 Task: Look for Airbnb options in Tamandaré, Brazil from 3rd December, 2023 to 20th December, 2023 for 4 adults, 2 children.  With . Look for 3 properties as per requirement.
Action: Mouse moved to (546, 104)
Screenshot: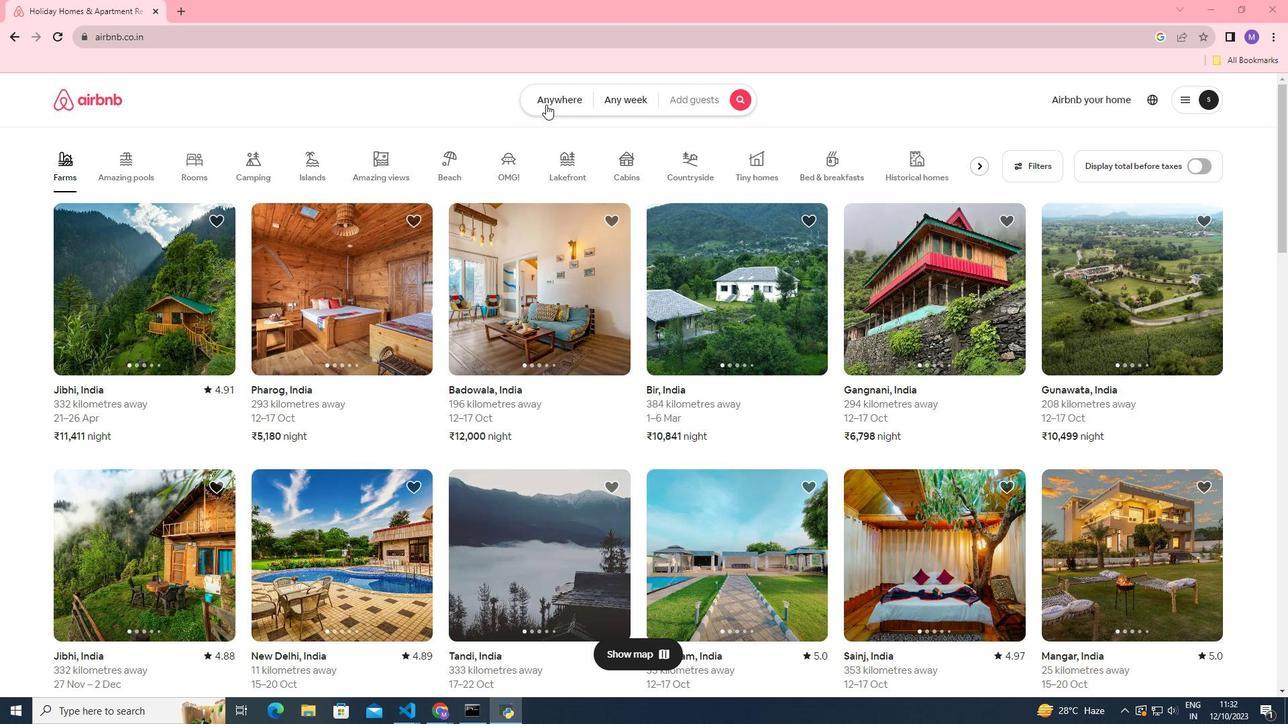 
Action: Mouse pressed left at (546, 104)
Screenshot: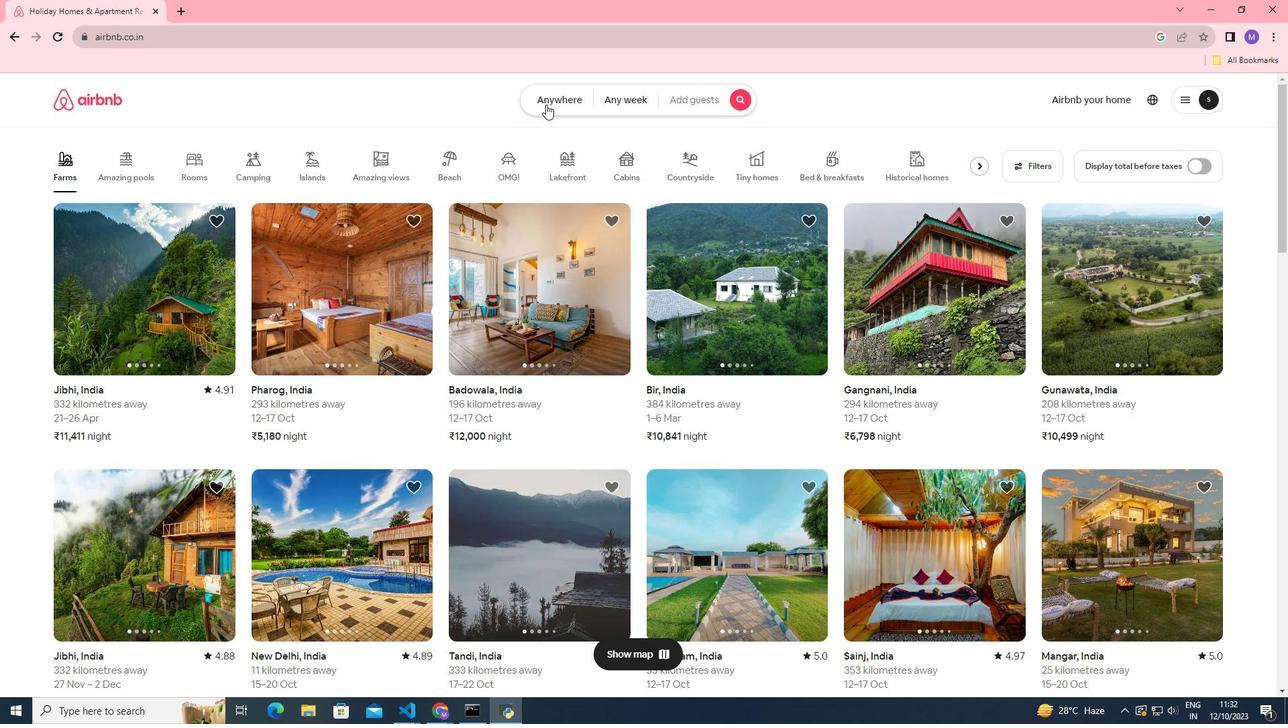 
Action: Mouse moved to (476, 157)
Screenshot: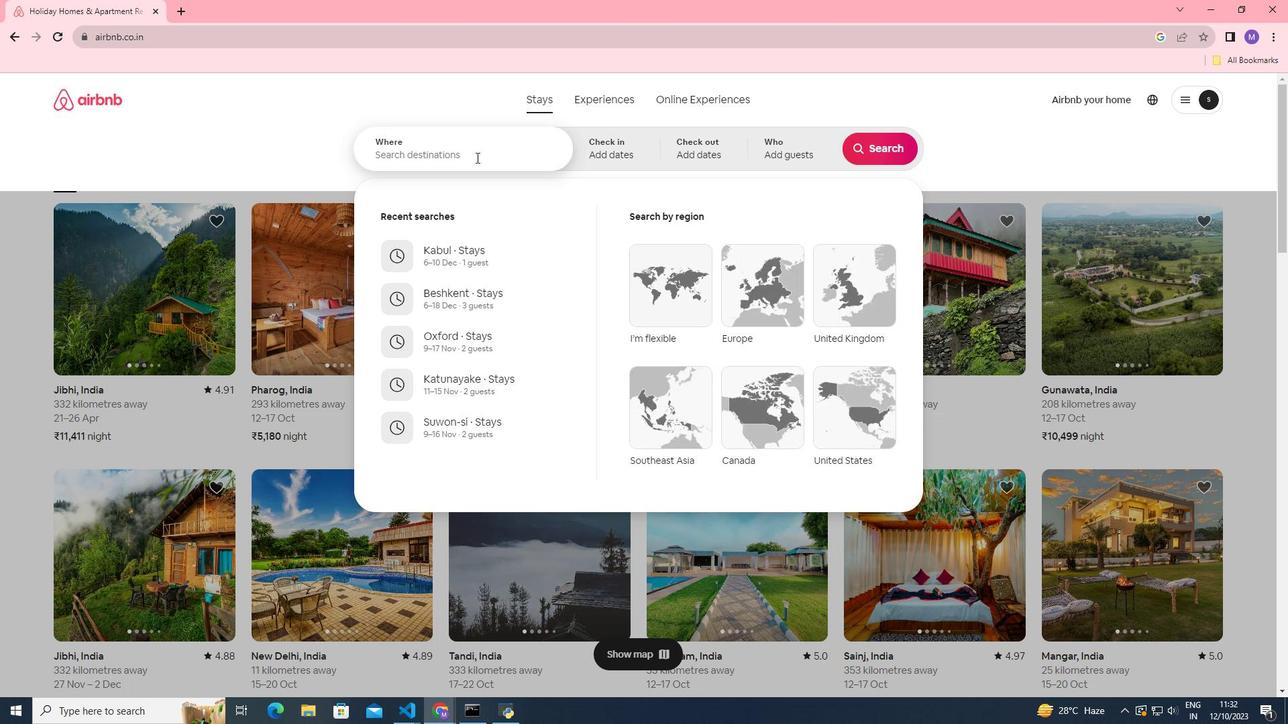 
Action: Mouse pressed left at (476, 157)
Screenshot: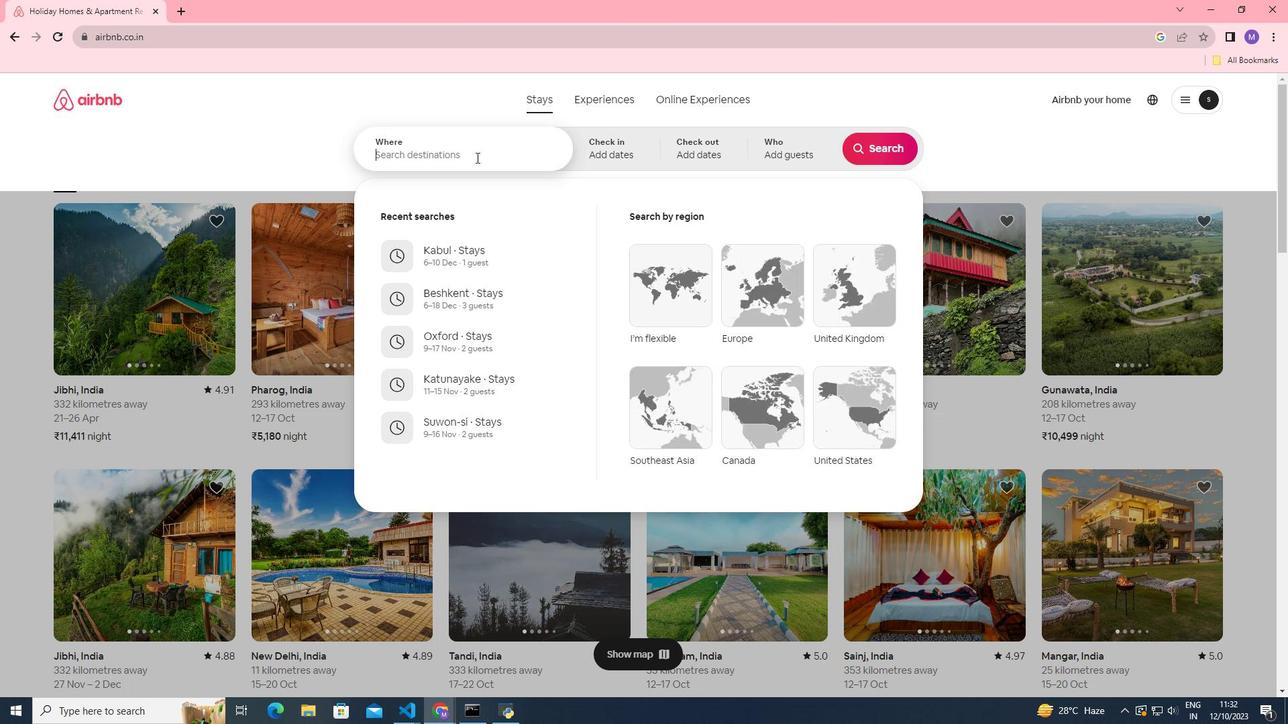 
Action: Mouse moved to (467, 158)
Screenshot: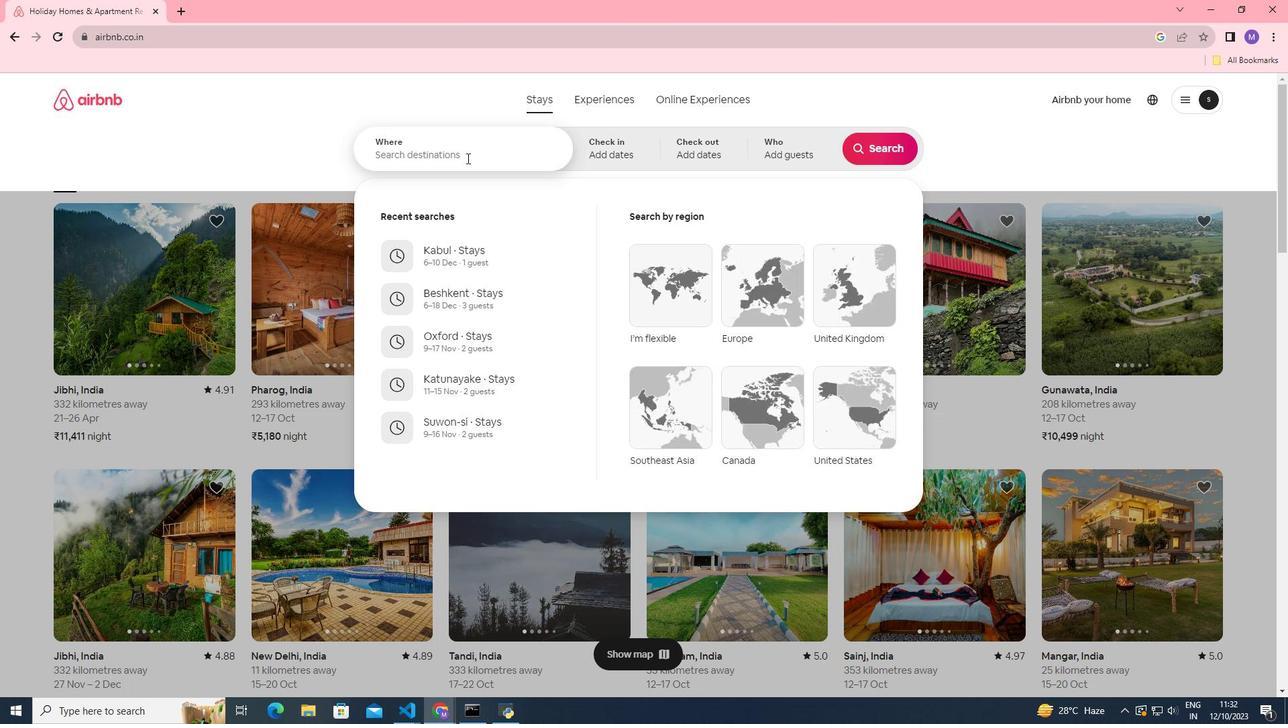 
Action: Key pressed <Key.shift>Tamandare,<Key.space><Key.shift>Brazil
Screenshot: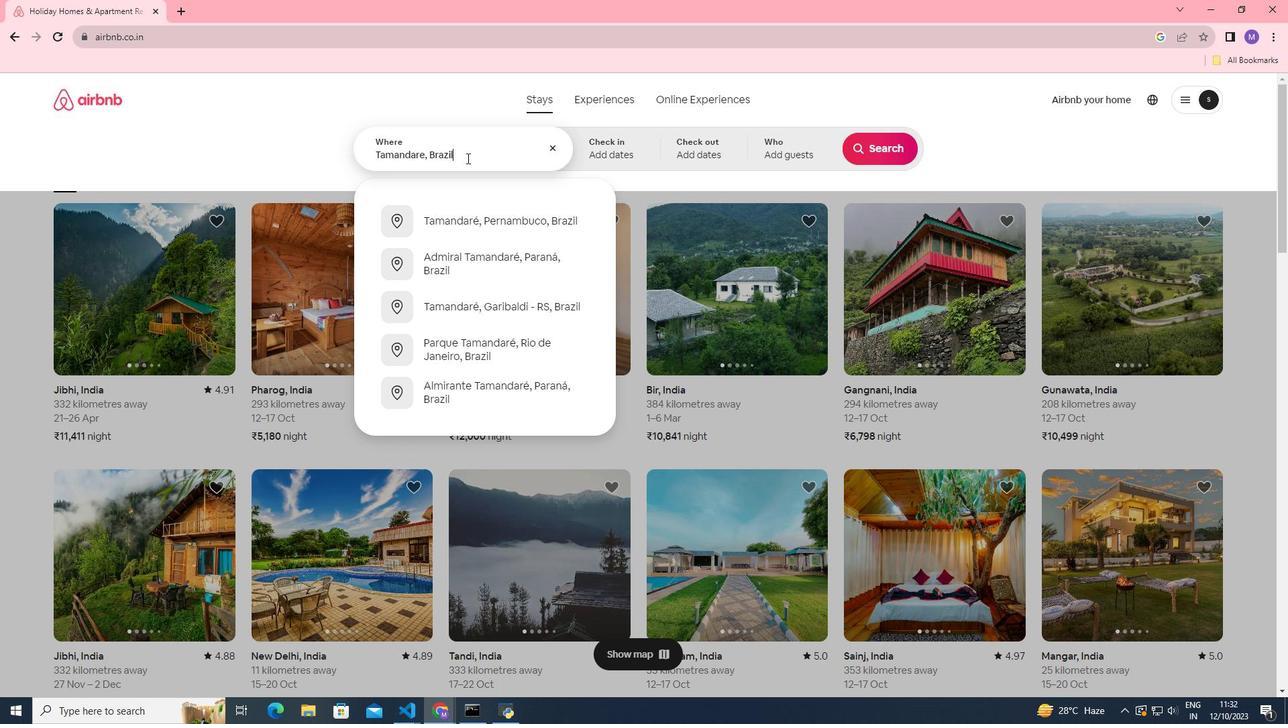 
Action: Mouse moved to (596, 149)
Screenshot: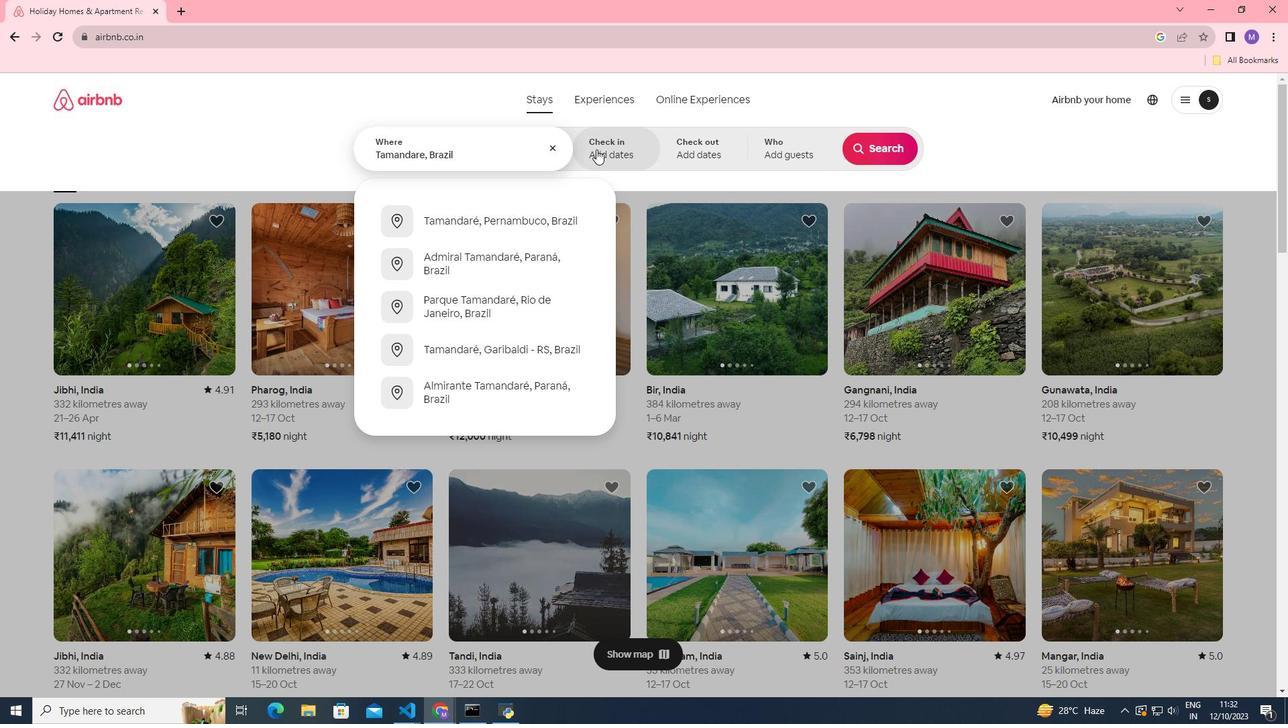
Action: Mouse pressed left at (596, 149)
Screenshot: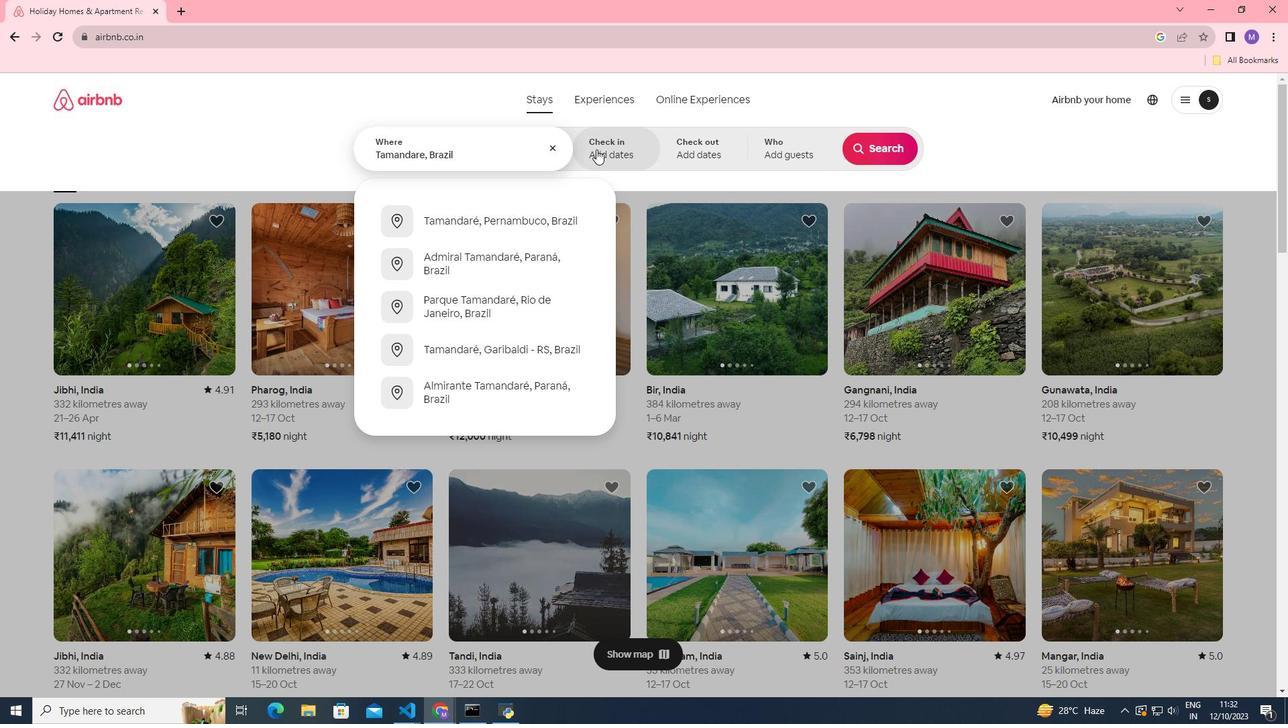 
Action: Mouse moved to (874, 253)
Screenshot: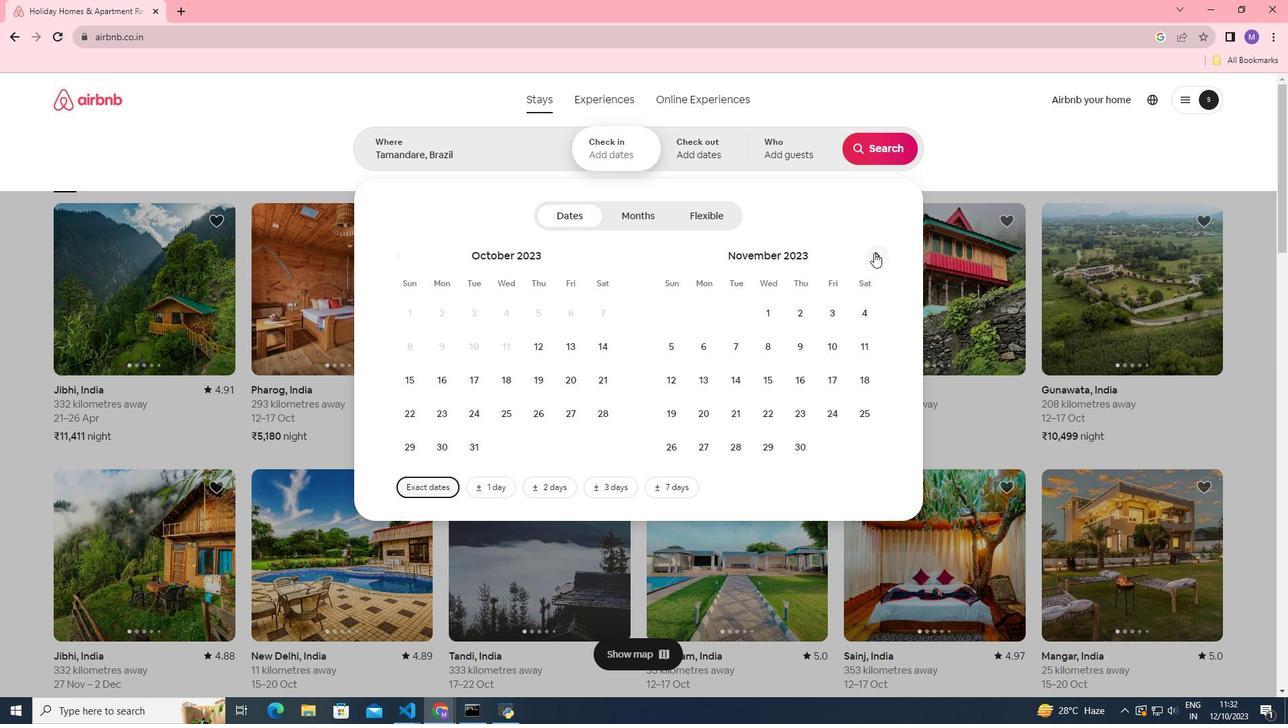 
Action: Mouse pressed left at (874, 253)
Screenshot: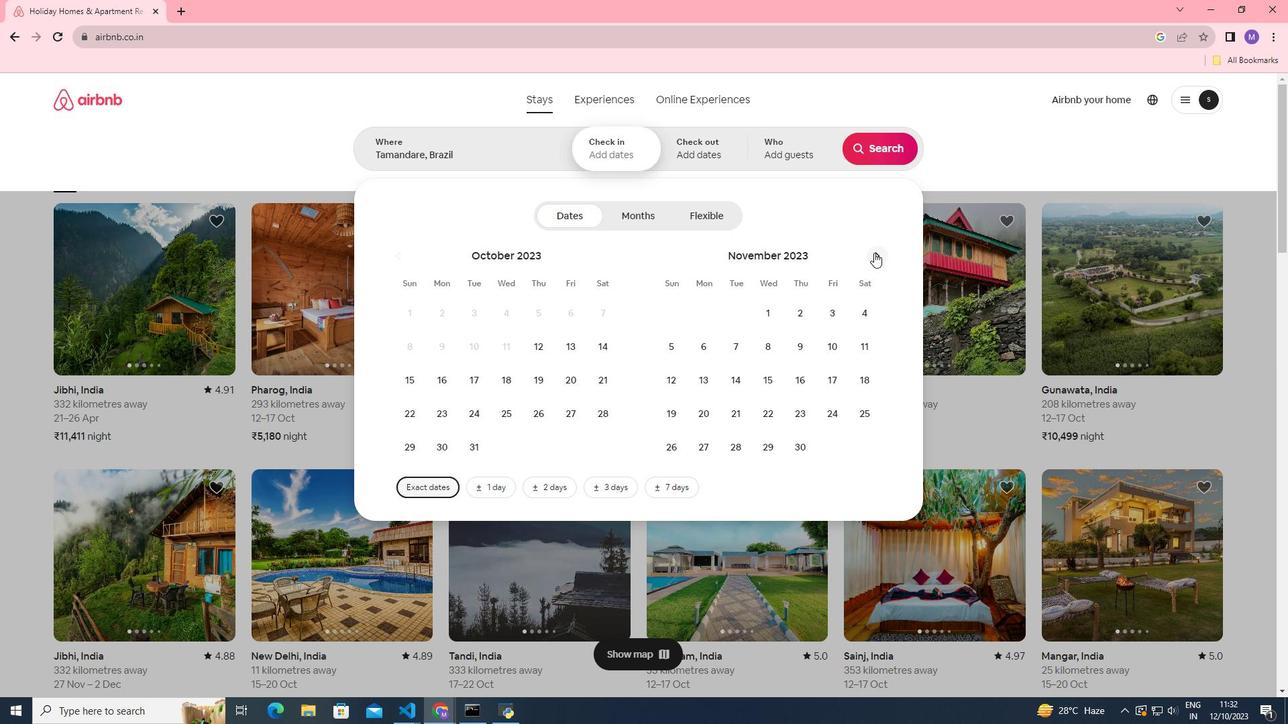 
Action: Mouse moved to (674, 343)
Screenshot: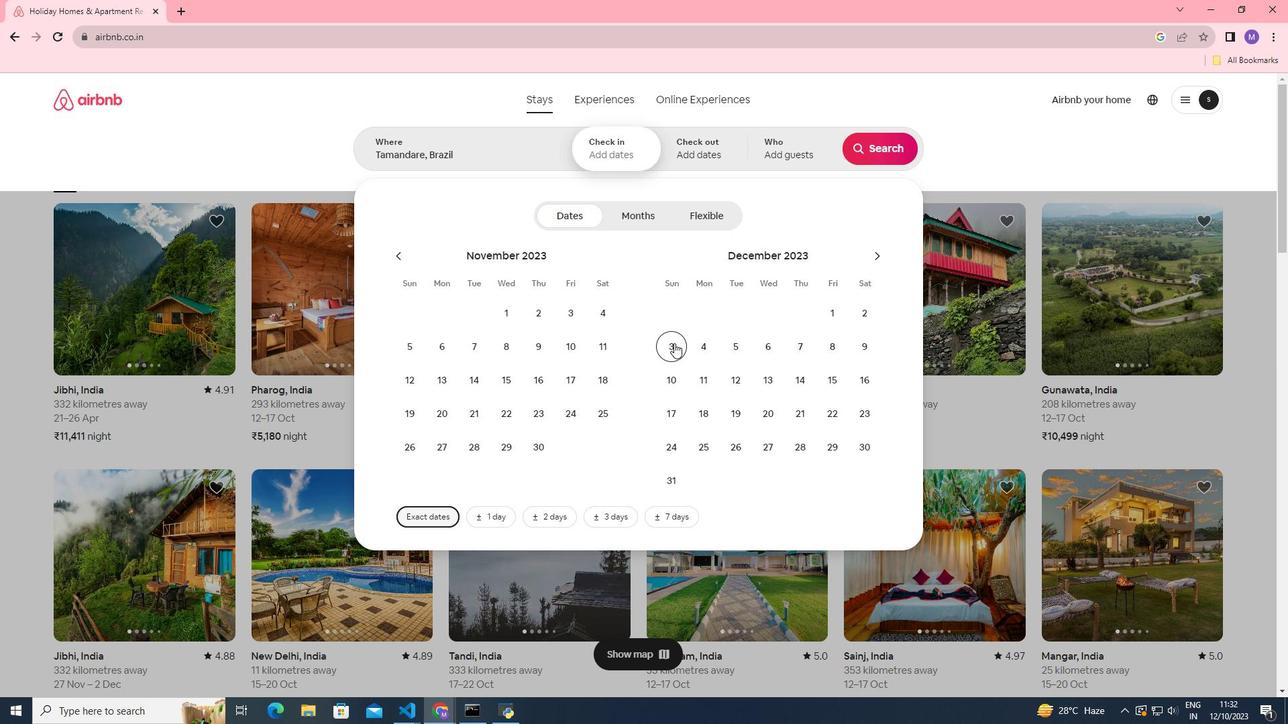 
Action: Mouse pressed left at (674, 343)
Screenshot: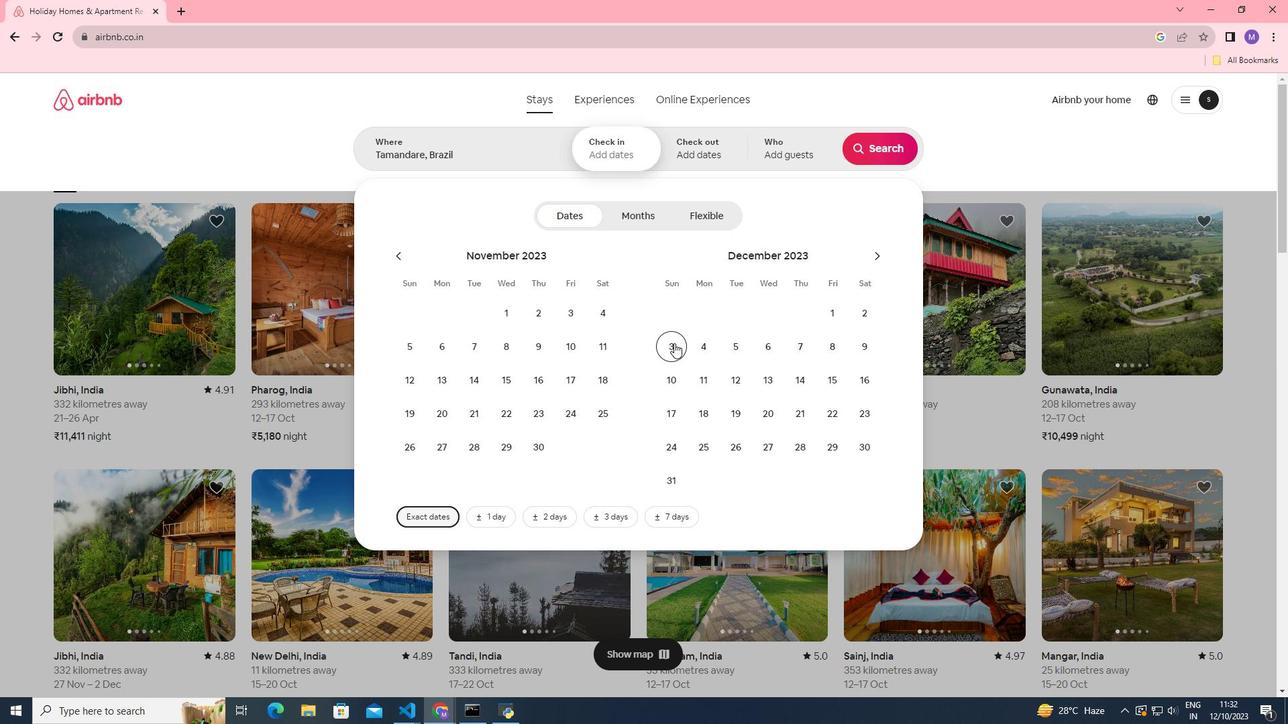 
Action: Mouse moved to (764, 414)
Screenshot: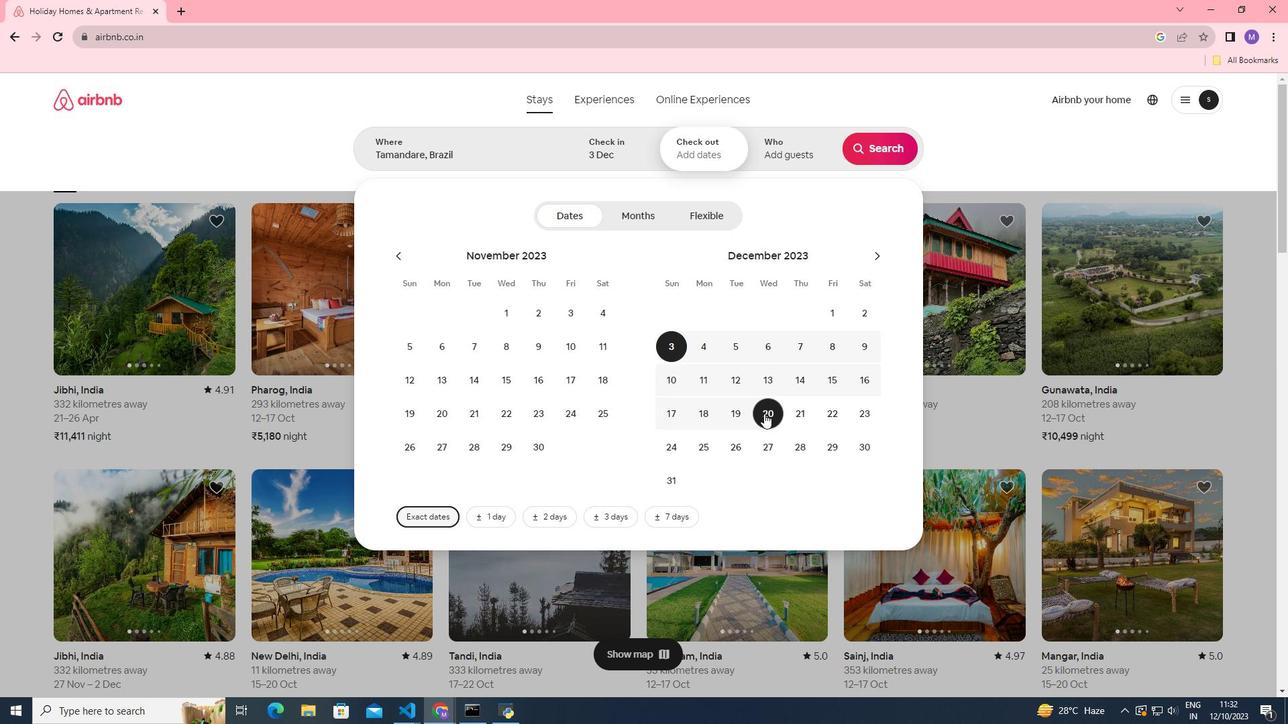
Action: Mouse pressed left at (764, 414)
Screenshot: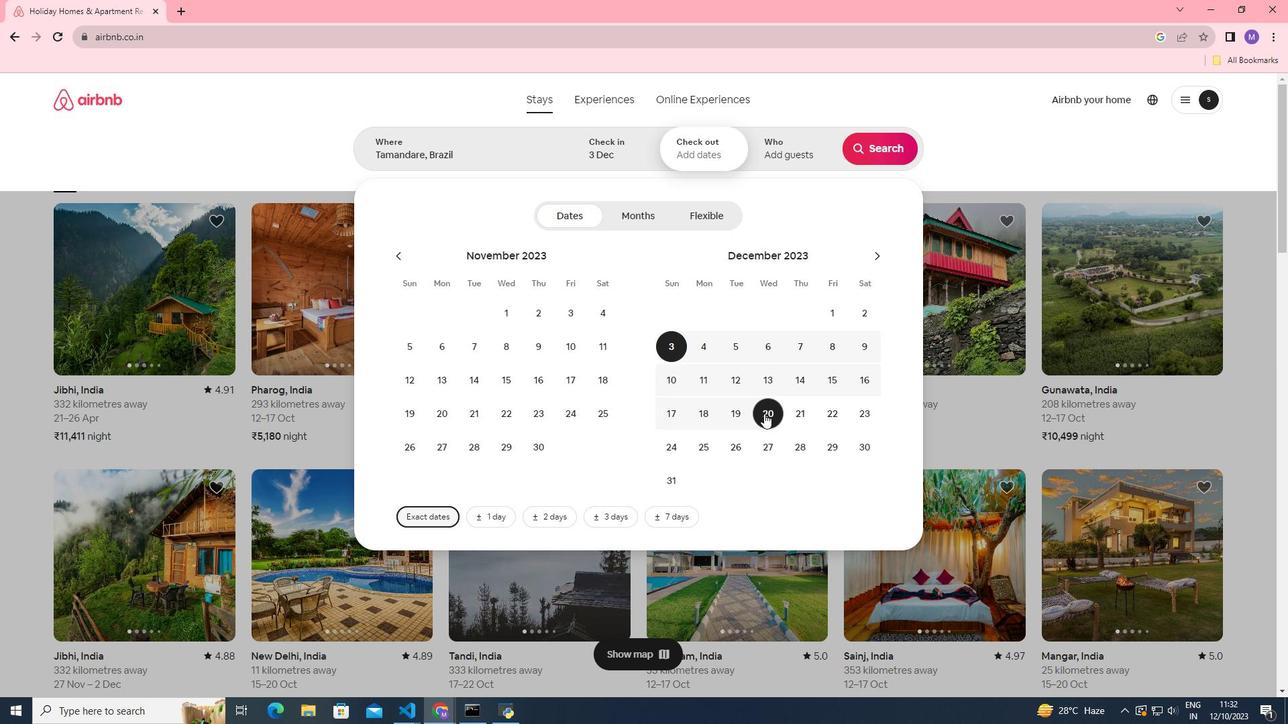 
Action: Mouse moved to (798, 149)
Screenshot: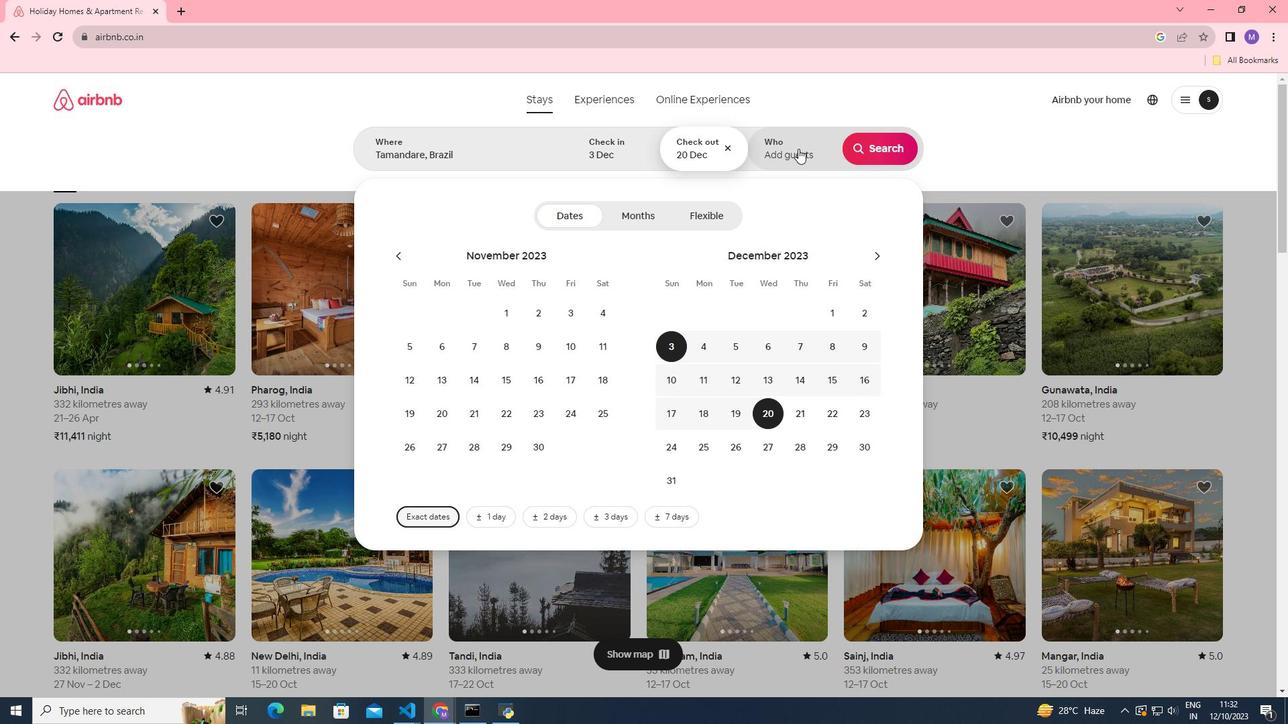 
Action: Mouse pressed left at (798, 149)
Screenshot: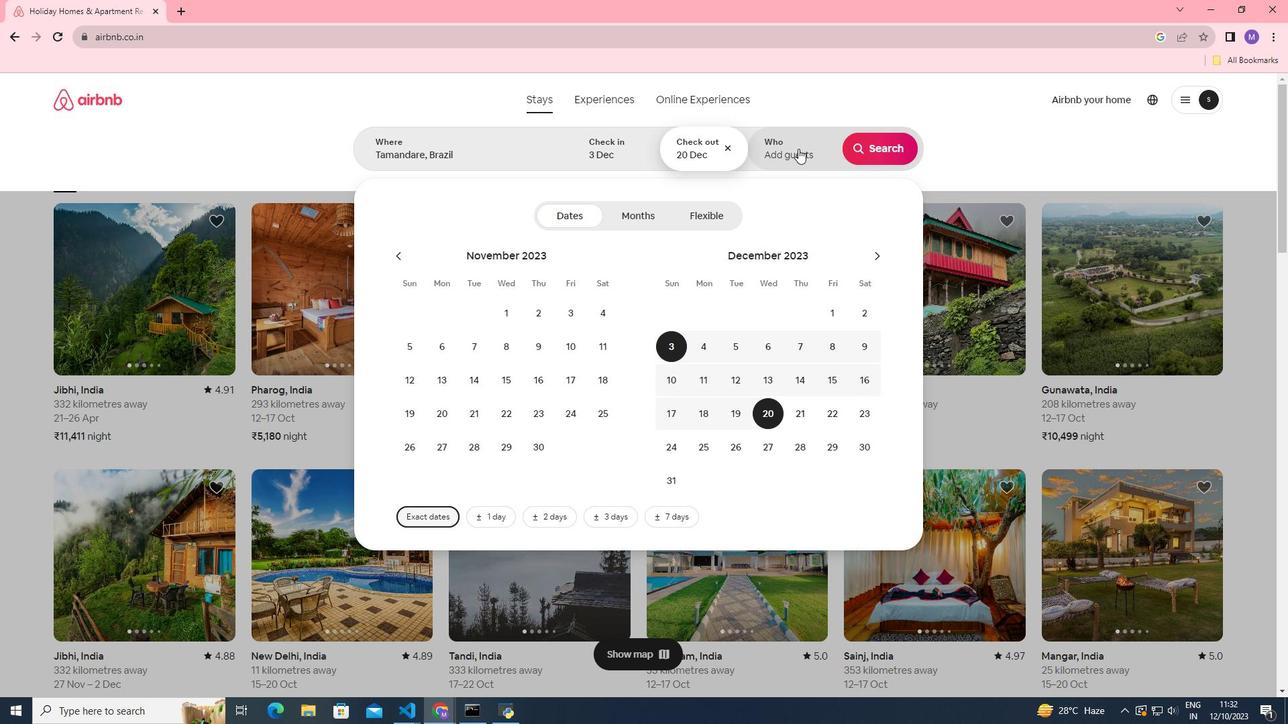 
Action: Mouse moved to (887, 217)
Screenshot: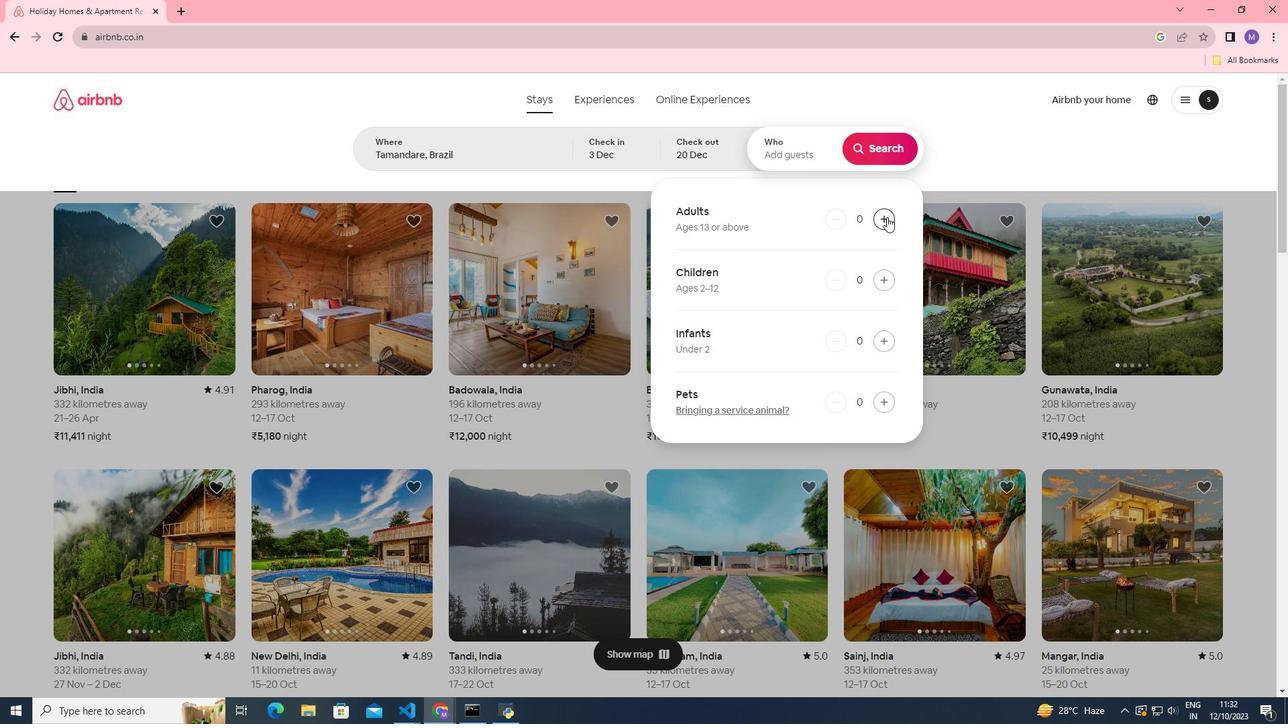 
Action: Mouse pressed left at (887, 217)
Screenshot: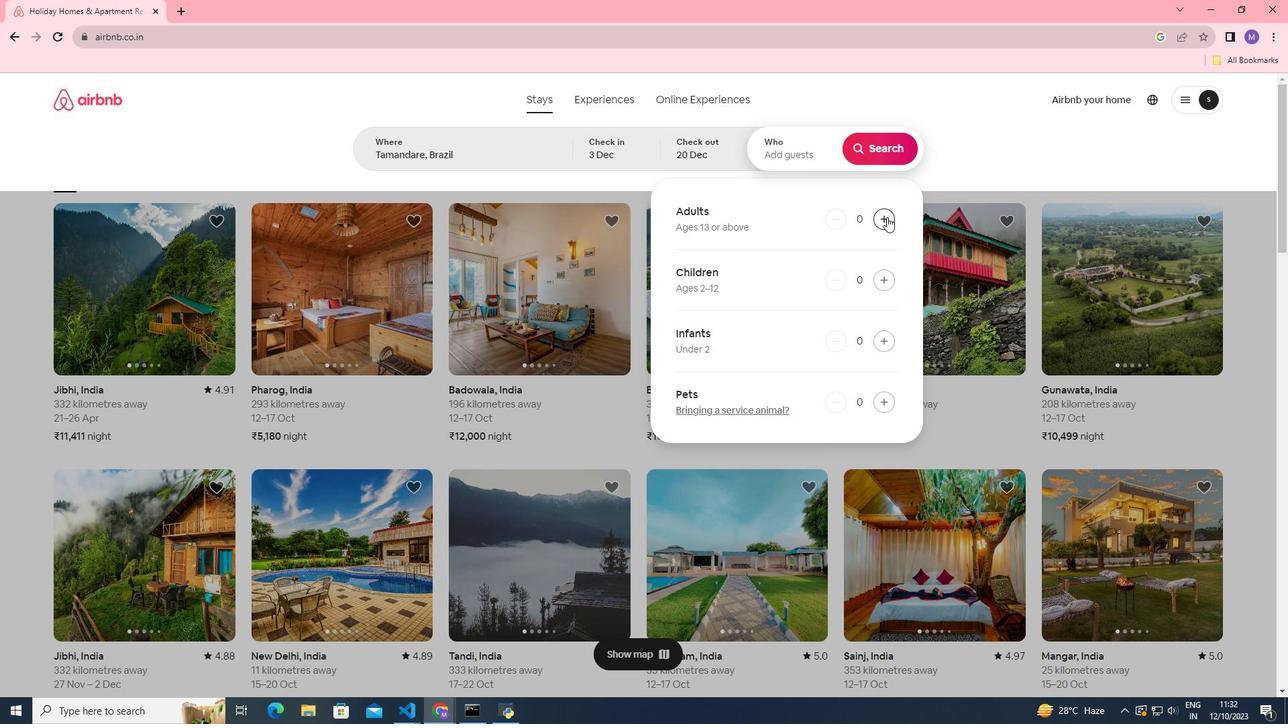 
Action: Mouse pressed left at (887, 217)
Screenshot: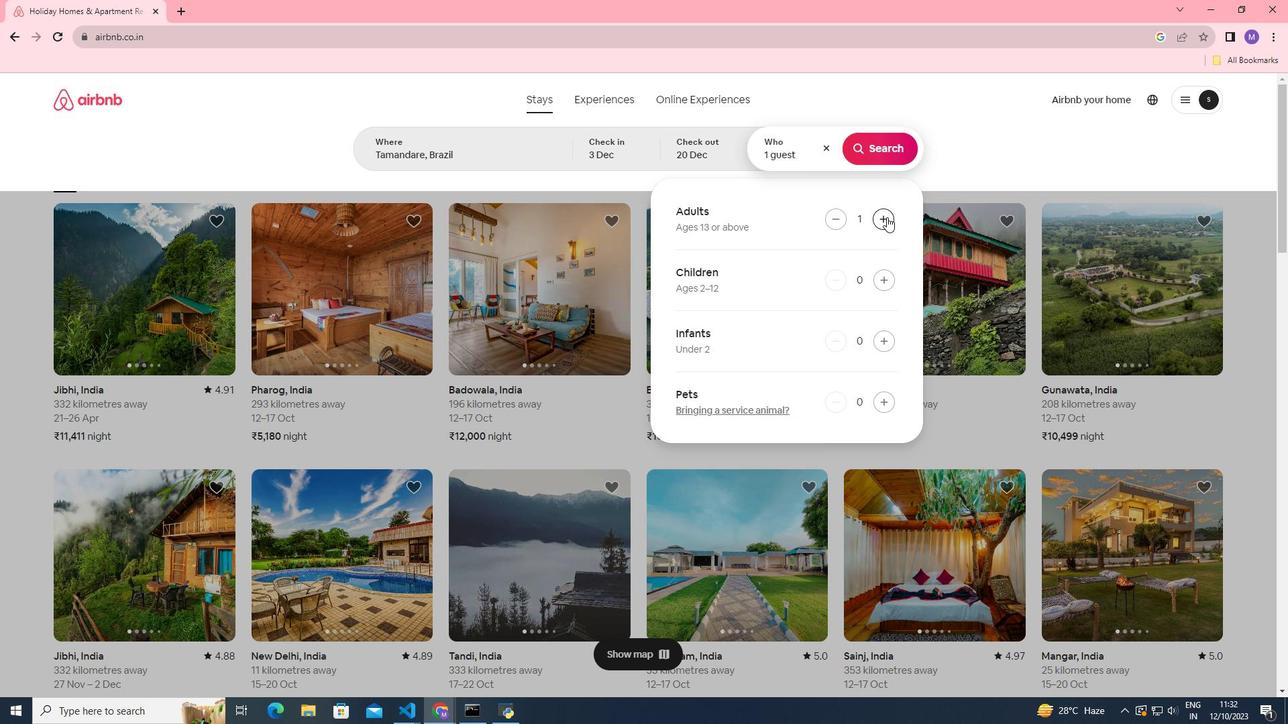 
Action: Mouse pressed left at (887, 217)
Screenshot: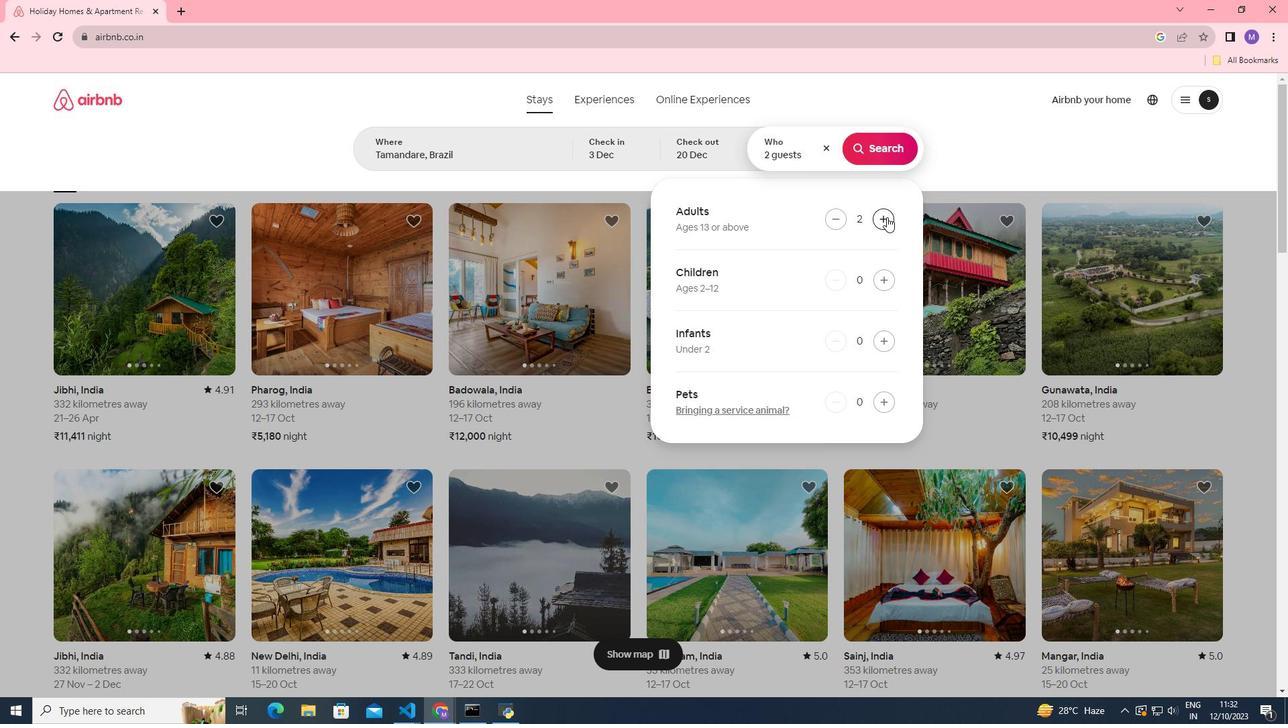 
Action: Mouse pressed left at (887, 217)
Screenshot: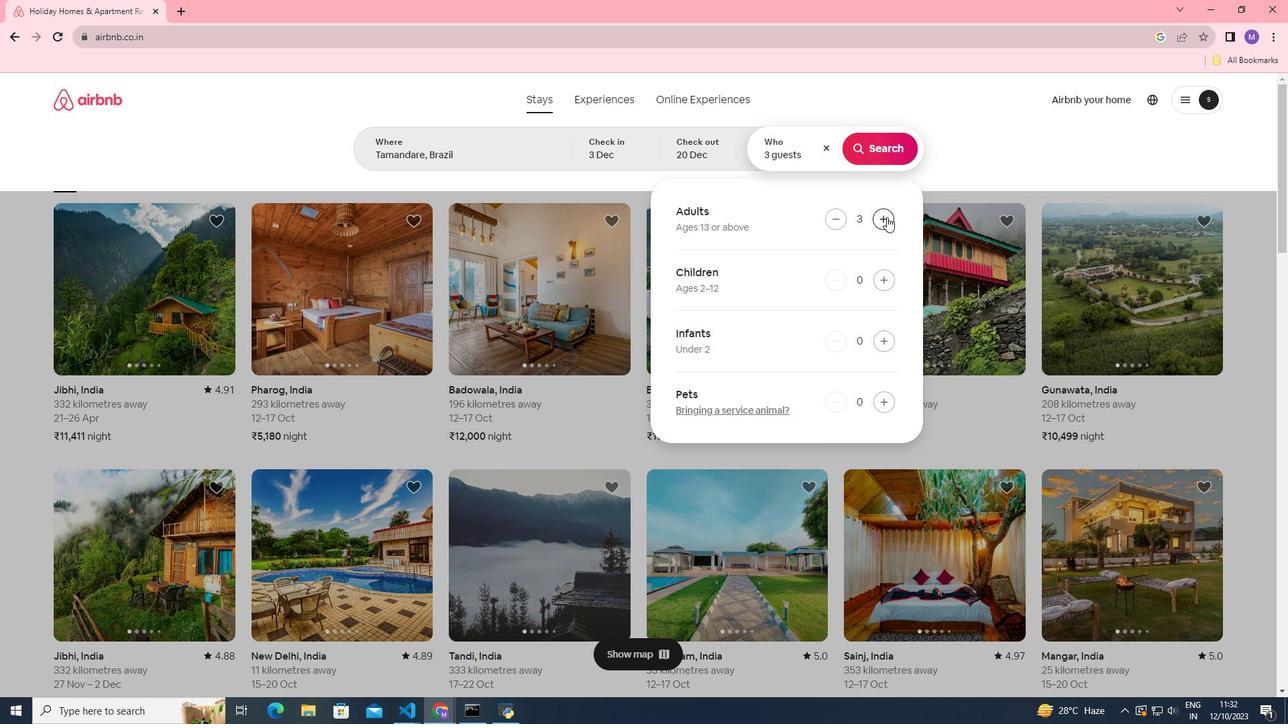 
Action: Mouse moved to (890, 279)
Screenshot: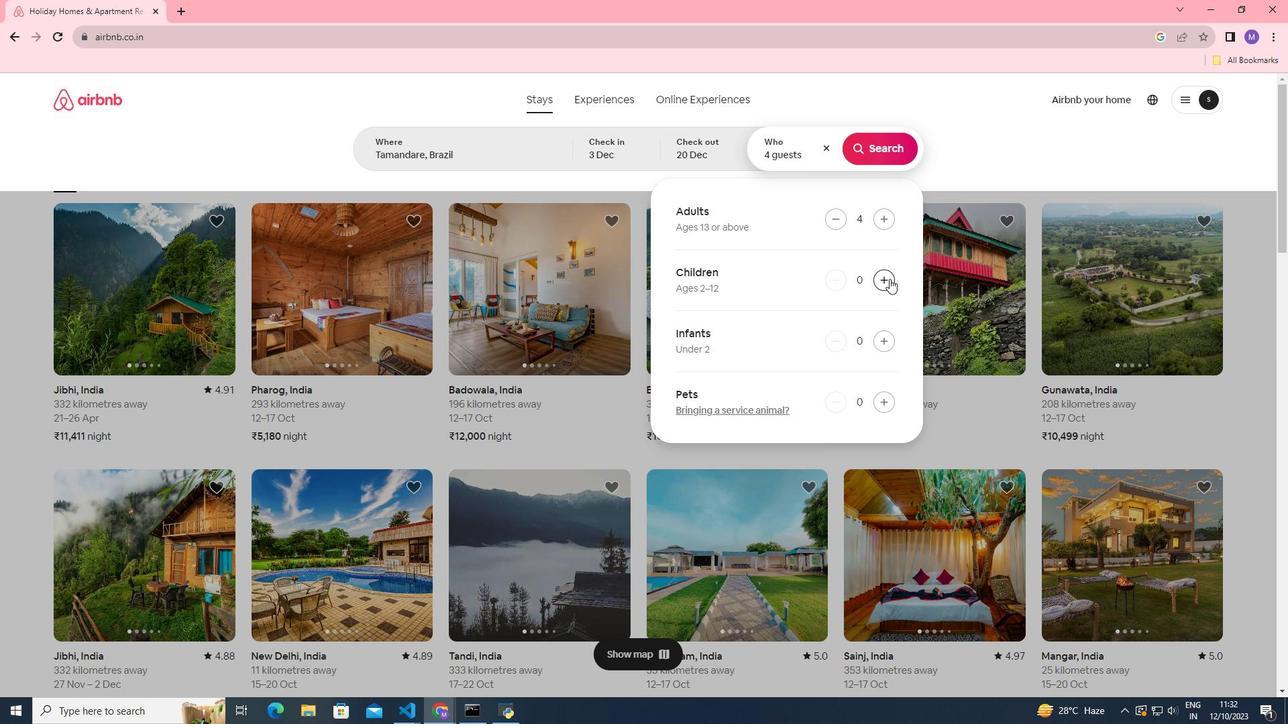 
Action: Mouse pressed left at (890, 279)
Screenshot: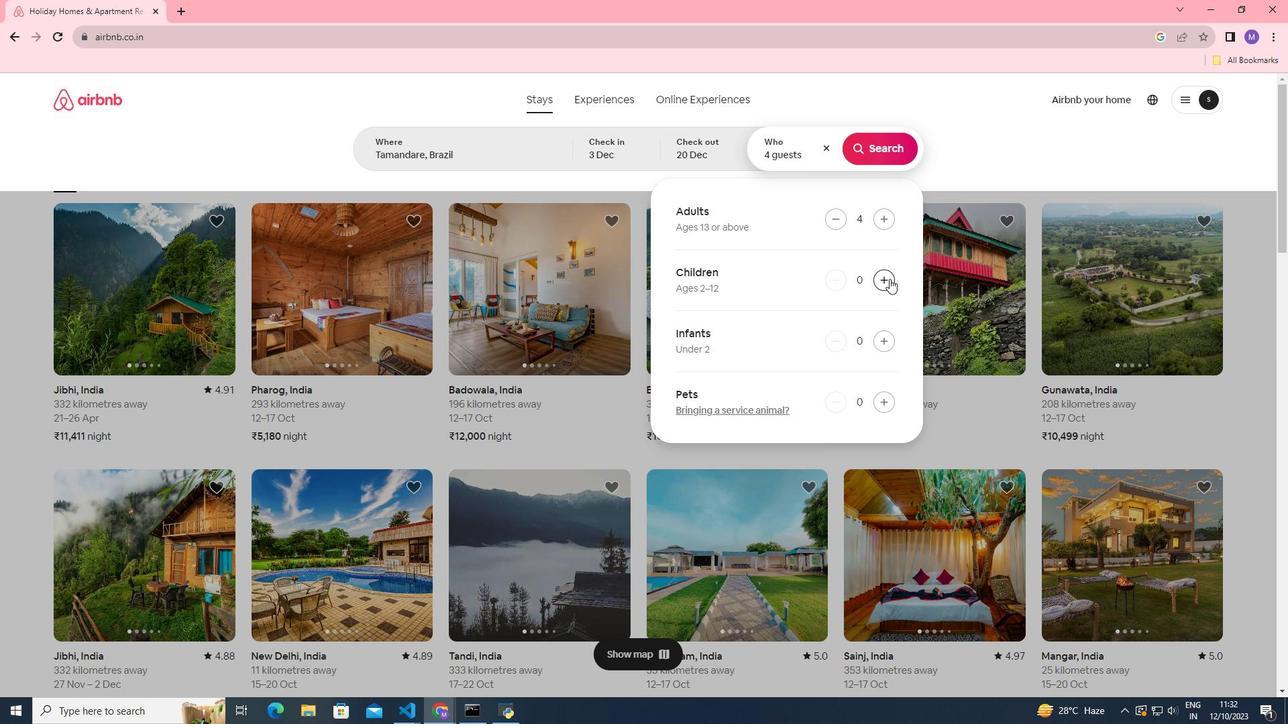 
Action: Mouse pressed left at (890, 279)
Screenshot: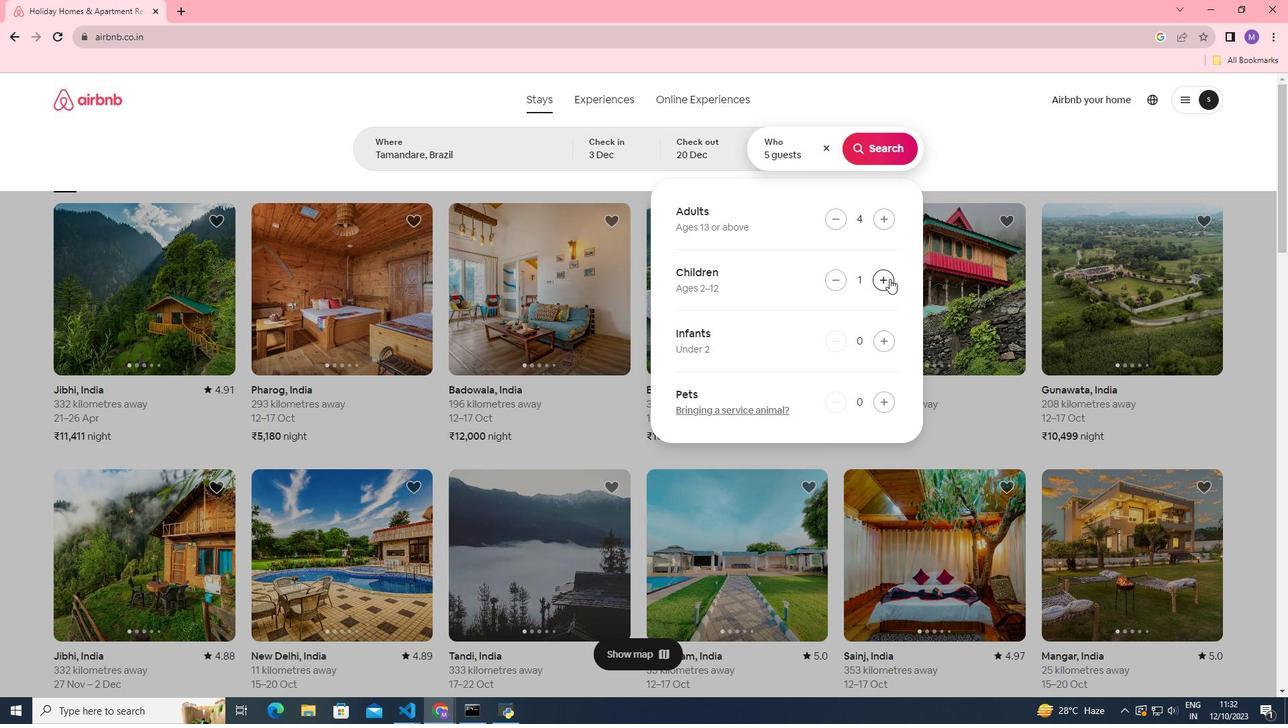 
Action: Mouse moved to (881, 140)
Screenshot: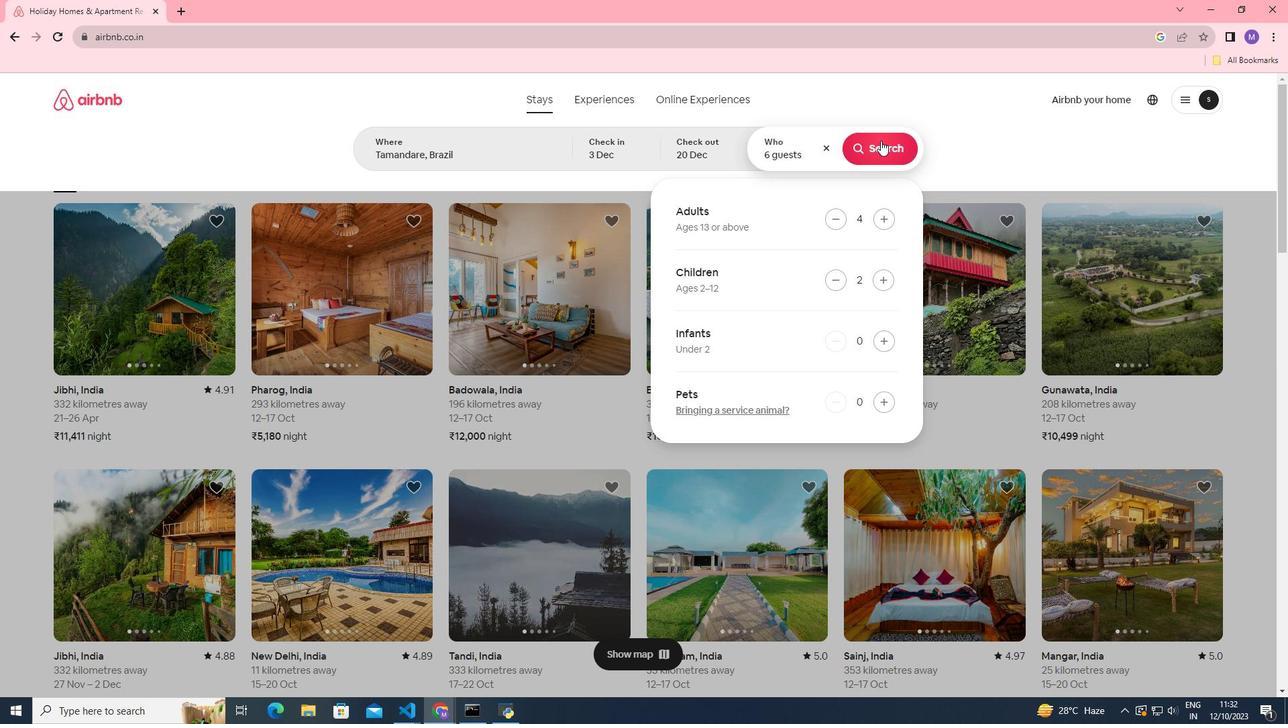 
Action: Mouse pressed left at (881, 140)
Screenshot: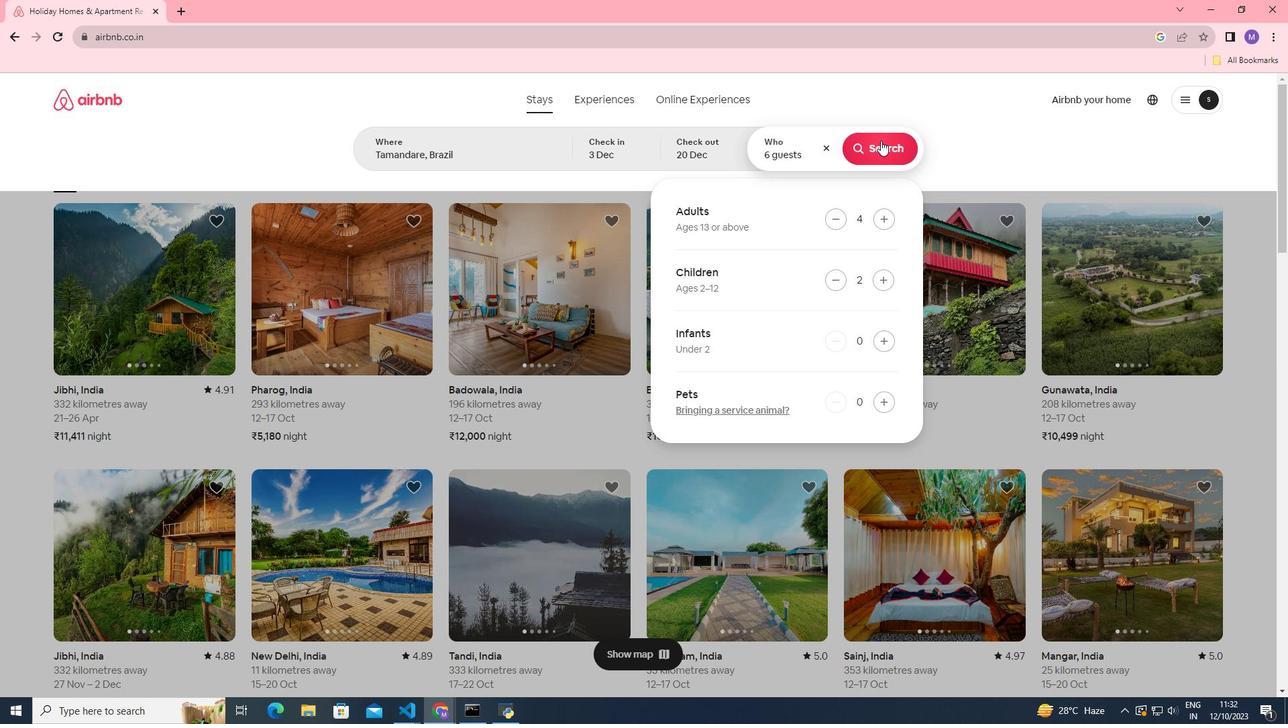 
Action: Mouse pressed left at (881, 140)
Screenshot: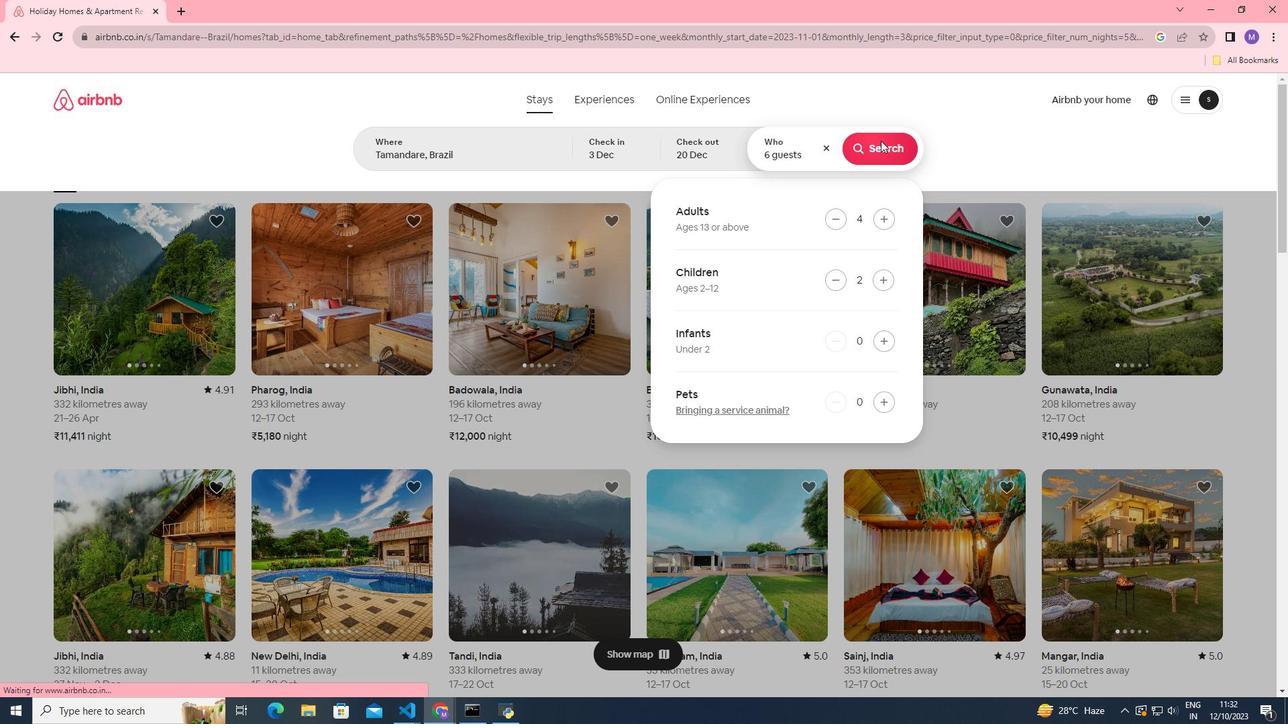 
Action: Mouse moved to (888, 111)
Screenshot: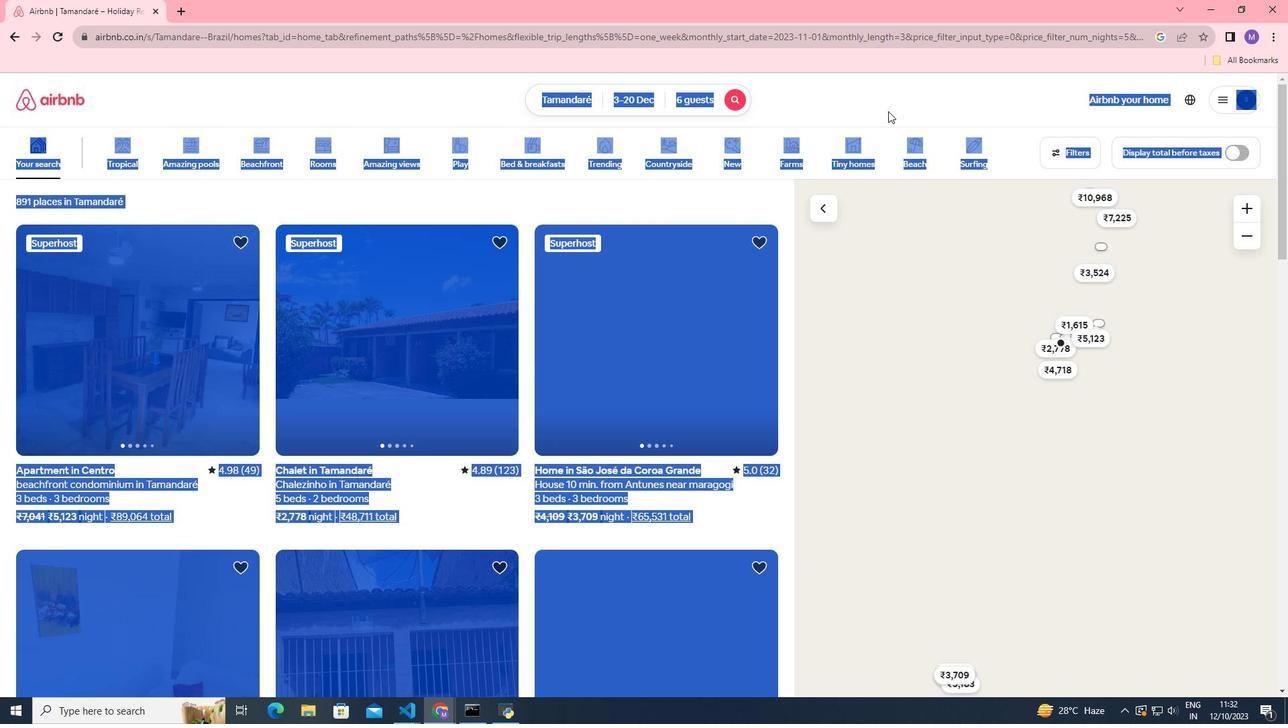 
Action: Mouse pressed left at (888, 111)
Screenshot: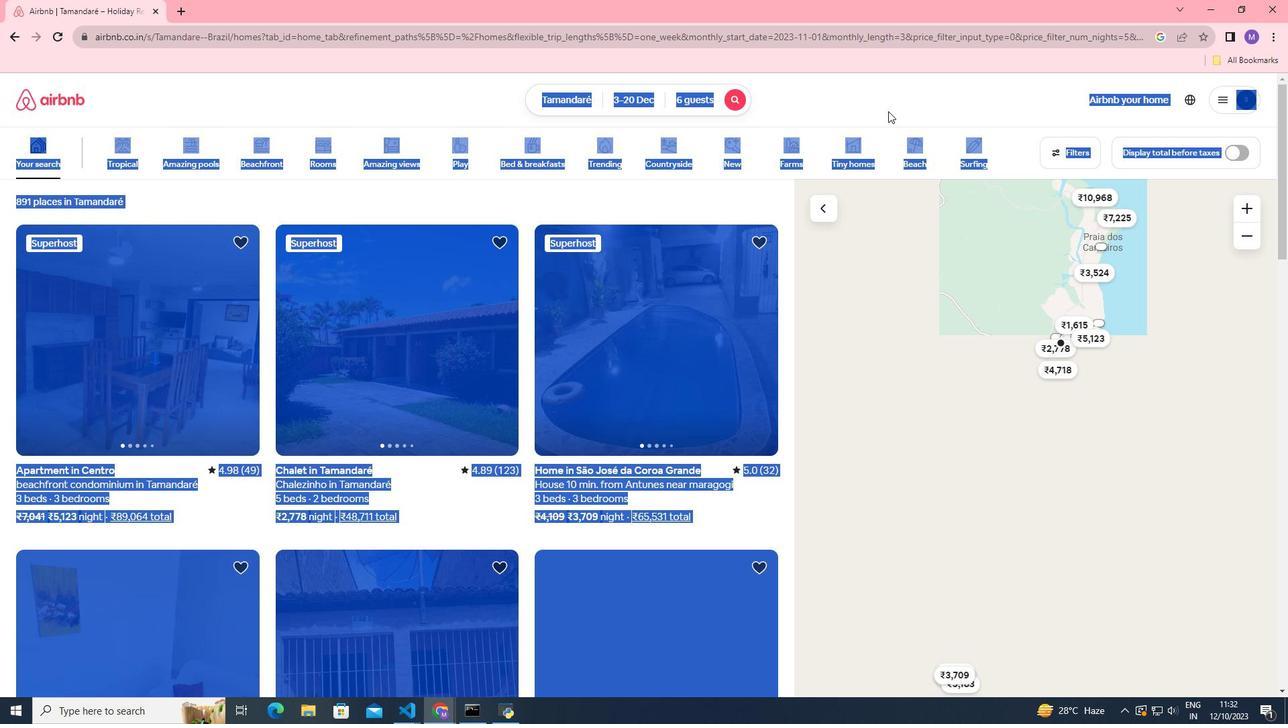 
Action: Mouse moved to (134, 332)
Screenshot: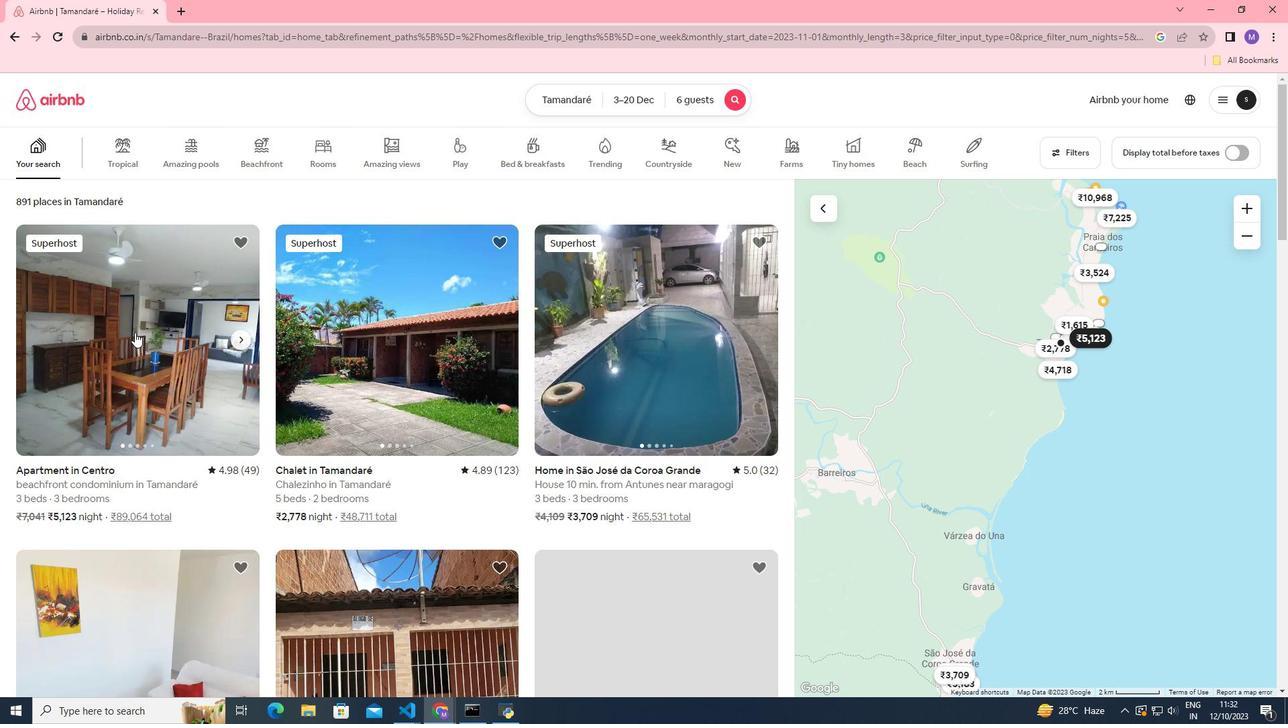 
Action: Mouse pressed left at (134, 332)
Screenshot: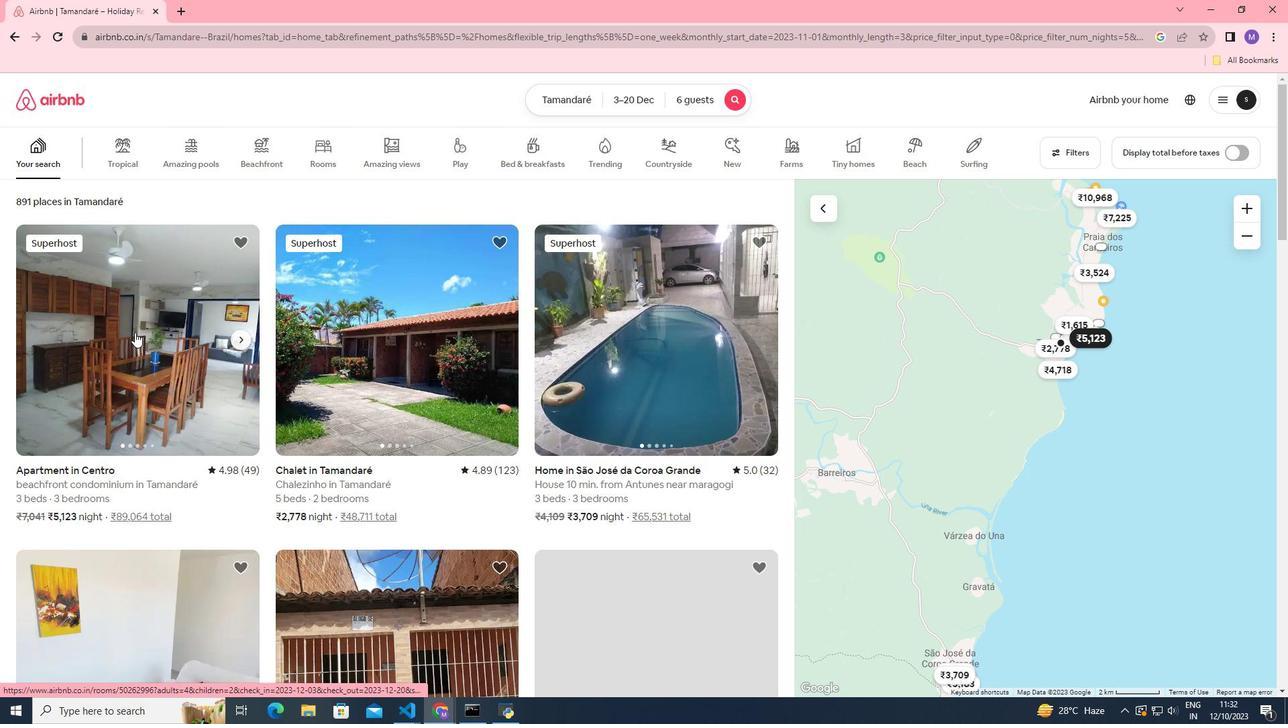 
Action: Mouse pressed left at (134, 332)
Screenshot: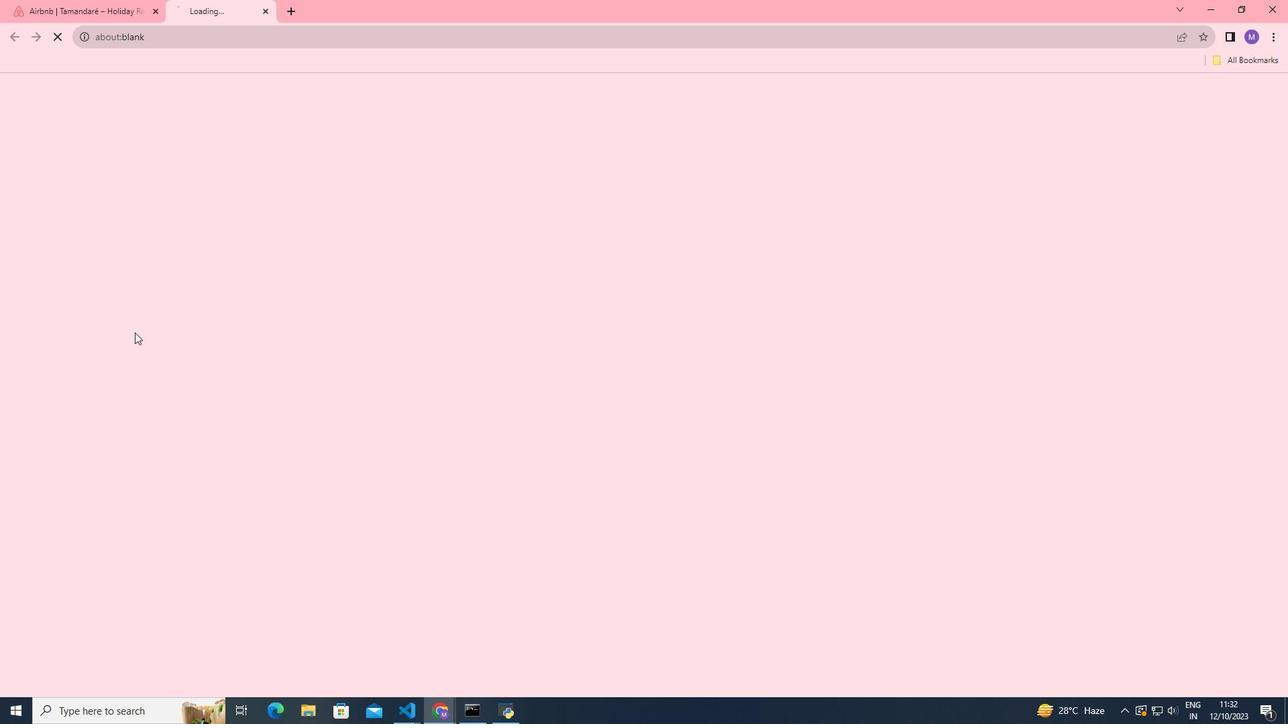 
Action: Mouse moved to (918, 501)
Screenshot: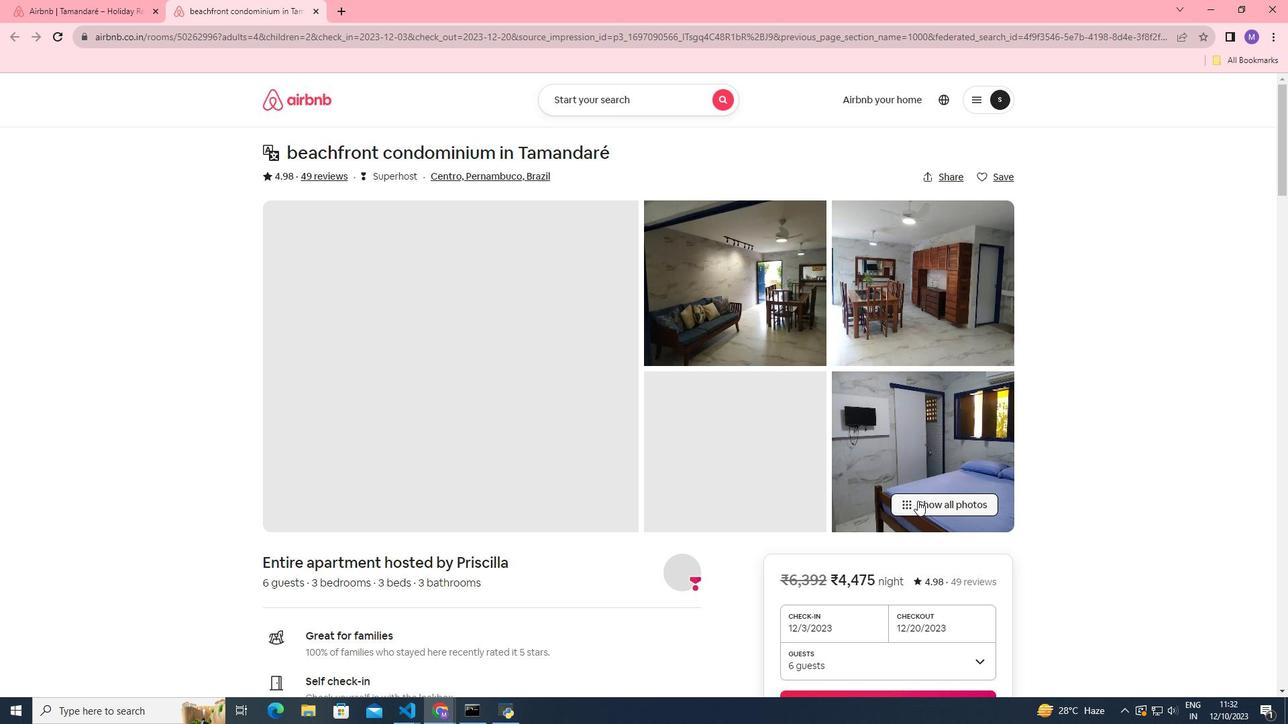 
Action: Mouse pressed left at (918, 501)
Screenshot: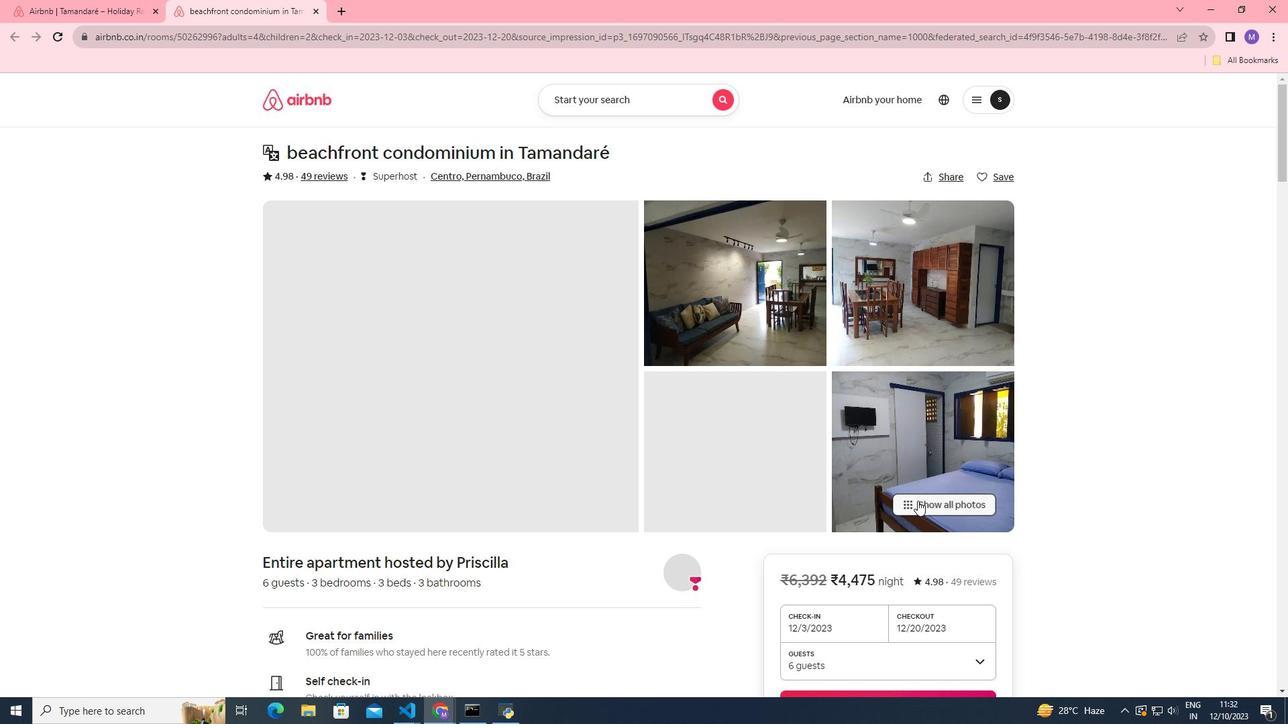 
Action: Mouse moved to (718, 431)
Screenshot: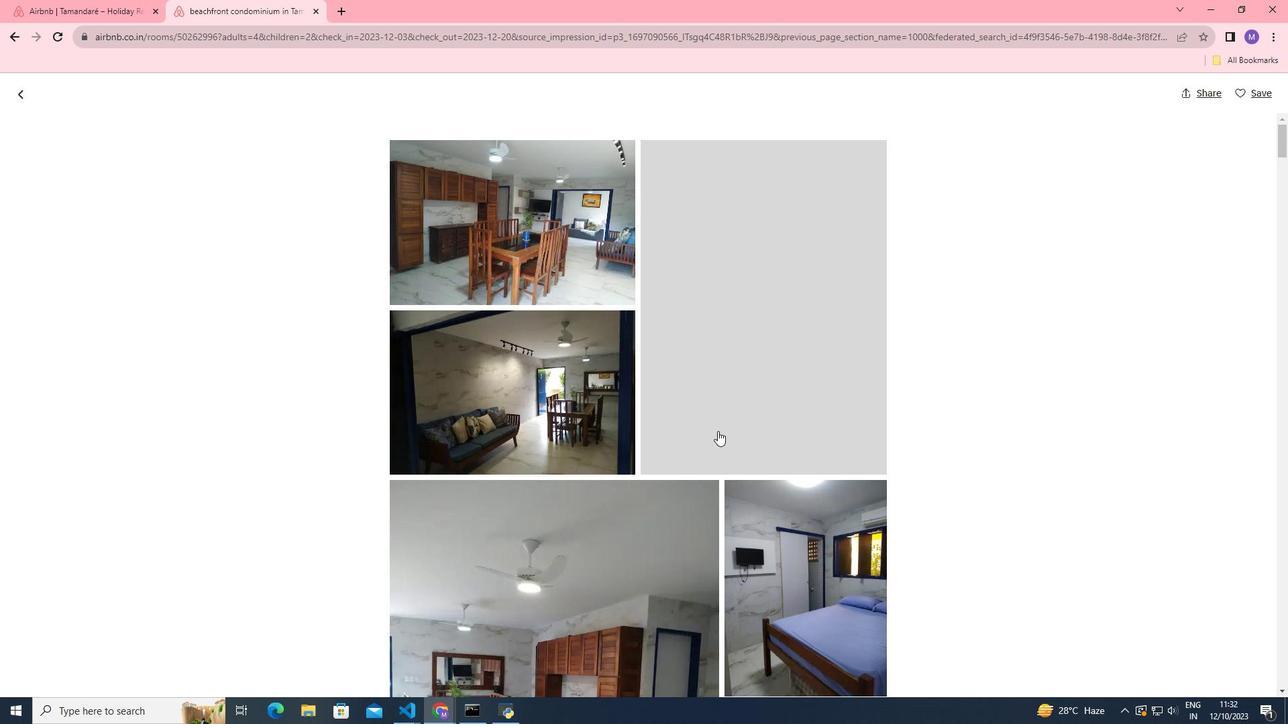 
Action: Mouse scrolled (718, 430) with delta (0, 0)
Screenshot: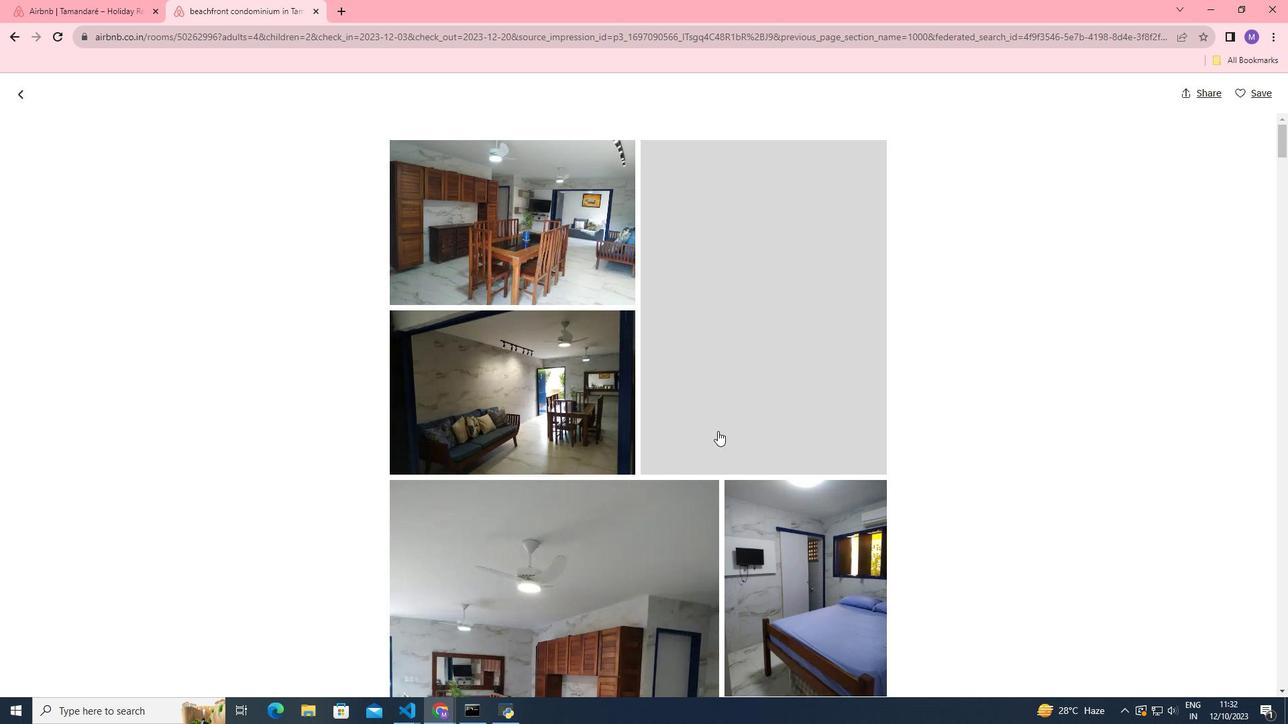 
Action: Mouse scrolled (718, 430) with delta (0, 0)
Screenshot: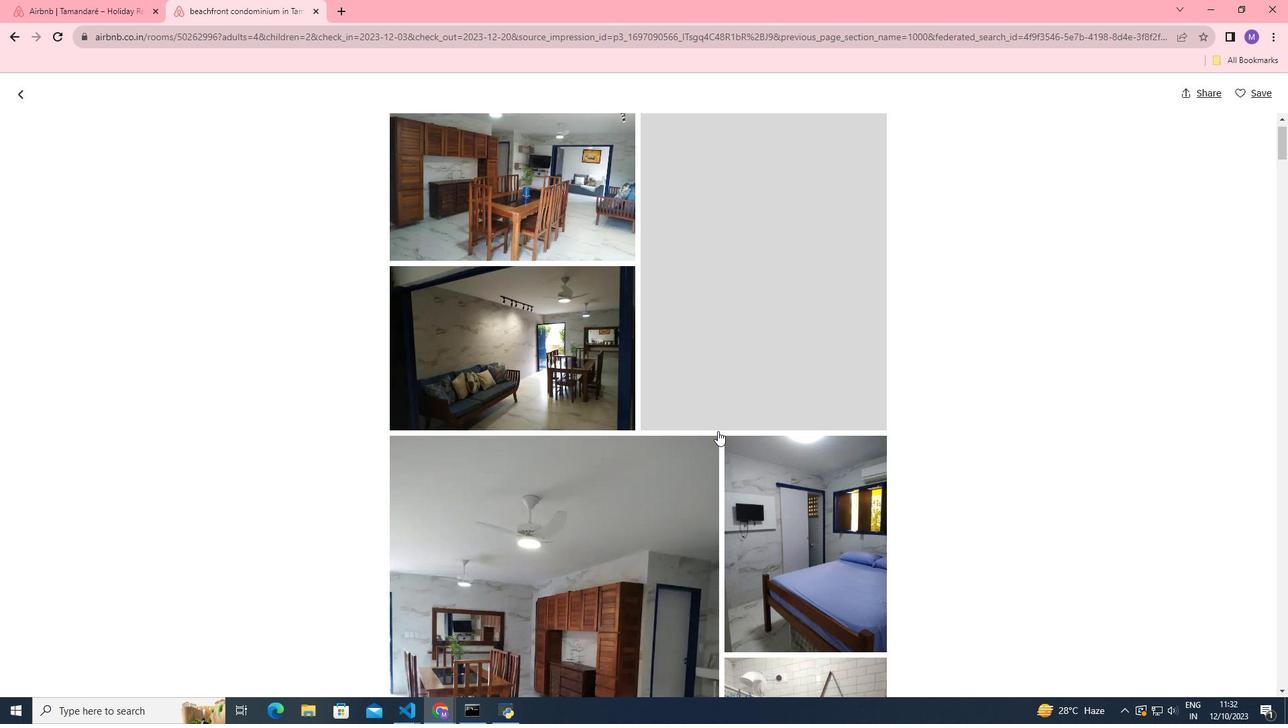 
Action: Mouse moved to (718, 429)
Screenshot: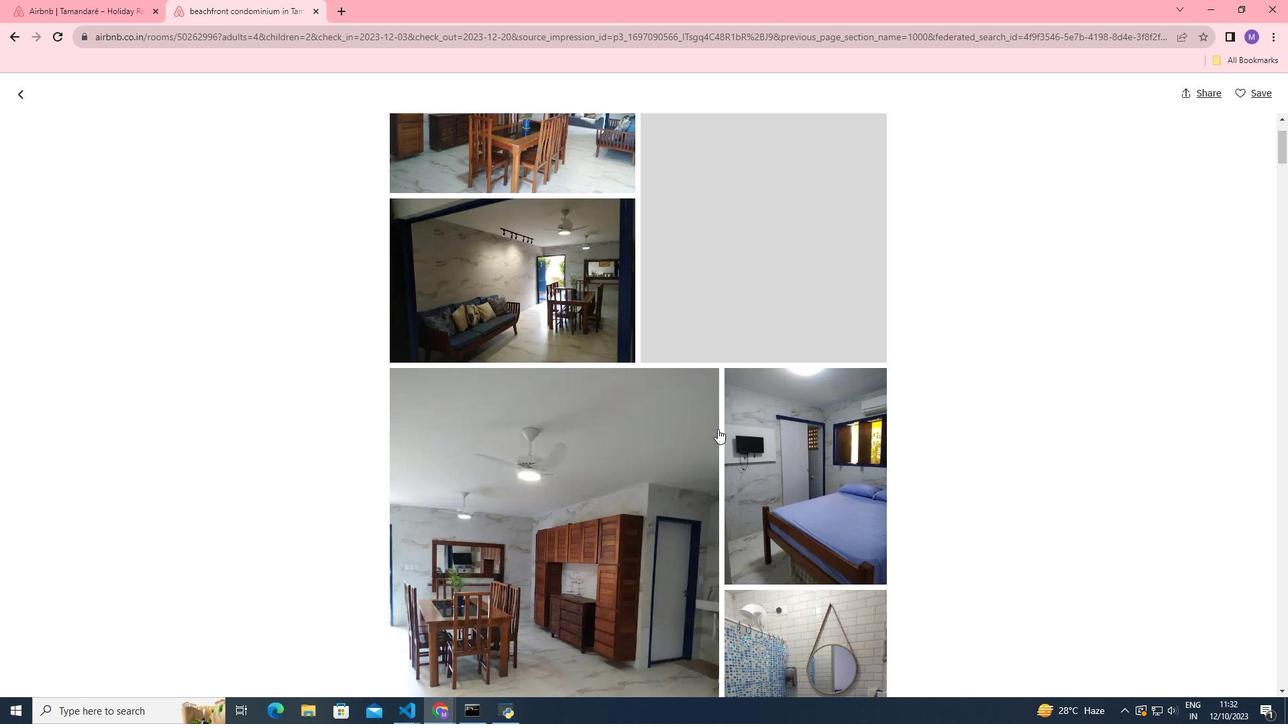 
Action: Mouse scrolled (718, 428) with delta (0, 0)
Screenshot: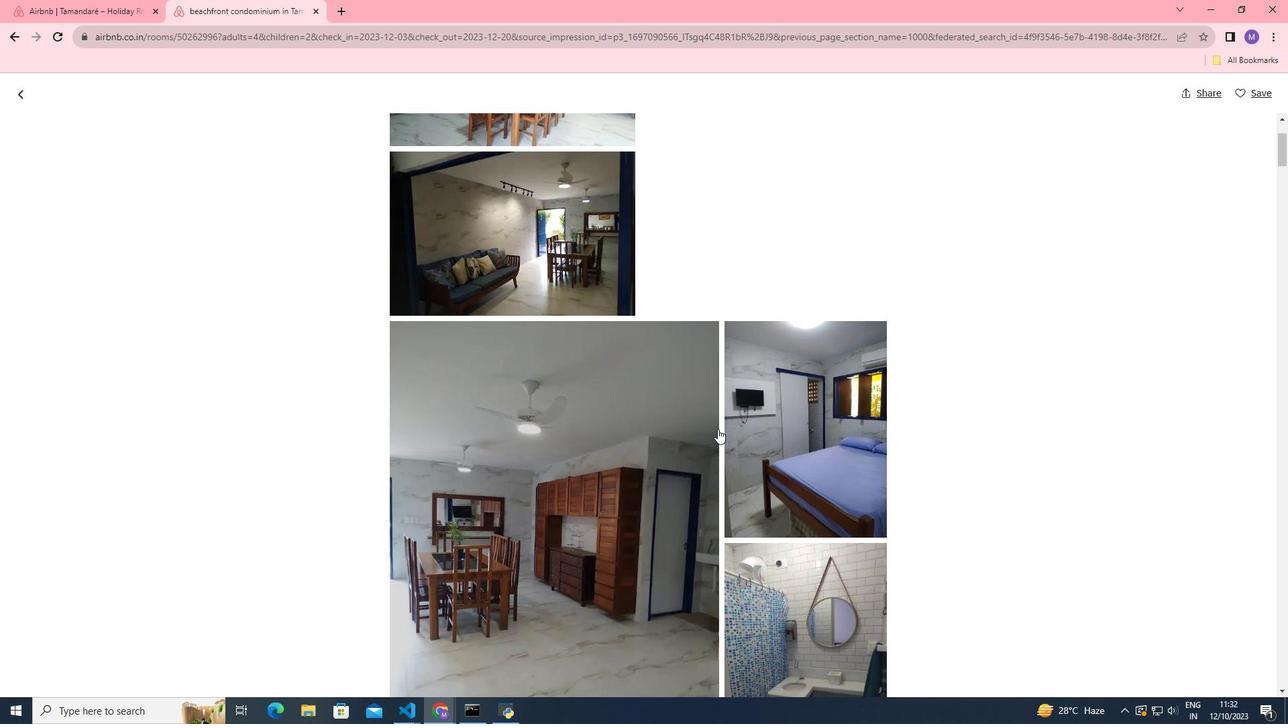 
Action: Mouse scrolled (718, 428) with delta (0, 0)
Screenshot: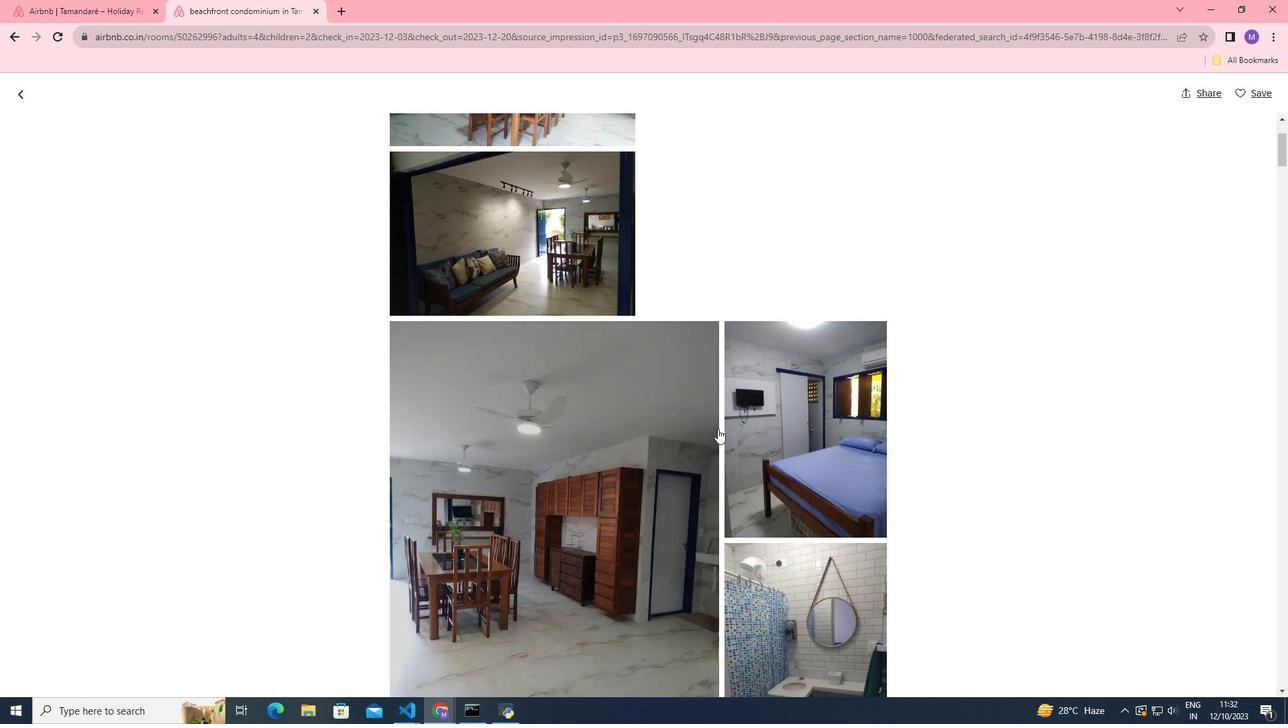 
Action: Mouse scrolled (718, 428) with delta (0, 0)
Screenshot: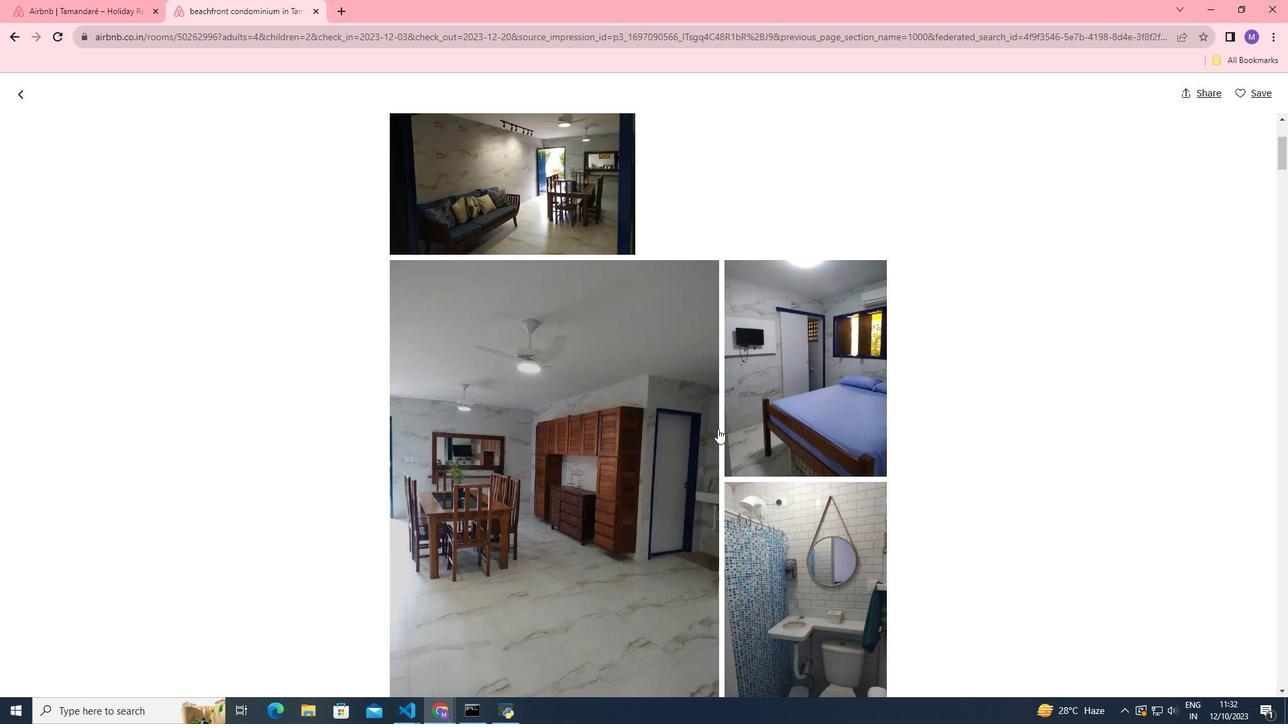 
Action: Mouse moved to (716, 427)
Screenshot: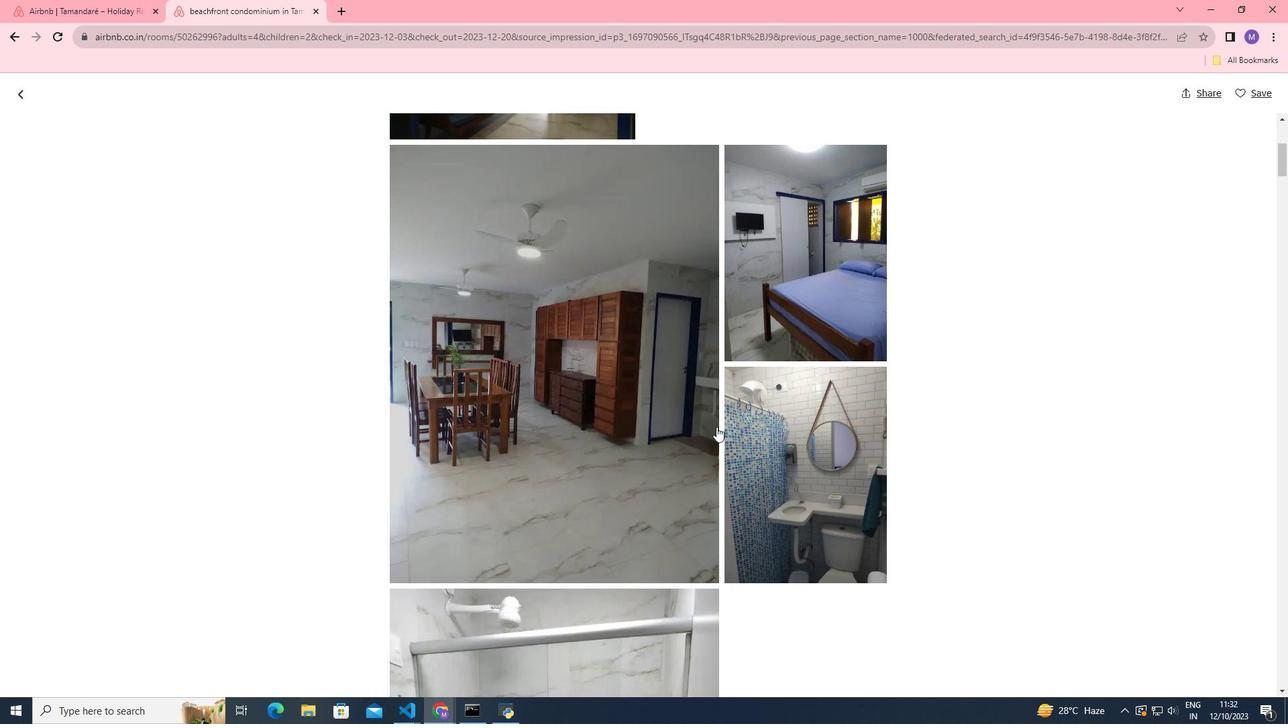
Action: Mouse scrolled (716, 426) with delta (0, 0)
Screenshot: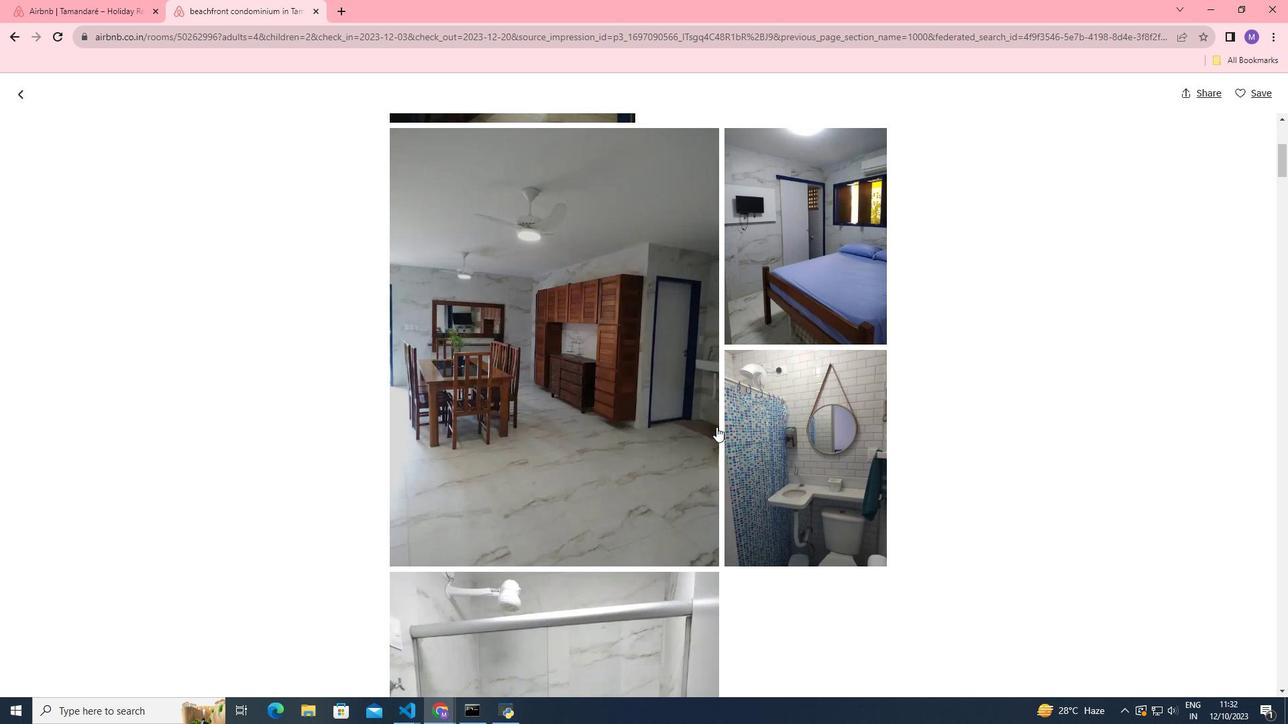 
Action: Mouse scrolled (716, 426) with delta (0, 0)
Screenshot: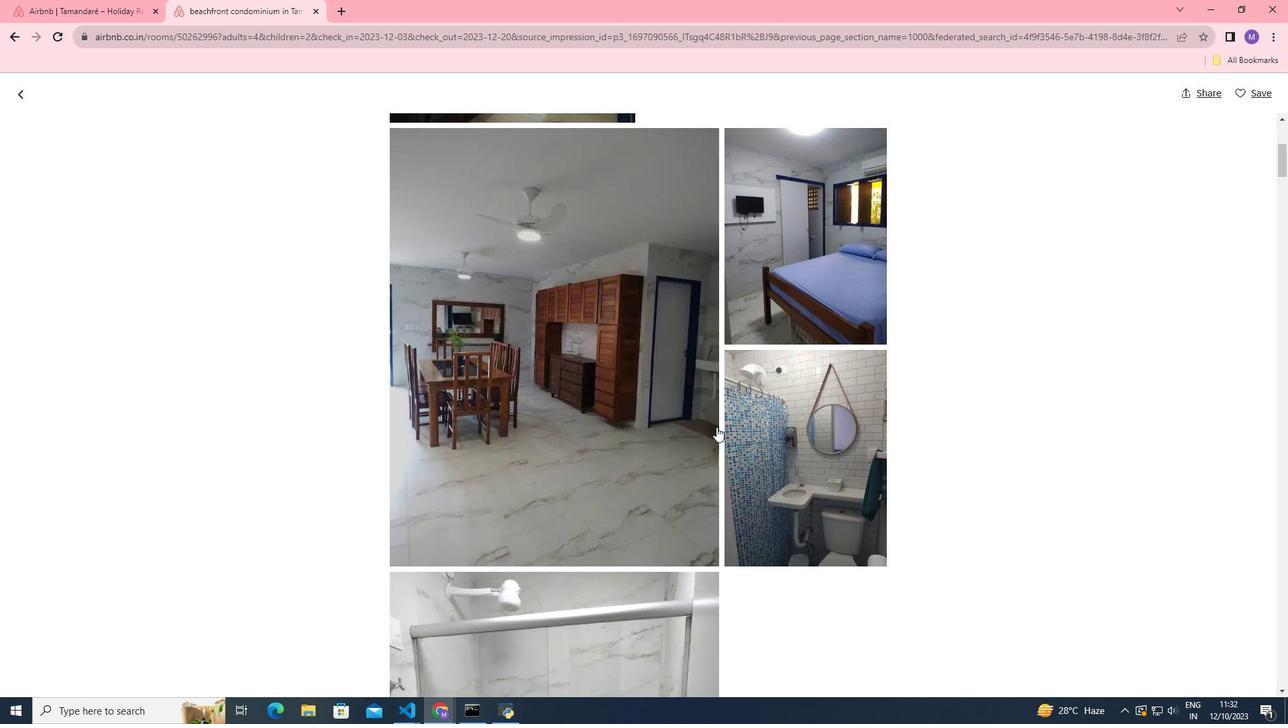 
Action: Mouse scrolled (716, 426) with delta (0, 0)
Screenshot: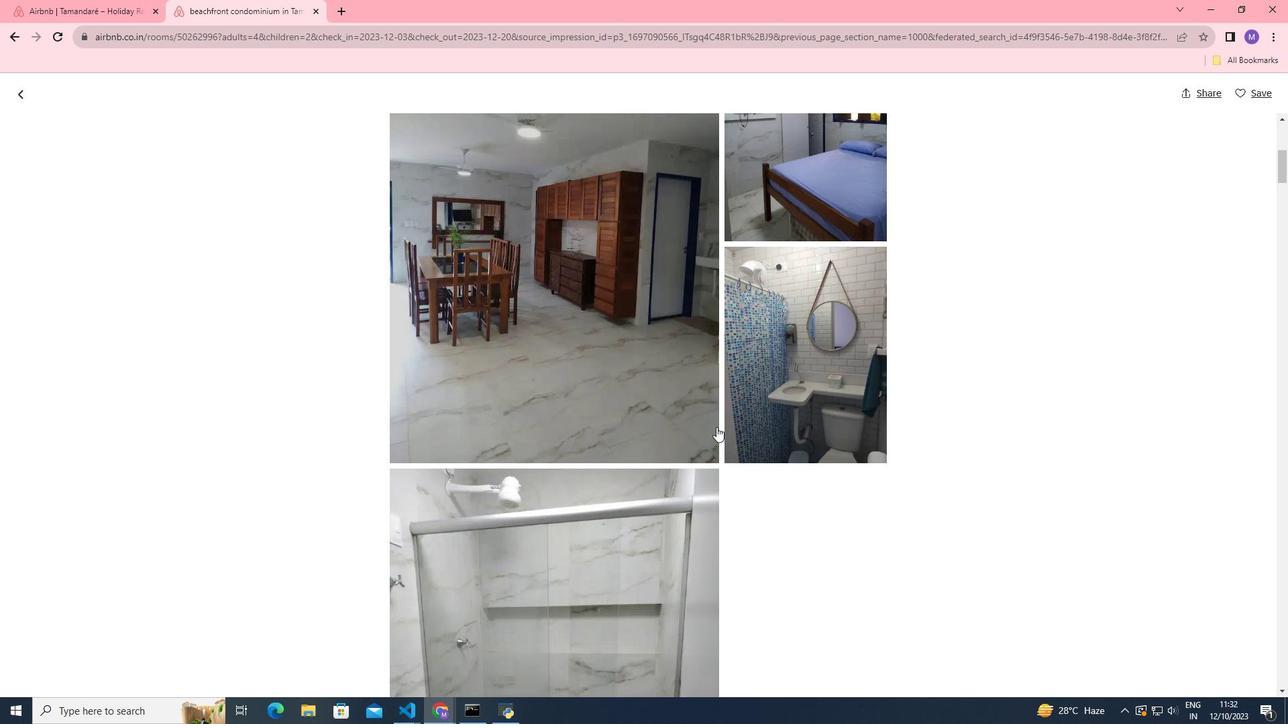 
Action: Mouse scrolled (716, 426) with delta (0, 0)
Screenshot: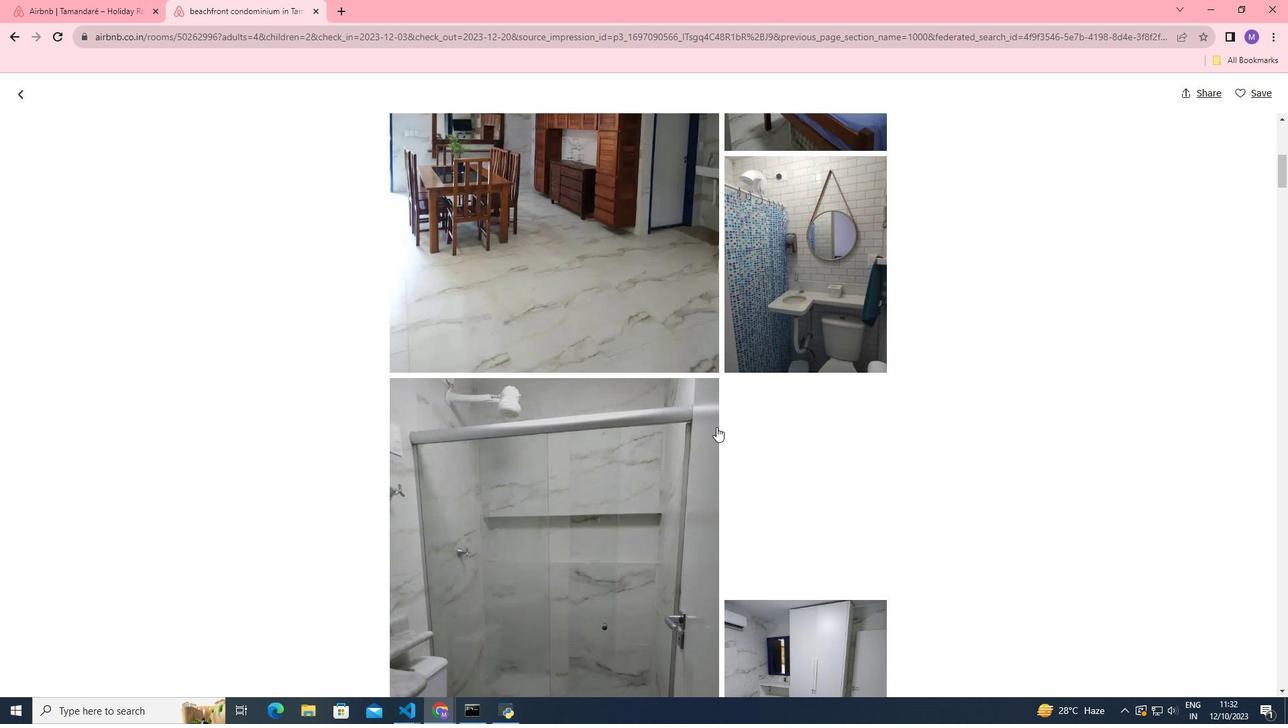 
Action: Mouse scrolled (716, 426) with delta (0, 0)
Screenshot: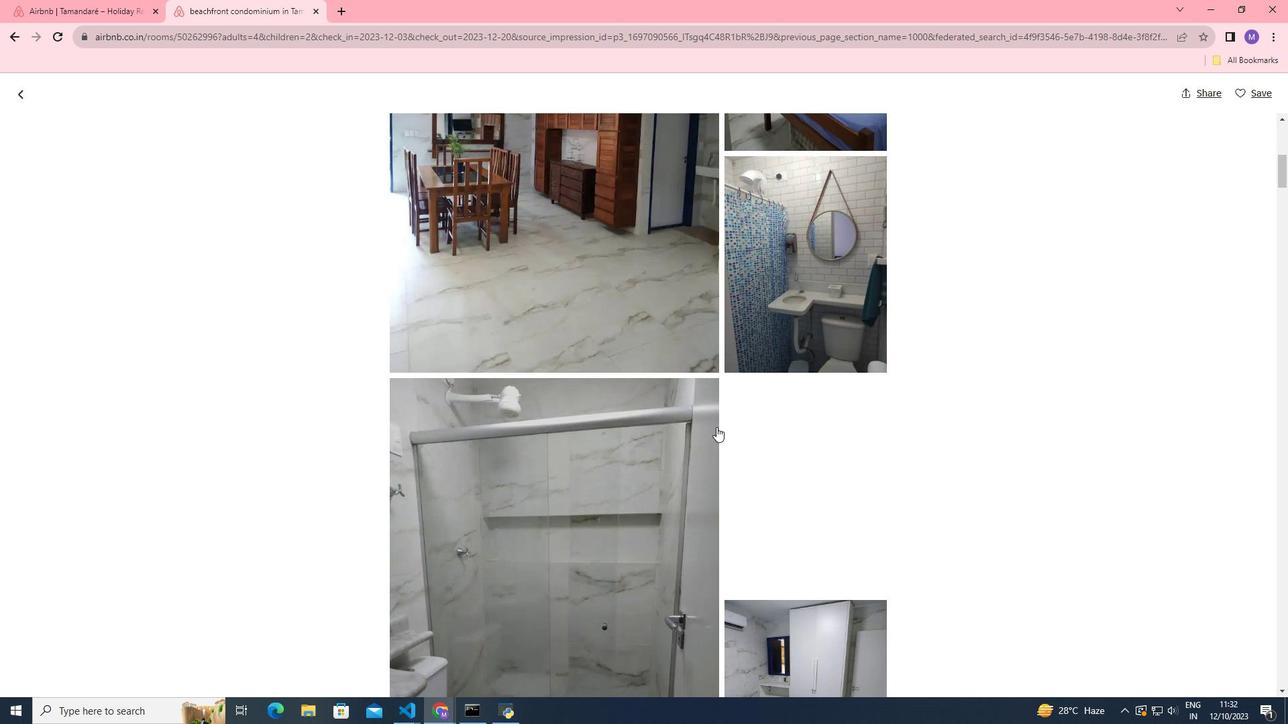 
Action: Mouse scrolled (716, 426) with delta (0, 0)
Screenshot: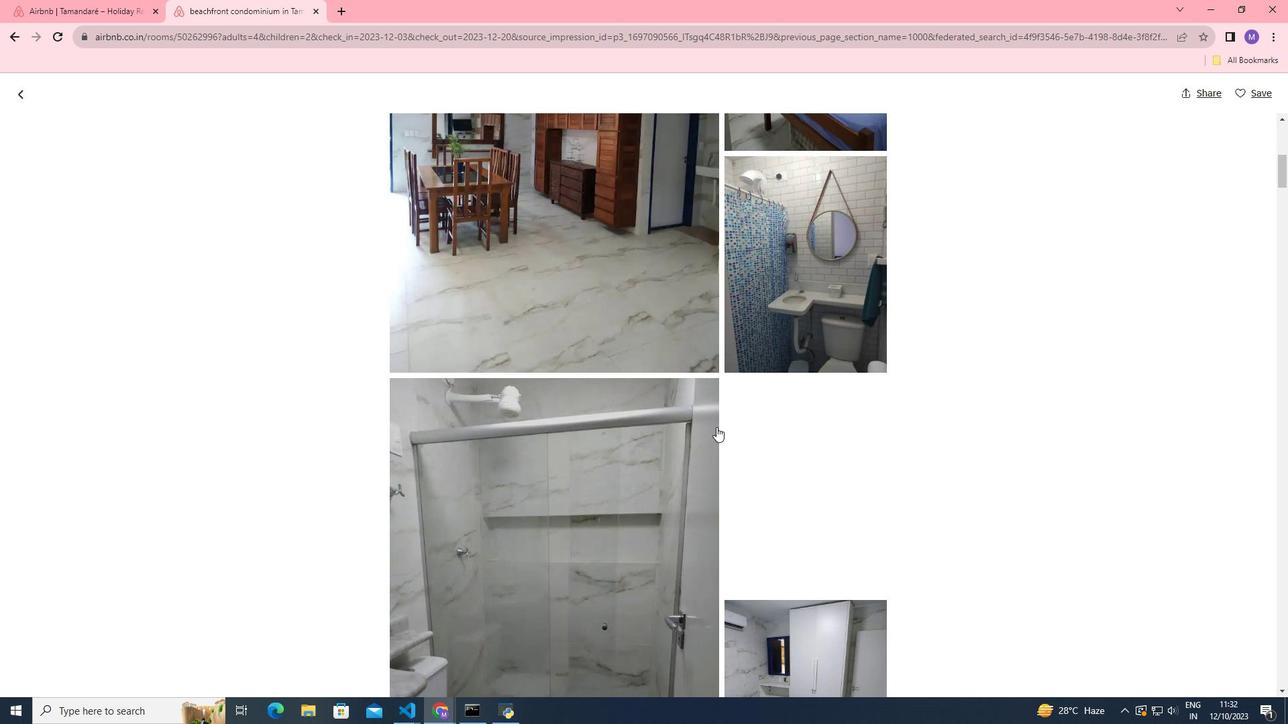 
Action: Mouse scrolled (716, 426) with delta (0, 0)
Screenshot: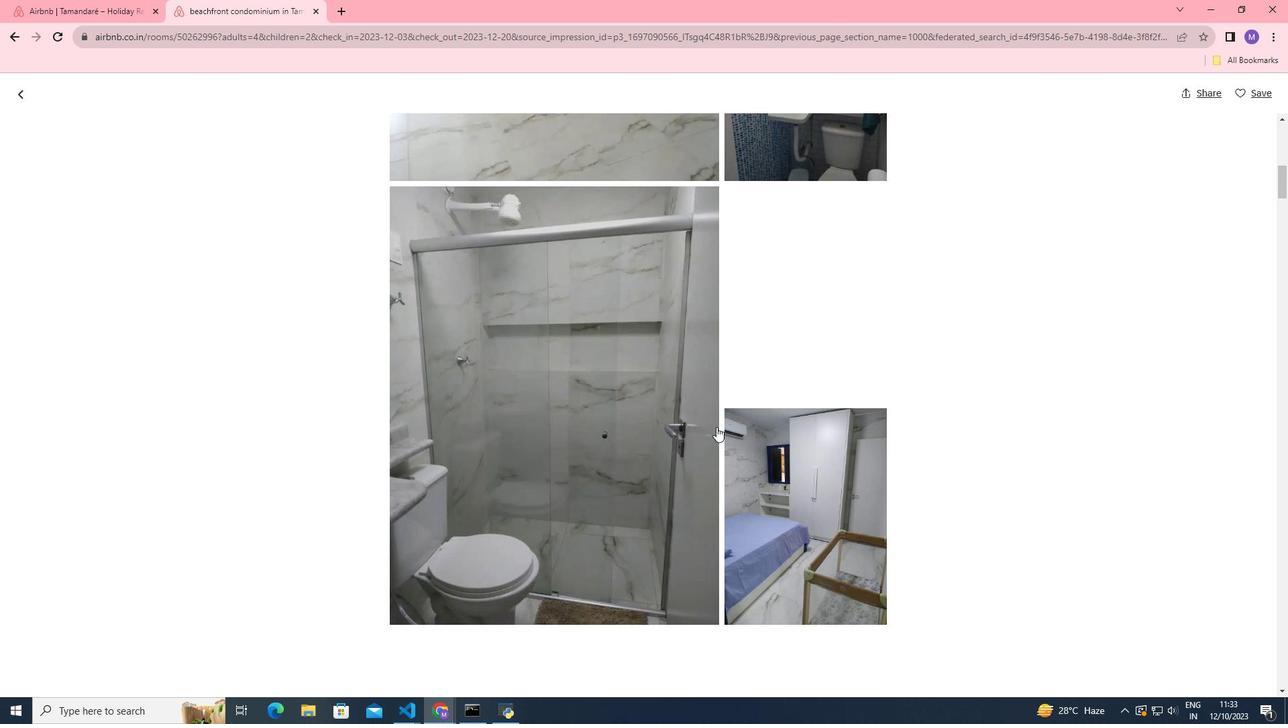 
Action: Mouse scrolled (716, 426) with delta (0, 0)
Screenshot: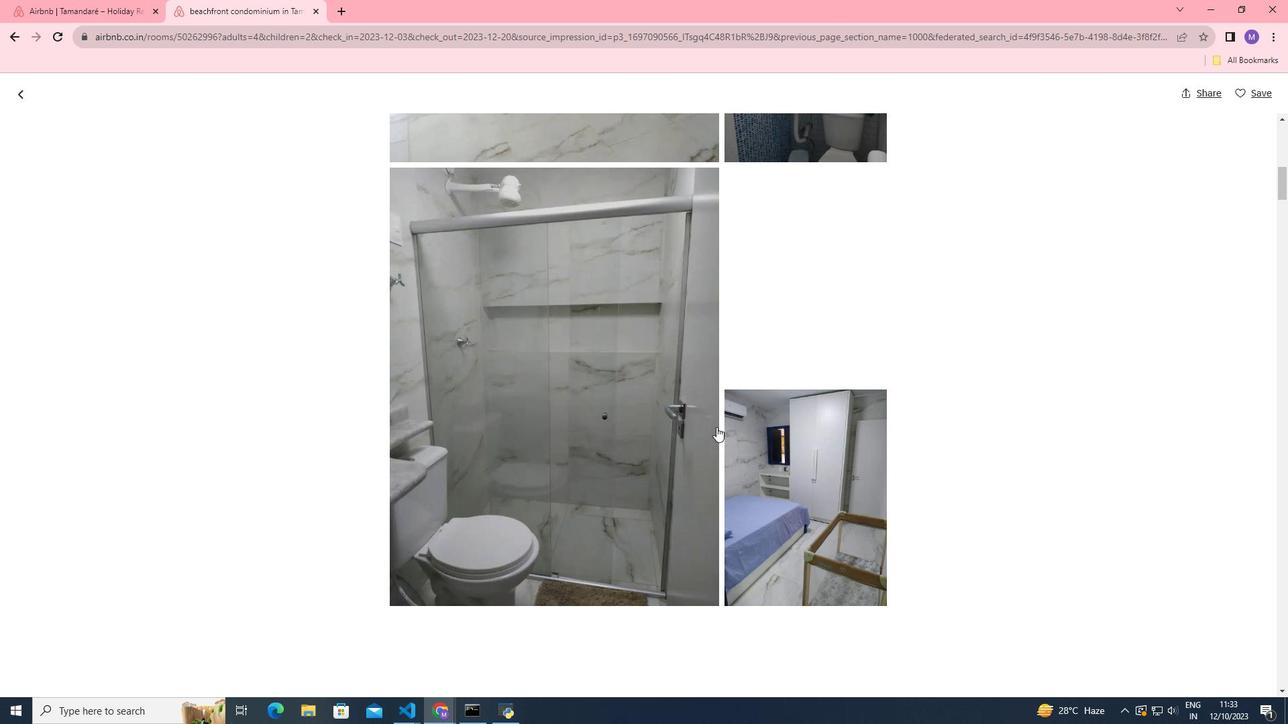 
Action: Mouse scrolled (716, 426) with delta (0, 0)
Screenshot: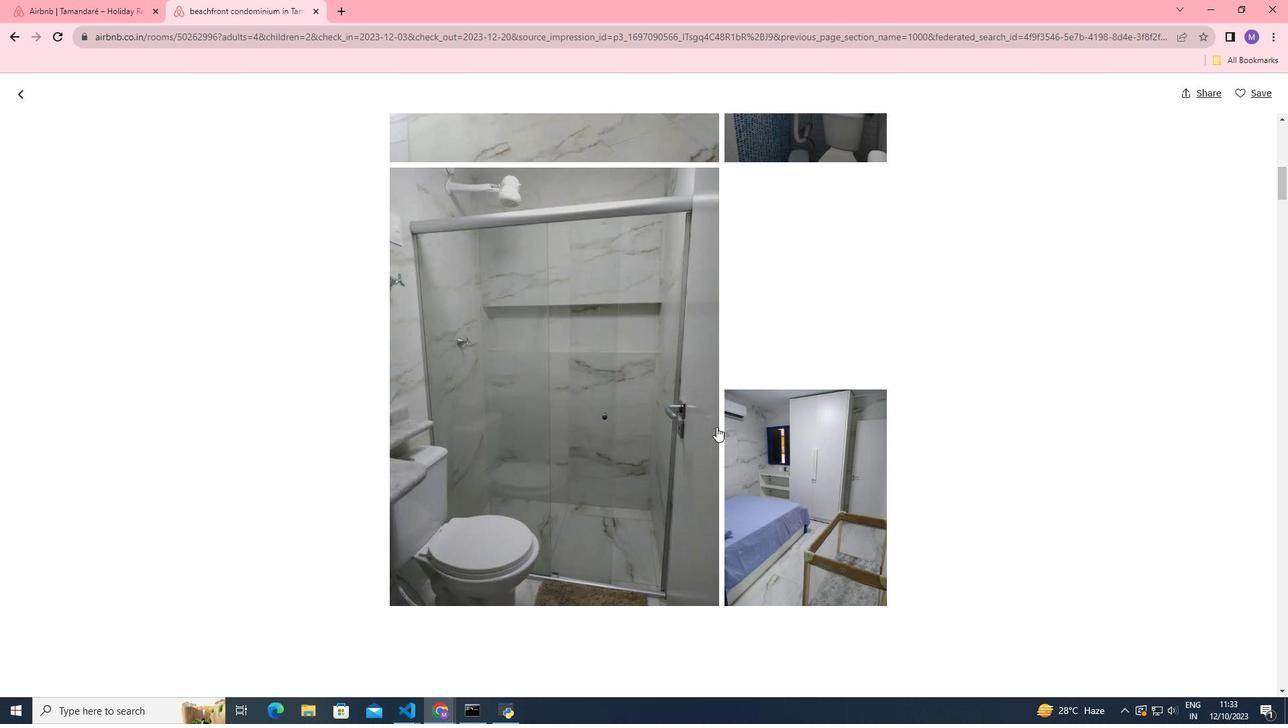 
Action: Mouse scrolled (716, 426) with delta (0, 0)
Screenshot: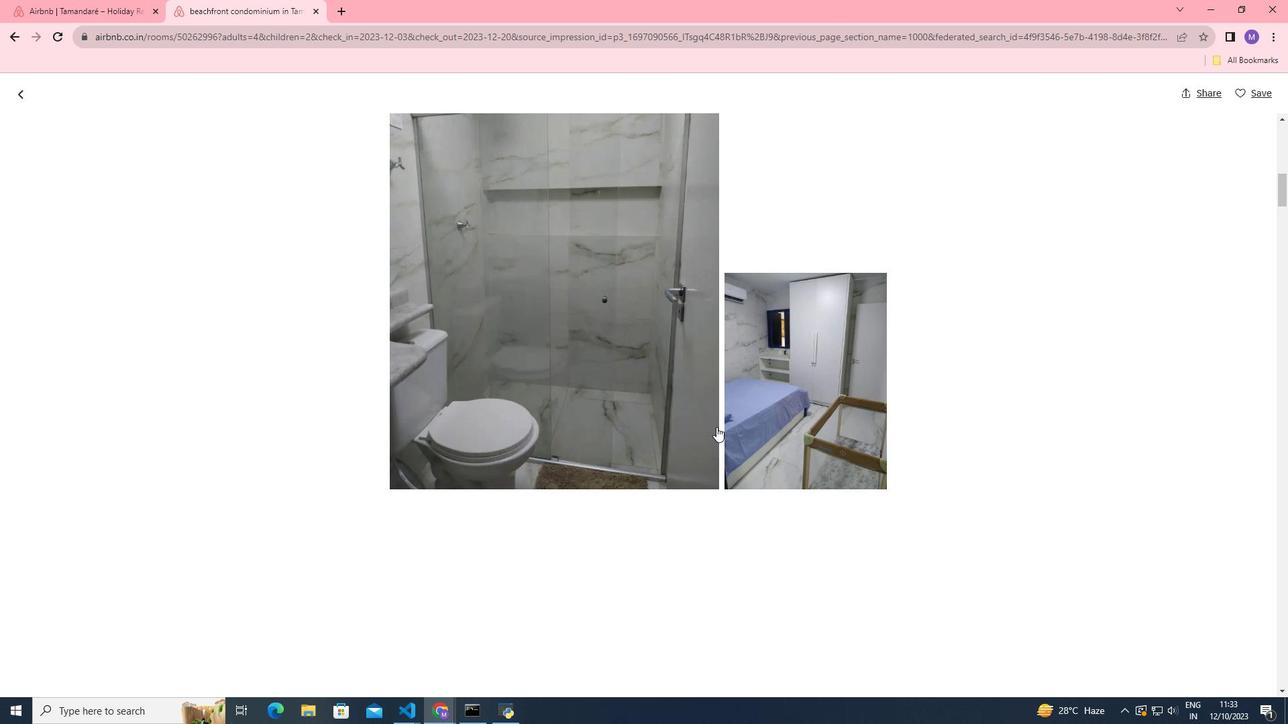 
Action: Mouse scrolled (716, 426) with delta (0, 0)
Screenshot: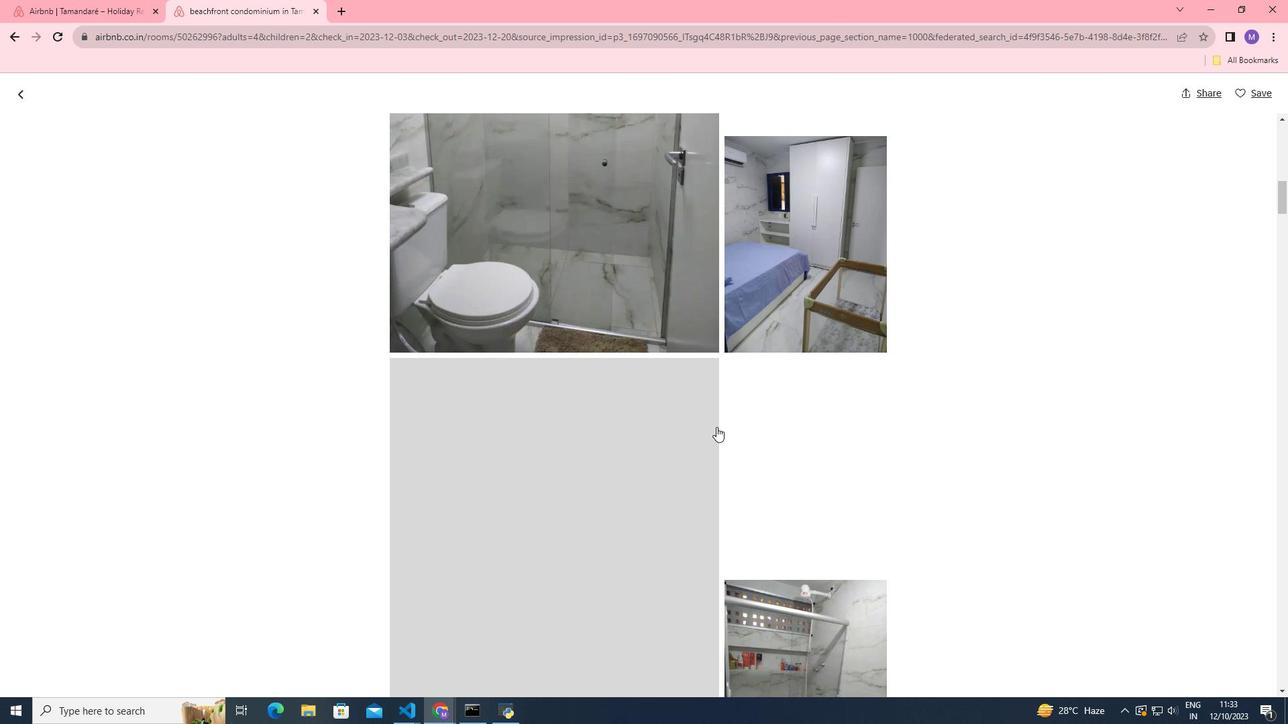 
Action: Mouse scrolled (716, 426) with delta (0, 0)
Screenshot: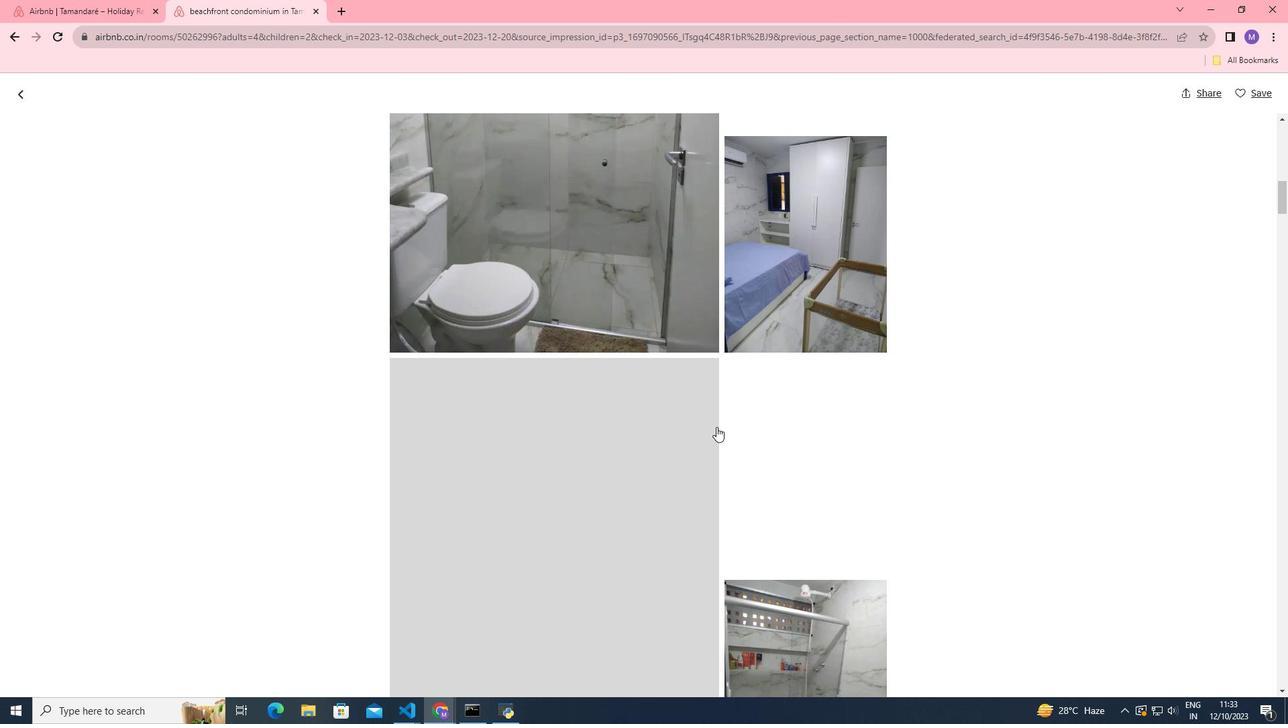 
Action: Mouse scrolled (716, 426) with delta (0, 0)
Screenshot: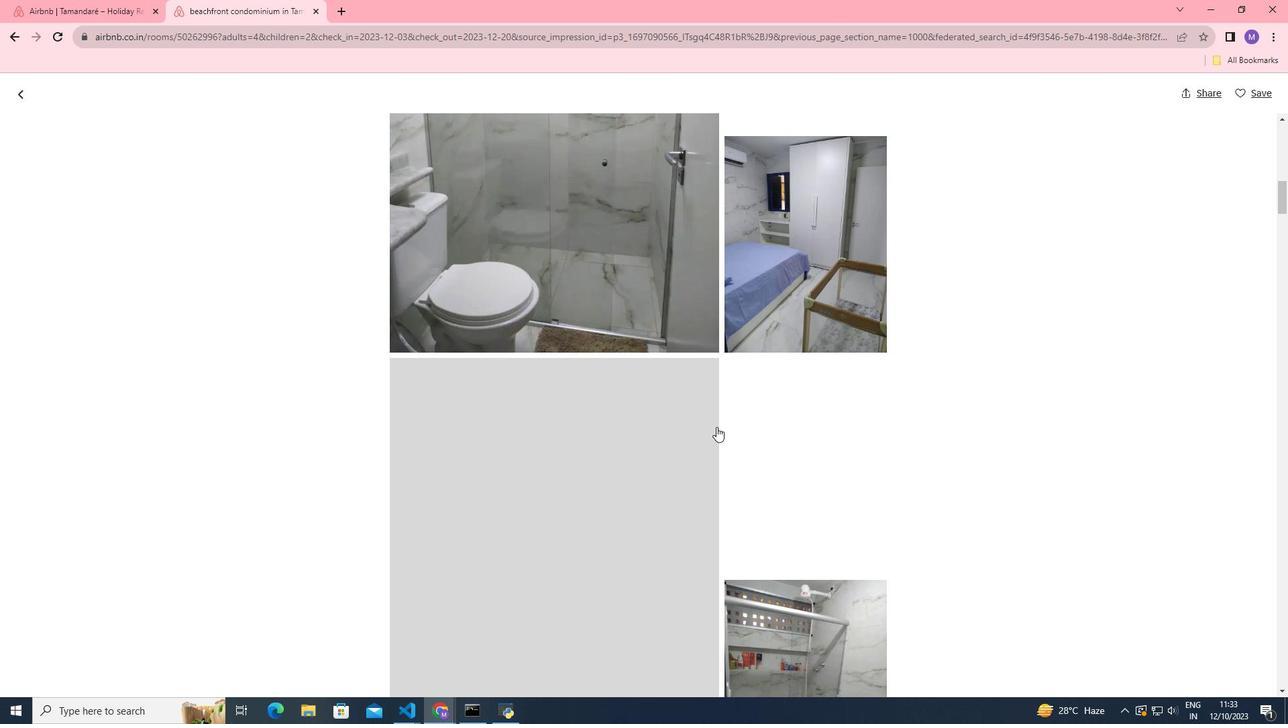 
Action: Mouse scrolled (716, 426) with delta (0, 0)
Screenshot: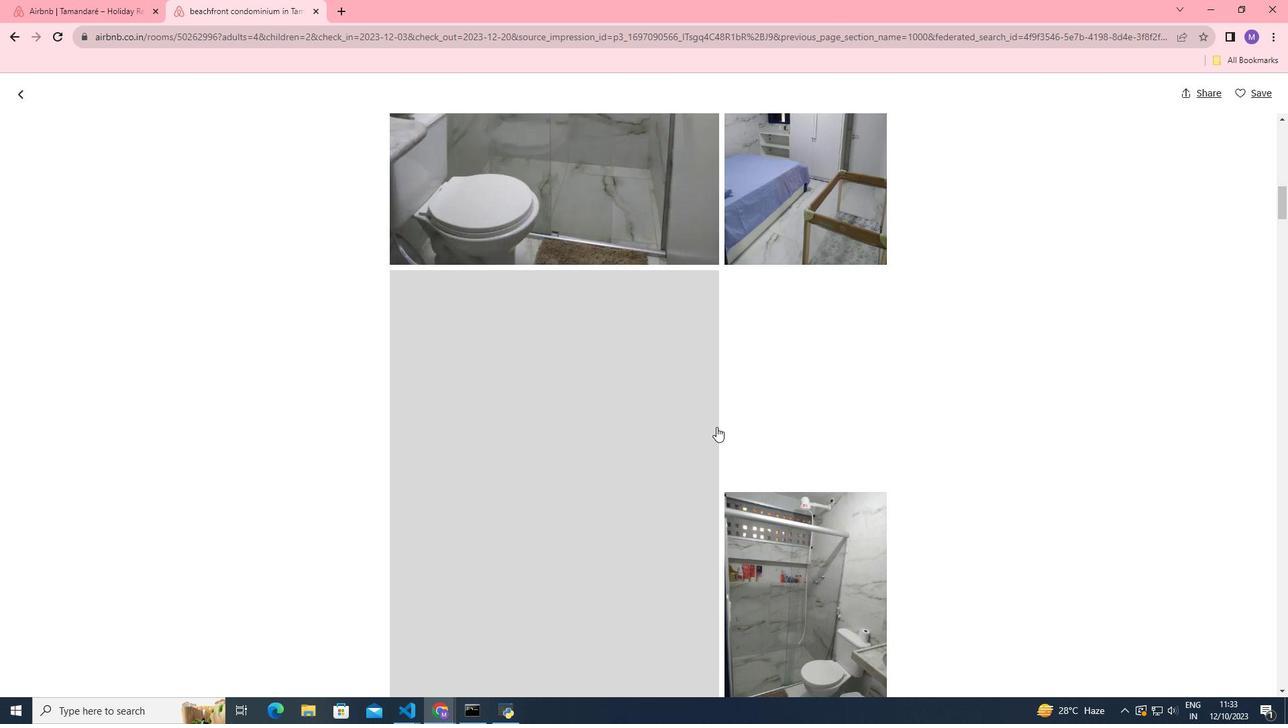 
Action: Mouse scrolled (716, 426) with delta (0, 0)
Screenshot: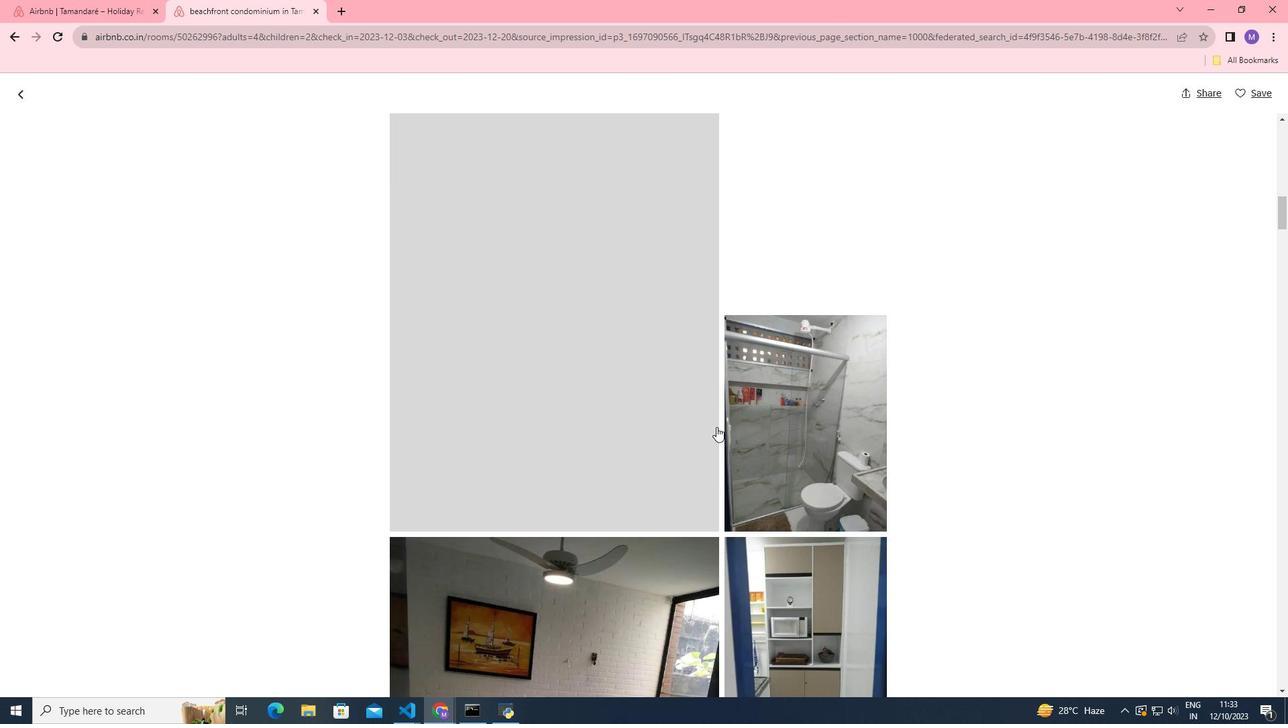 
Action: Mouse scrolled (716, 426) with delta (0, 0)
Screenshot: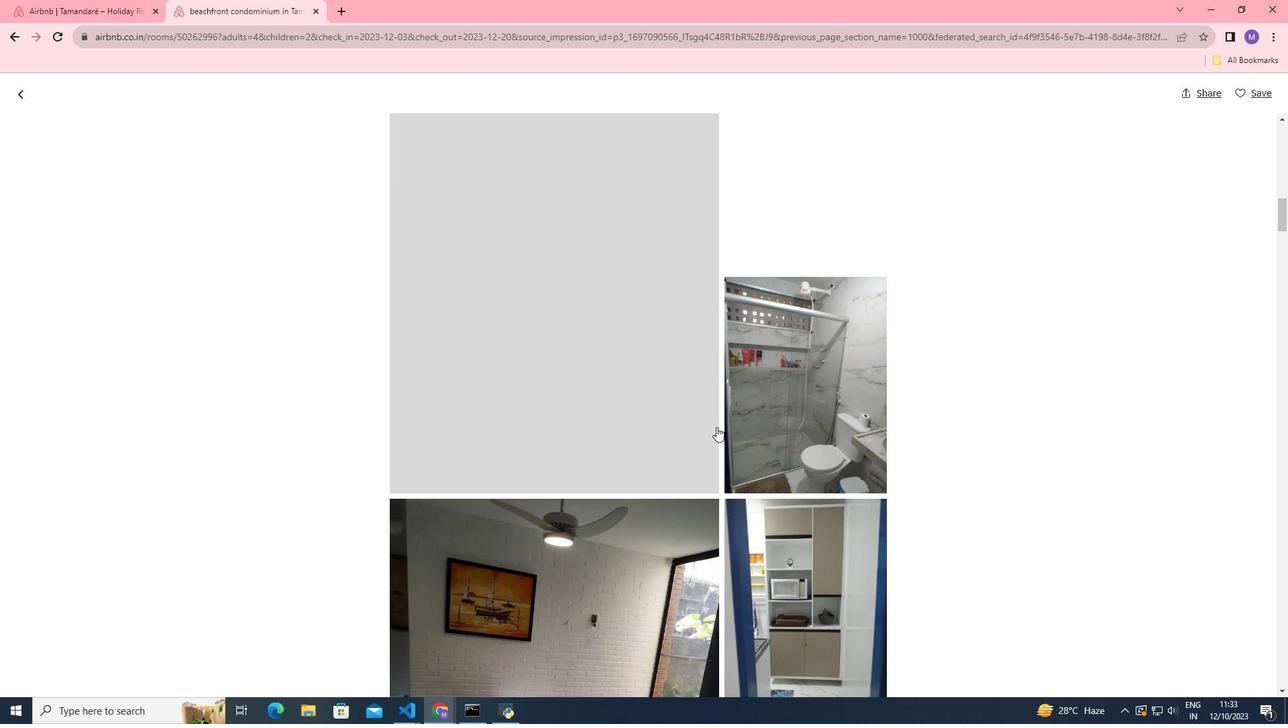 
Action: Mouse scrolled (716, 426) with delta (0, 0)
Screenshot: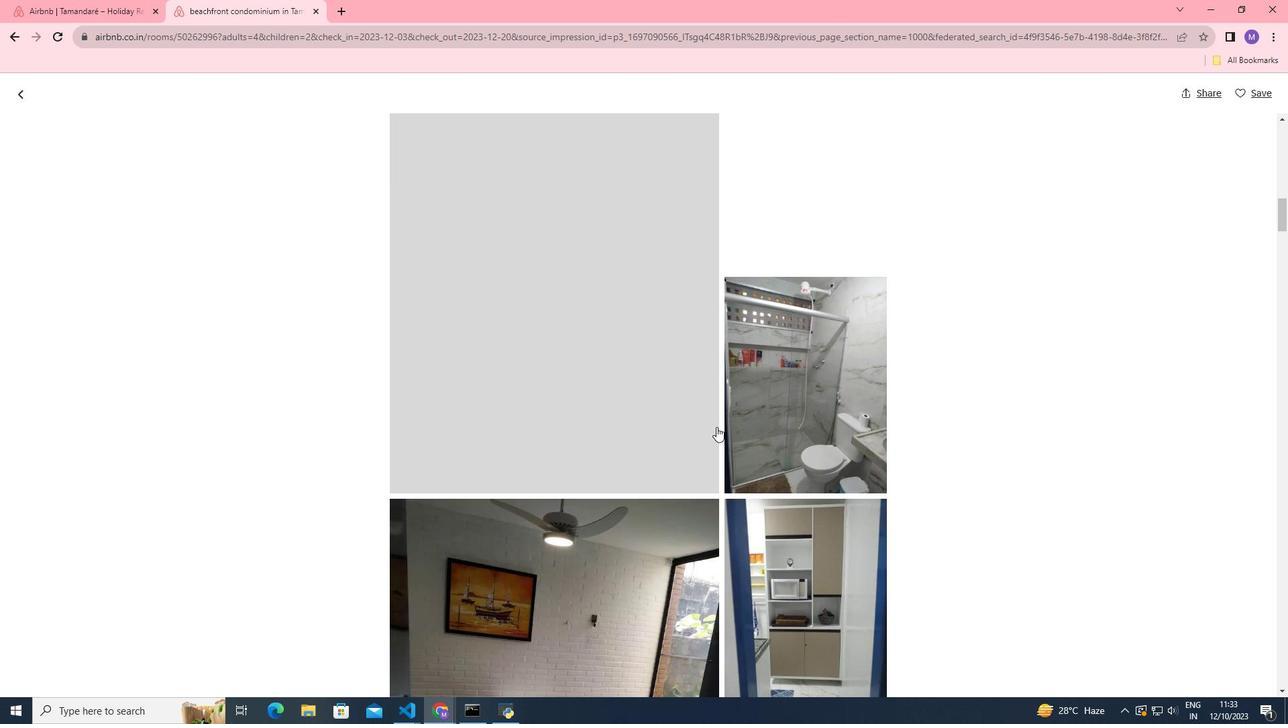 
Action: Mouse scrolled (716, 426) with delta (0, 0)
Screenshot: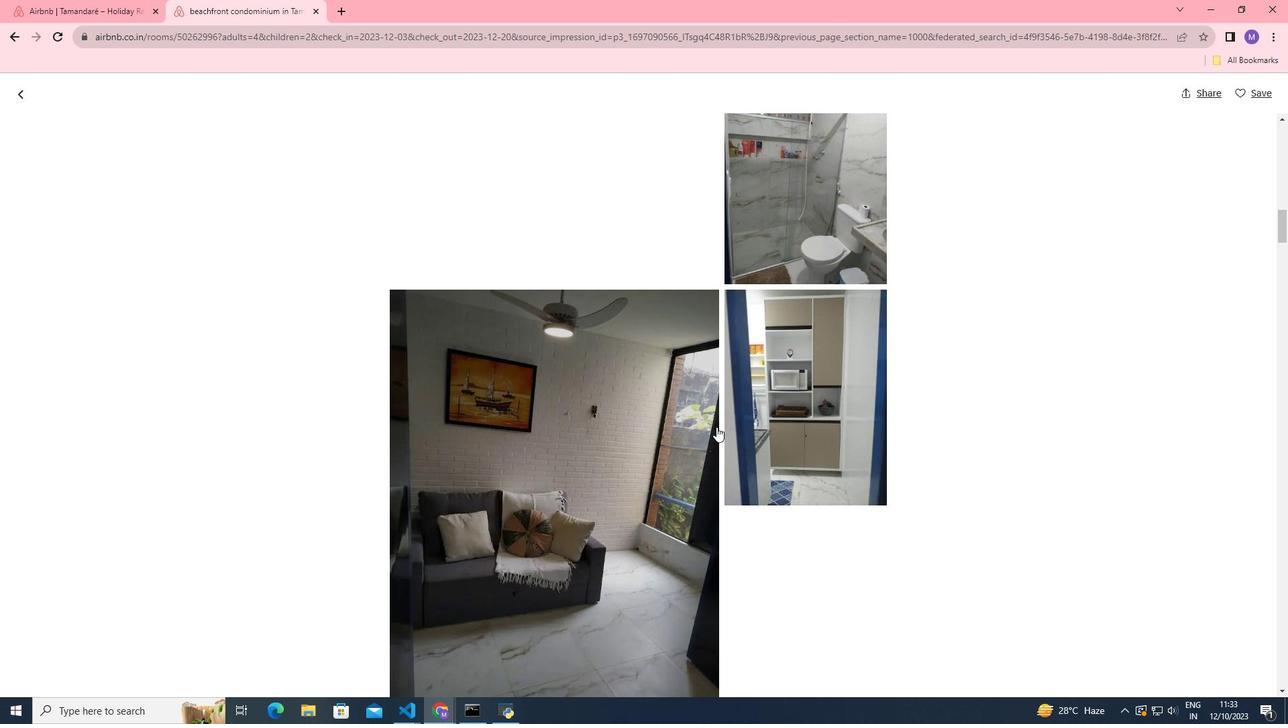 
Action: Mouse scrolled (716, 426) with delta (0, 0)
Screenshot: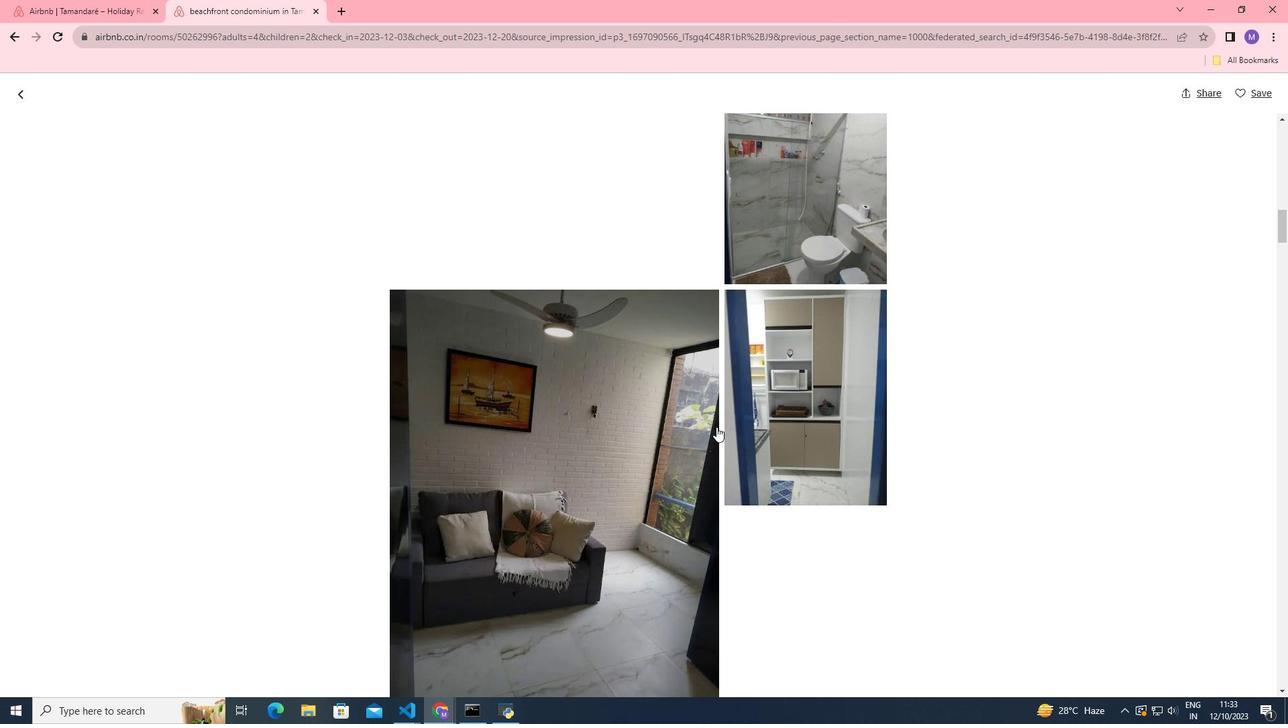 
Action: Mouse scrolled (716, 426) with delta (0, 0)
Screenshot: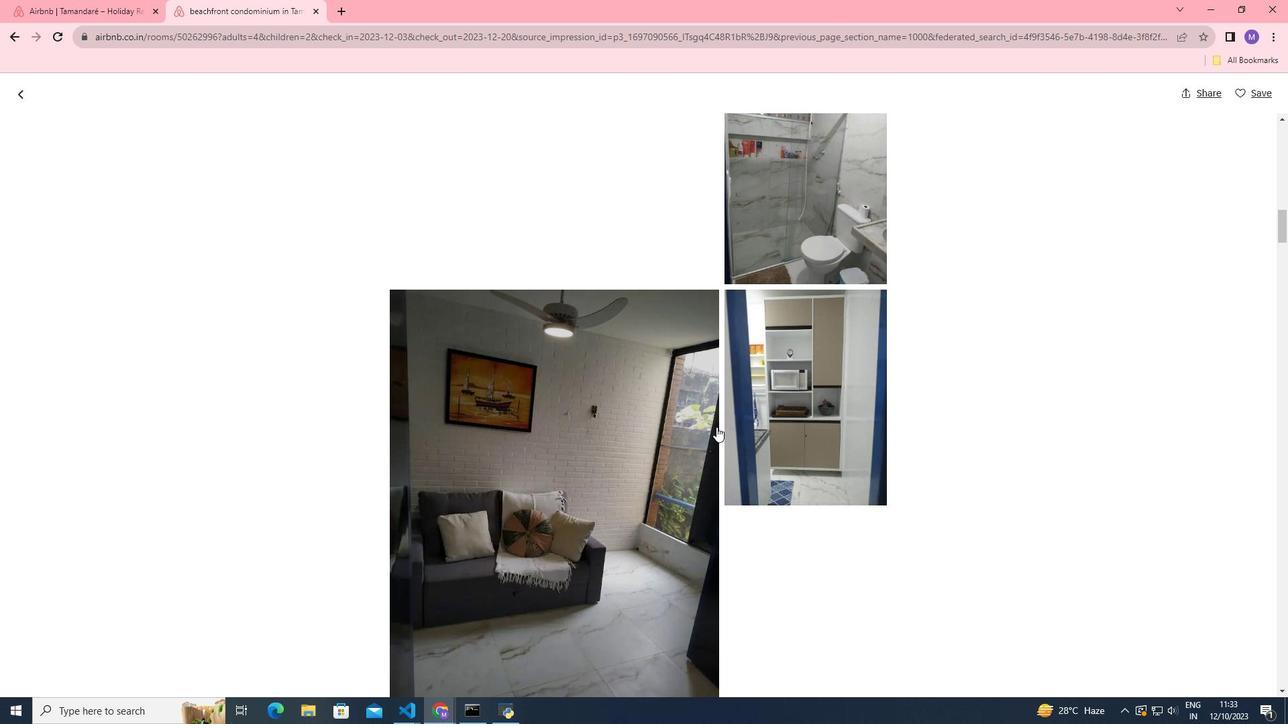 
Action: Mouse scrolled (716, 426) with delta (0, 0)
Screenshot: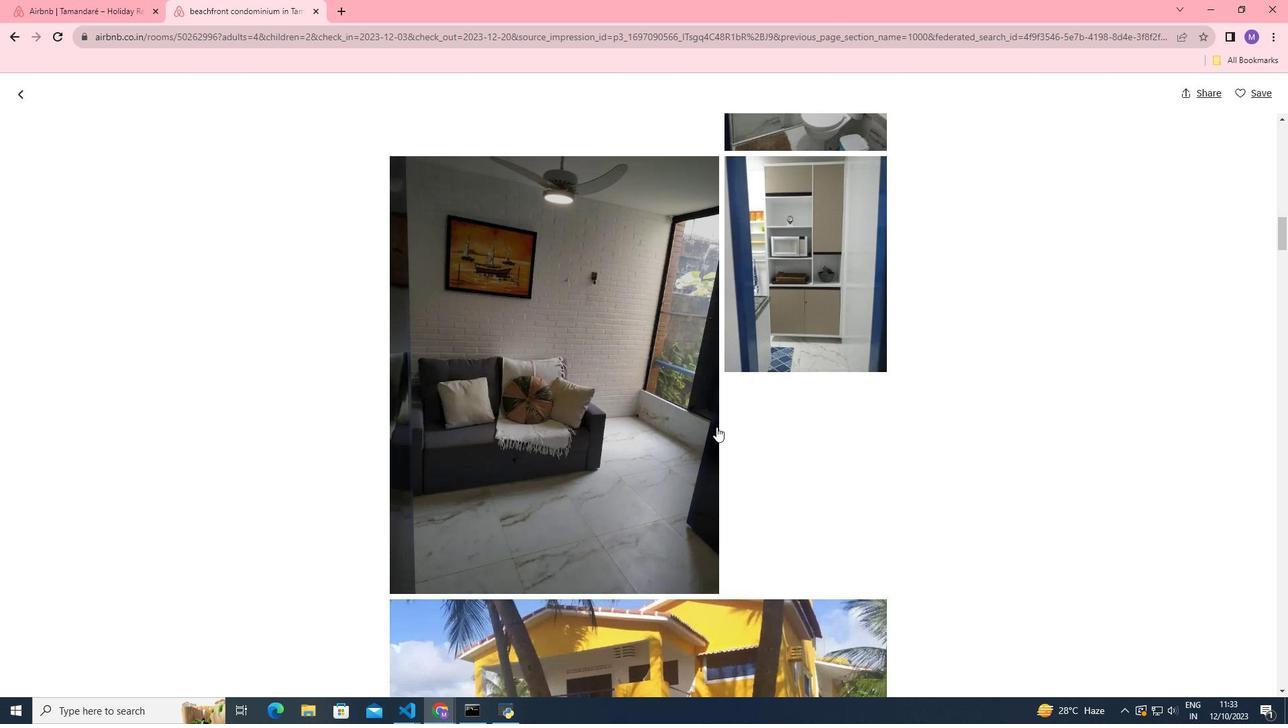 
Action: Mouse scrolled (716, 426) with delta (0, 0)
Screenshot: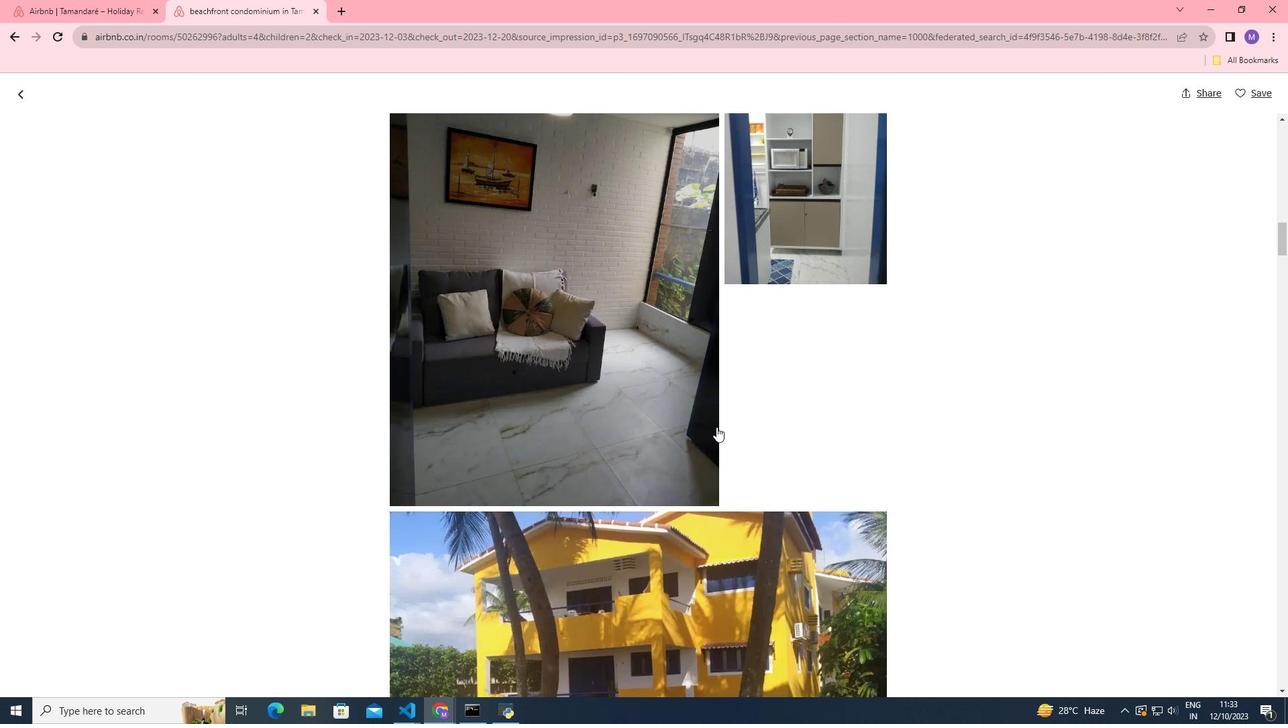 
Action: Mouse scrolled (716, 426) with delta (0, 0)
Screenshot: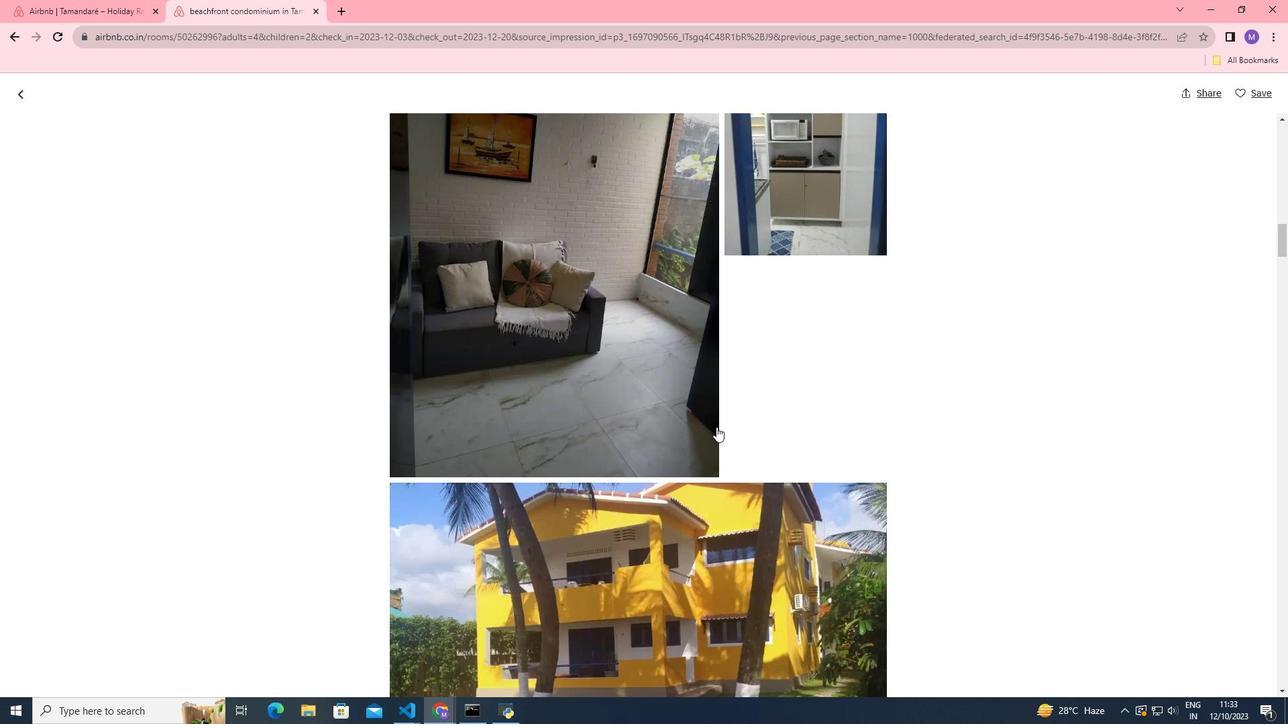 
Action: Mouse scrolled (716, 426) with delta (0, 0)
Screenshot: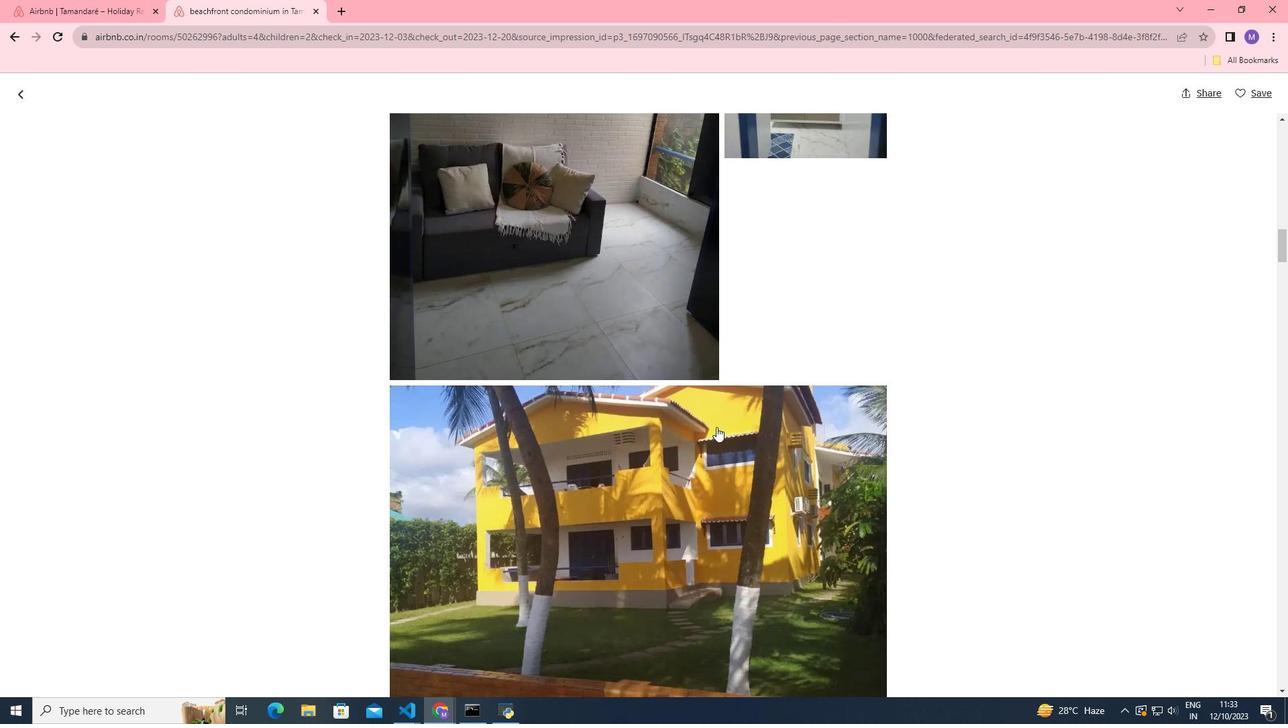 
Action: Mouse scrolled (716, 426) with delta (0, 0)
Screenshot: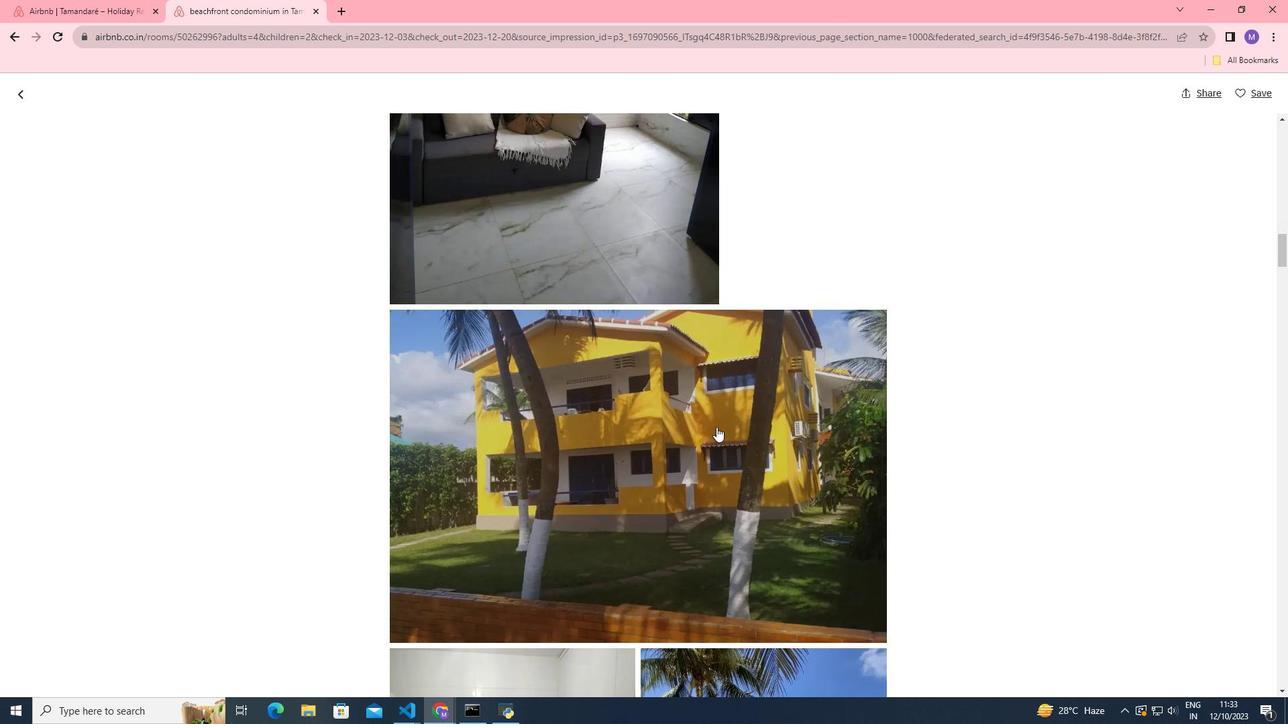 
Action: Mouse scrolled (716, 426) with delta (0, 0)
Screenshot: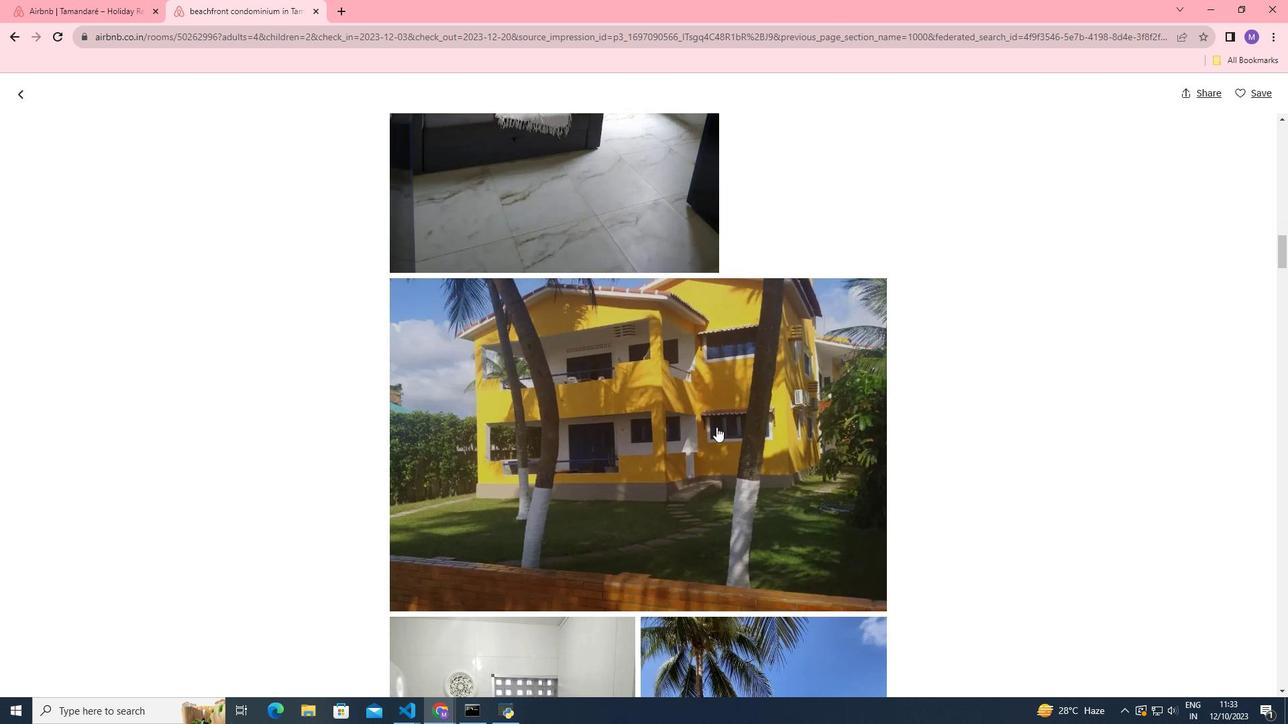 
Action: Mouse scrolled (716, 426) with delta (0, 0)
Screenshot: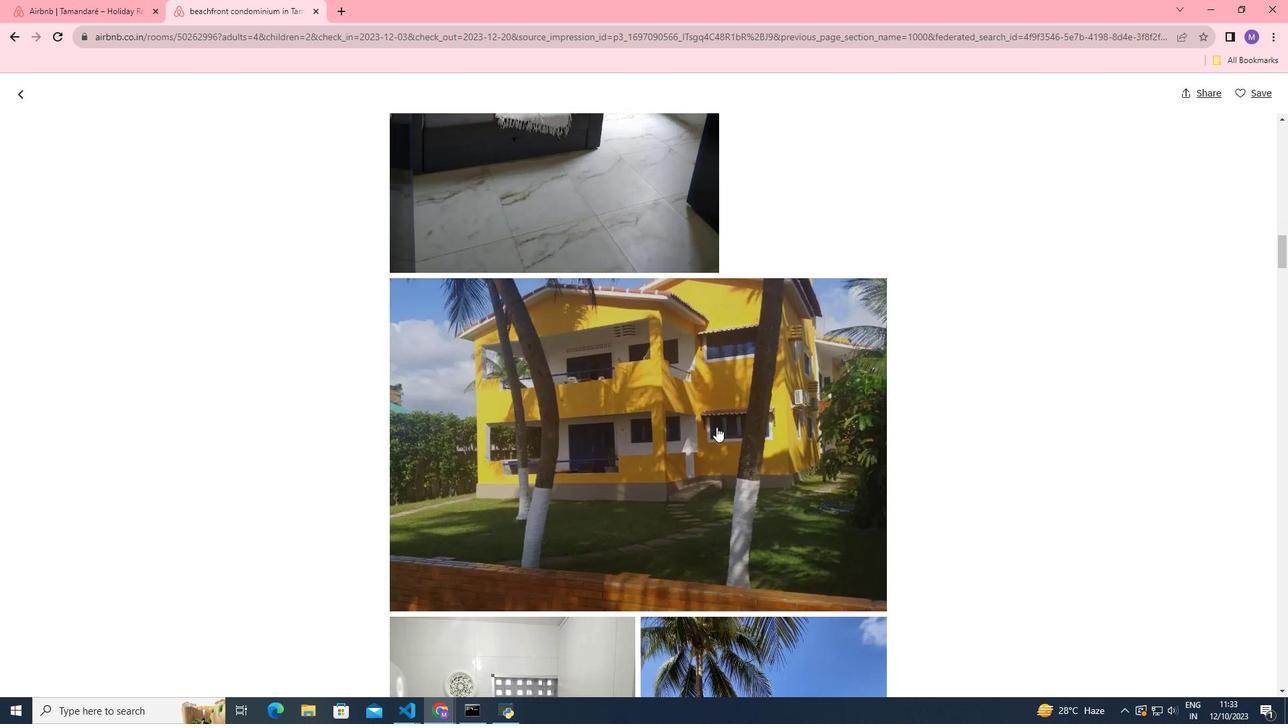 
Action: Mouse scrolled (716, 426) with delta (0, 0)
Screenshot: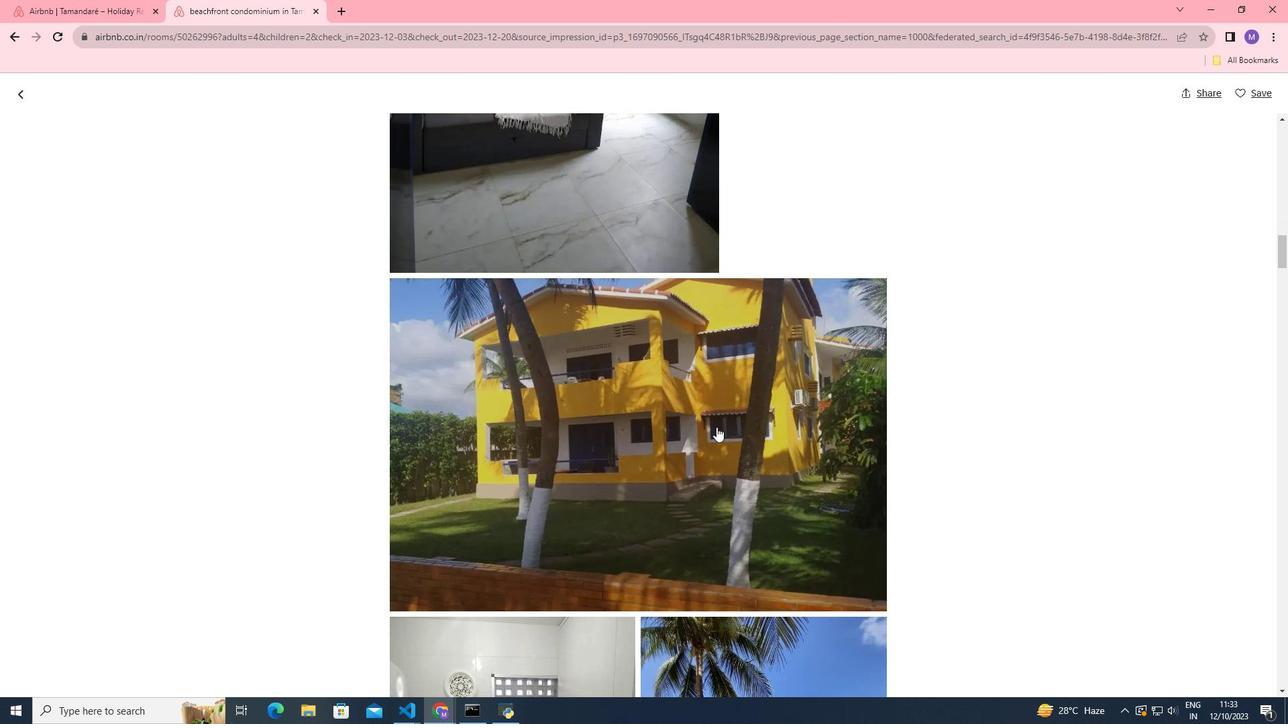 
Action: Mouse scrolled (716, 426) with delta (0, 0)
Screenshot: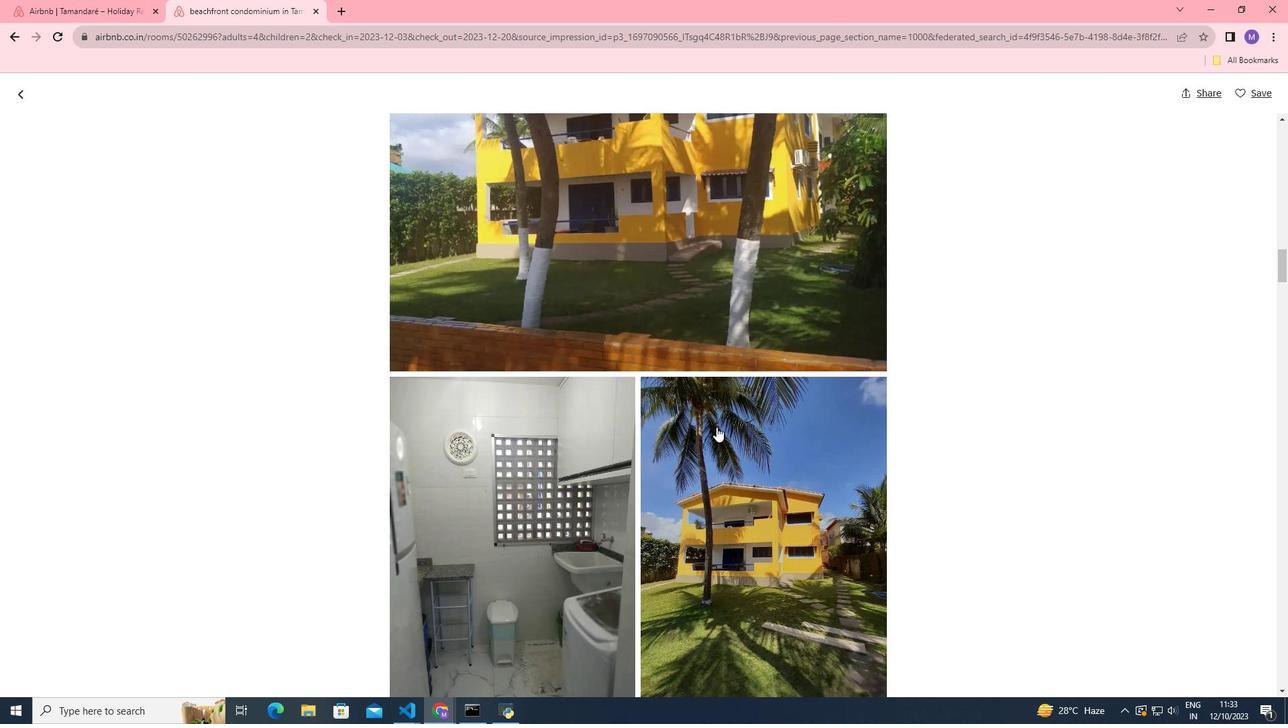 
Action: Mouse scrolled (716, 426) with delta (0, 0)
Screenshot: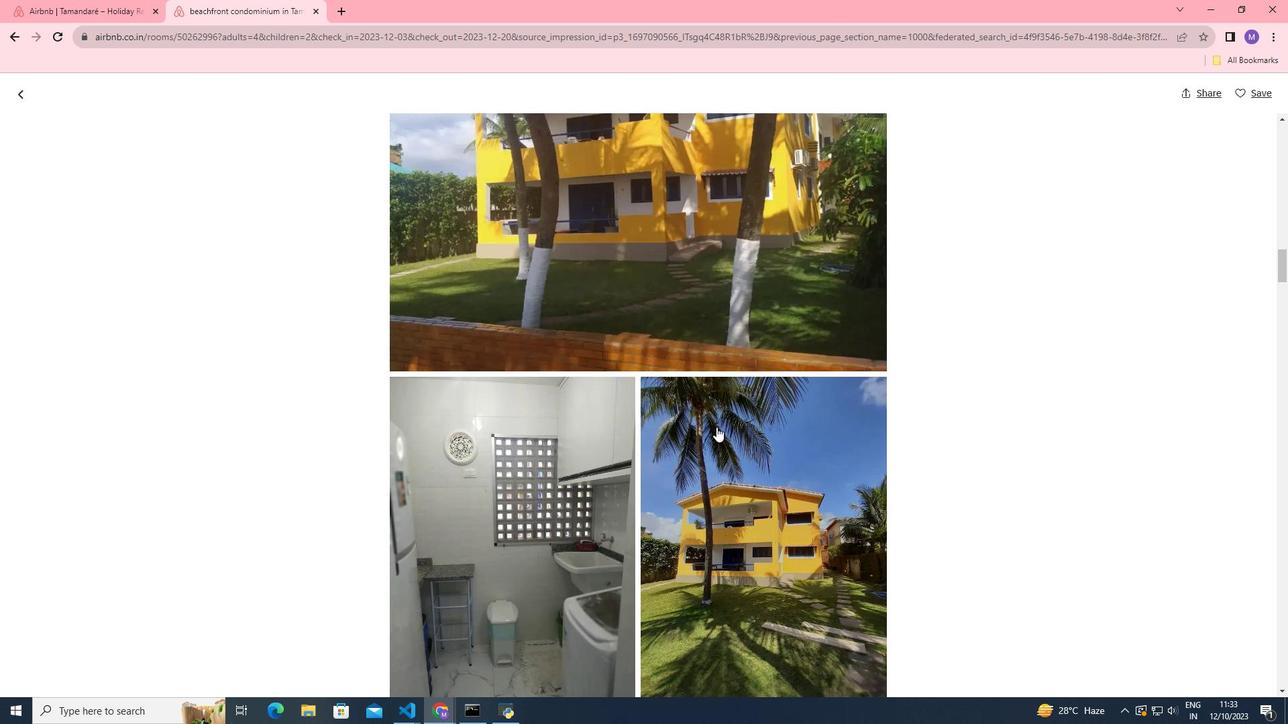 
Action: Mouse scrolled (716, 426) with delta (0, 0)
Screenshot: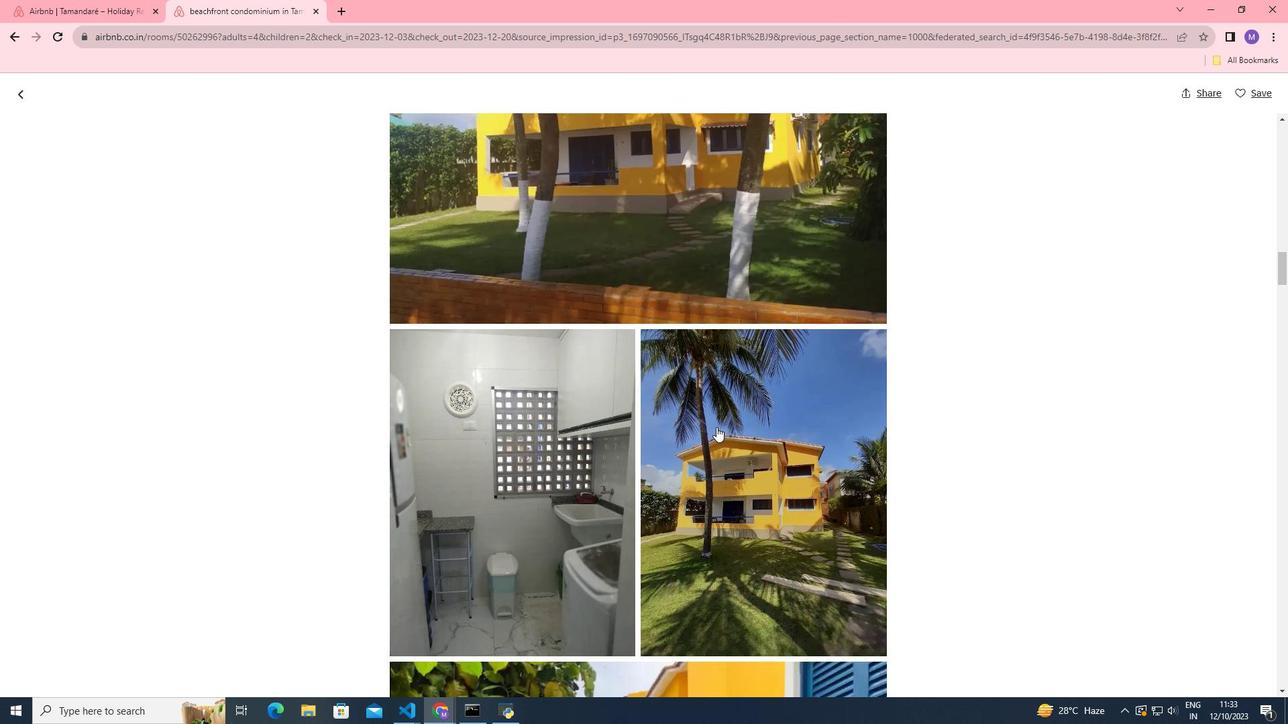 
Action: Mouse scrolled (716, 426) with delta (0, 0)
Screenshot: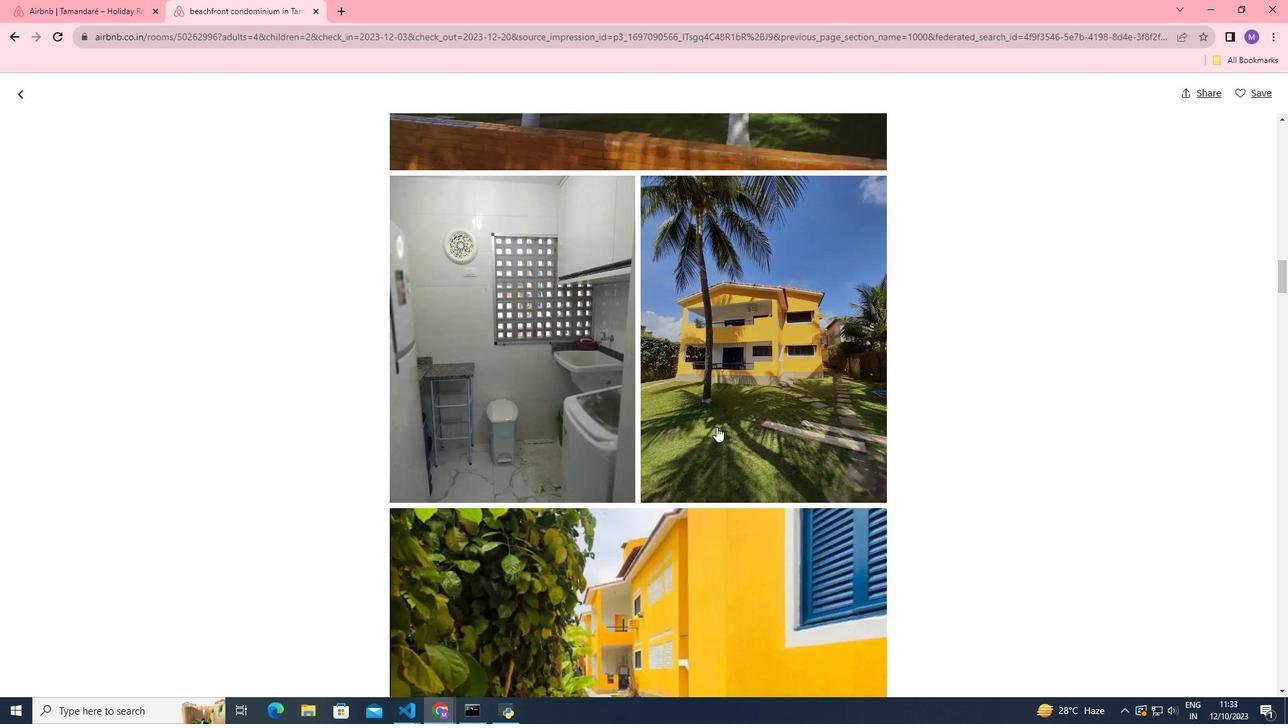 
Action: Mouse scrolled (716, 426) with delta (0, 0)
Screenshot: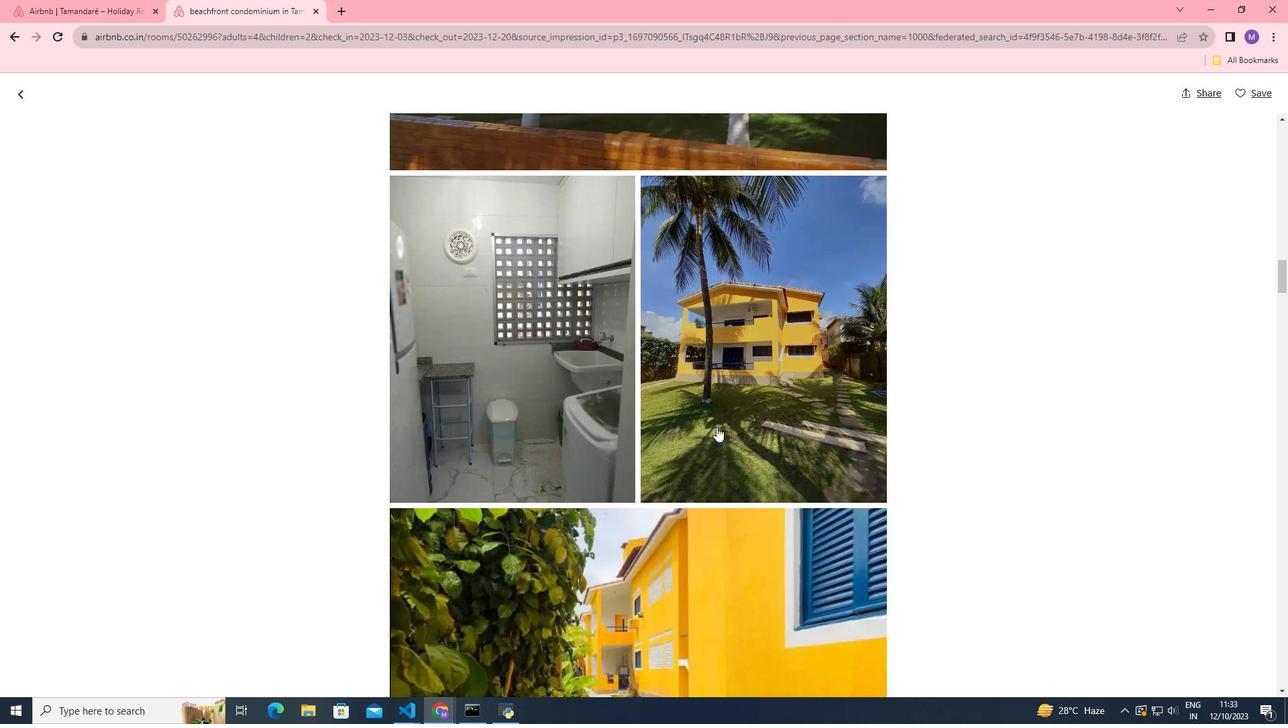 
Action: Mouse scrolled (716, 426) with delta (0, 0)
Screenshot: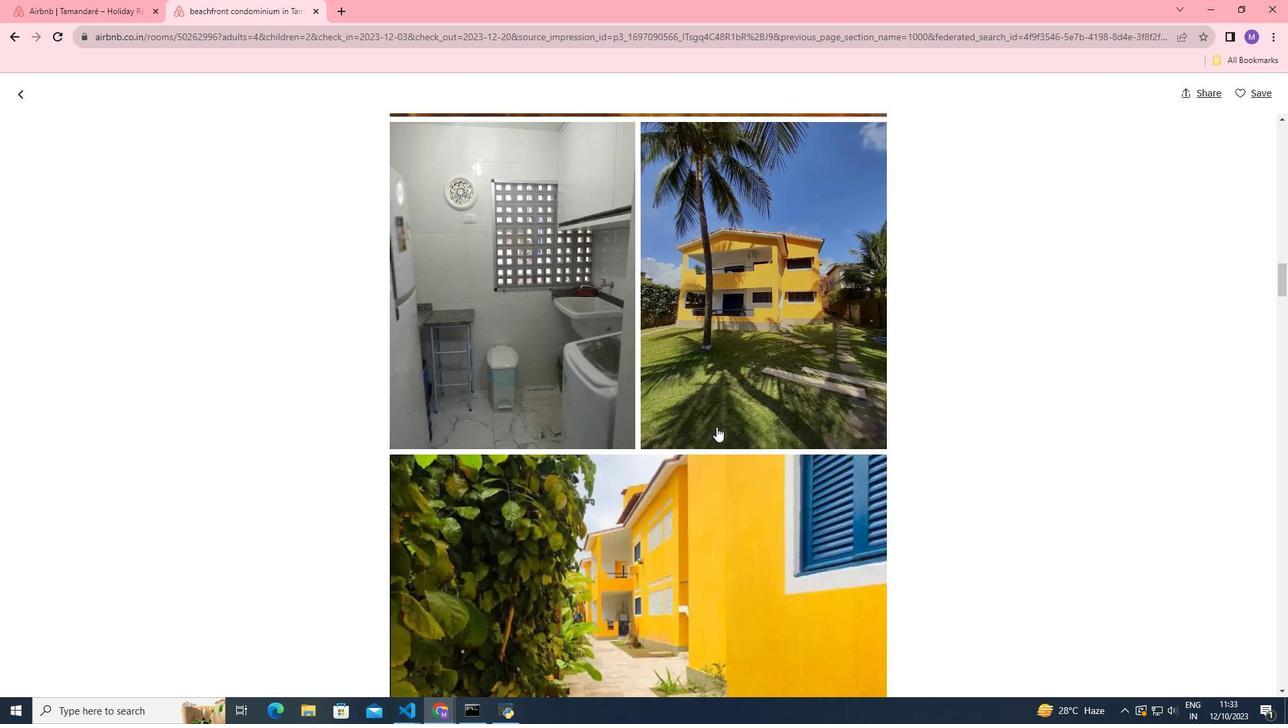 
Action: Mouse scrolled (716, 426) with delta (0, 0)
Screenshot: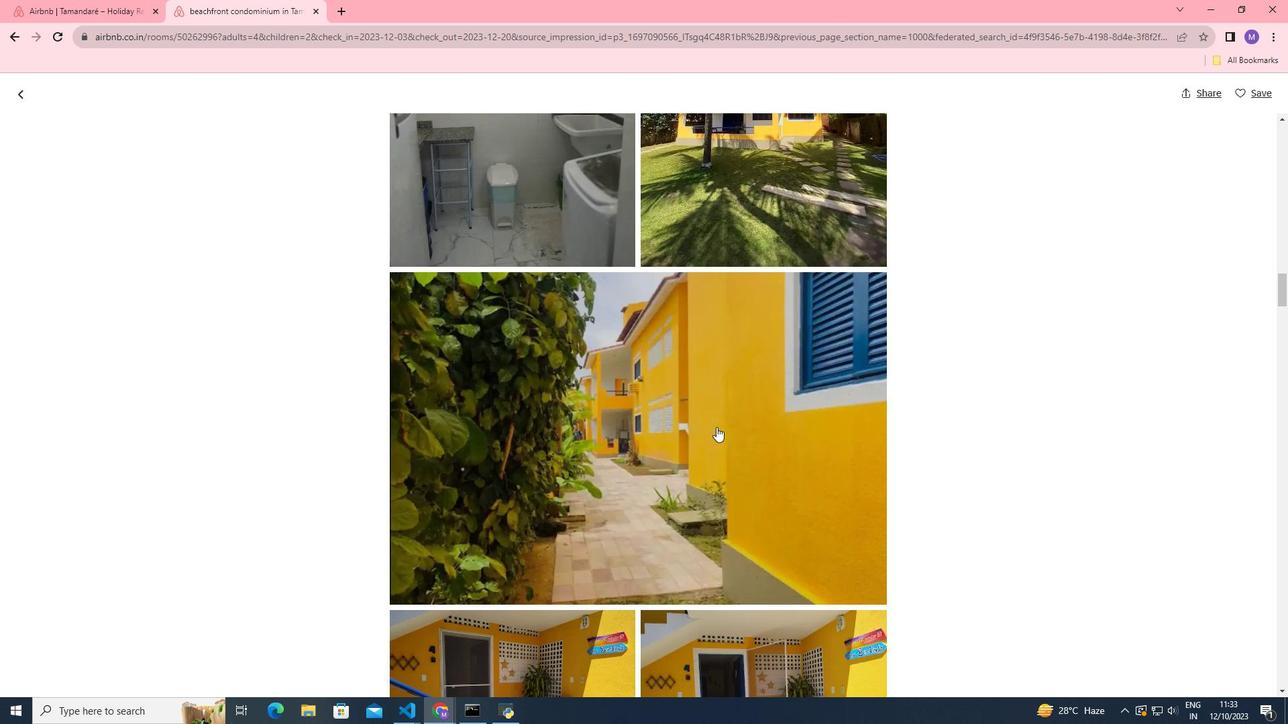 
Action: Mouse scrolled (716, 426) with delta (0, 0)
Screenshot: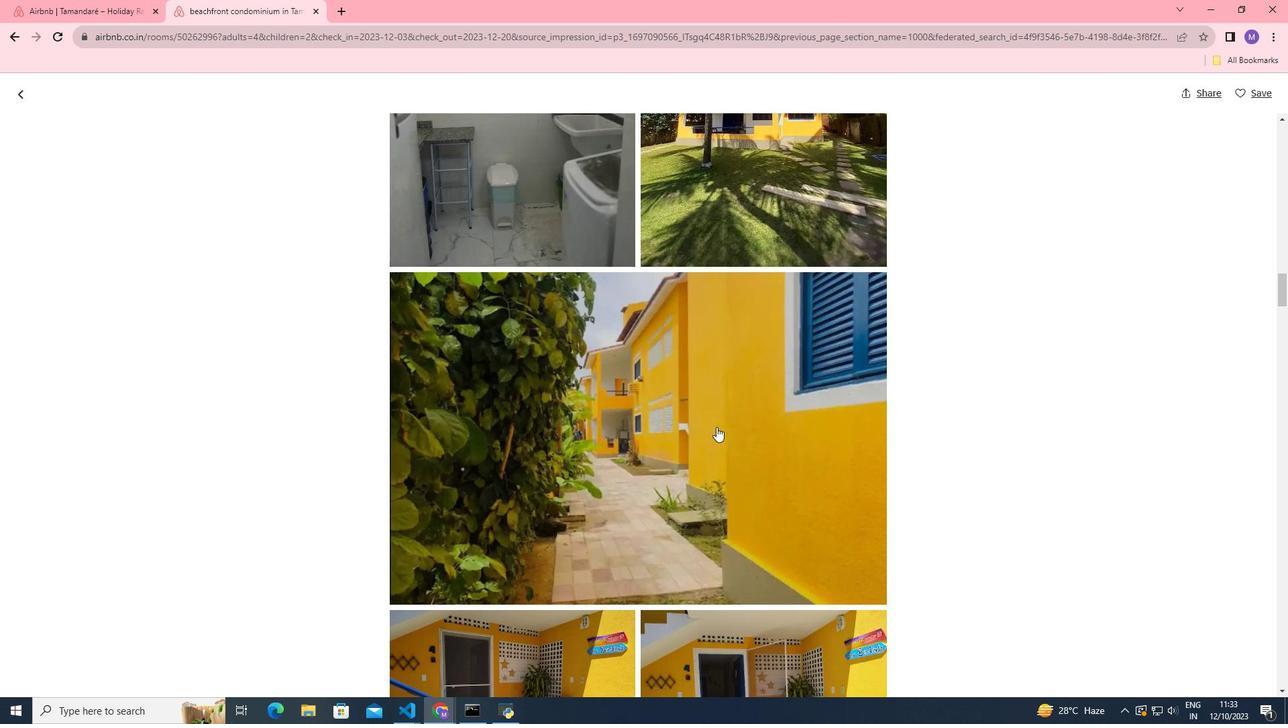 
Action: Mouse scrolled (716, 426) with delta (0, 0)
Screenshot: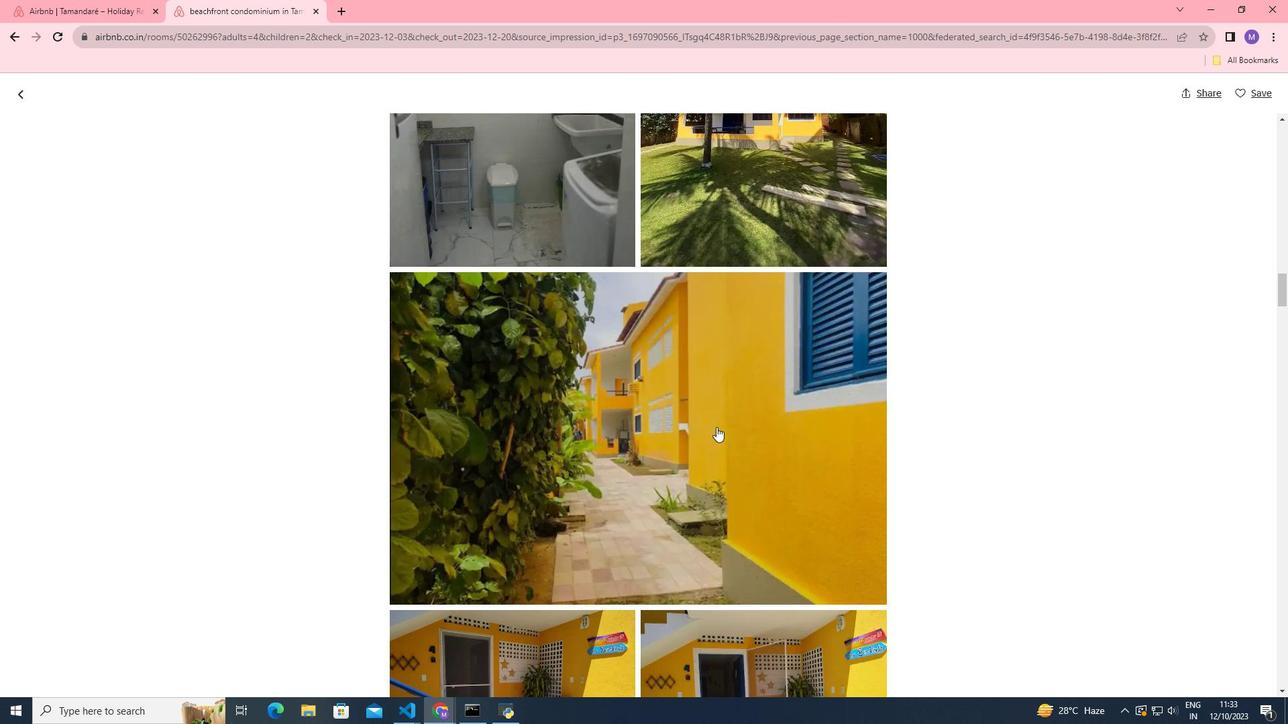 
Action: Mouse scrolled (716, 426) with delta (0, 0)
Screenshot: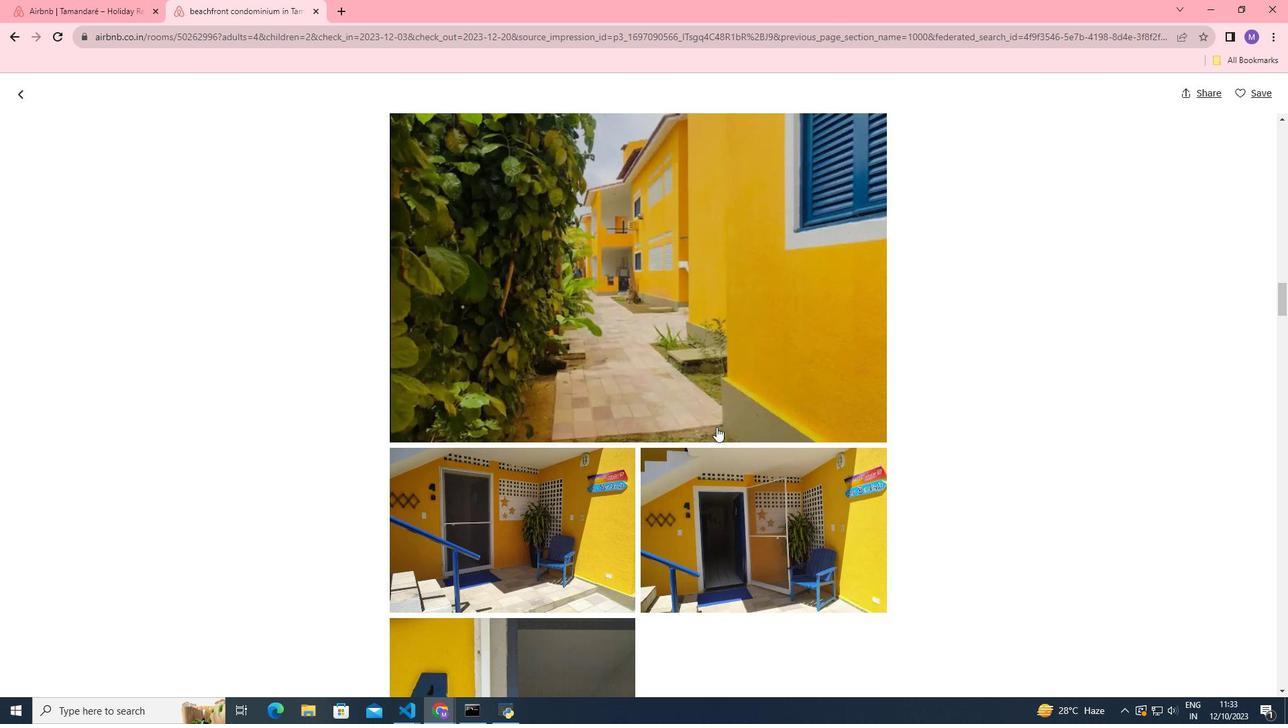
Action: Mouse scrolled (716, 426) with delta (0, 0)
Screenshot: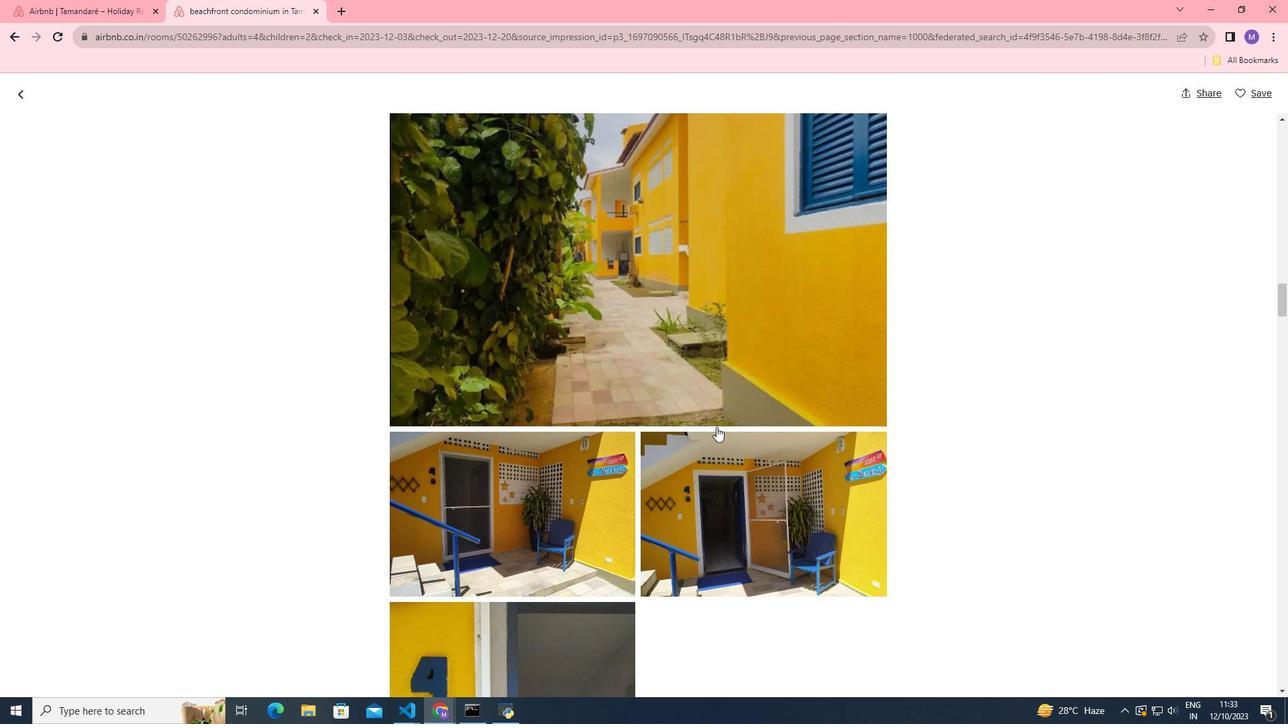
Action: Mouse scrolled (716, 426) with delta (0, 0)
Screenshot: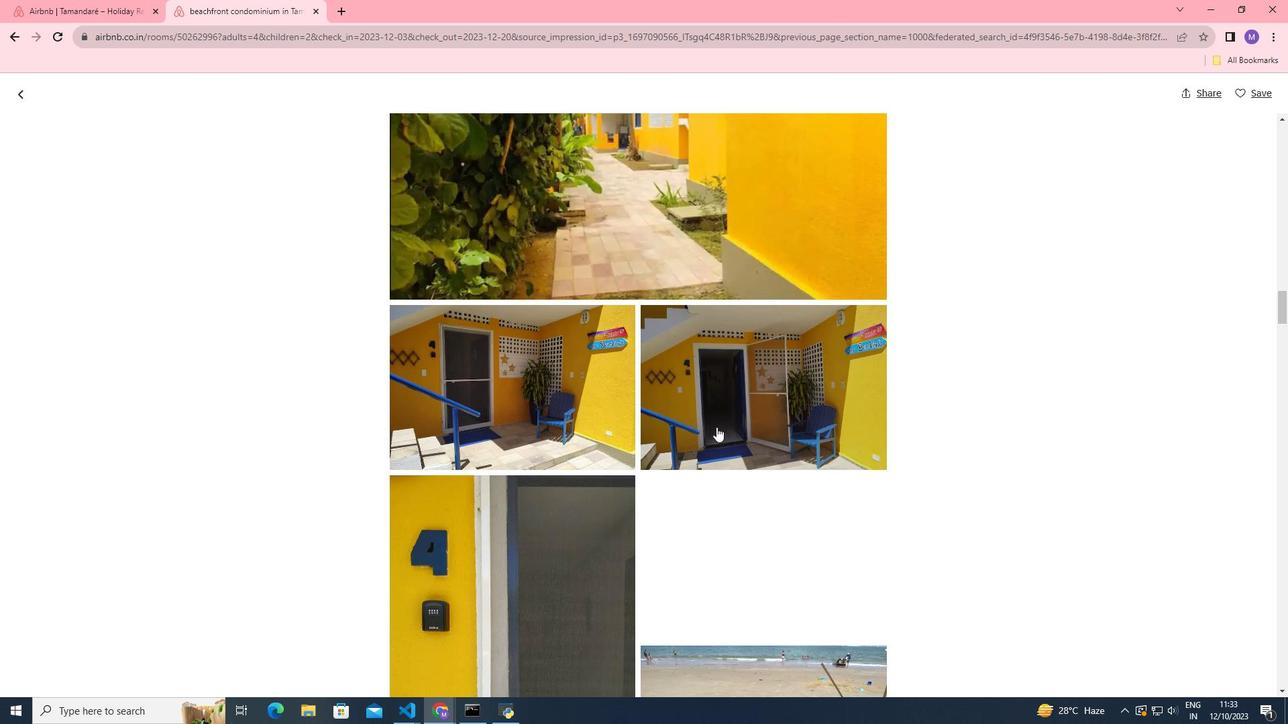 
Action: Mouse scrolled (716, 426) with delta (0, 0)
Screenshot: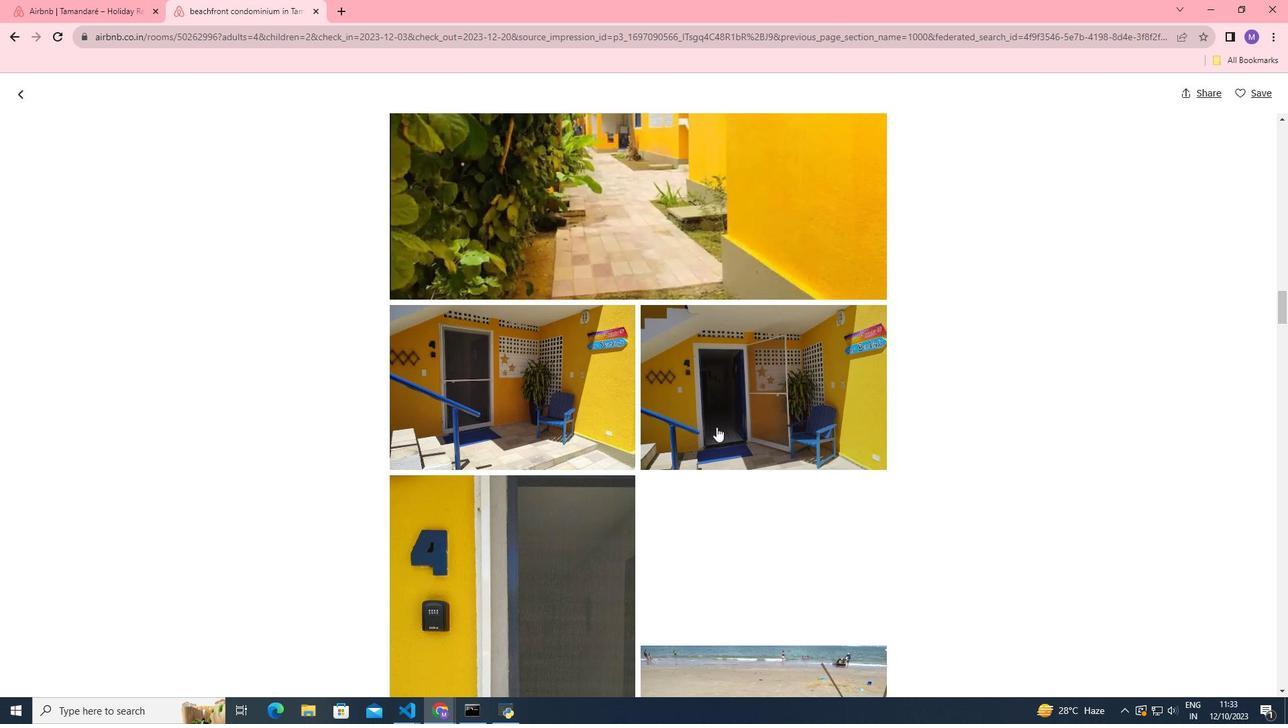 
Action: Mouse scrolled (716, 426) with delta (0, 0)
Screenshot: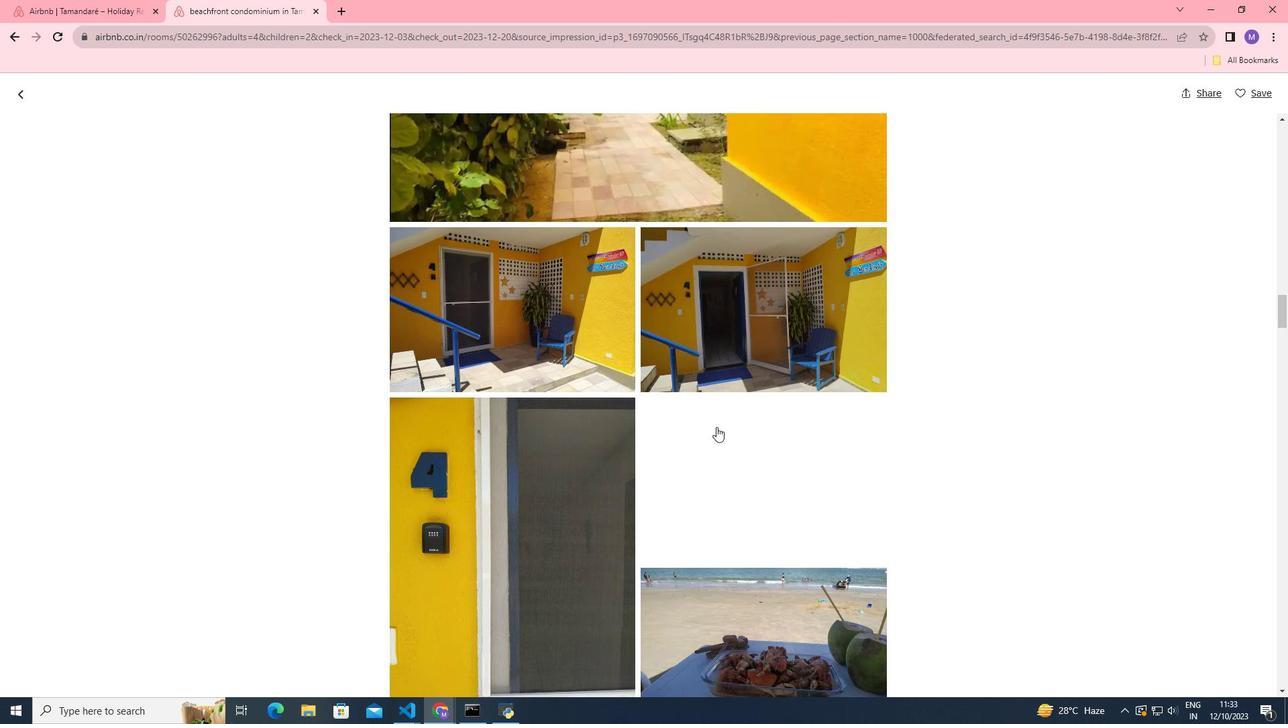
Action: Mouse scrolled (716, 426) with delta (0, 0)
Screenshot: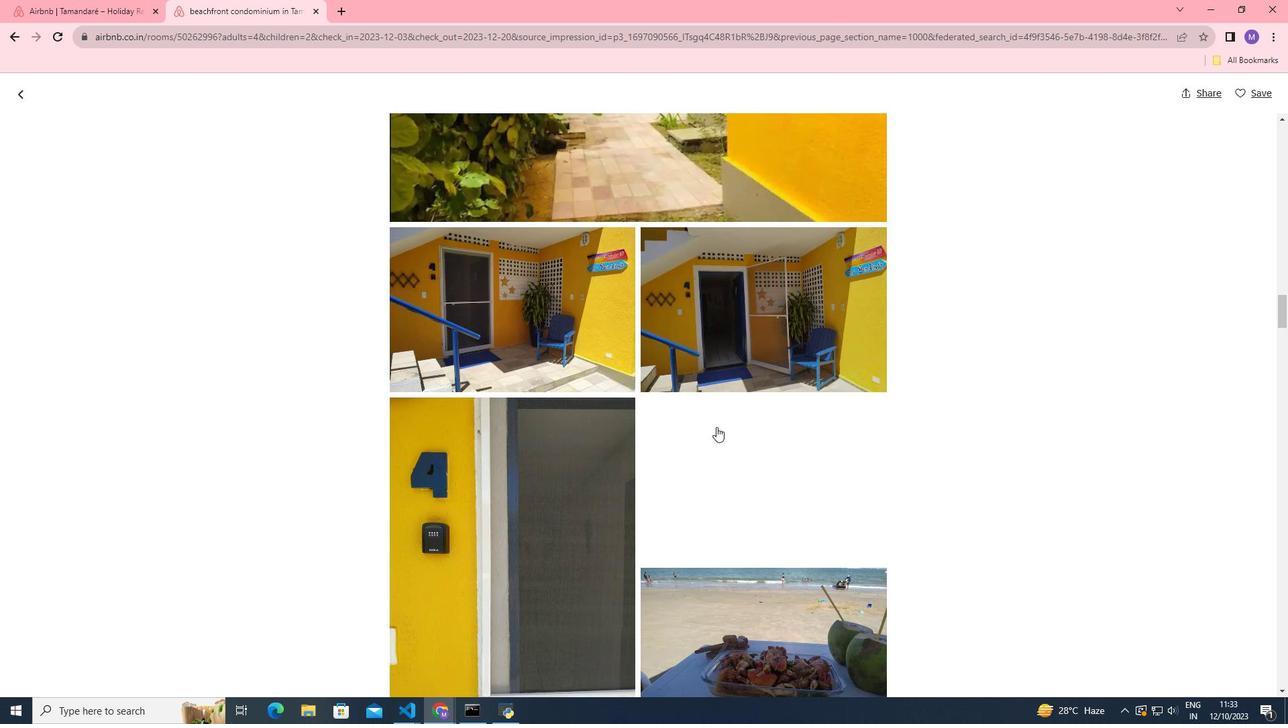
Action: Mouse scrolled (716, 426) with delta (0, 0)
Screenshot: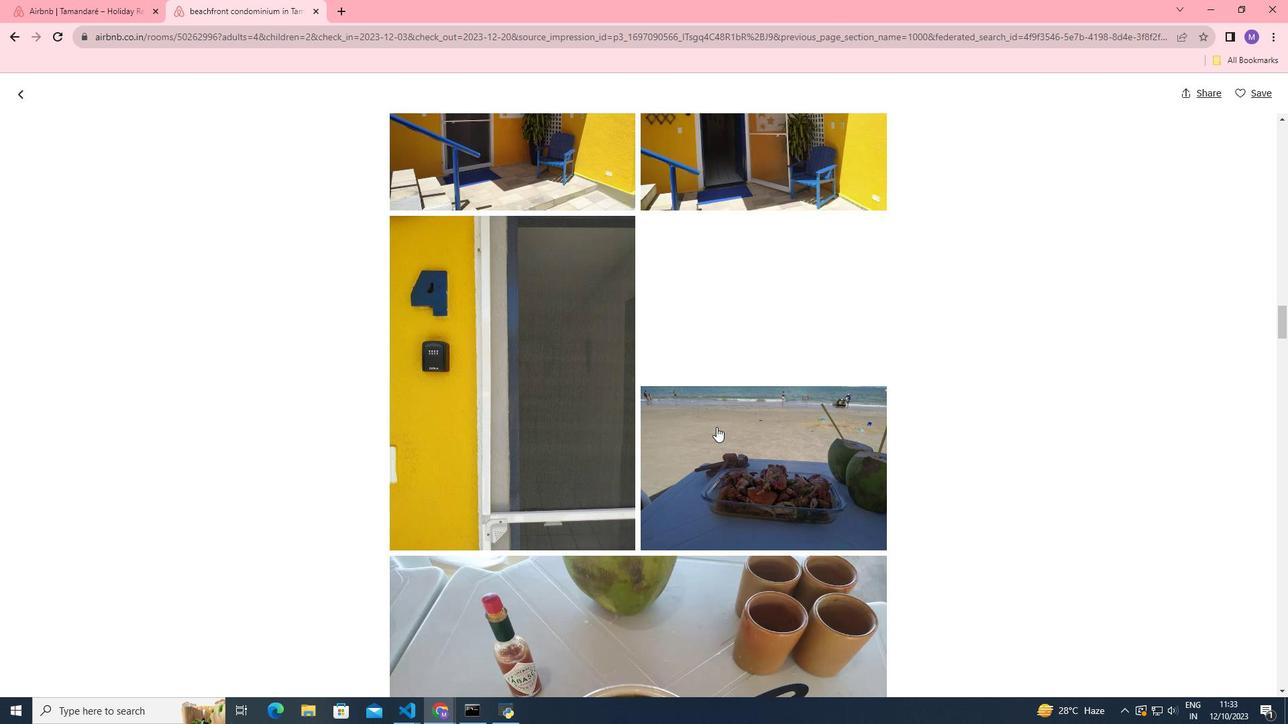 
Action: Mouse scrolled (716, 426) with delta (0, 0)
Screenshot: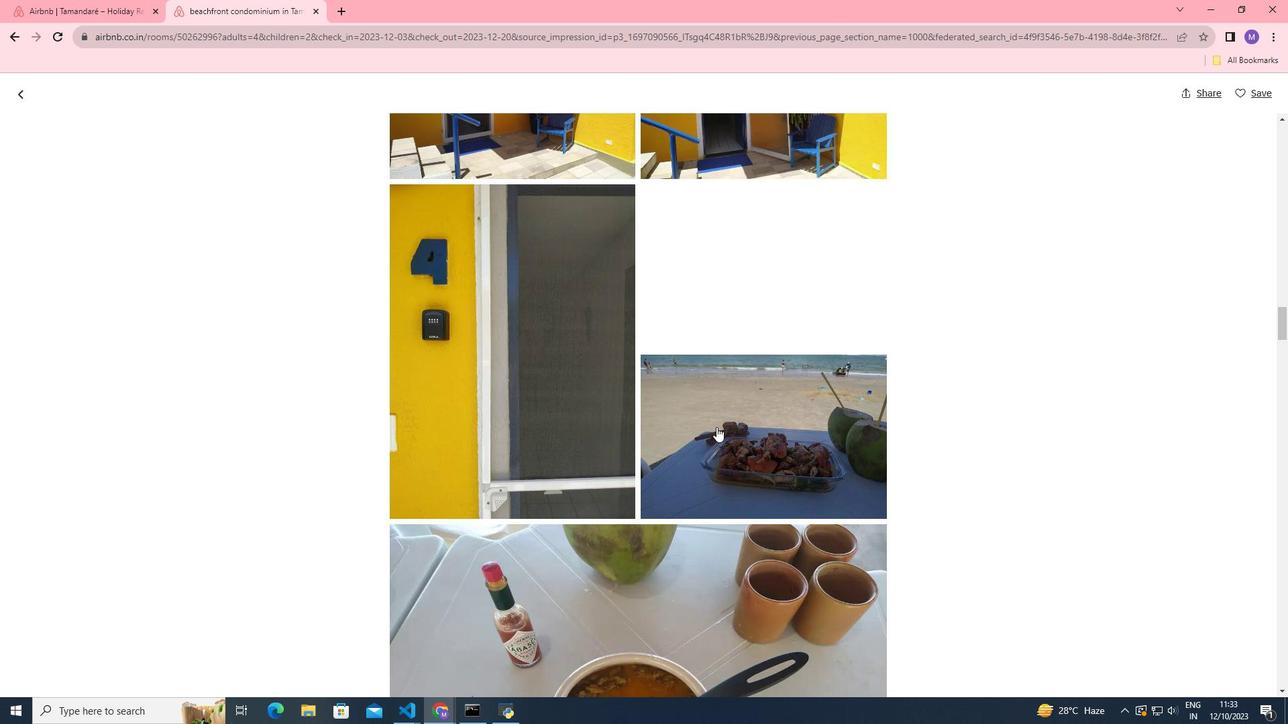 
Action: Mouse scrolled (716, 426) with delta (0, 0)
Screenshot: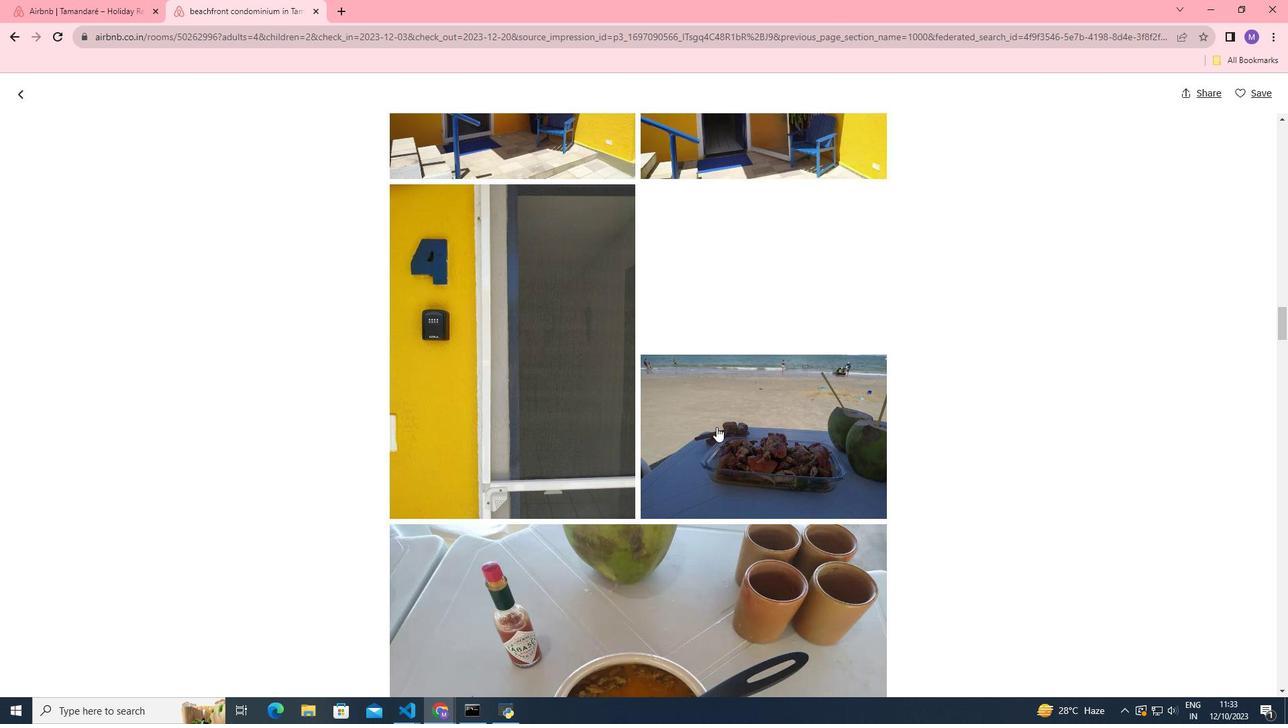 
Action: Mouse scrolled (716, 426) with delta (0, 0)
Screenshot: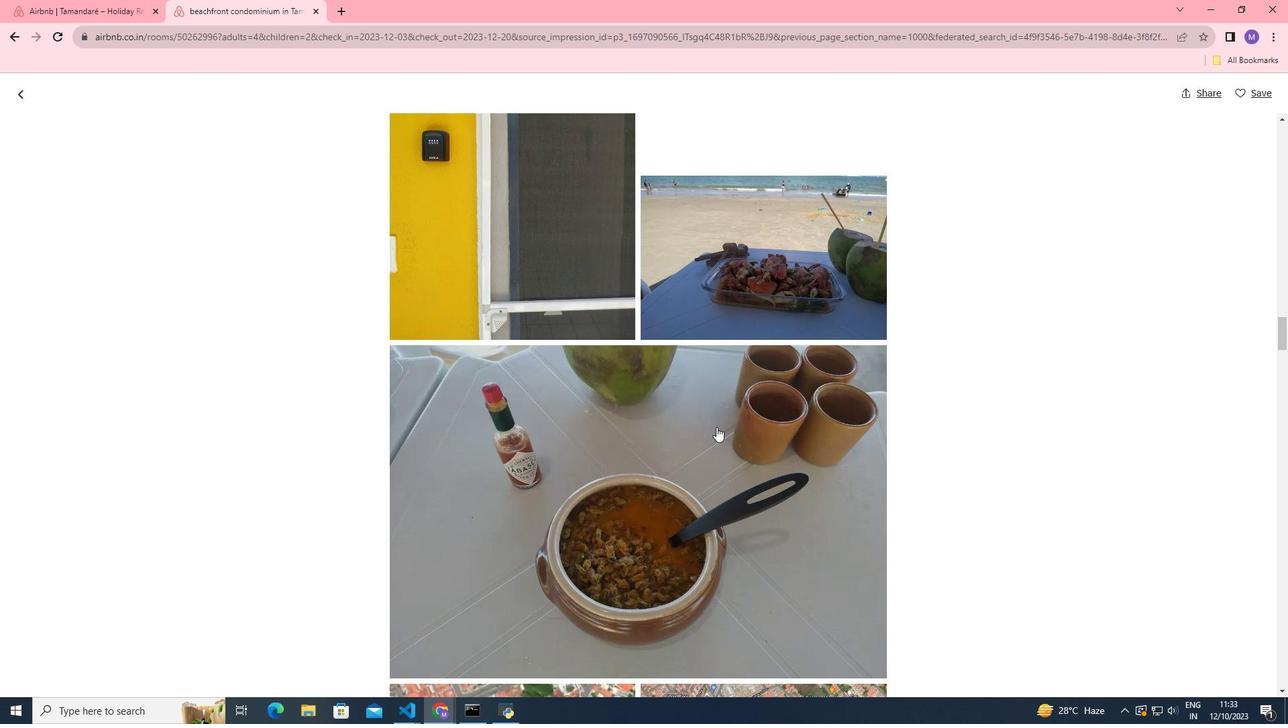 
Action: Mouse scrolled (716, 426) with delta (0, 0)
Screenshot: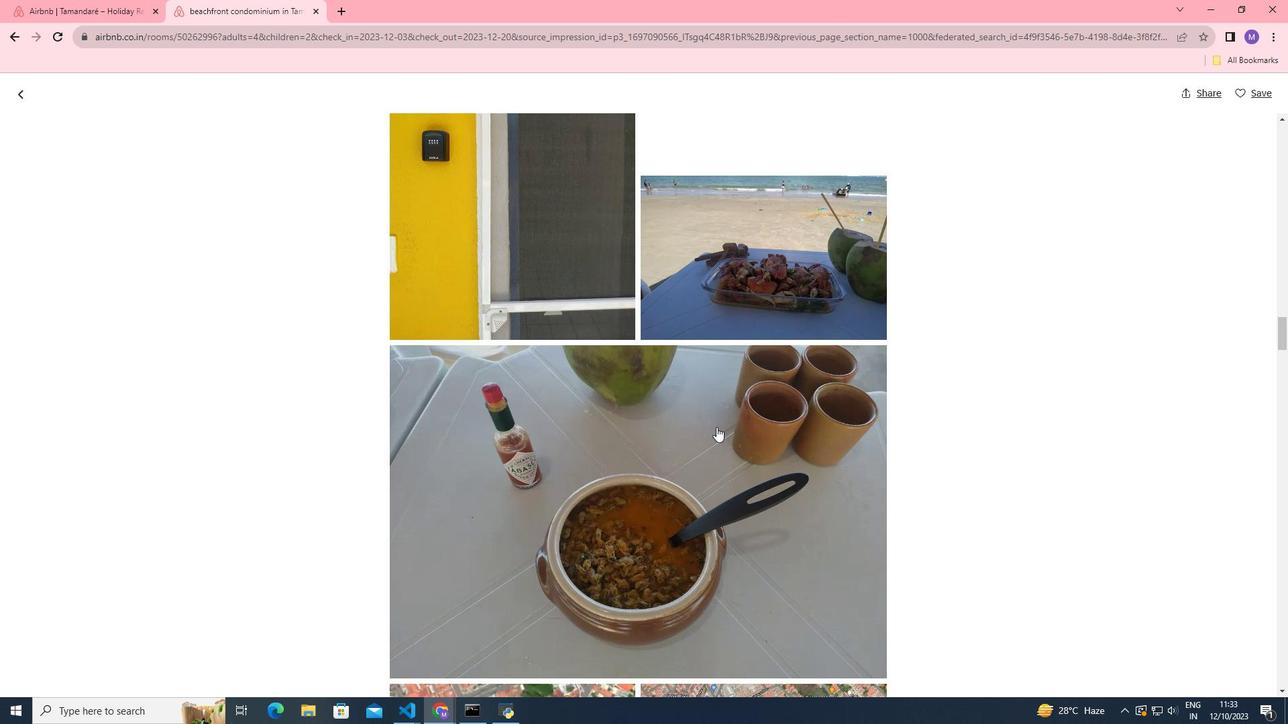 
Action: Mouse scrolled (716, 426) with delta (0, 0)
Screenshot: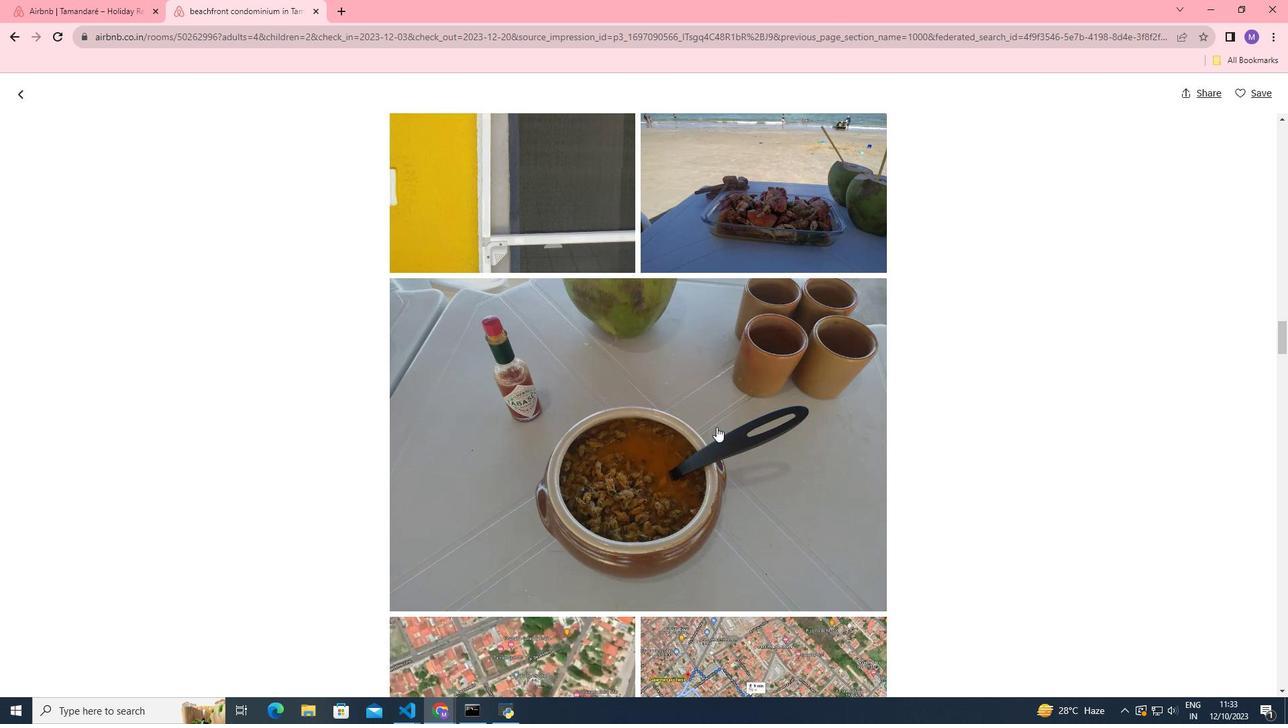 
Action: Mouse scrolled (716, 426) with delta (0, 0)
Screenshot: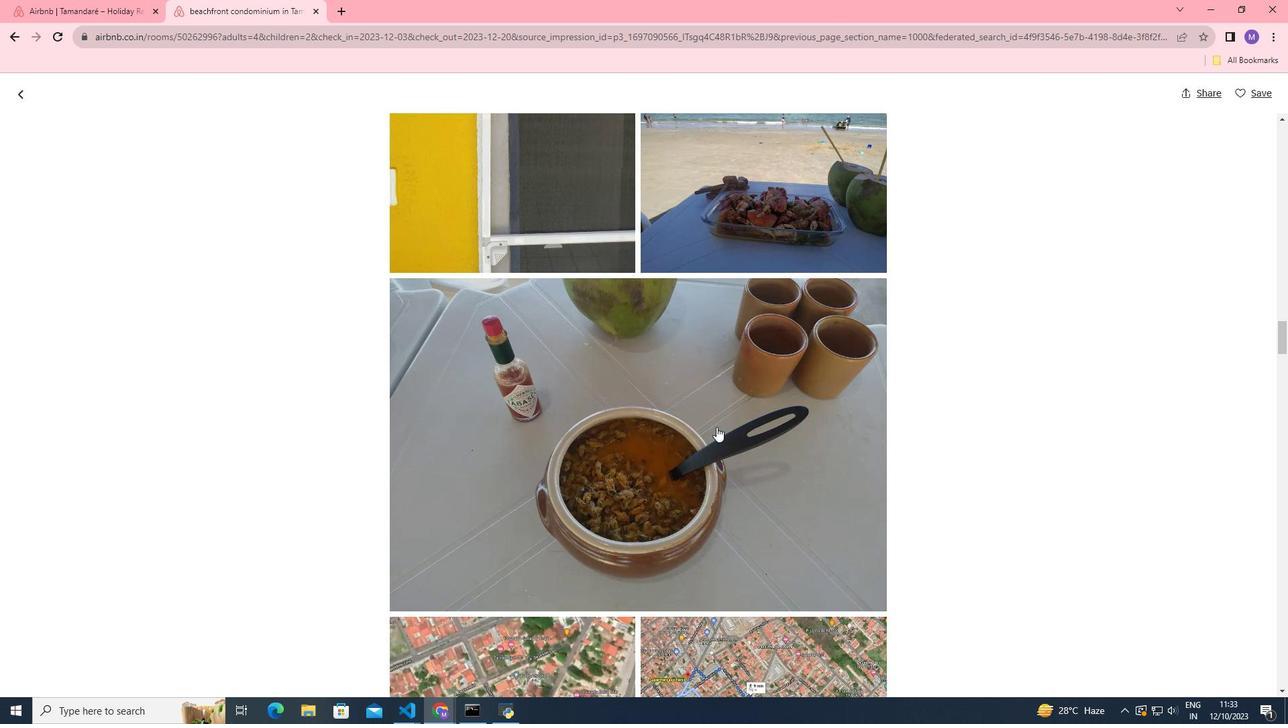 
Action: Mouse scrolled (716, 426) with delta (0, 0)
Screenshot: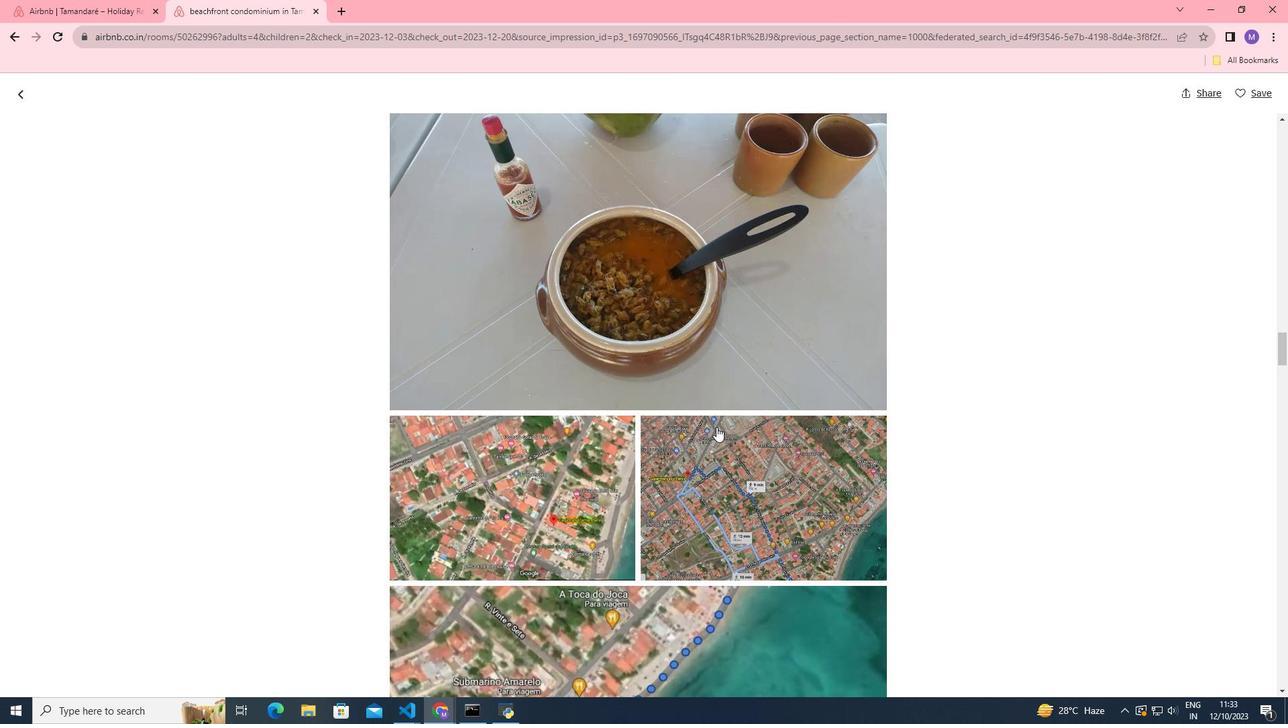 
Action: Mouse scrolled (716, 426) with delta (0, 0)
Screenshot: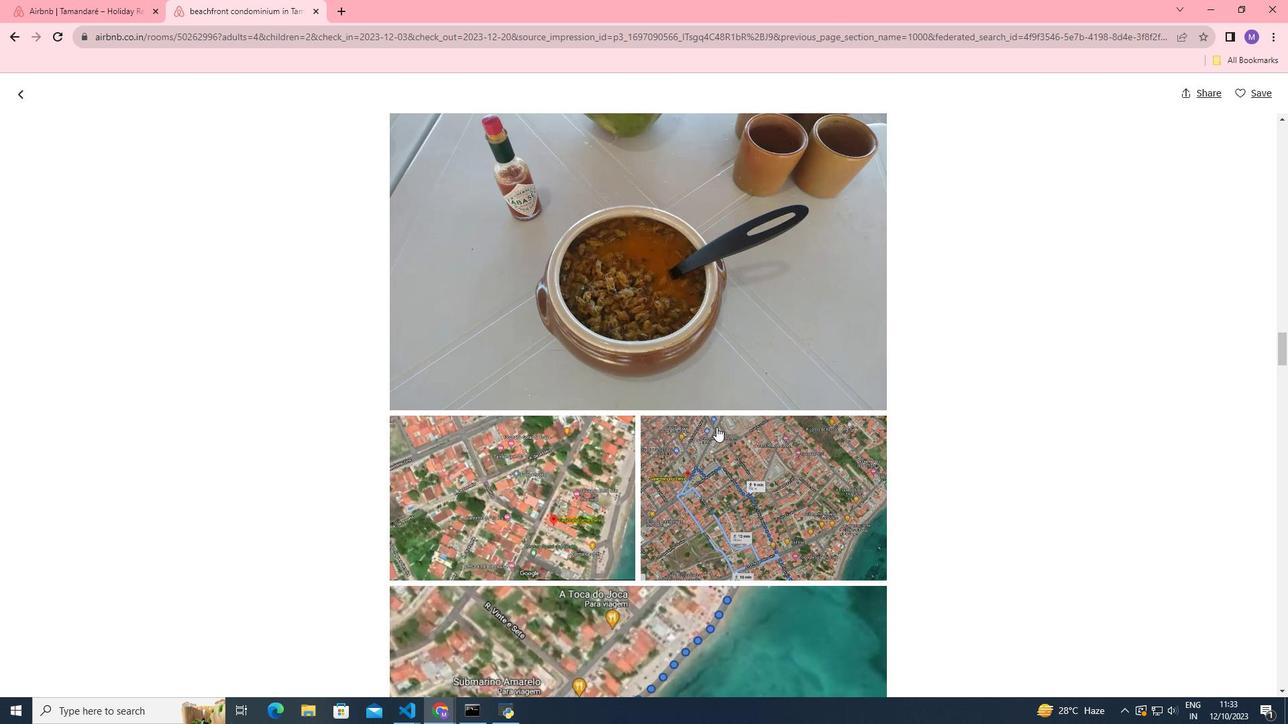 
Action: Mouse scrolled (716, 426) with delta (0, 0)
Screenshot: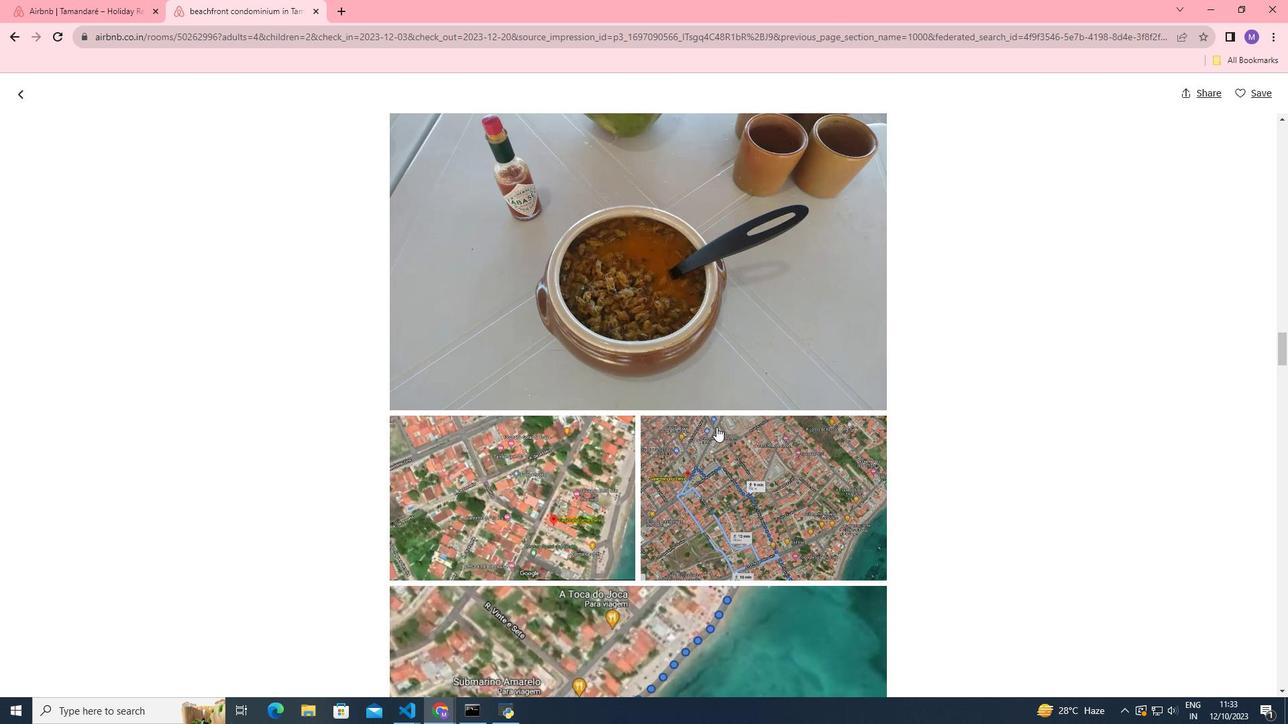 
Action: Mouse scrolled (716, 426) with delta (0, 0)
Screenshot: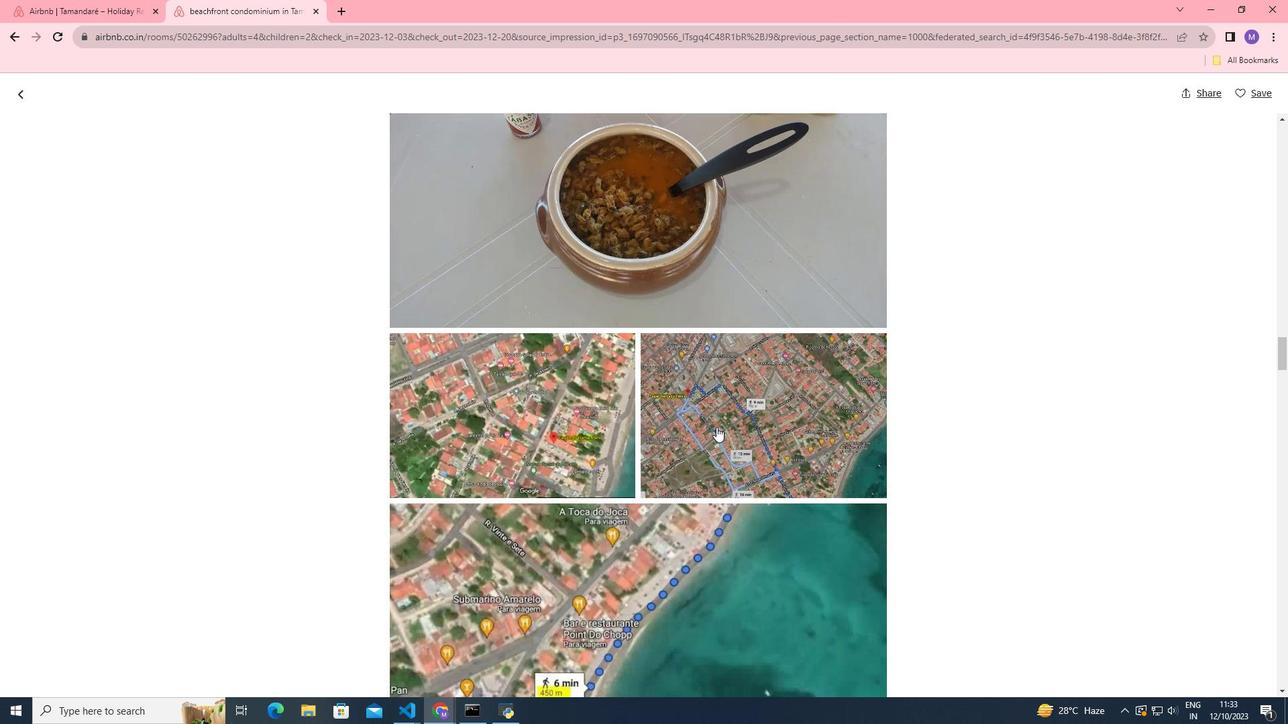
Action: Mouse scrolled (716, 426) with delta (0, 0)
Screenshot: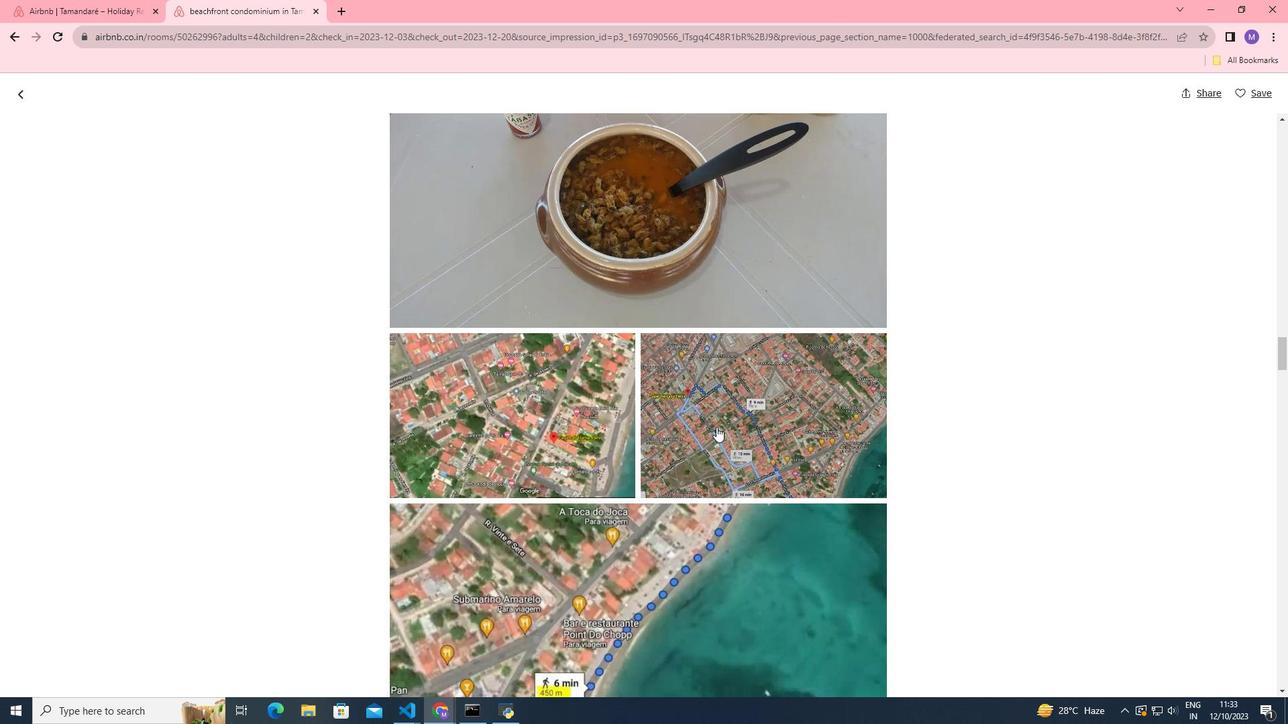 
Action: Mouse scrolled (716, 426) with delta (0, 0)
Screenshot: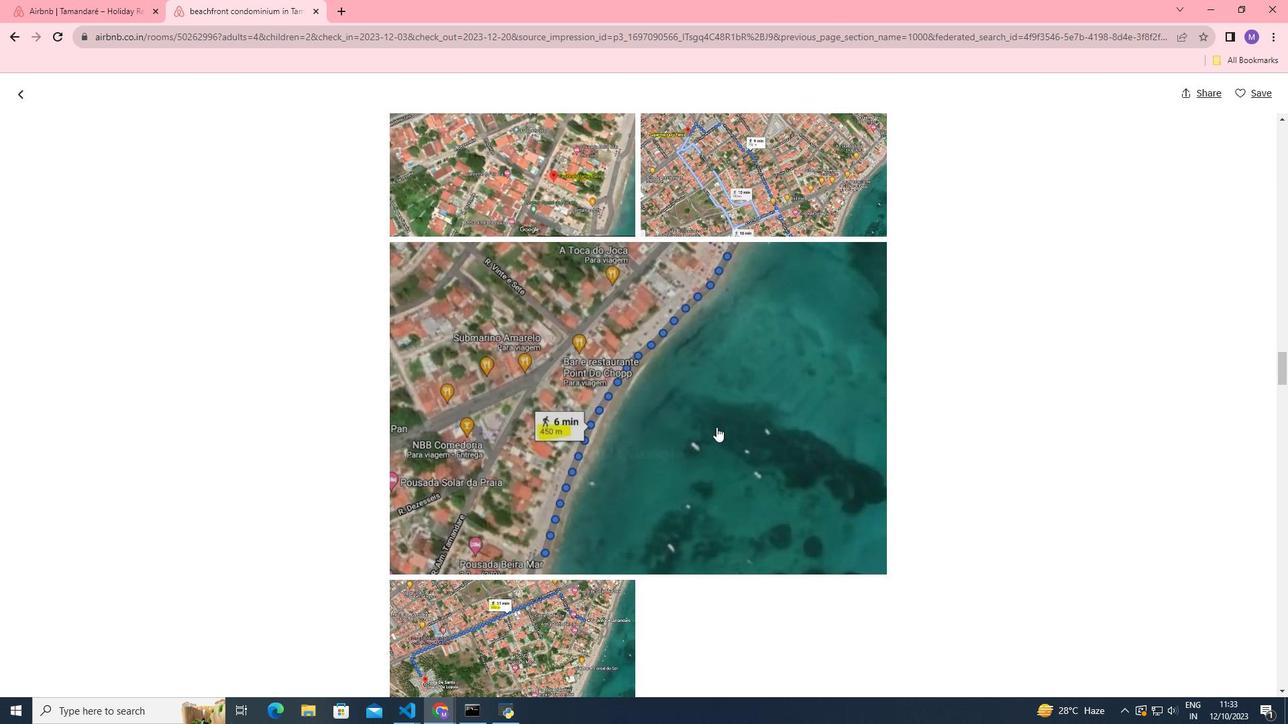 
Action: Mouse scrolled (716, 426) with delta (0, 0)
Screenshot: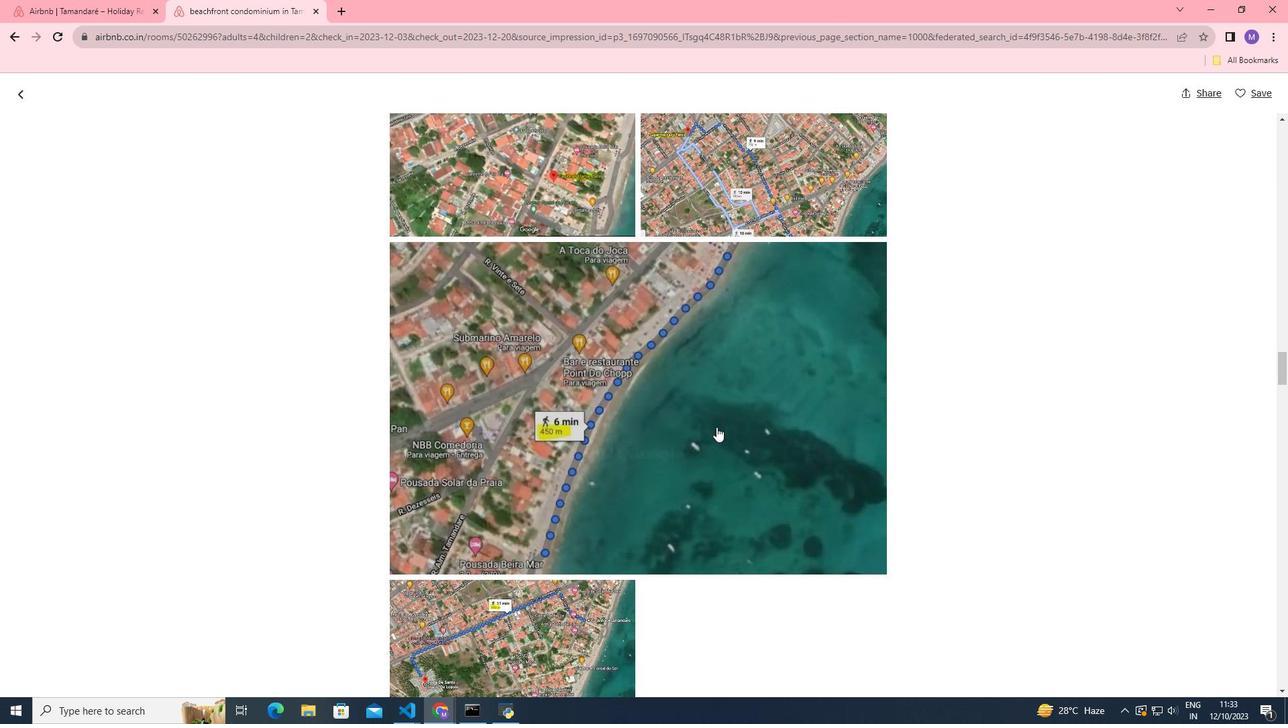 
Action: Mouse scrolled (716, 426) with delta (0, 0)
Screenshot: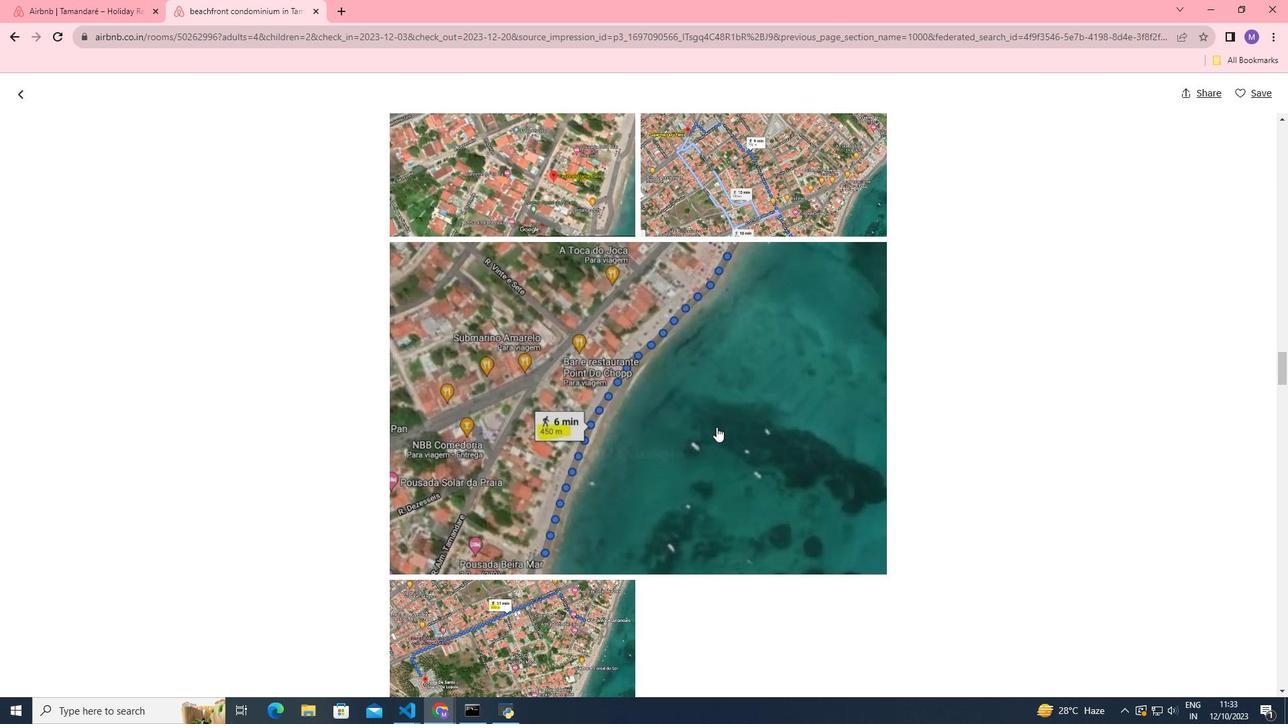 
Action: Mouse scrolled (716, 426) with delta (0, 0)
Screenshot: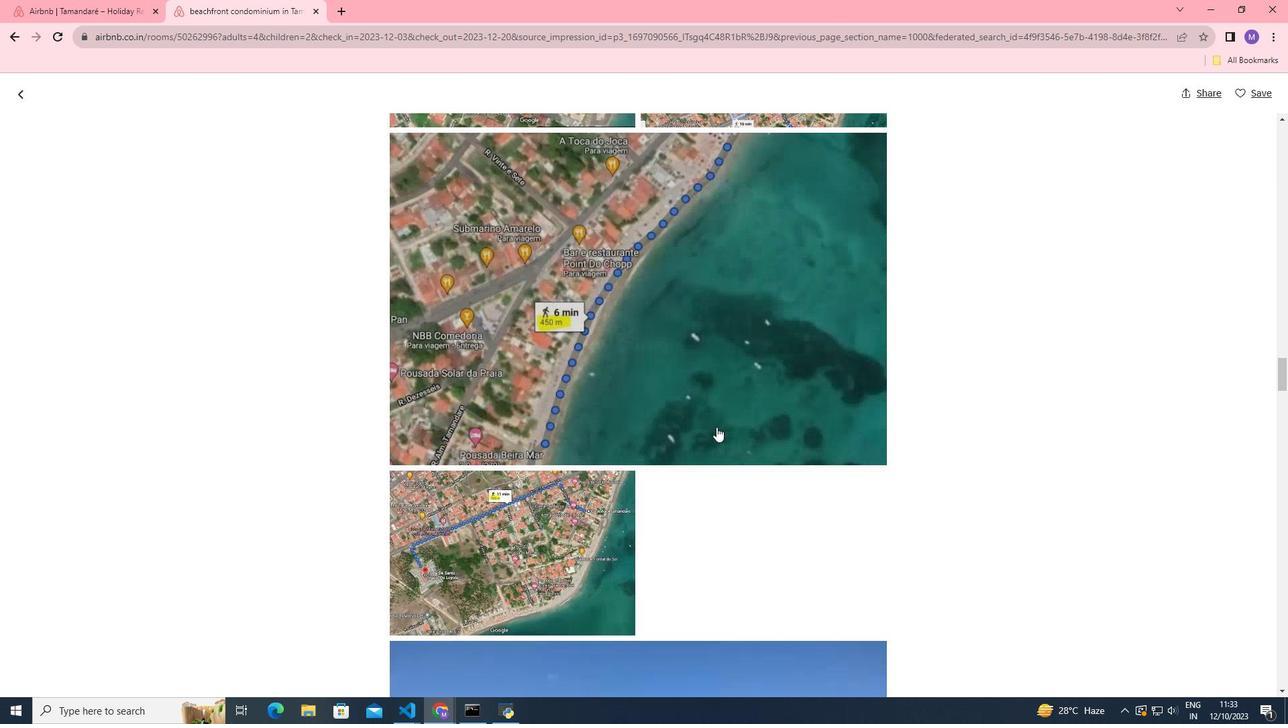 
Action: Mouse scrolled (716, 426) with delta (0, 0)
Screenshot: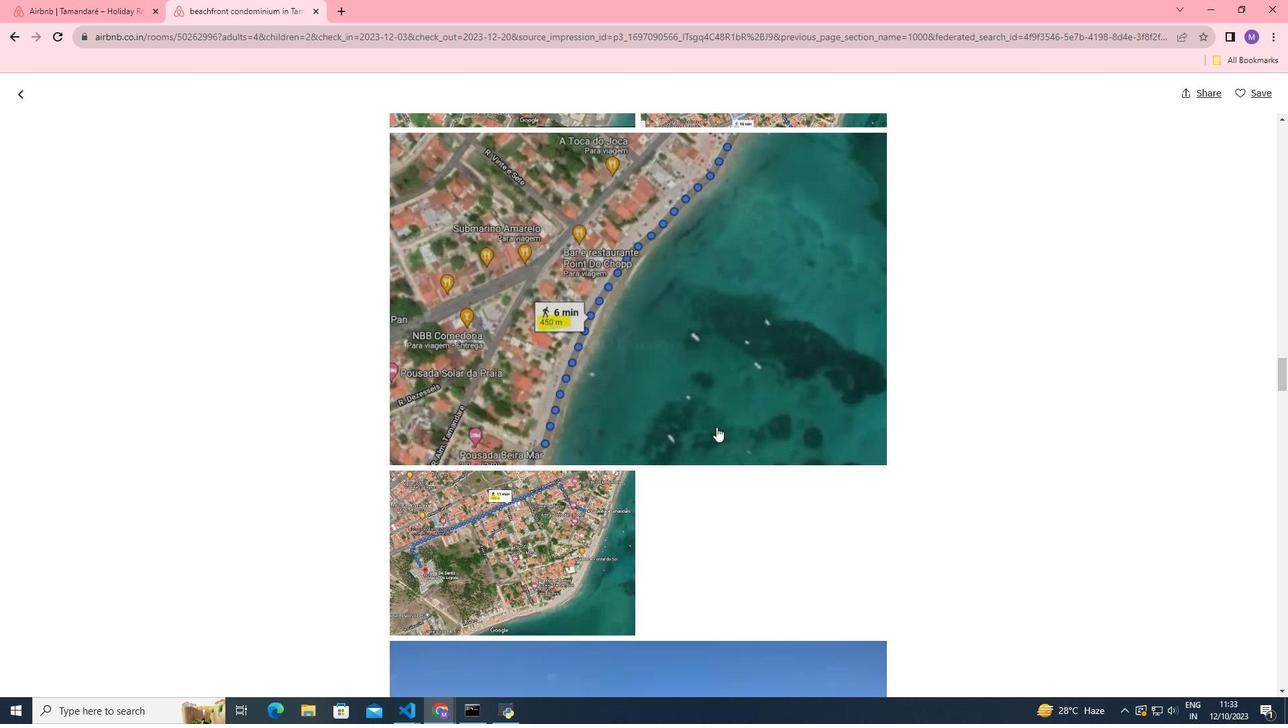 
Action: Mouse scrolled (716, 426) with delta (0, 0)
Screenshot: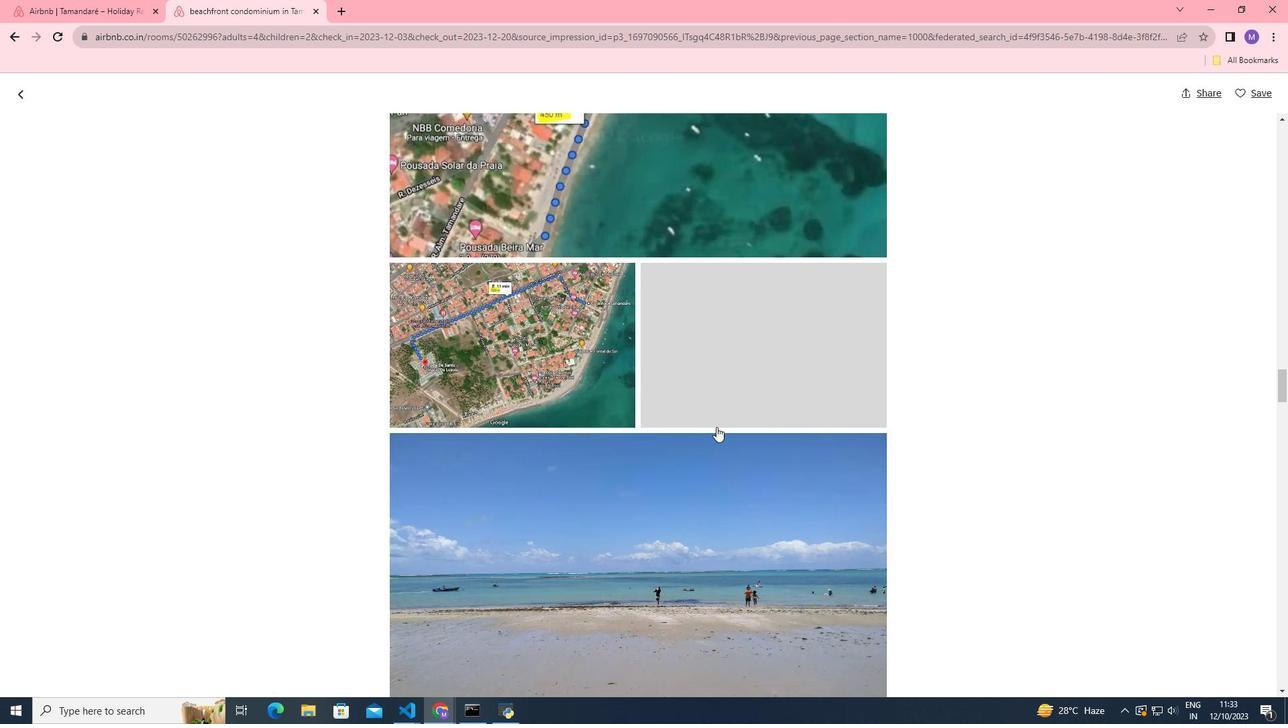 
Action: Mouse scrolled (716, 426) with delta (0, 0)
Screenshot: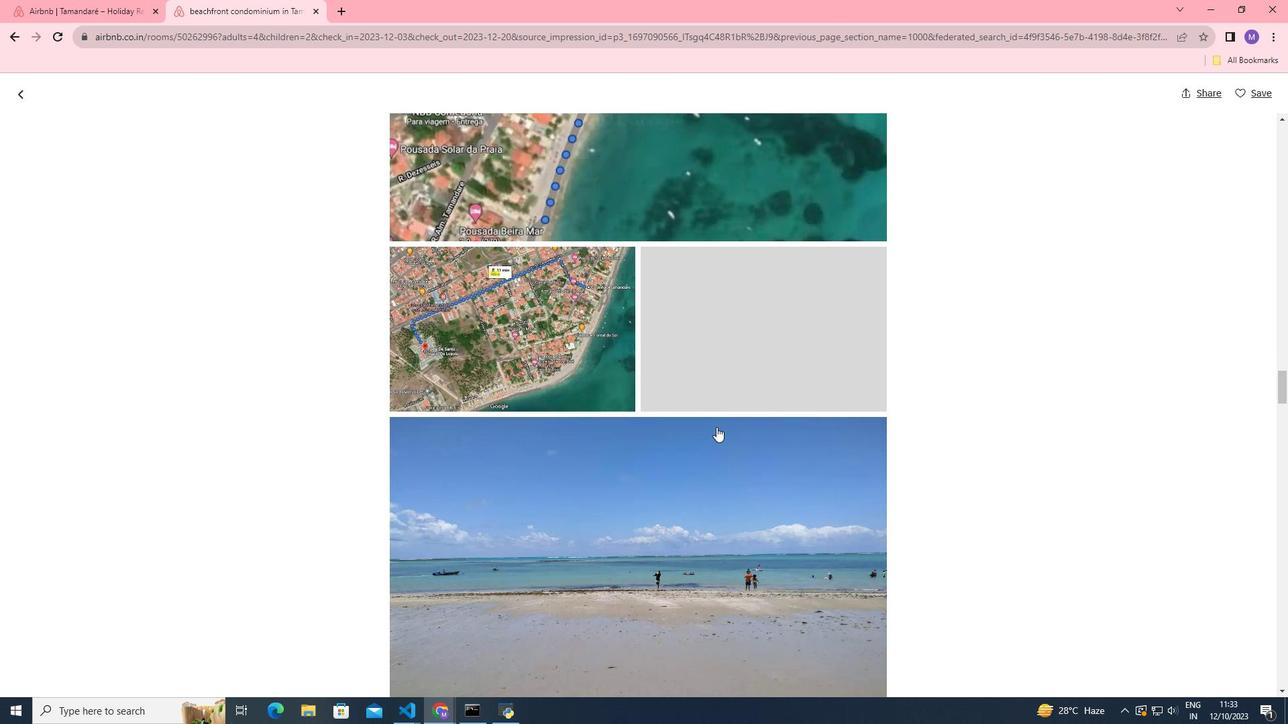 
Action: Mouse scrolled (716, 426) with delta (0, 0)
Screenshot: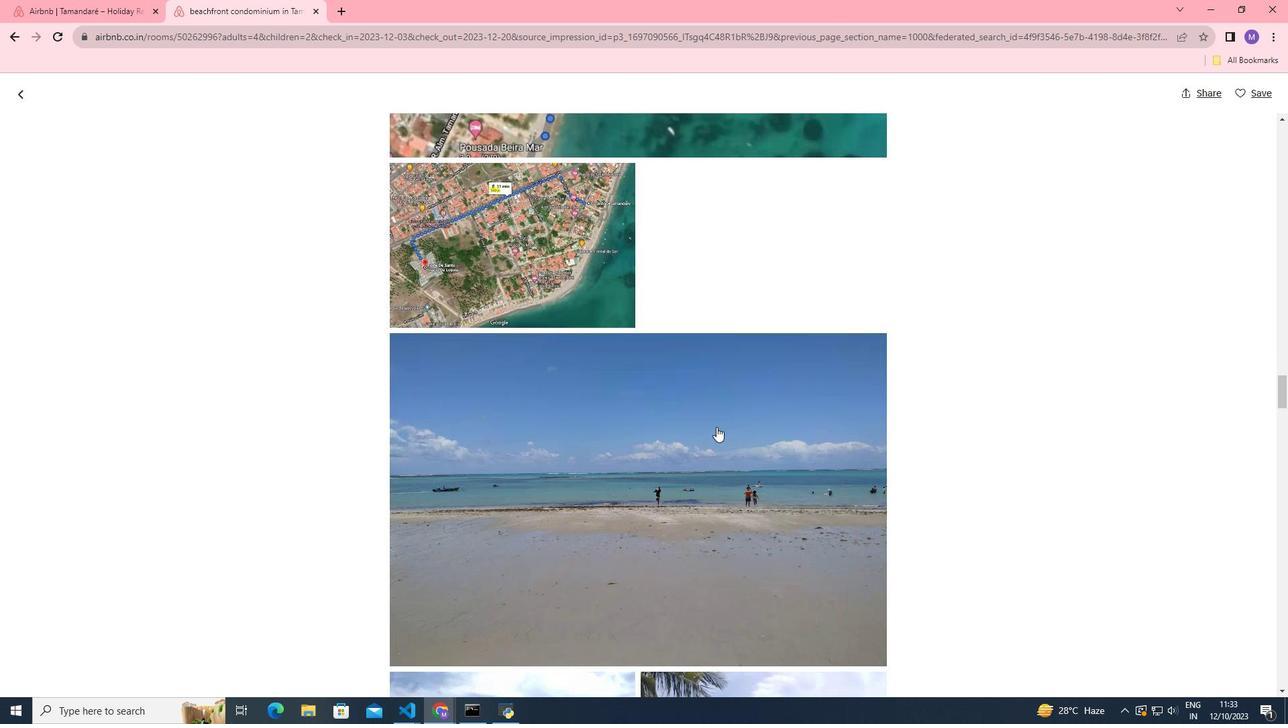 
Action: Mouse scrolled (716, 426) with delta (0, 0)
Screenshot: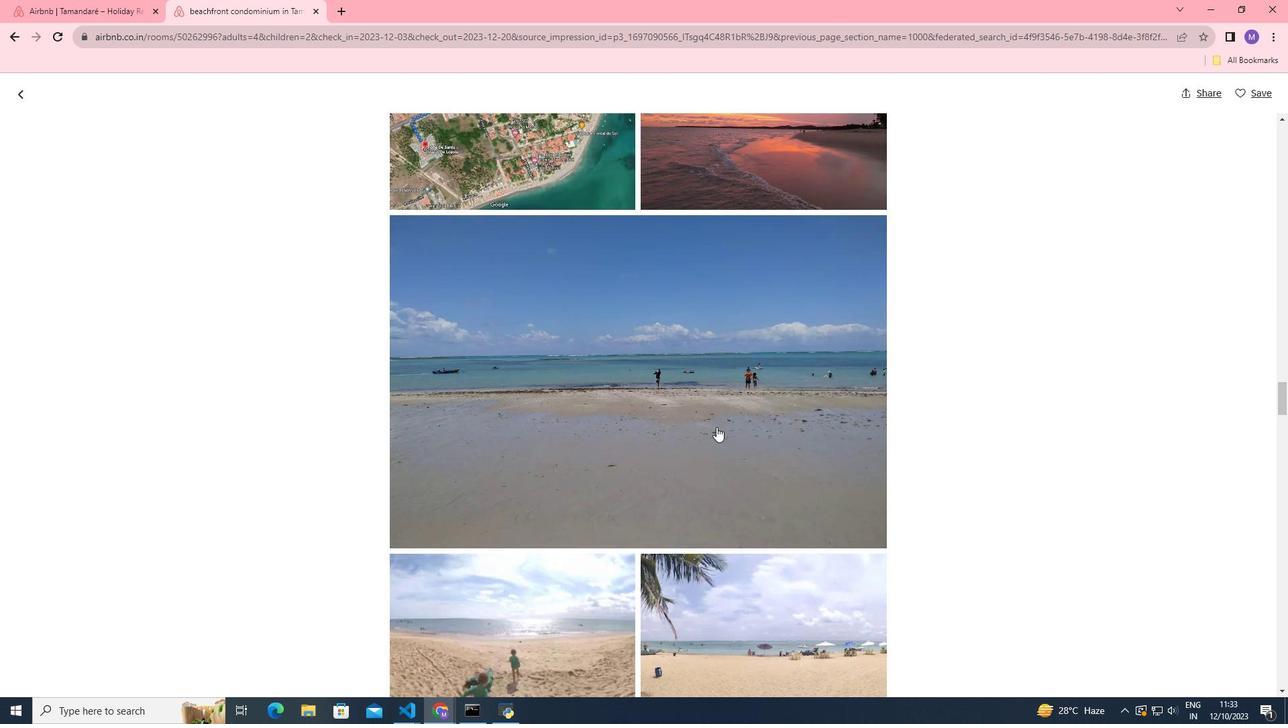 
Action: Mouse scrolled (716, 426) with delta (0, 0)
Screenshot: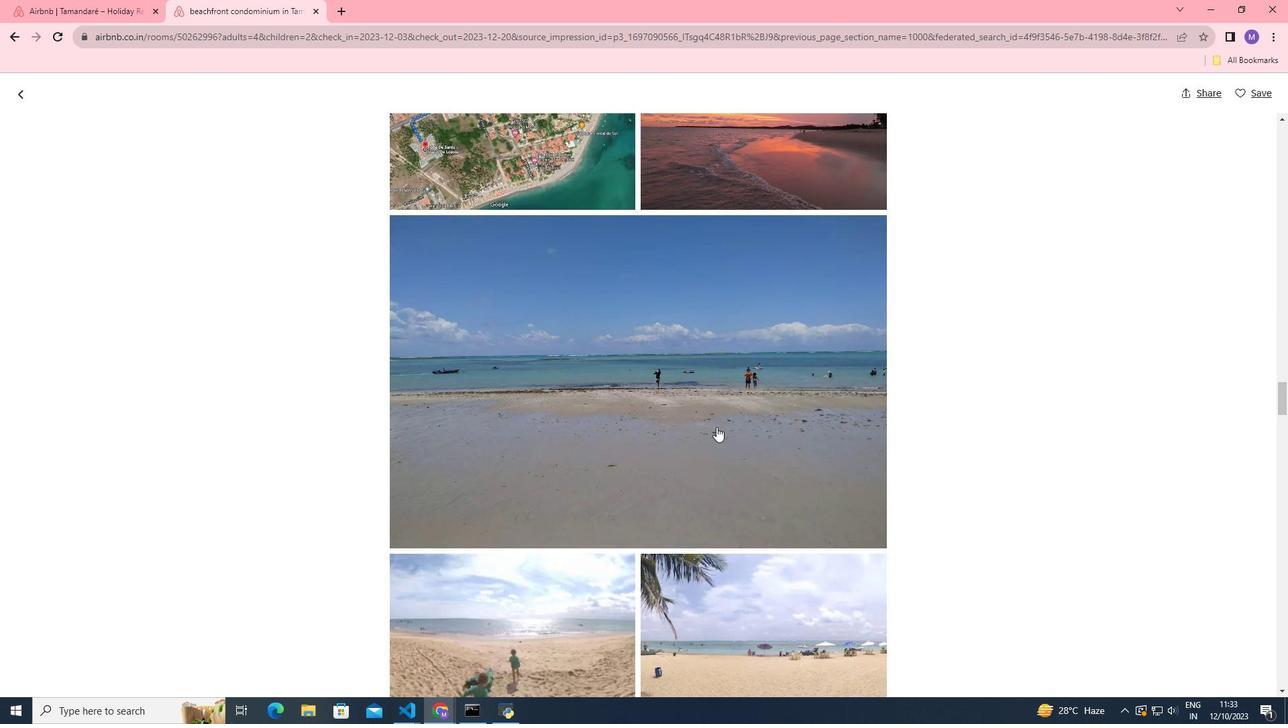 
Action: Mouse scrolled (716, 426) with delta (0, 0)
Screenshot: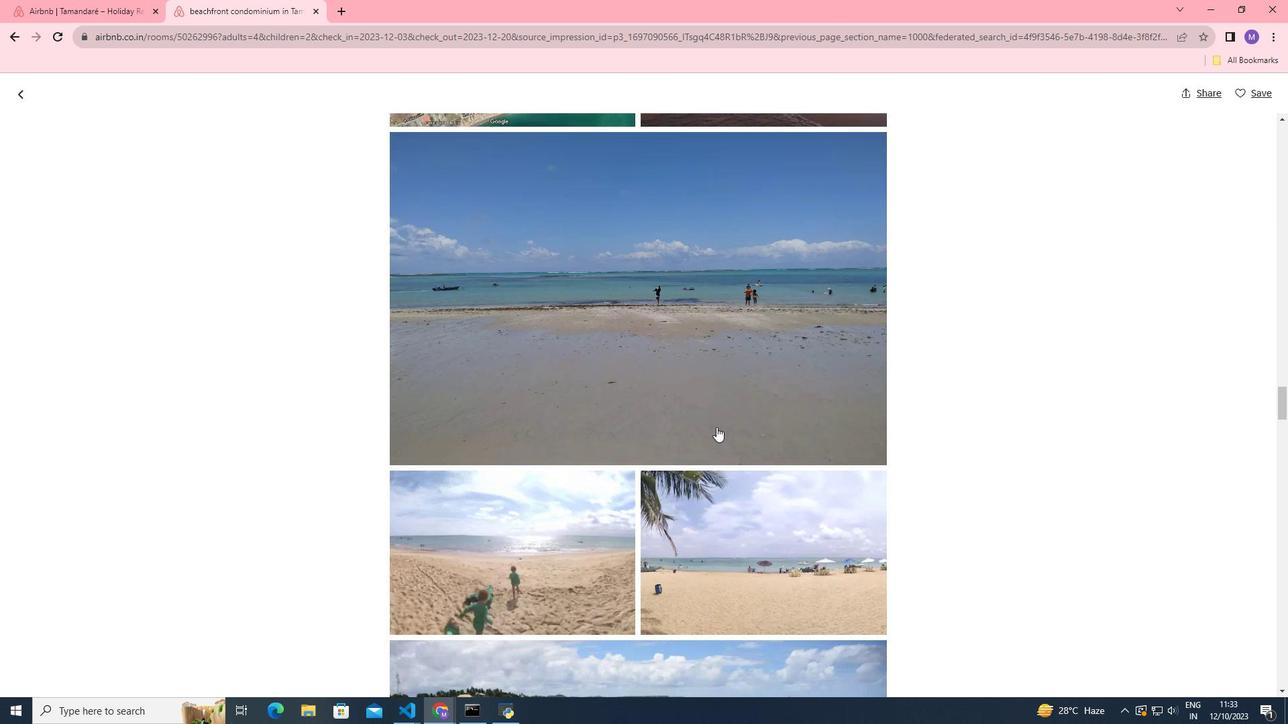 
Action: Mouse scrolled (716, 426) with delta (0, 0)
Screenshot: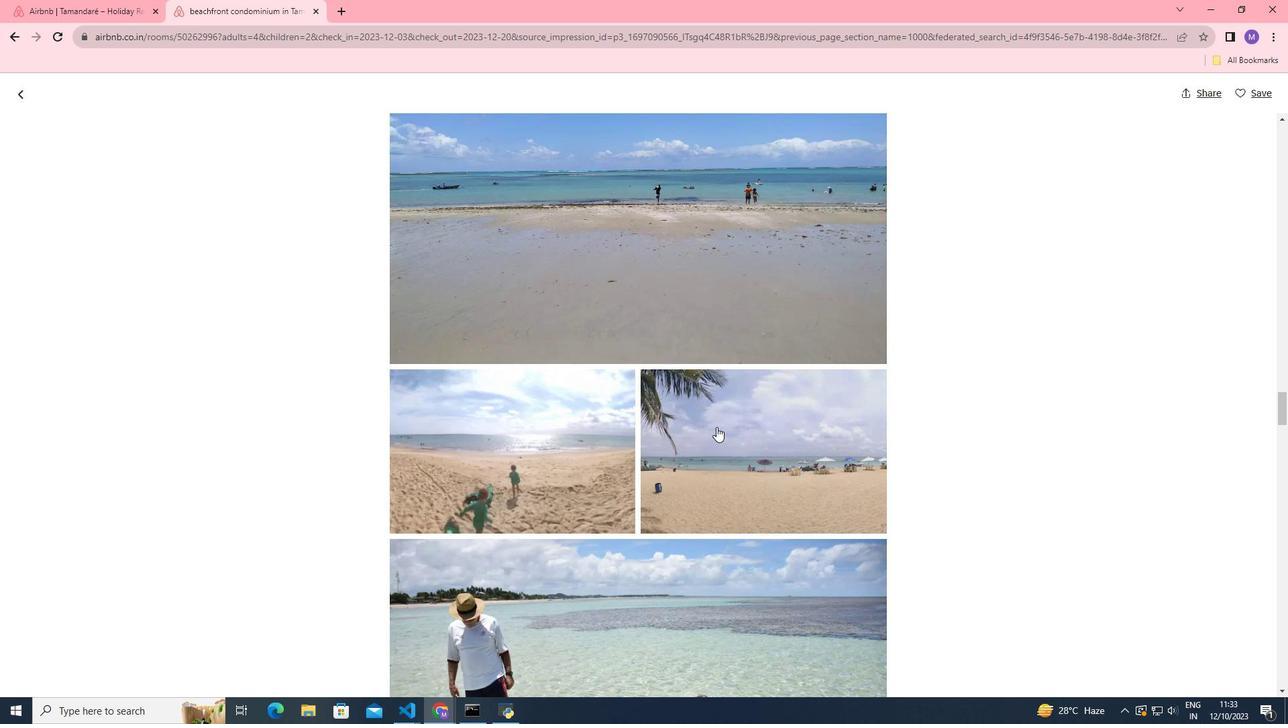 
Action: Mouse scrolled (716, 426) with delta (0, 0)
Screenshot: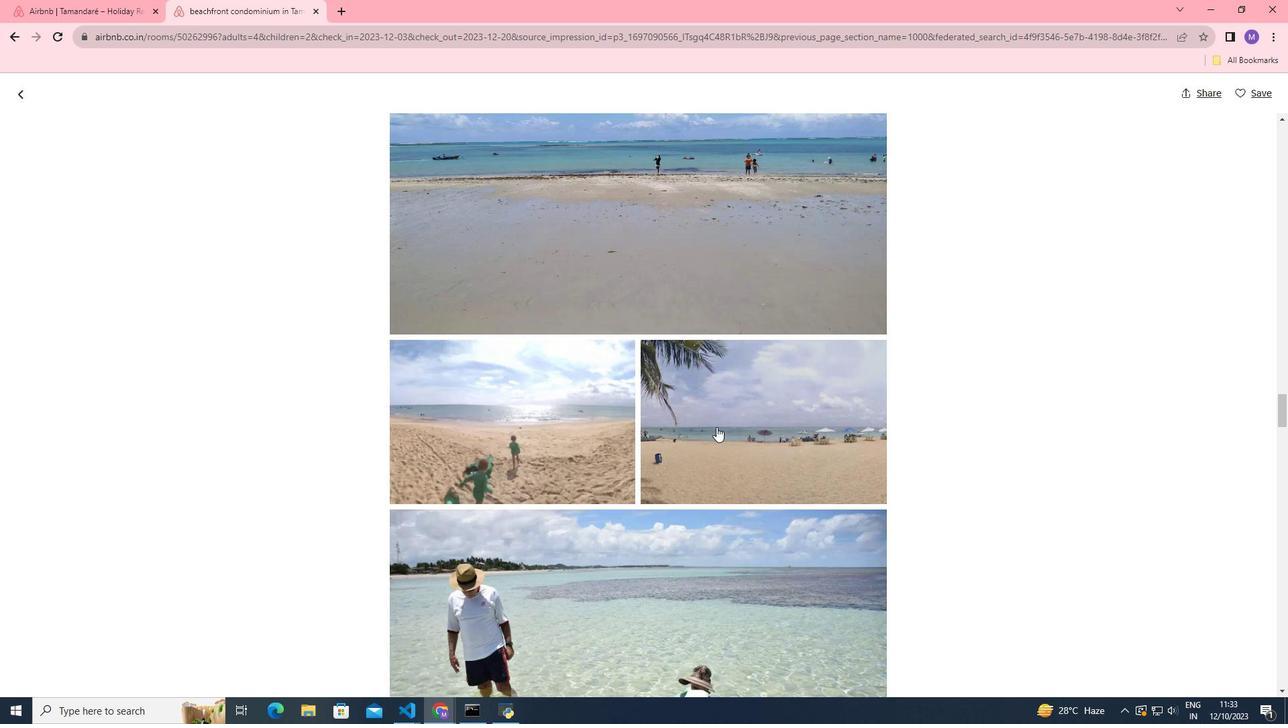 
Action: Mouse scrolled (716, 426) with delta (0, 0)
Screenshot: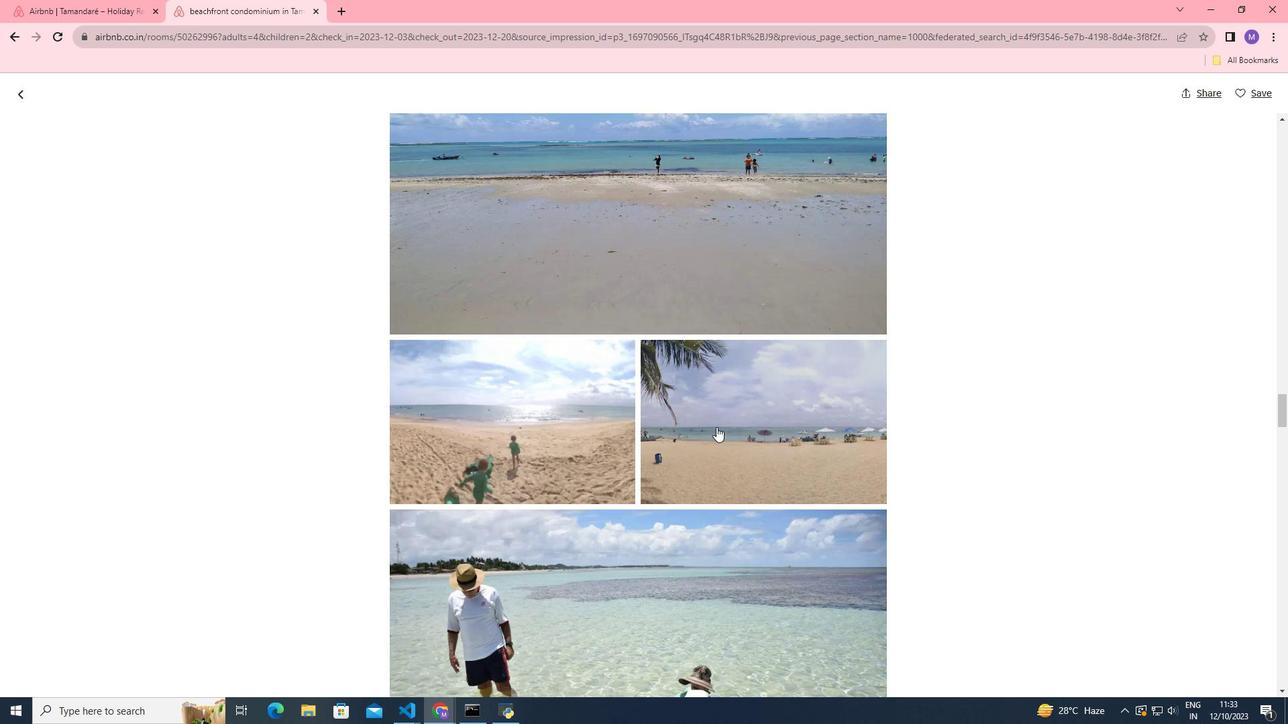 
Action: Mouse scrolled (716, 426) with delta (0, 0)
Screenshot: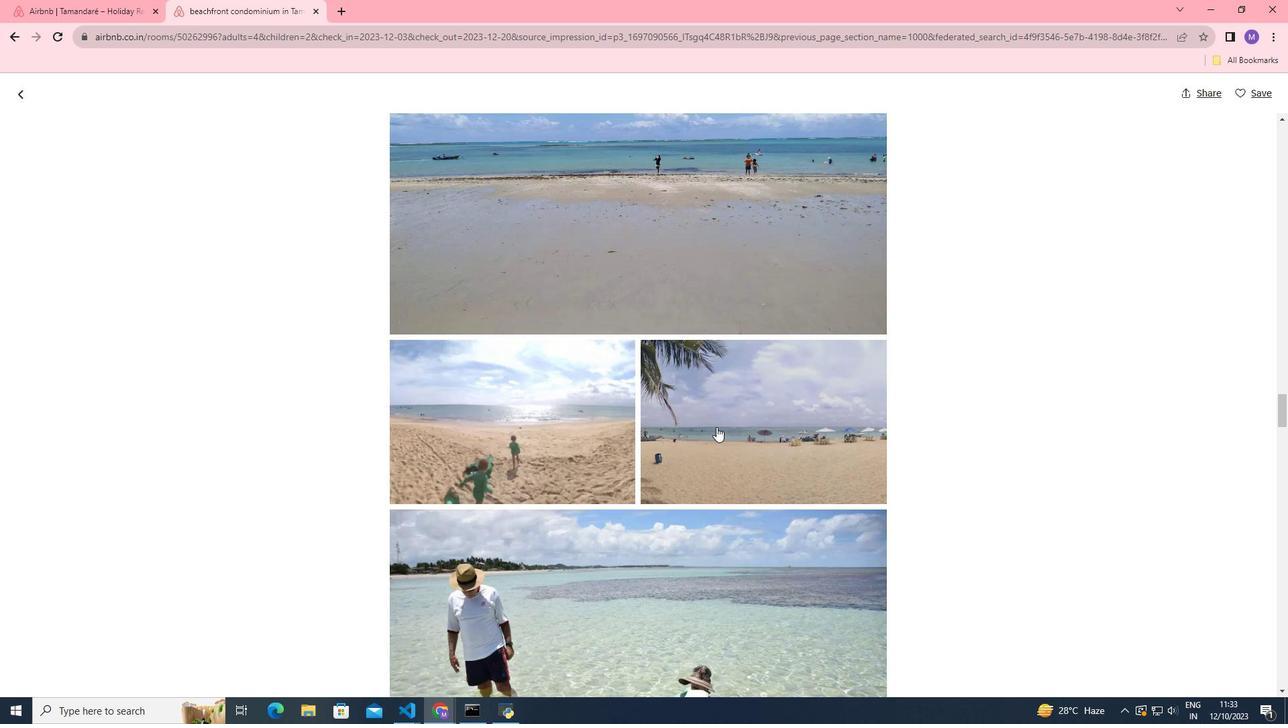 
Action: Mouse scrolled (716, 426) with delta (0, 0)
Screenshot: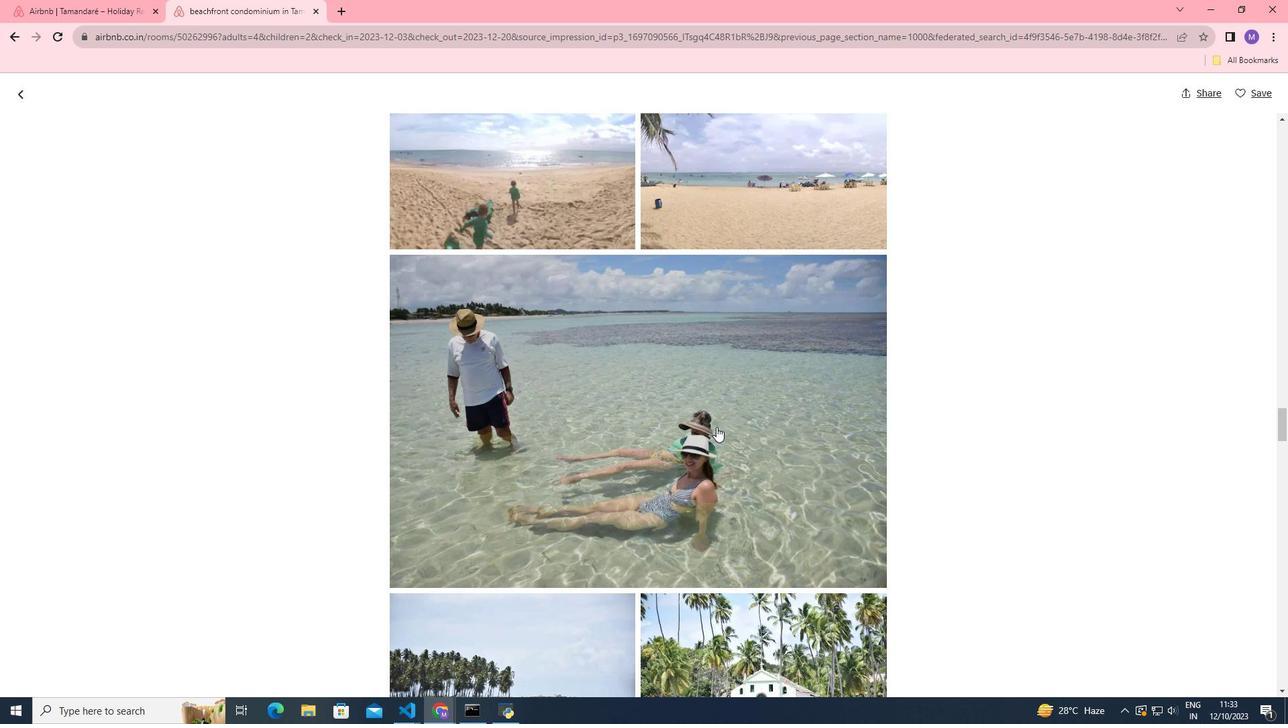 
Action: Mouse scrolled (716, 426) with delta (0, 0)
Screenshot: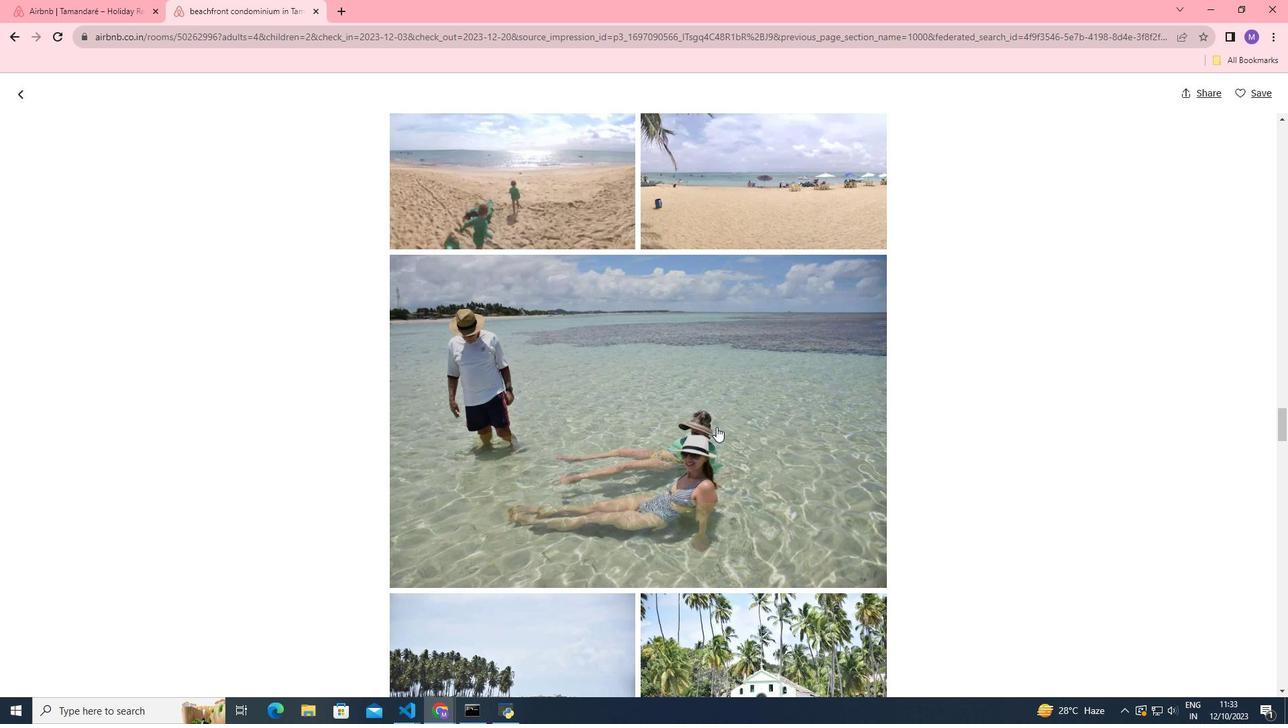 
Action: Mouse scrolled (716, 426) with delta (0, 0)
Screenshot: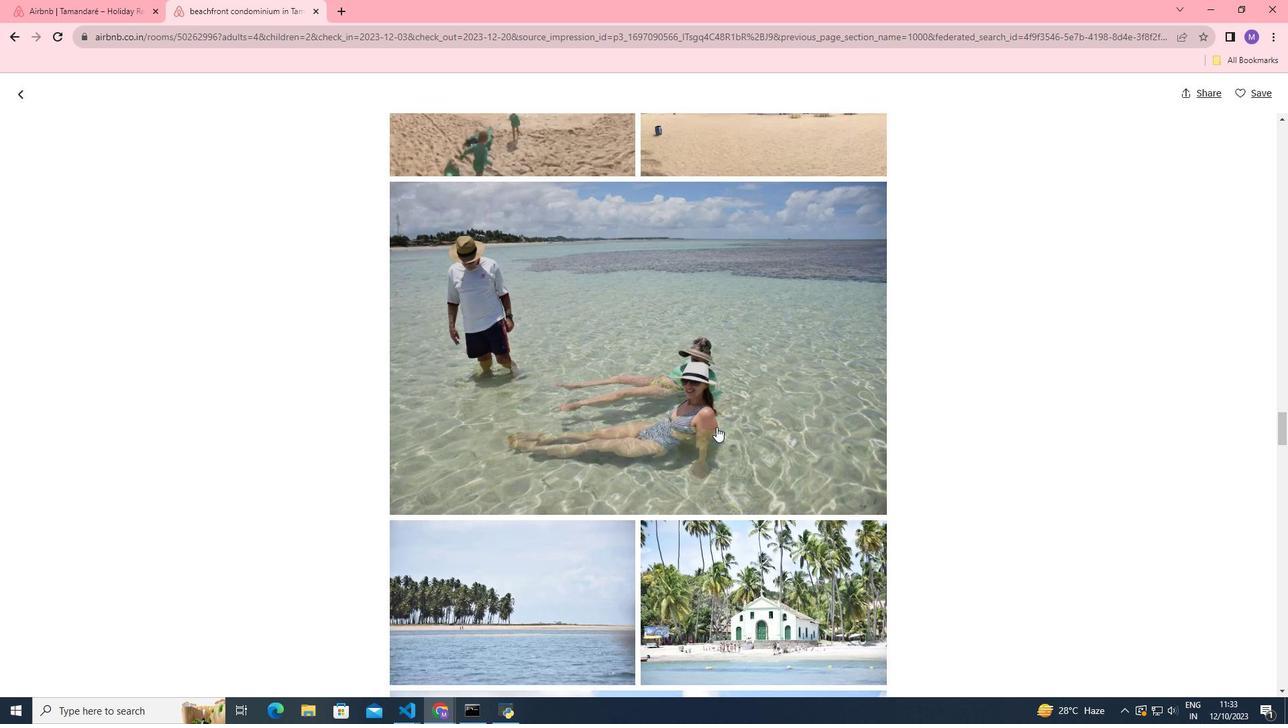 
Action: Mouse scrolled (716, 426) with delta (0, 0)
Screenshot: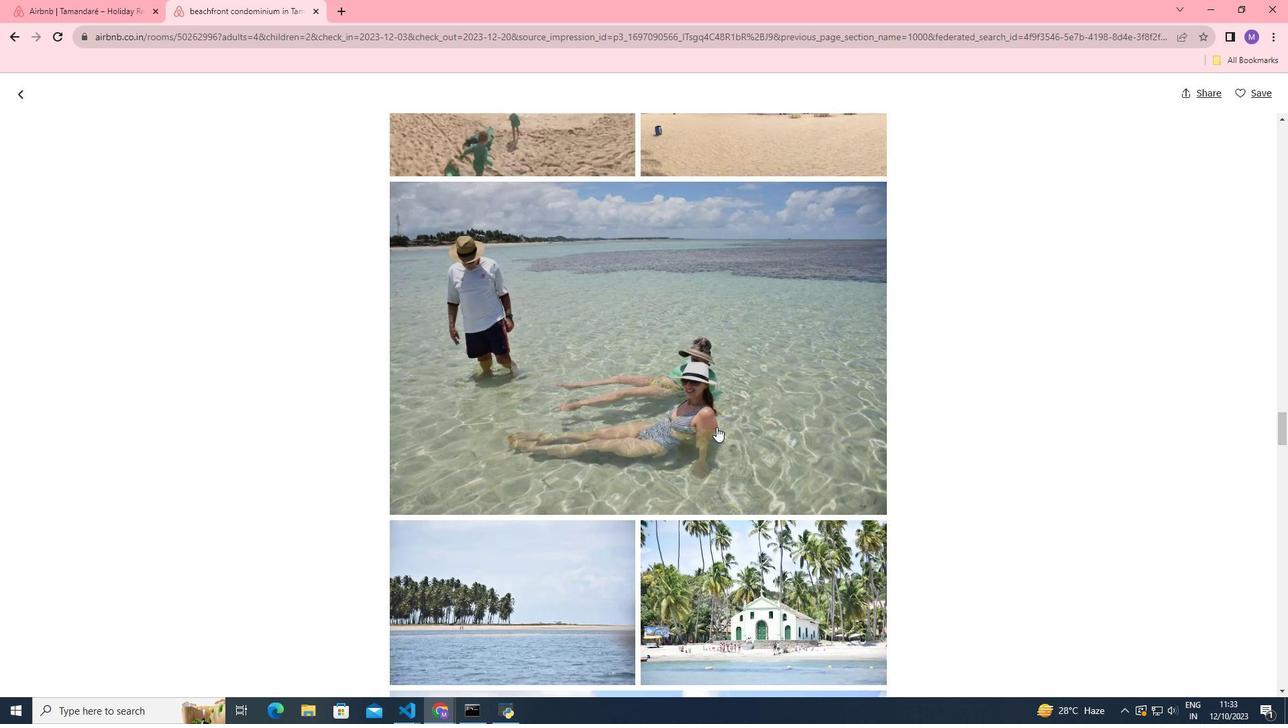 
Action: Mouse scrolled (716, 426) with delta (0, 0)
Screenshot: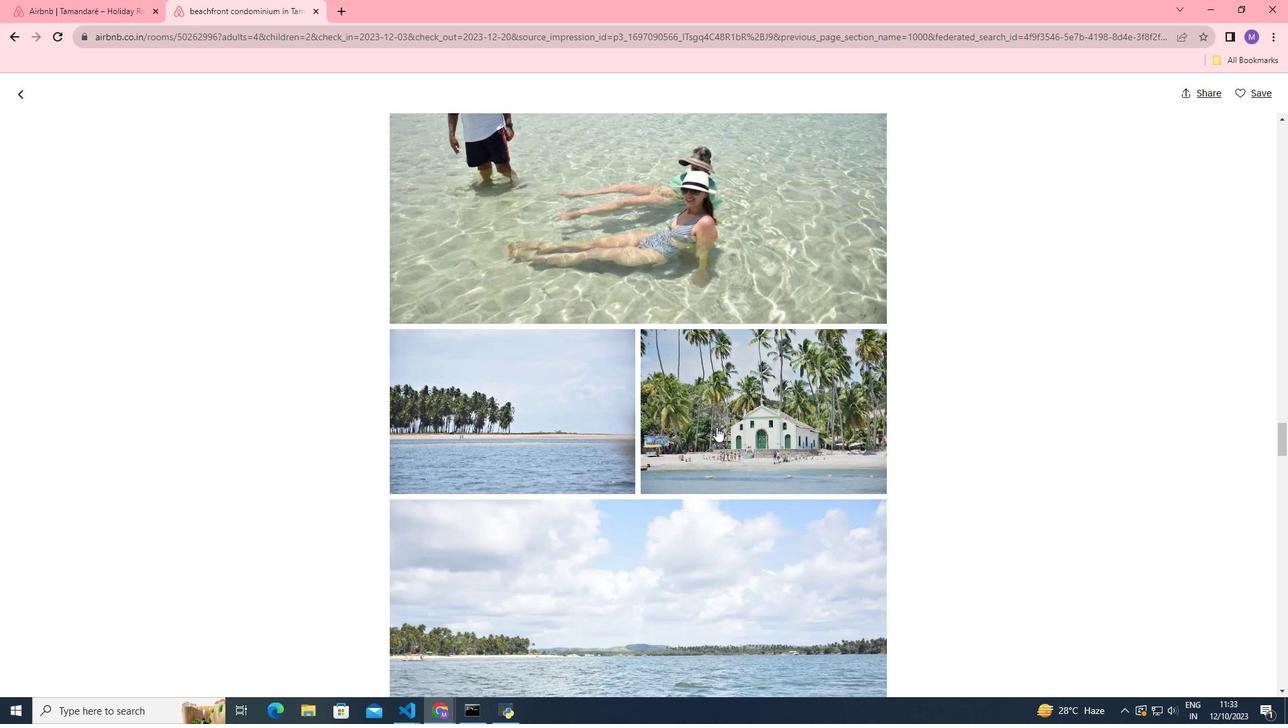 
Action: Mouse scrolled (716, 426) with delta (0, 0)
Screenshot: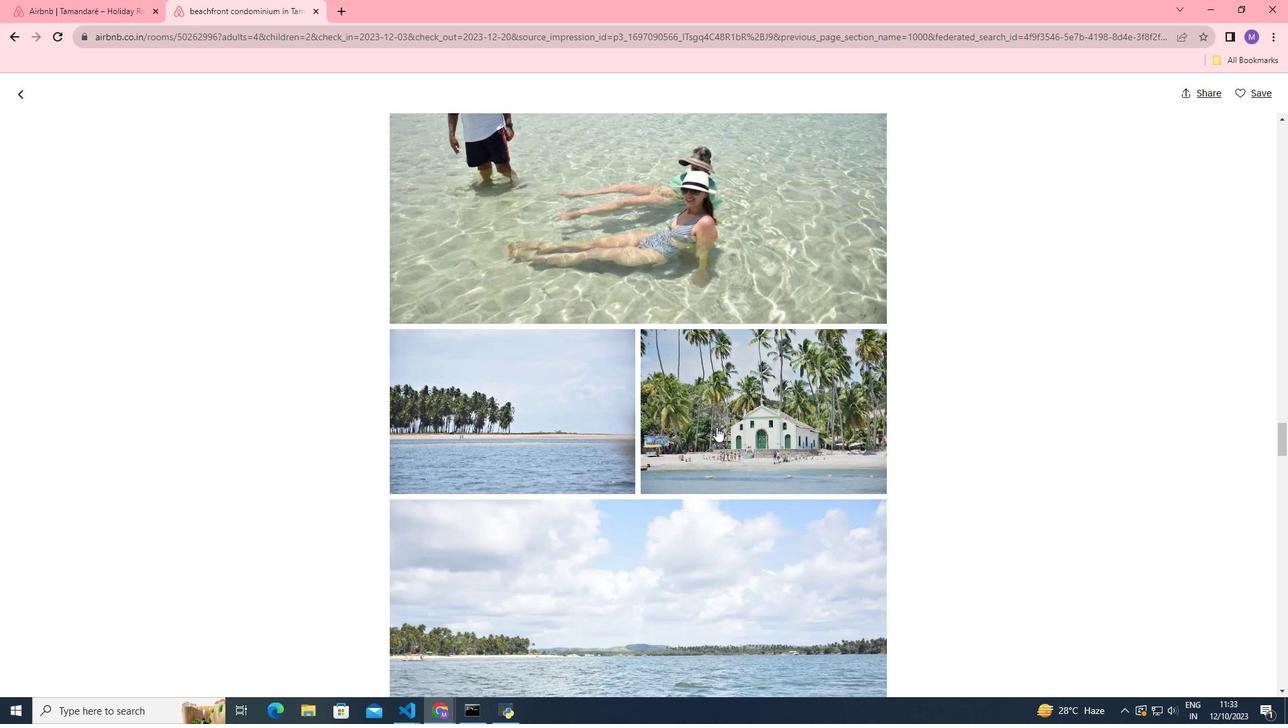 
Action: Mouse scrolled (716, 426) with delta (0, 0)
Screenshot: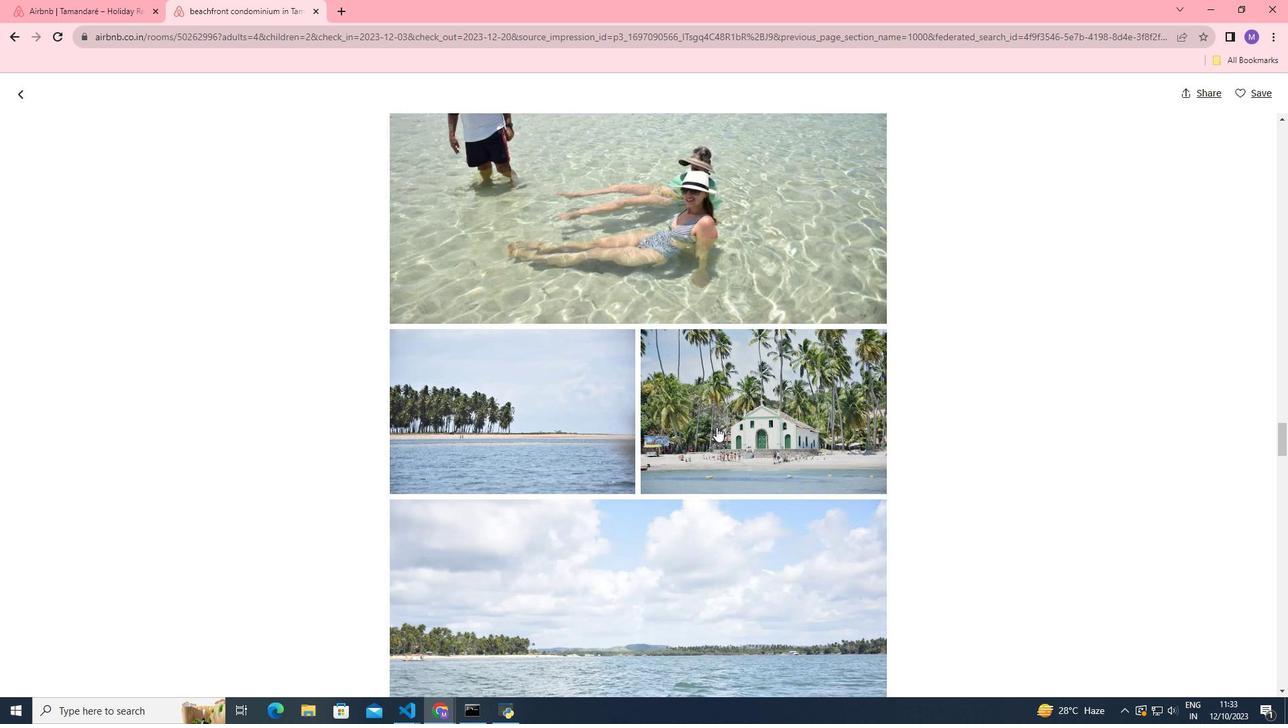 
Action: Mouse scrolled (716, 426) with delta (0, 0)
Screenshot: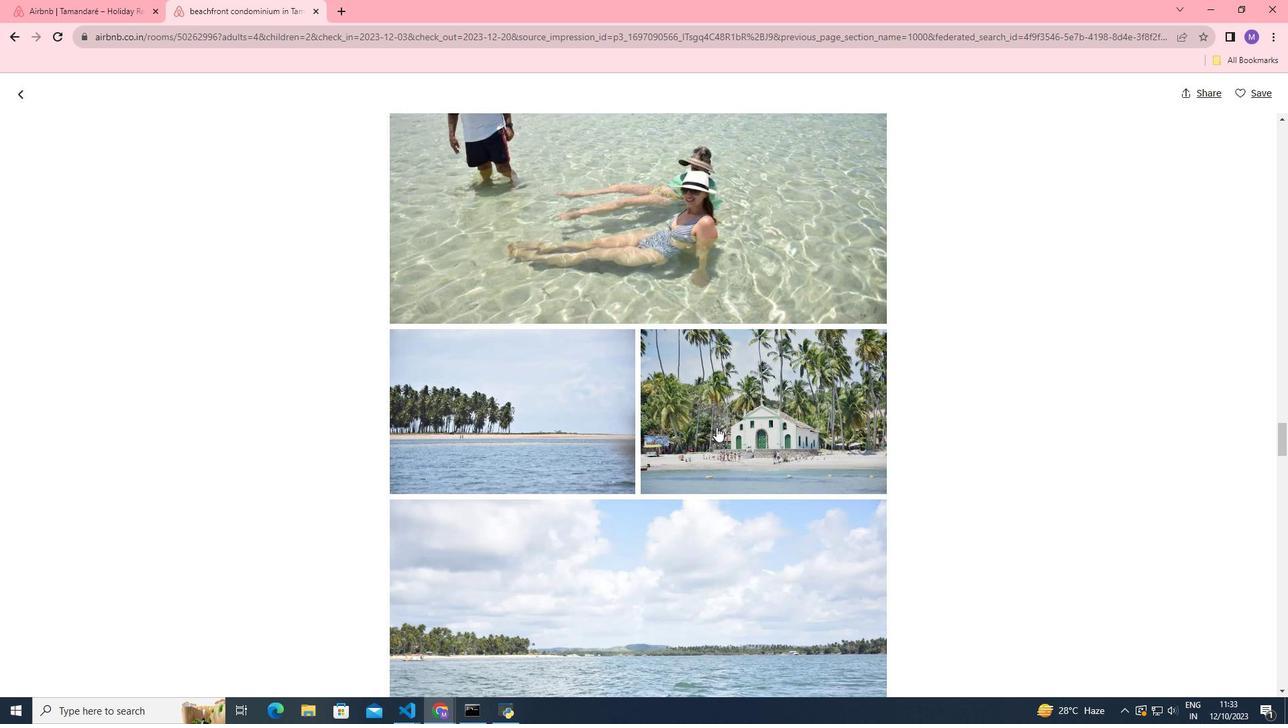 
Action: Mouse scrolled (716, 426) with delta (0, 0)
Screenshot: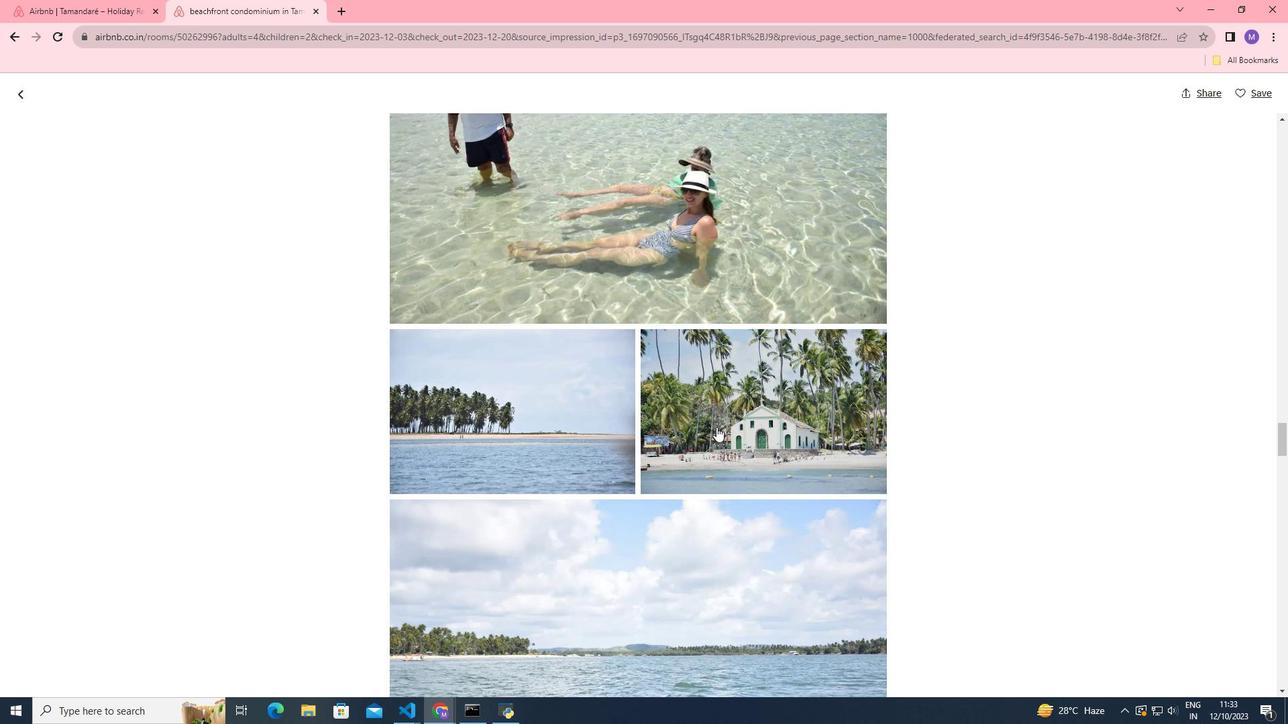 
Action: Mouse scrolled (716, 426) with delta (0, 0)
Screenshot: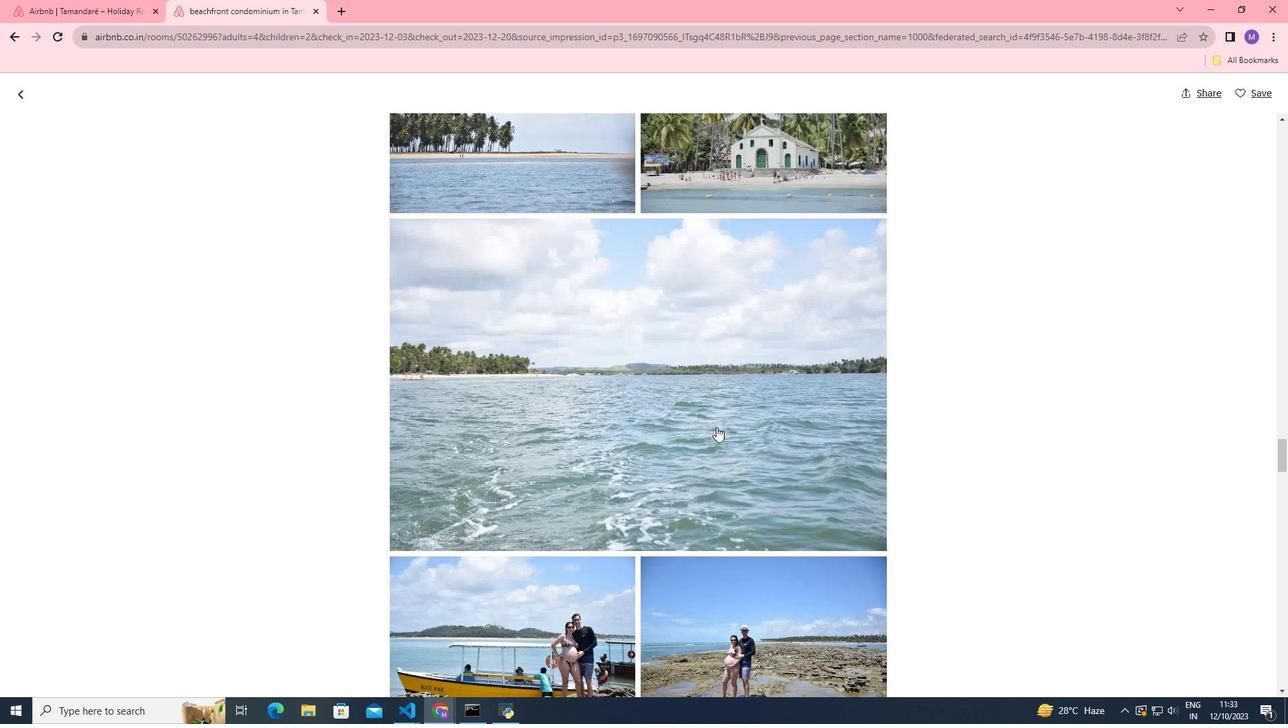 
Action: Mouse scrolled (716, 426) with delta (0, 0)
Screenshot: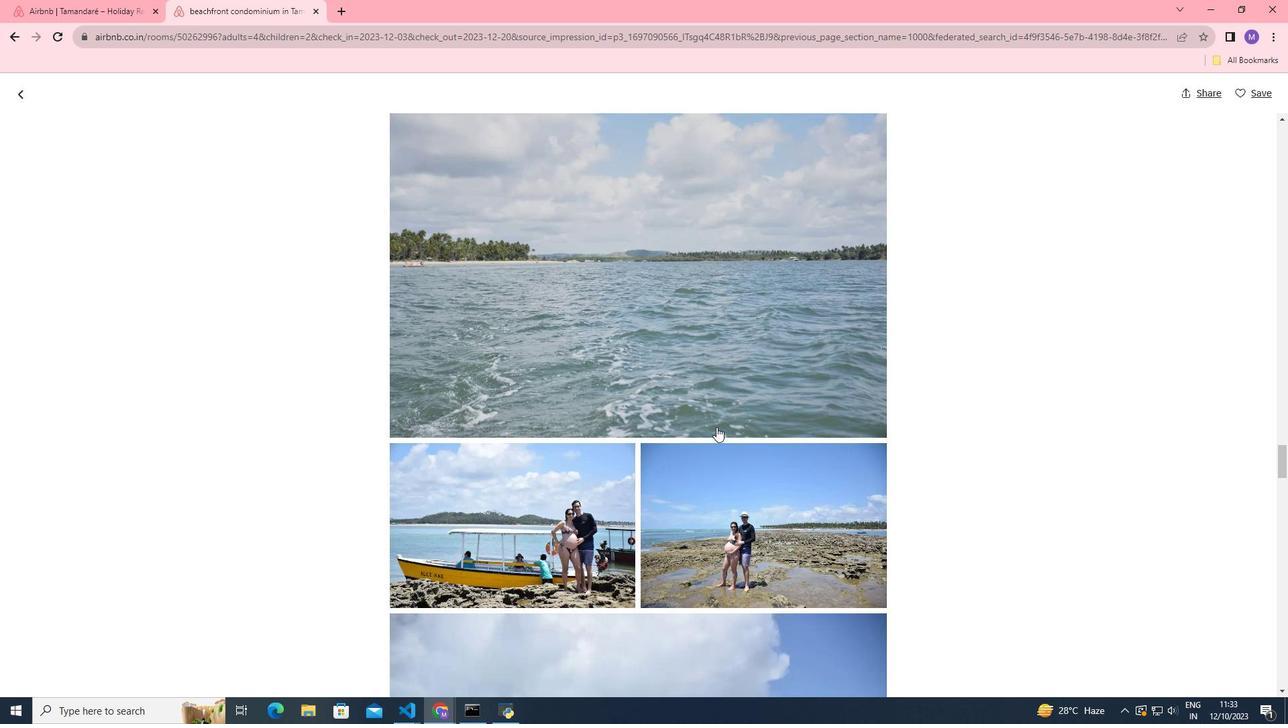 
Action: Mouse scrolled (716, 426) with delta (0, 0)
Screenshot: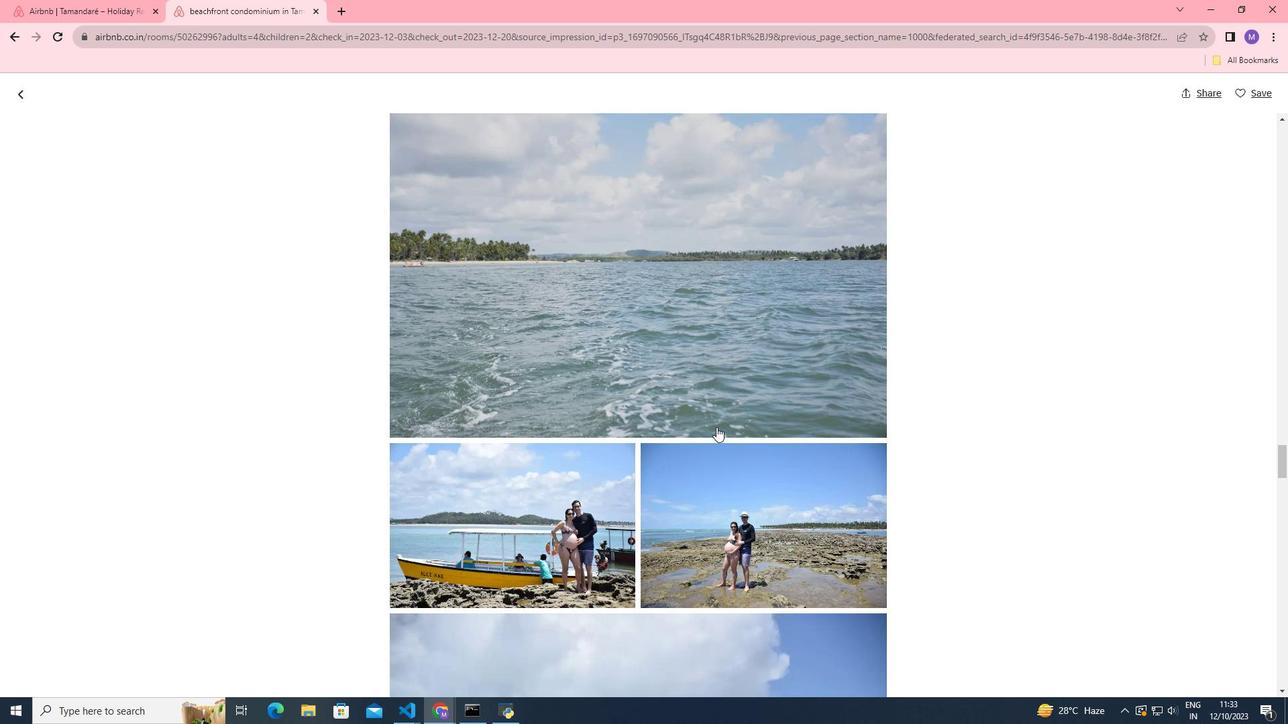 
Action: Mouse scrolled (716, 426) with delta (0, 0)
Screenshot: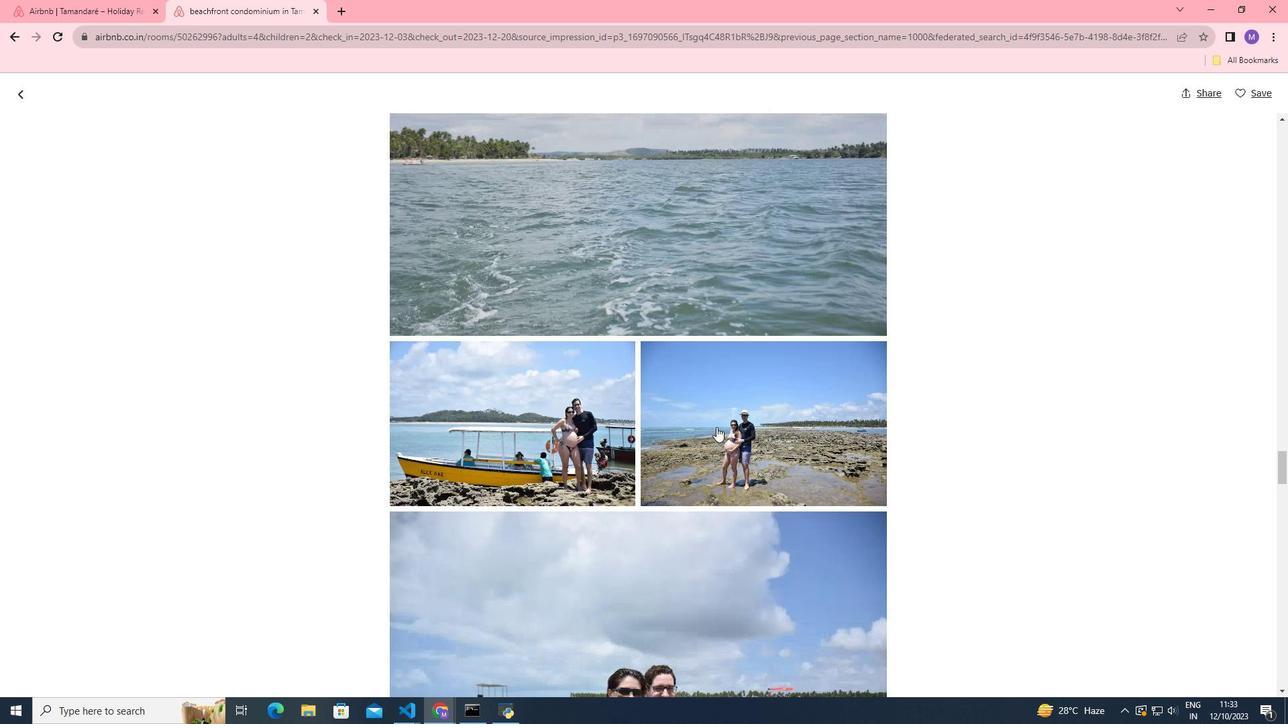 
Action: Mouse scrolled (716, 426) with delta (0, 0)
Screenshot: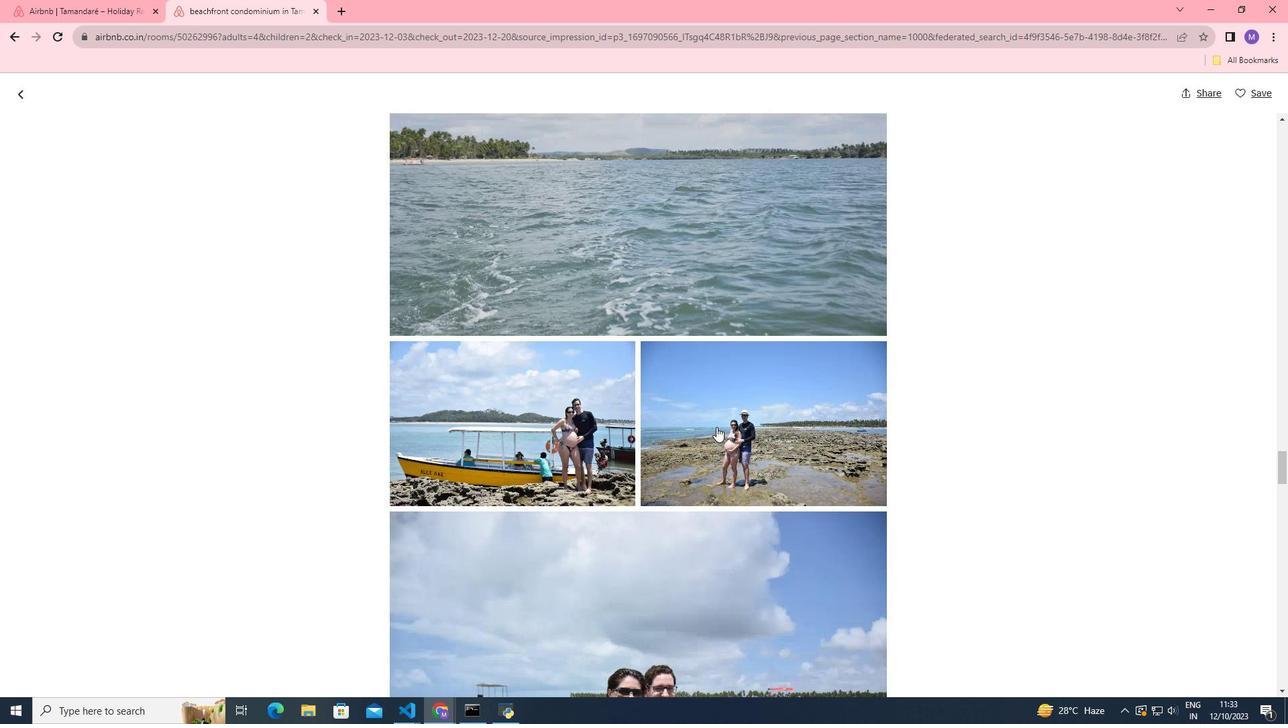 
Action: Mouse scrolled (716, 426) with delta (0, 0)
Screenshot: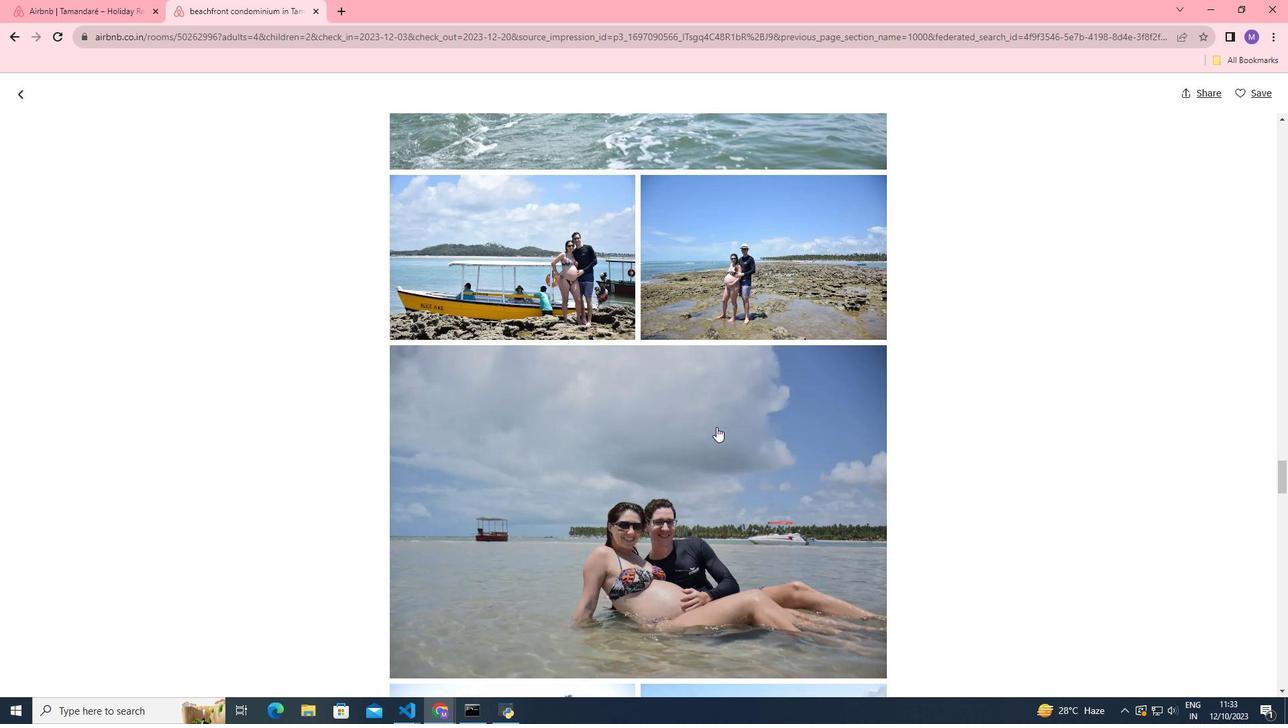 
Action: Mouse scrolled (716, 426) with delta (0, 0)
Screenshot: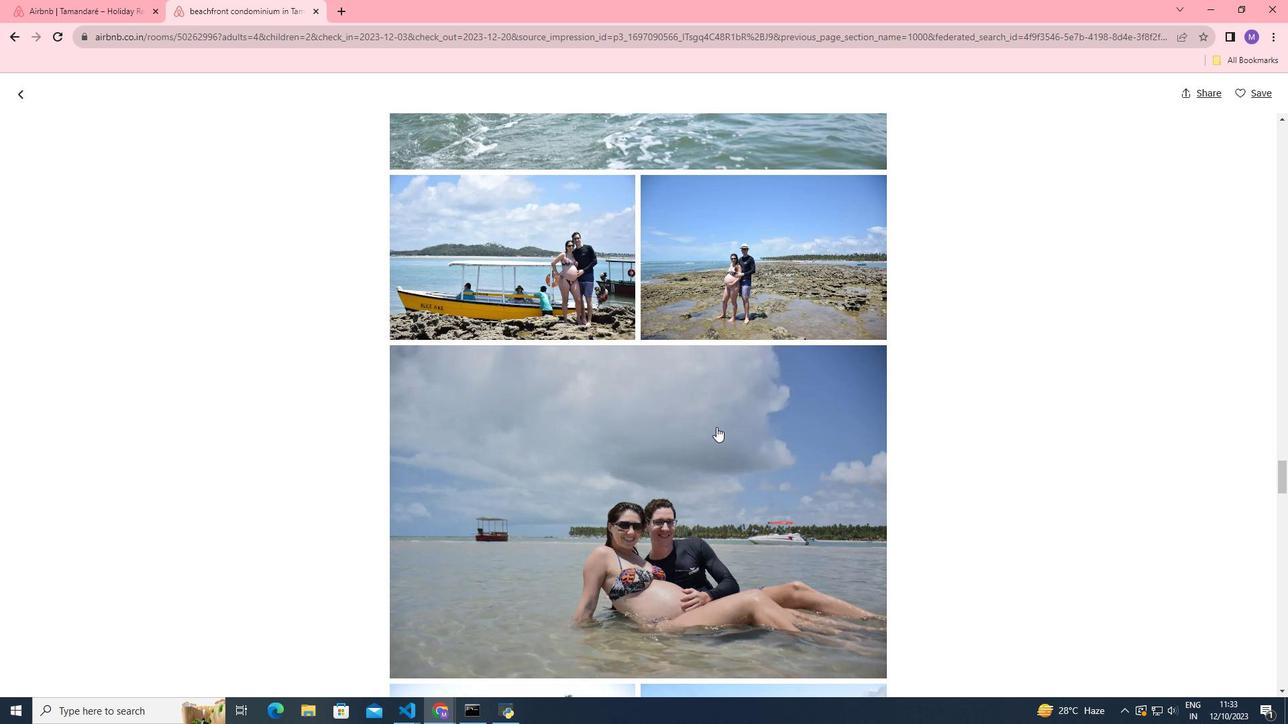 
Action: Mouse scrolled (716, 426) with delta (0, 0)
Screenshot: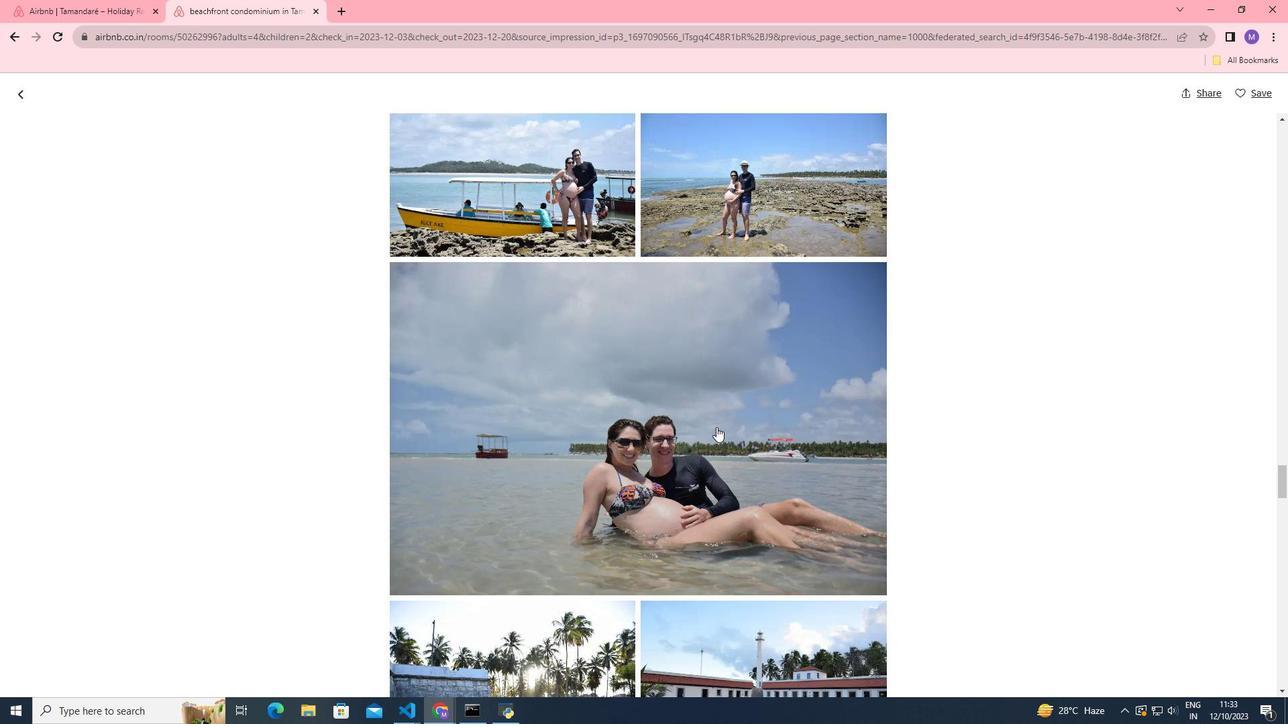 
Action: Mouse scrolled (716, 426) with delta (0, 0)
Screenshot: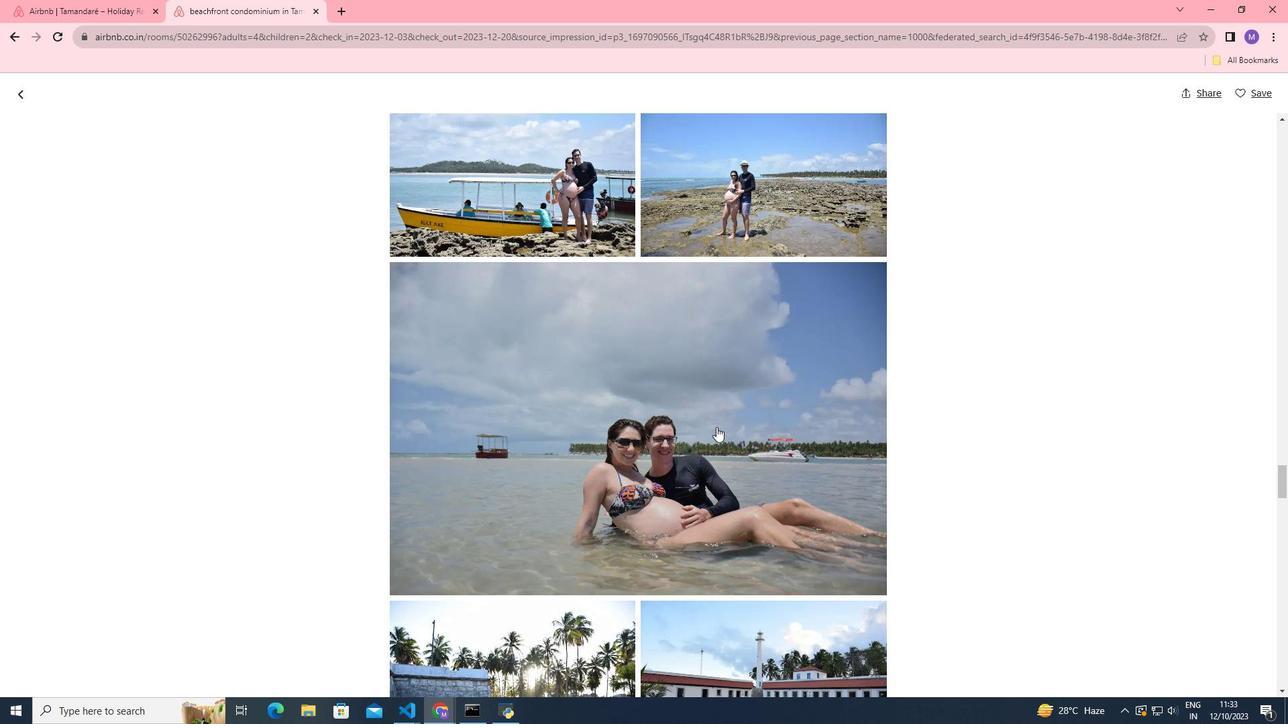 
Action: Mouse scrolled (716, 426) with delta (0, 0)
Screenshot: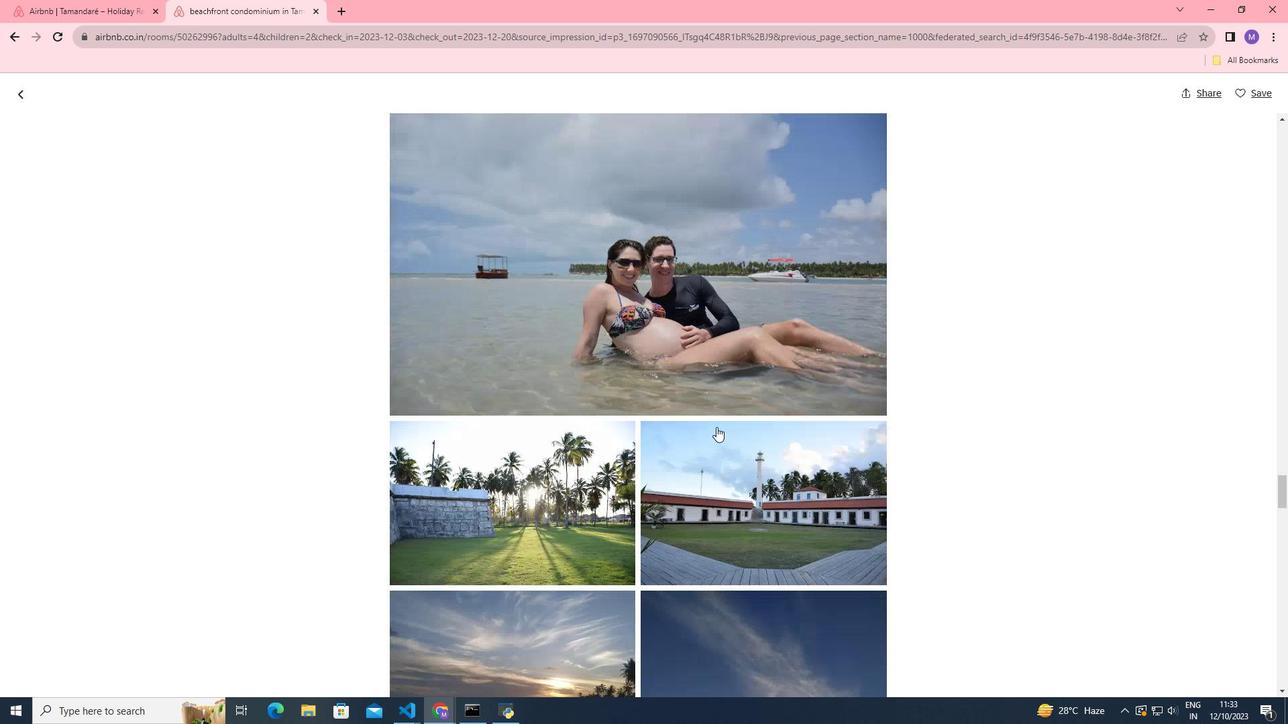 
Action: Mouse scrolled (716, 426) with delta (0, 0)
Screenshot: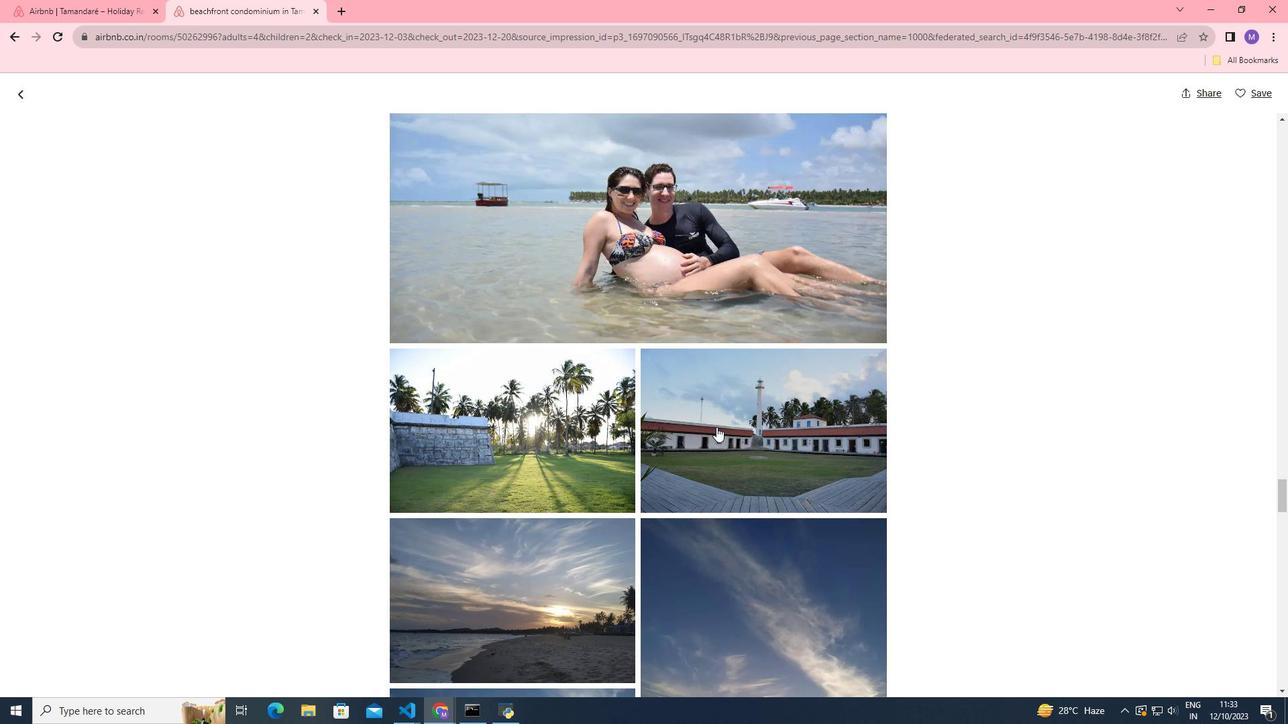 
Action: Mouse scrolled (716, 426) with delta (0, 0)
Screenshot: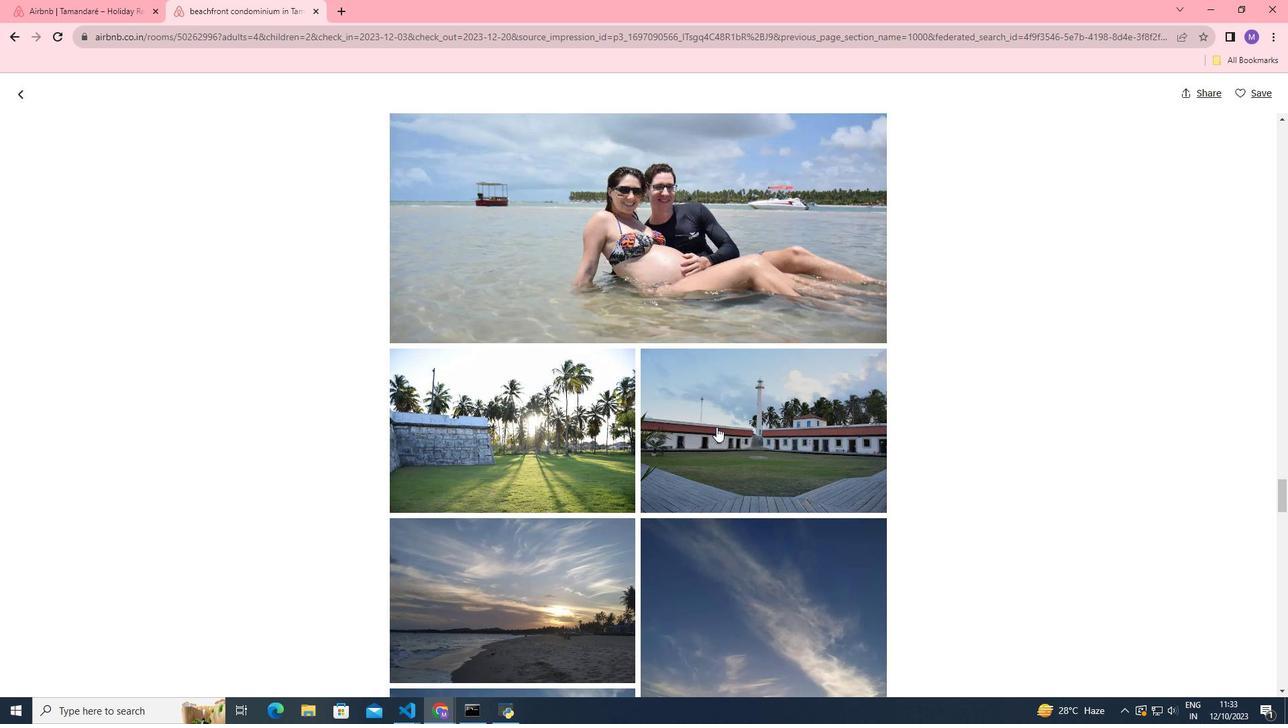 
Action: Mouse scrolled (716, 426) with delta (0, 0)
Screenshot: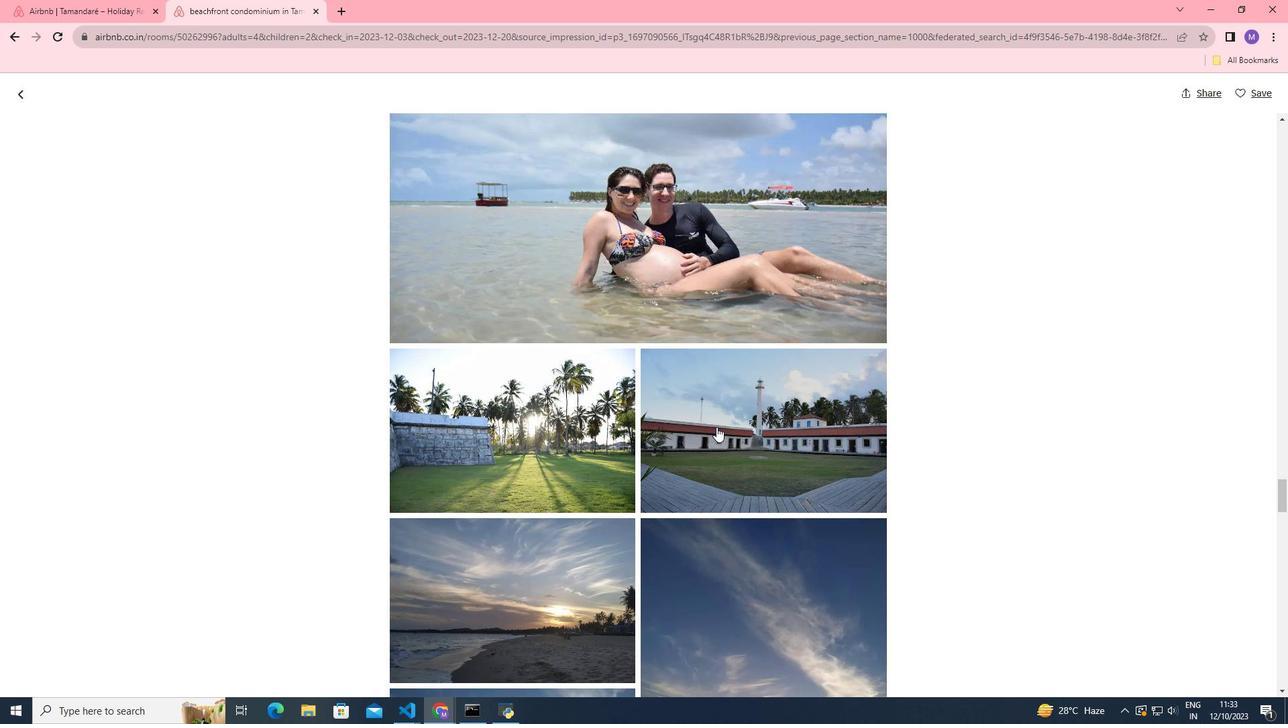 
Action: Mouse scrolled (716, 426) with delta (0, 0)
Screenshot: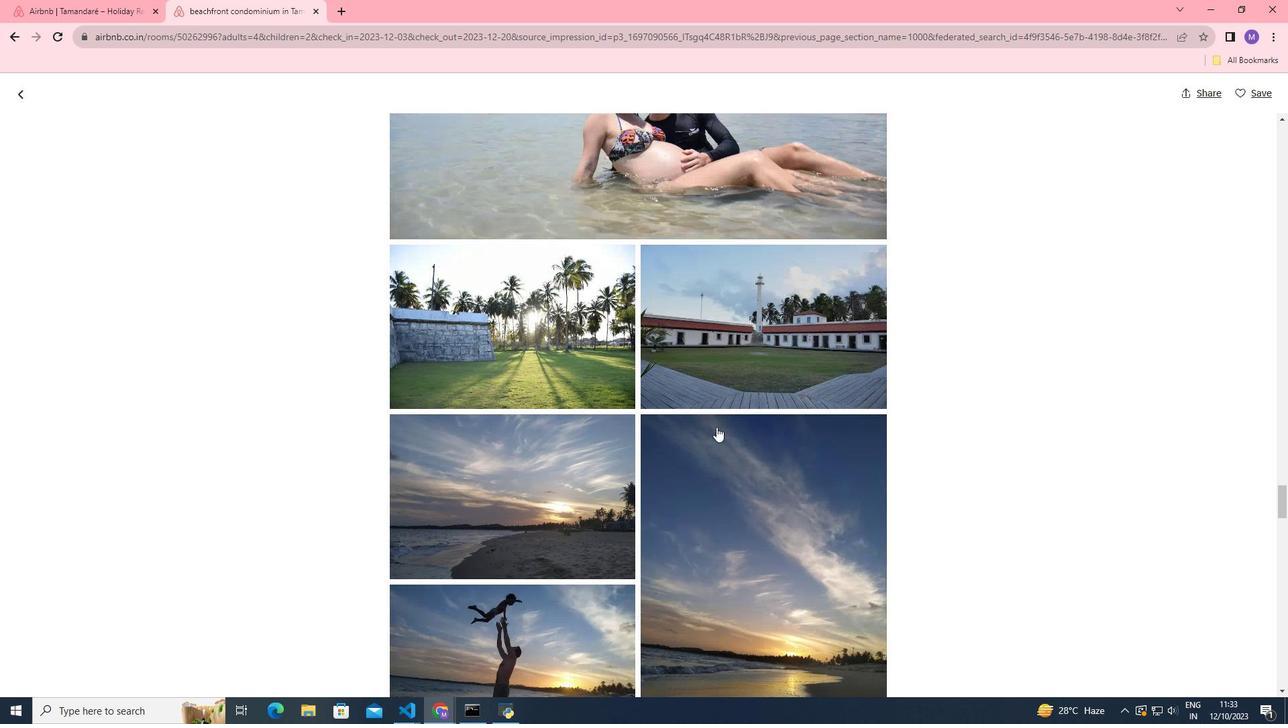 
Action: Mouse scrolled (716, 426) with delta (0, 0)
Screenshot: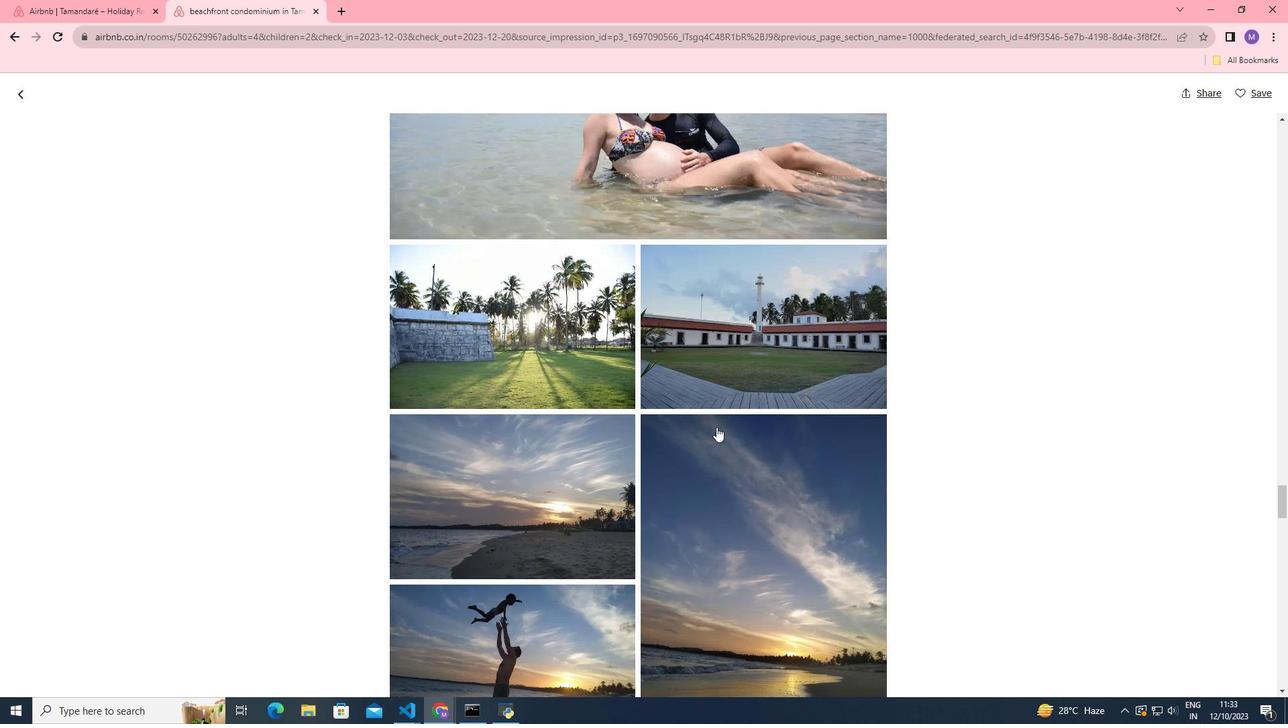 
Action: Mouse scrolled (716, 426) with delta (0, 0)
Screenshot: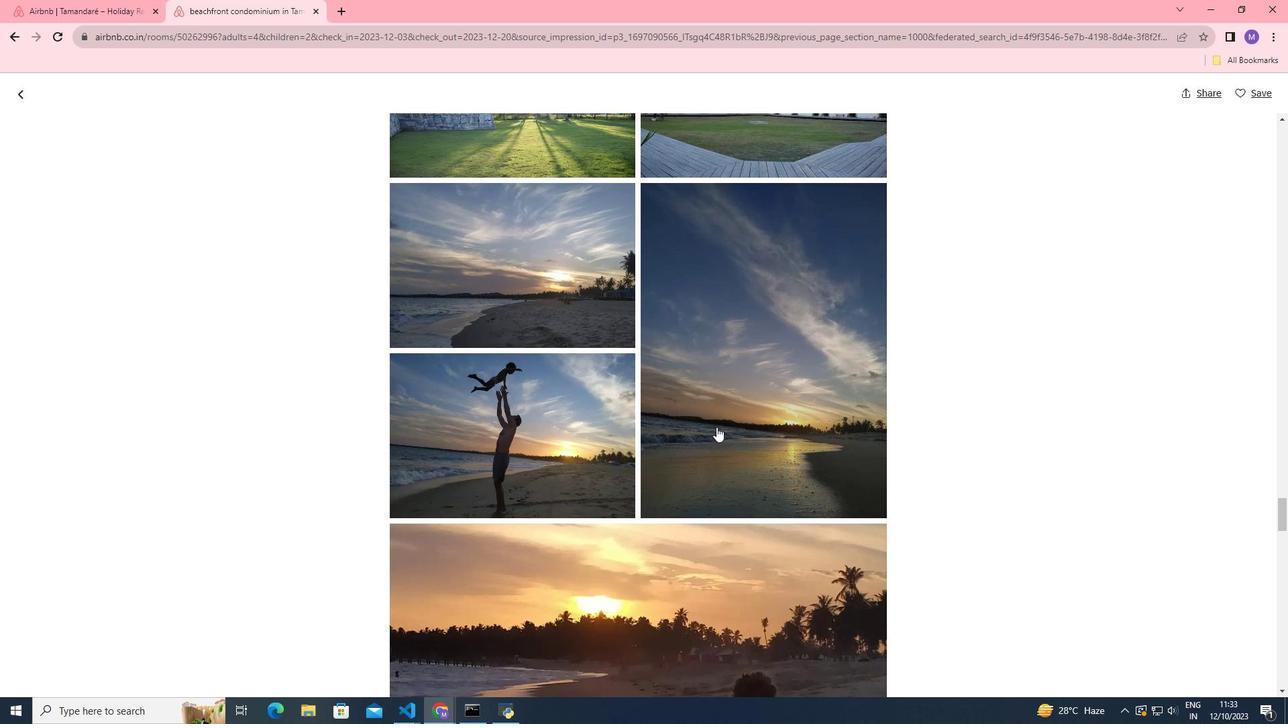 
Action: Mouse scrolled (716, 426) with delta (0, 0)
Screenshot: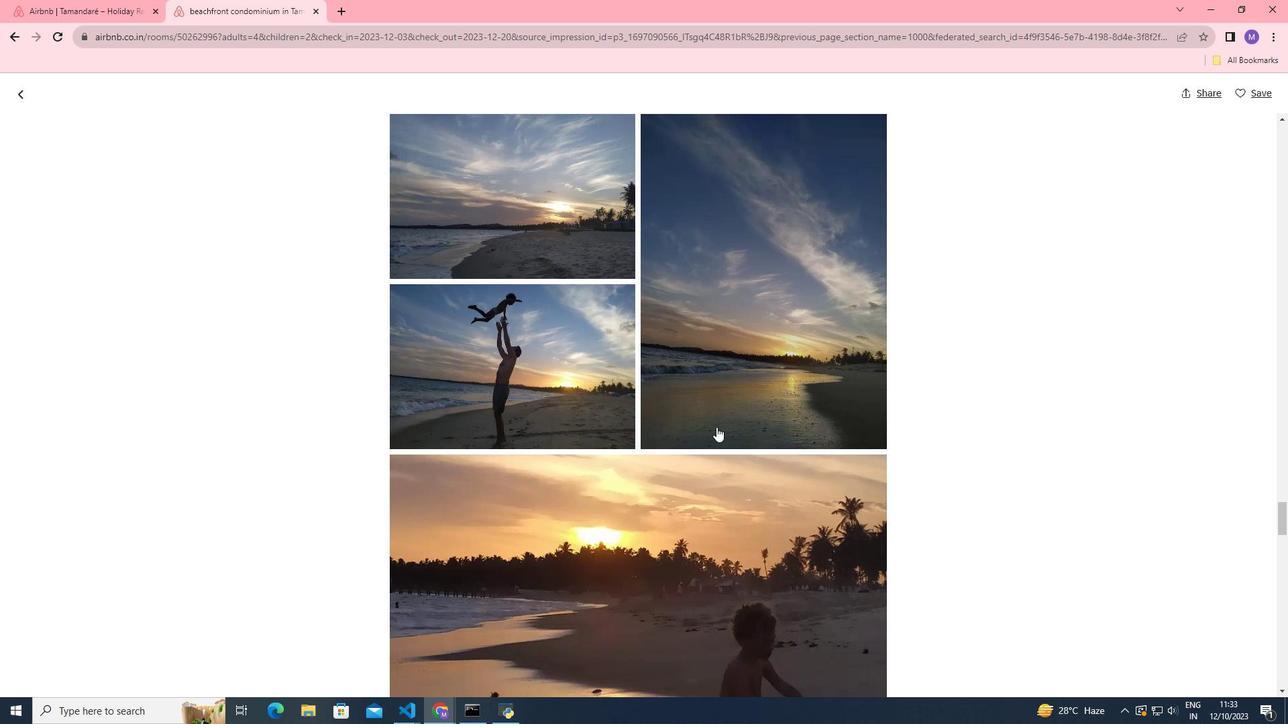 
Action: Mouse scrolled (716, 426) with delta (0, 0)
Screenshot: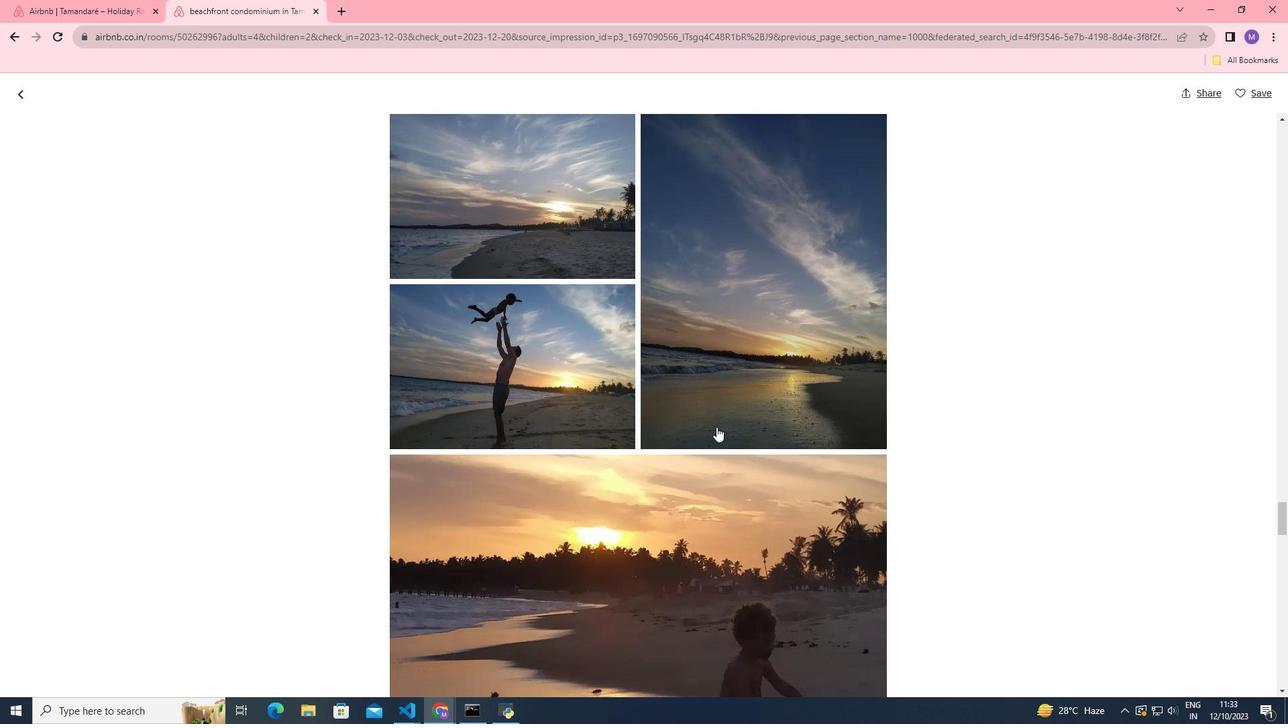 
Action: Mouse scrolled (716, 426) with delta (0, 0)
Screenshot: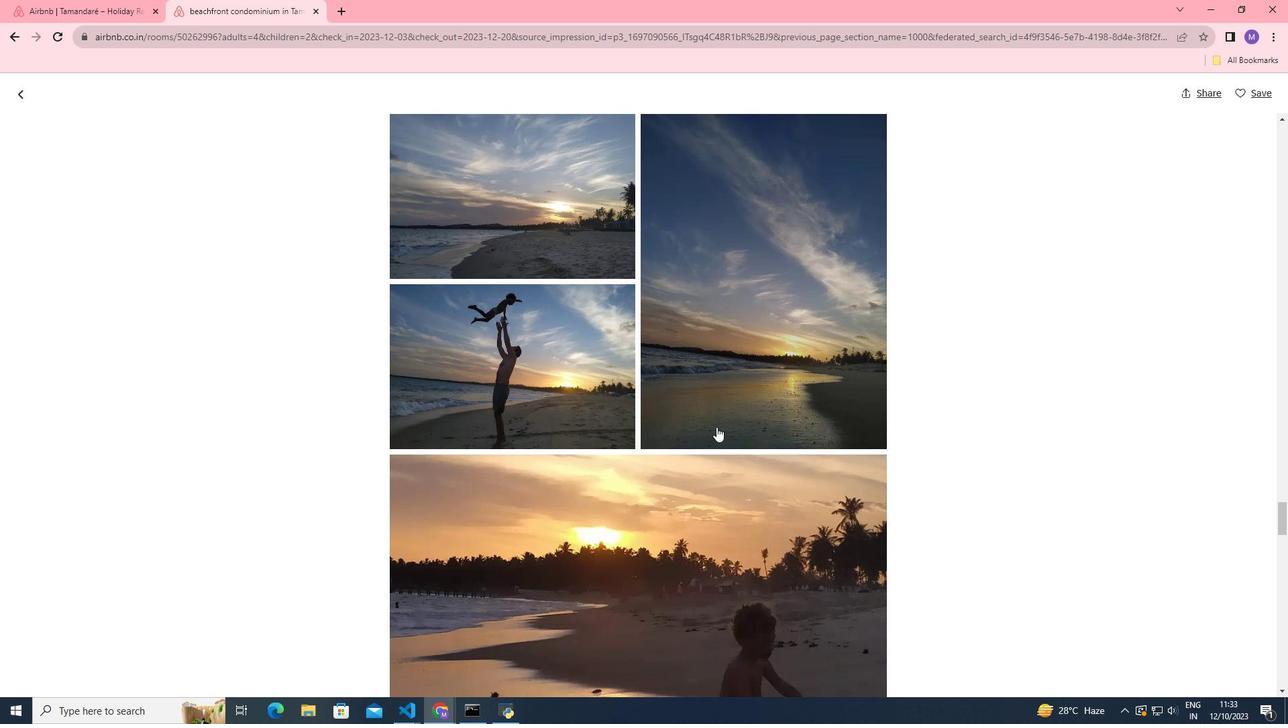
Action: Mouse scrolled (716, 426) with delta (0, 0)
Screenshot: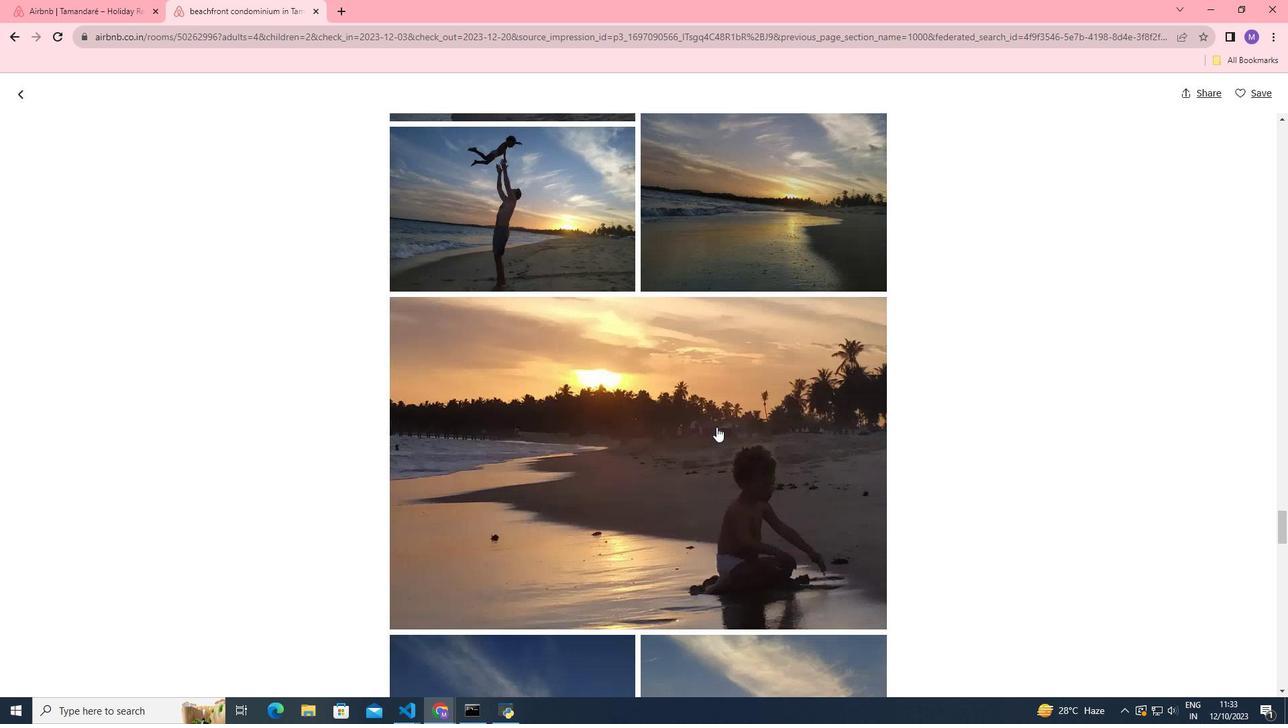 
Action: Mouse scrolled (716, 426) with delta (0, 0)
Screenshot: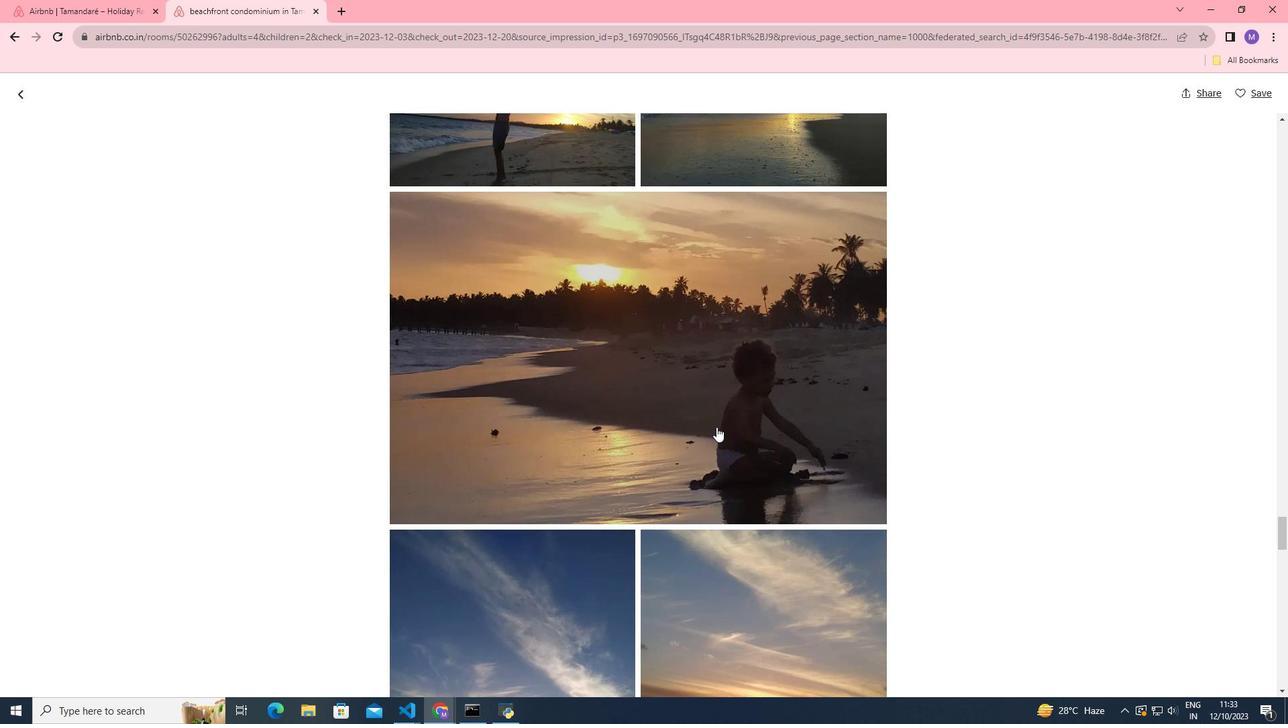 
Action: Mouse scrolled (716, 426) with delta (0, 0)
Screenshot: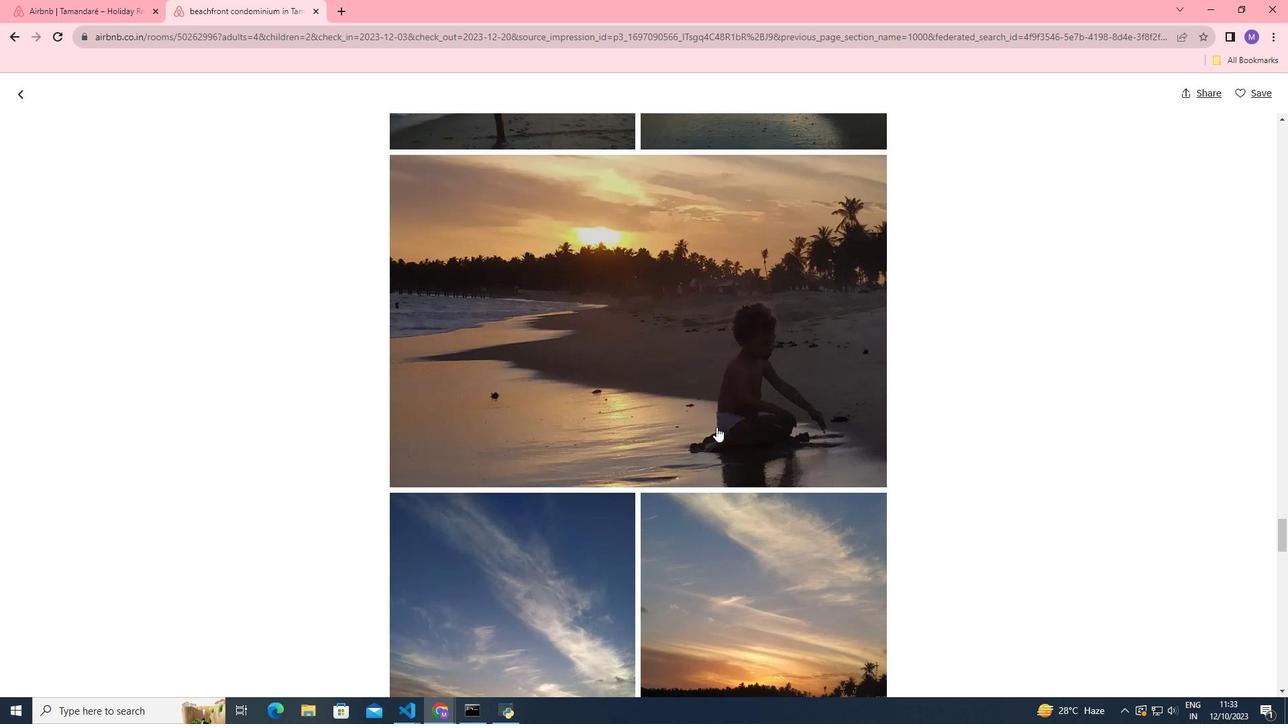 
Action: Mouse scrolled (716, 426) with delta (0, 0)
Screenshot: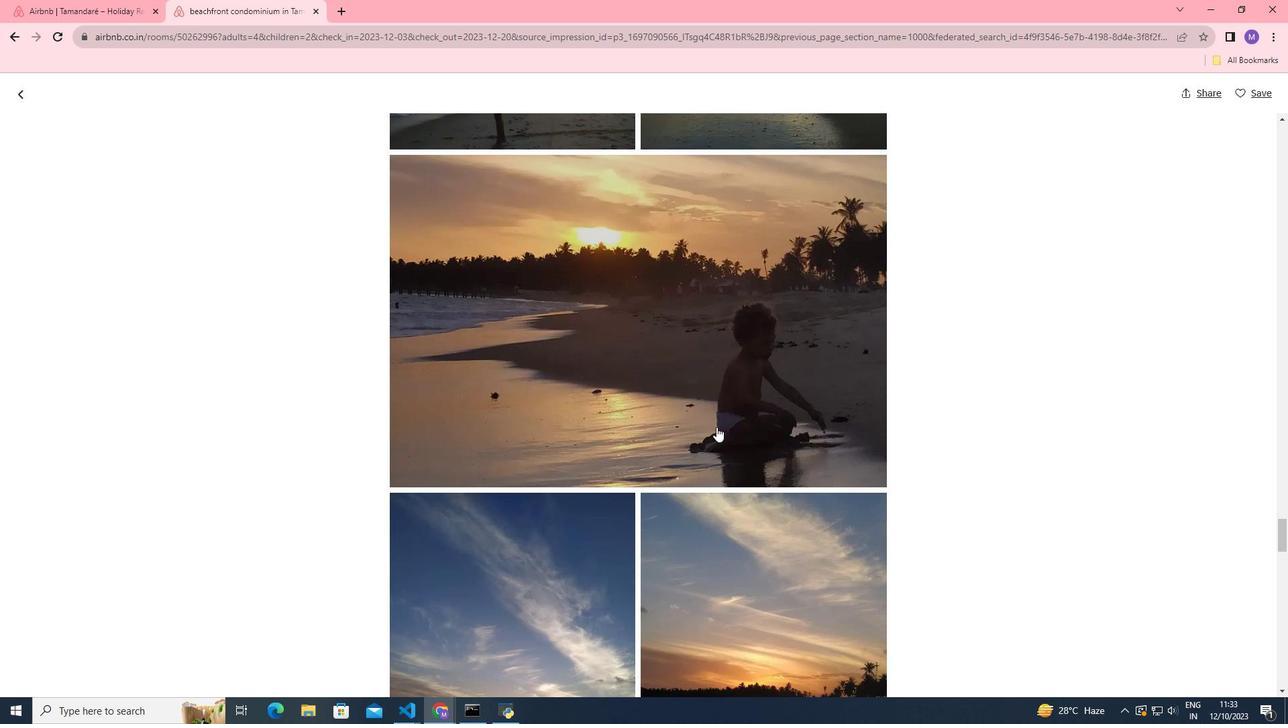 
Action: Mouse scrolled (716, 426) with delta (0, 0)
Screenshot: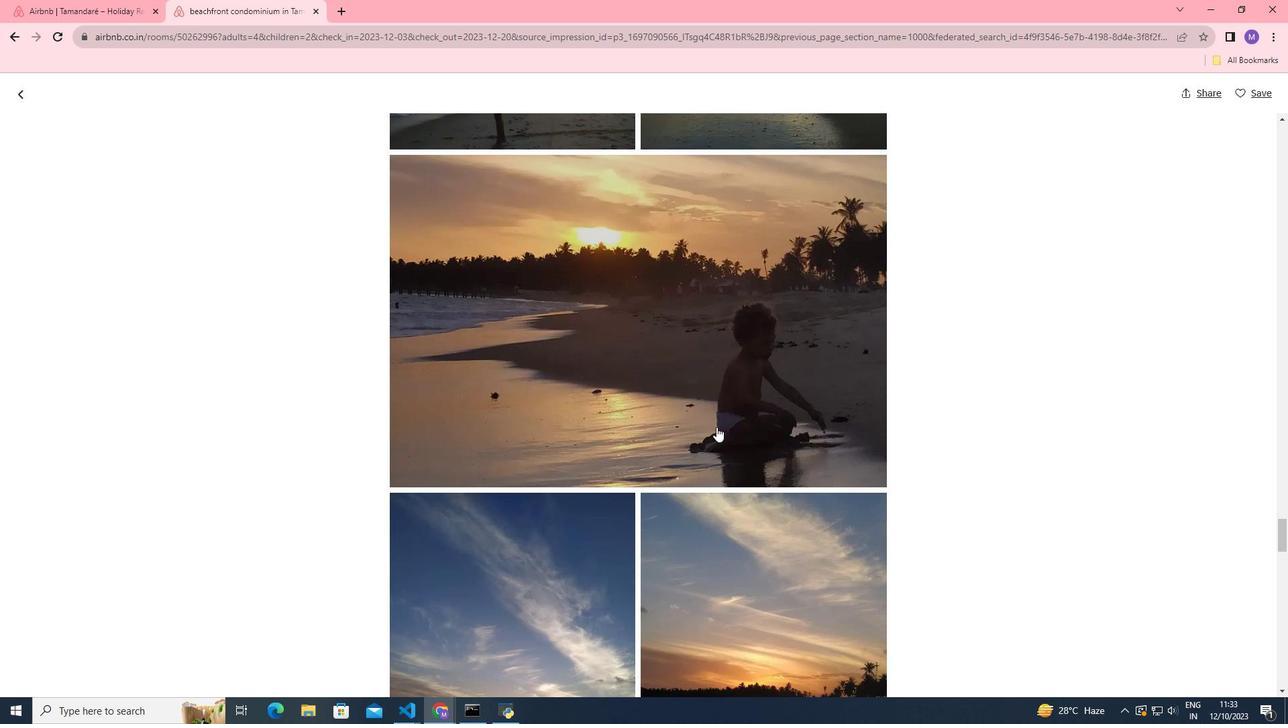 
Action: Mouse scrolled (716, 426) with delta (0, 0)
Screenshot: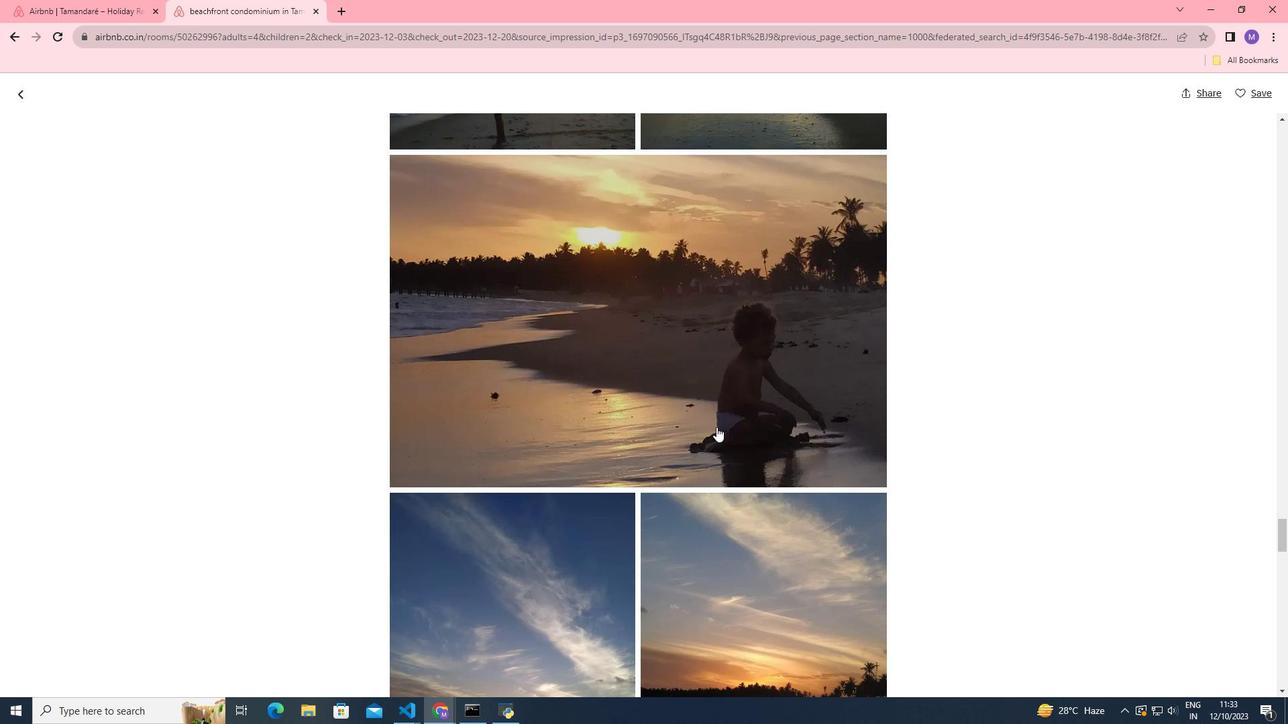 
Action: Mouse scrolled (716, 426) with delta (0, 0)
Screenshot: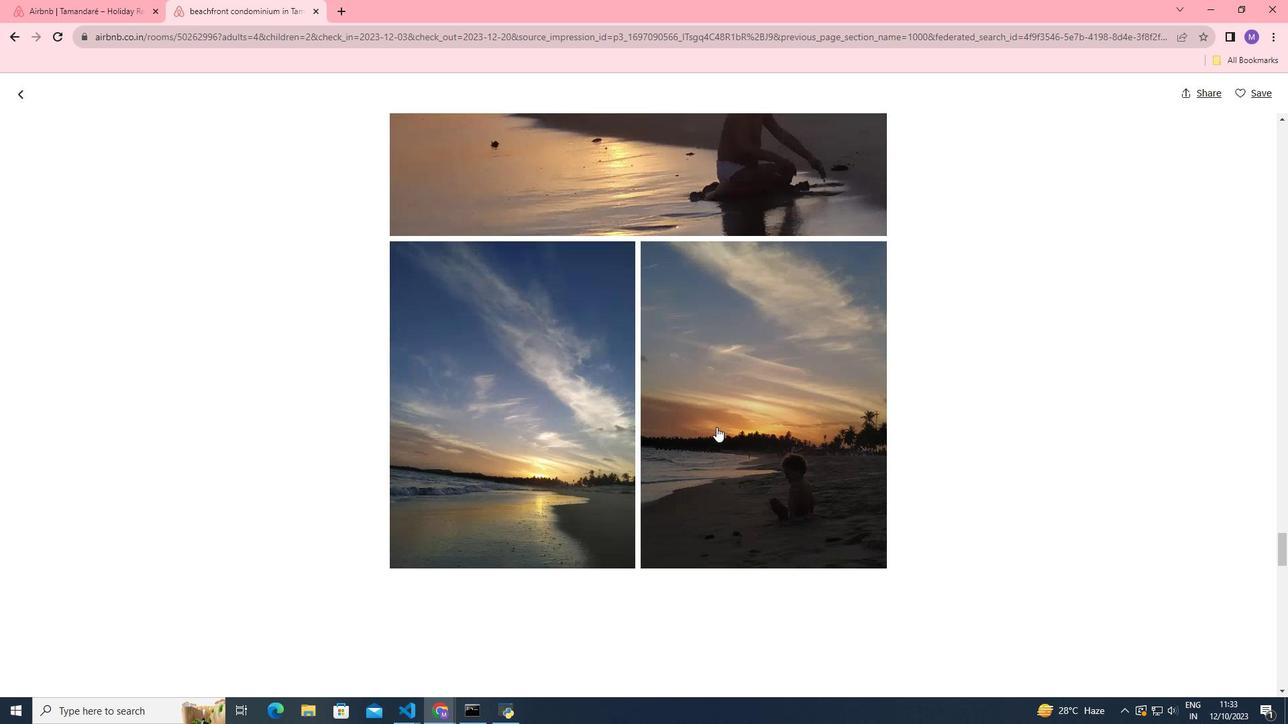 
Action: Mouse scrolled (716, 426) with delta (0, 0)
Screenshot: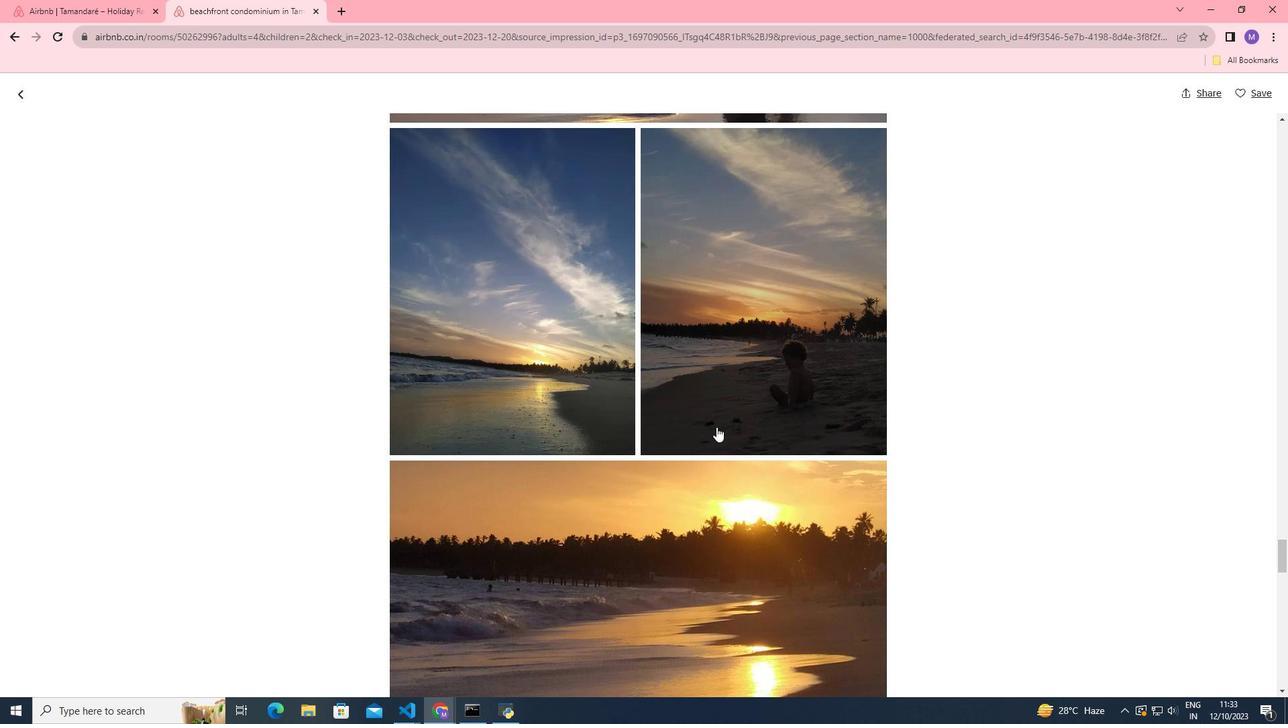 
Action: Mouse scrolled (716, 426) with delta (0, 0)
Screenshot: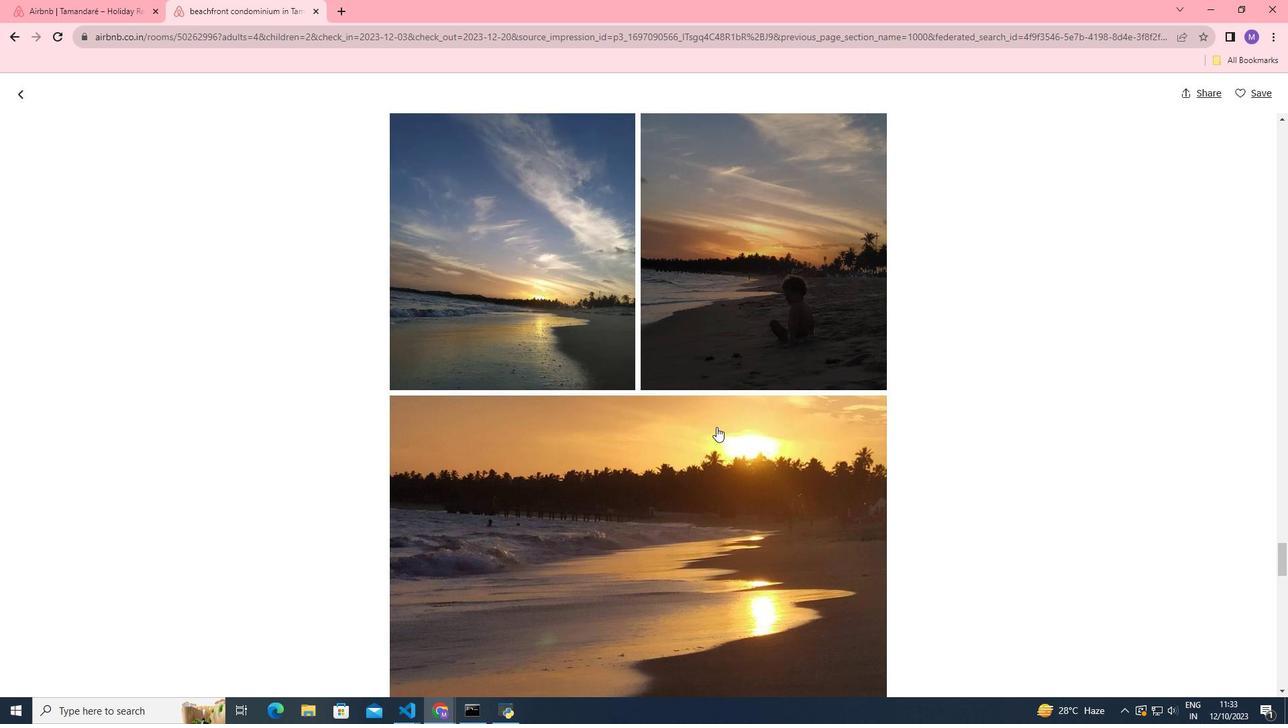 
Action: Mouse scrolled (716, 426) with delta (0, 0)
Screenshot: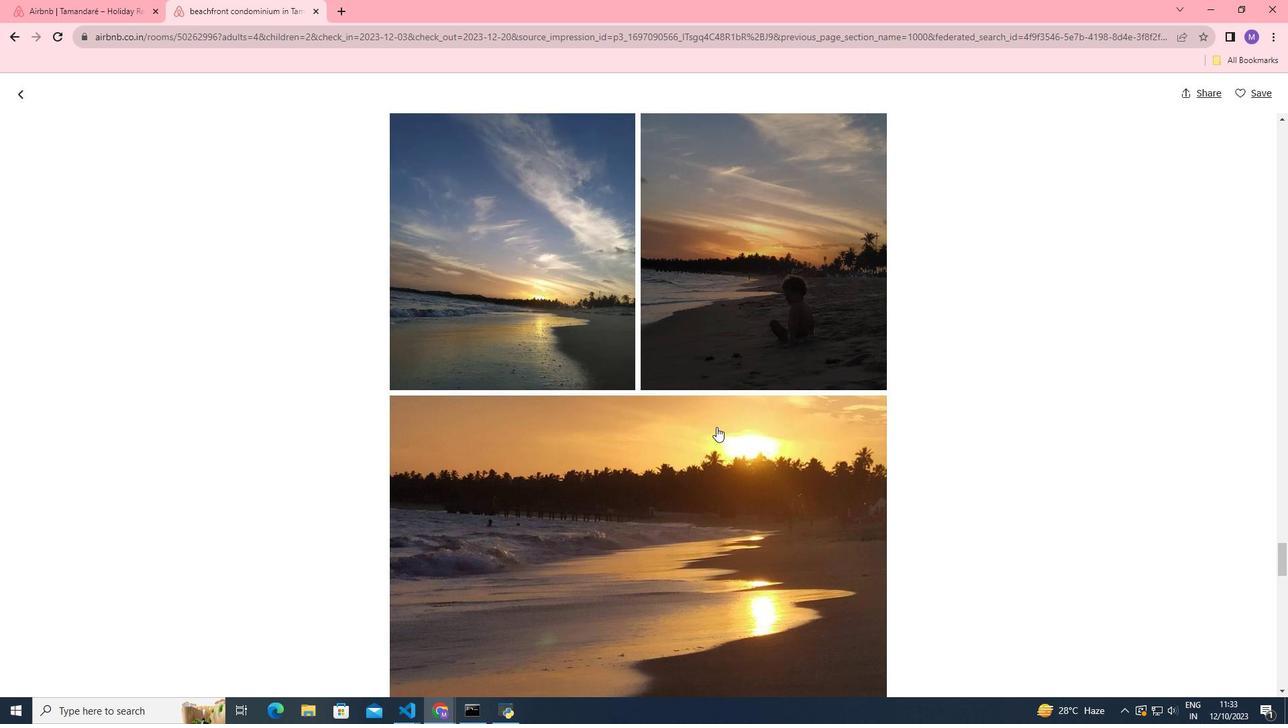 
Action: Mouse scrolled (716, 426) with delta (0, 0)
Screenshot: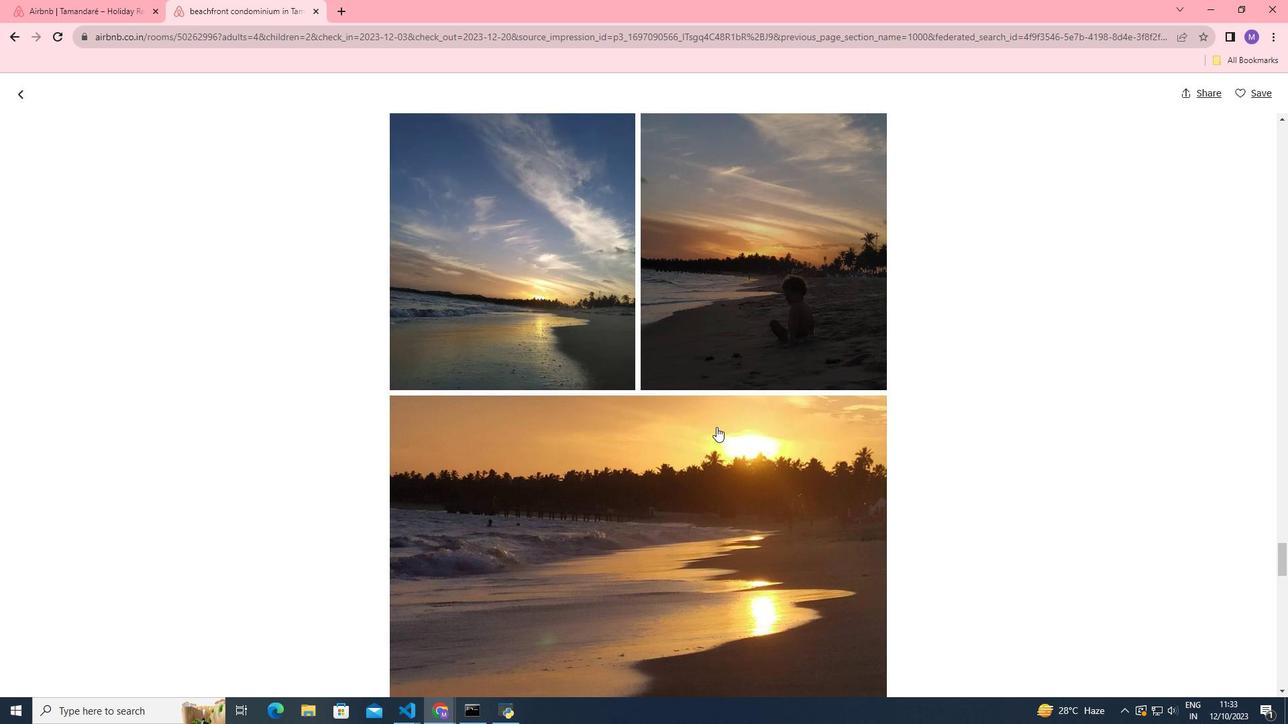 
Action: Mouse scrolled (716, 426) with delta (0, 0)
Screenshot: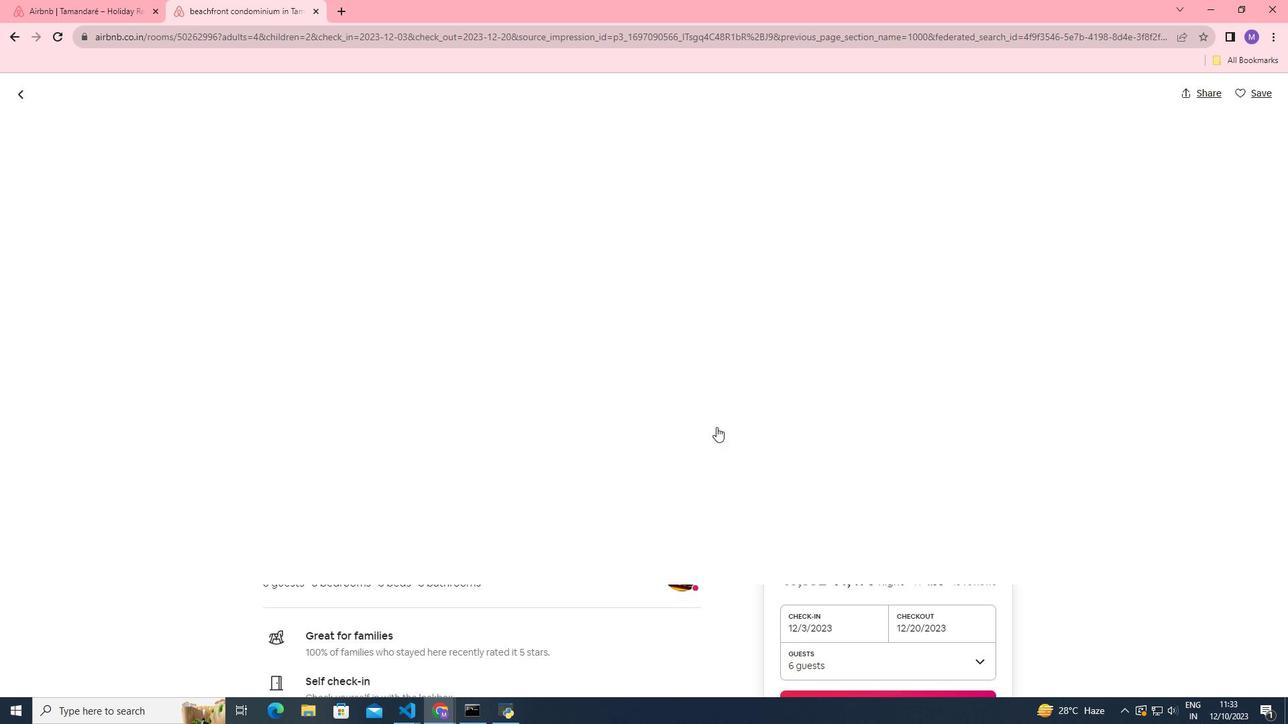 
Action: Mouse scrolled (716, 426) with delta (0, 0)
Screenshot: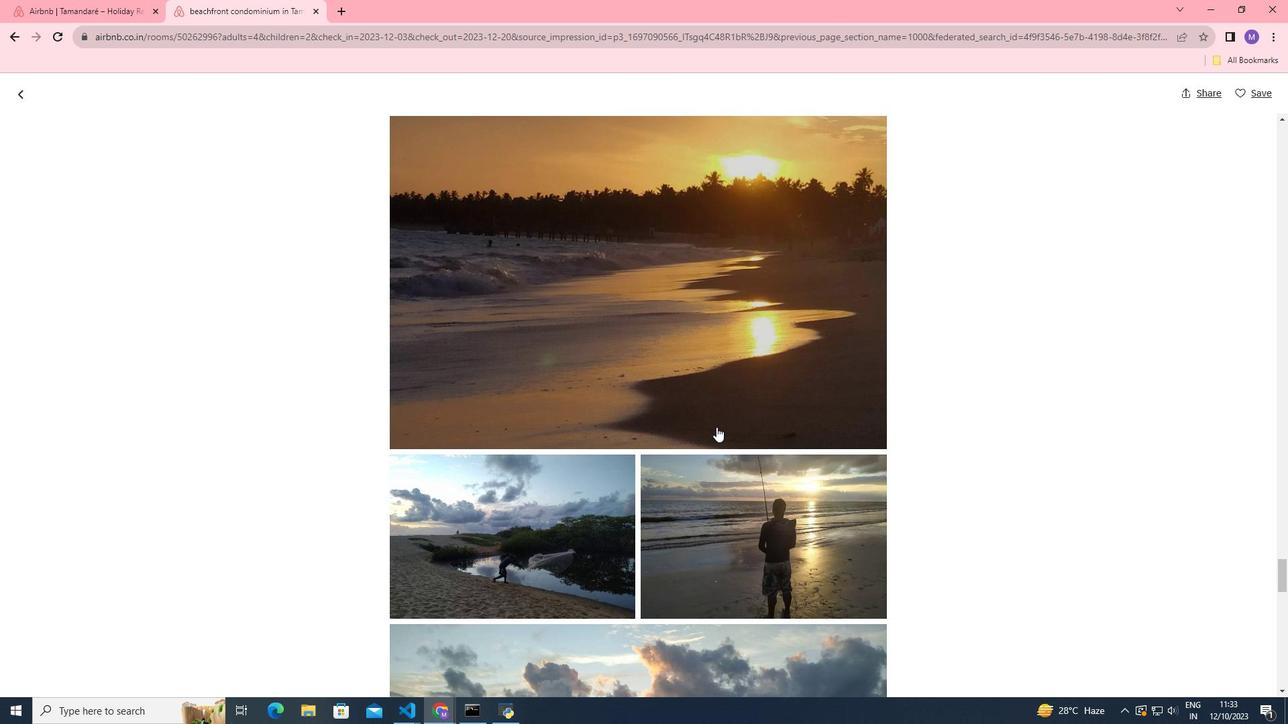 
Action: Mouse scrolled (716, 426) with delta (0, 0)
Screenshot: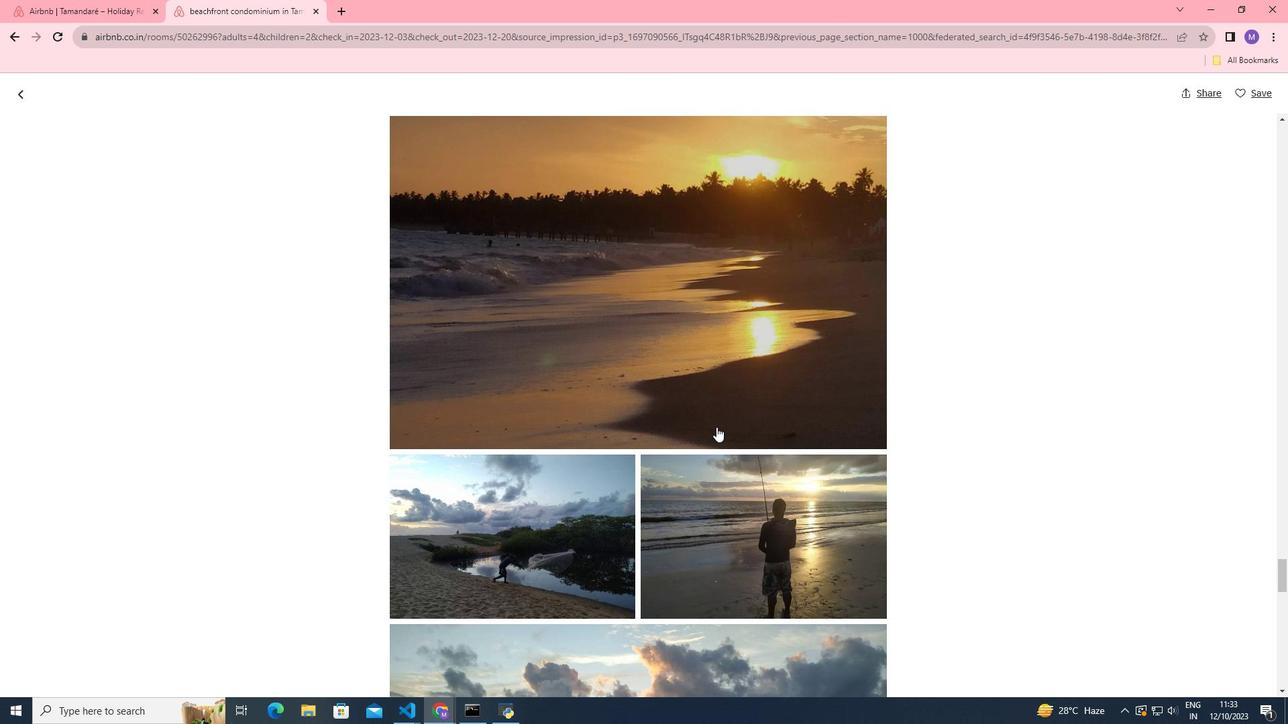 
Action: Mouse scrolled (716, 426) with delta (0, 0)
Screenshot: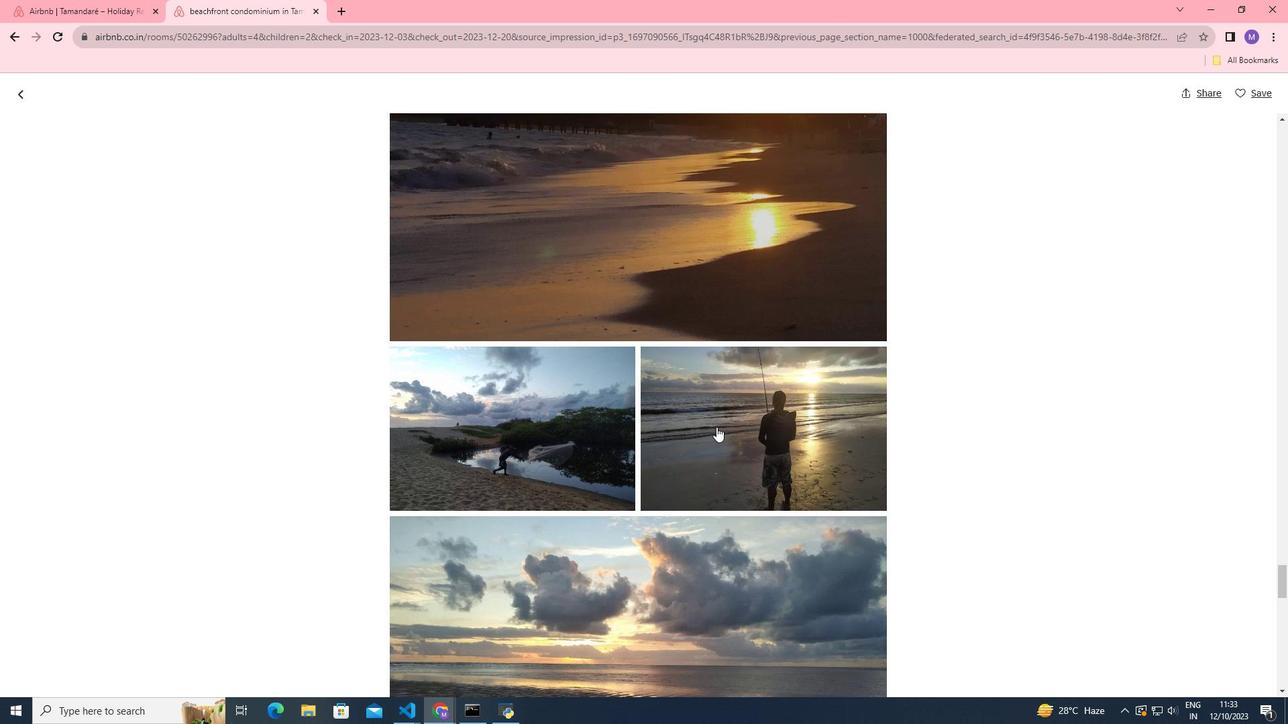 
Action: Mouse scrolled (716, 426) with delta (0, 0)
Screenshot: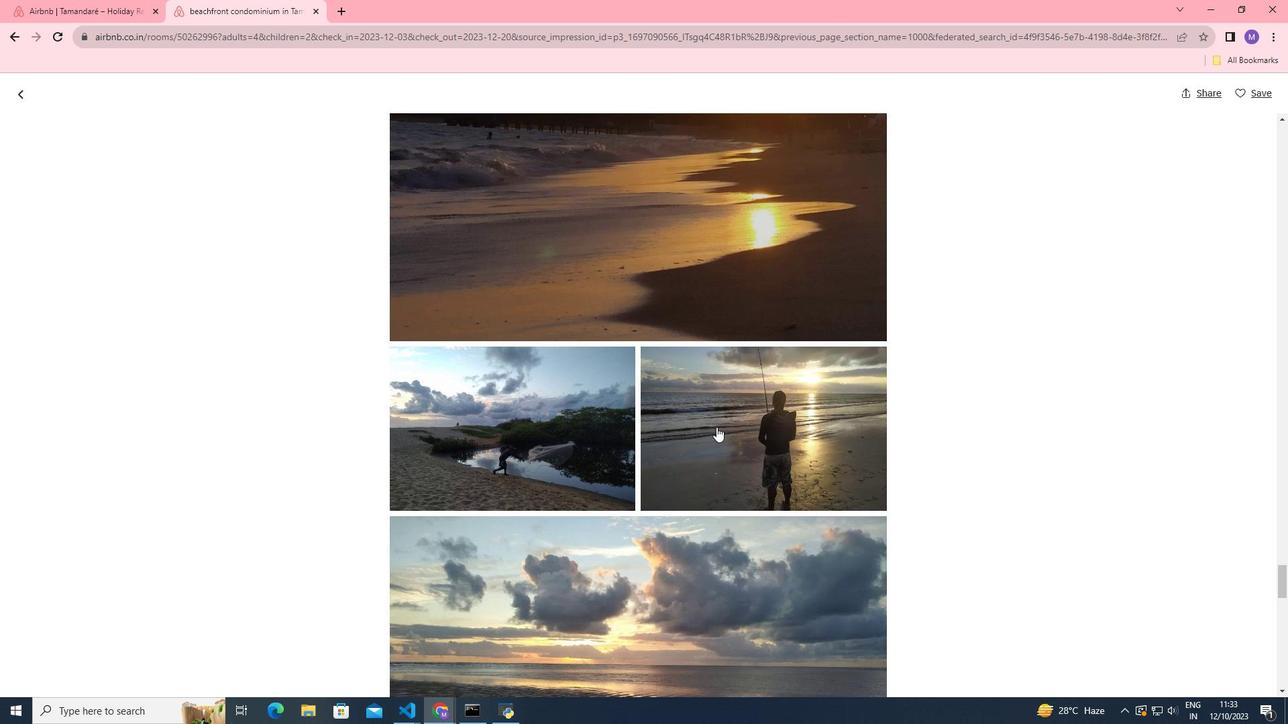 
Action: Mouse scrolled (716, 426) with delta (0, 0)
Screenshot: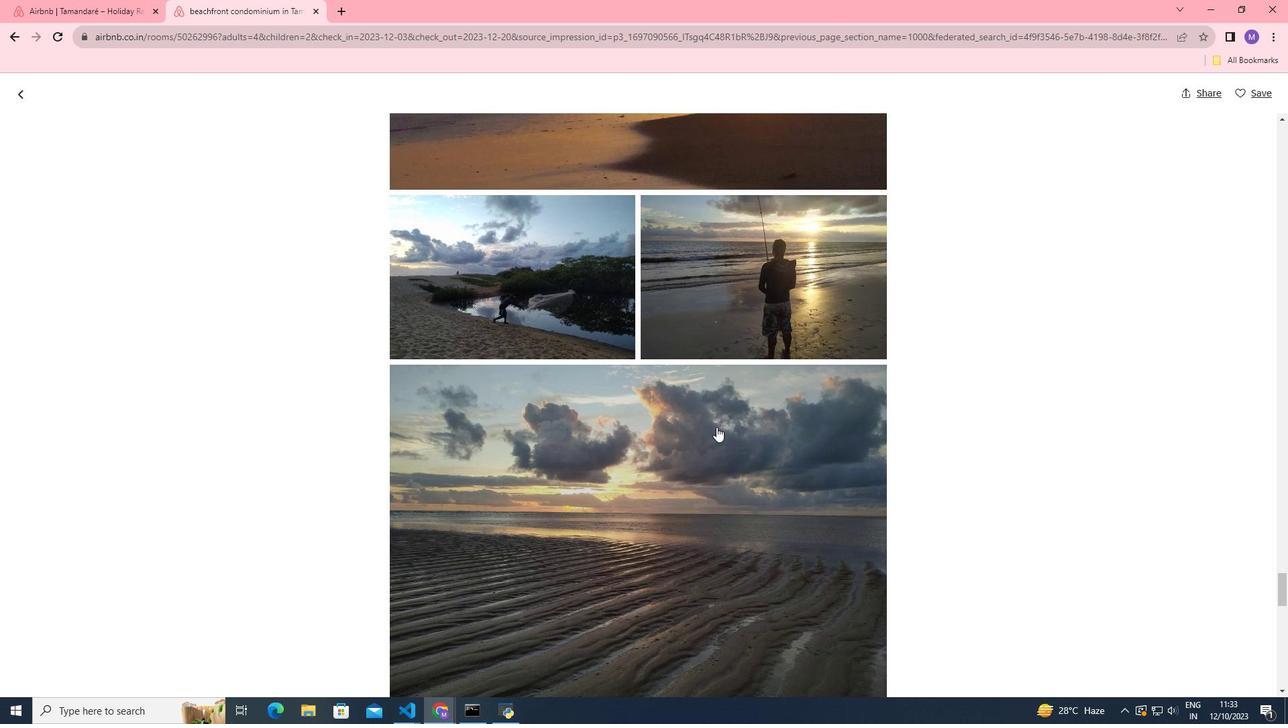 
Action: Mouse scrolled (716, 426) with delta (0, 0)
Screenshot: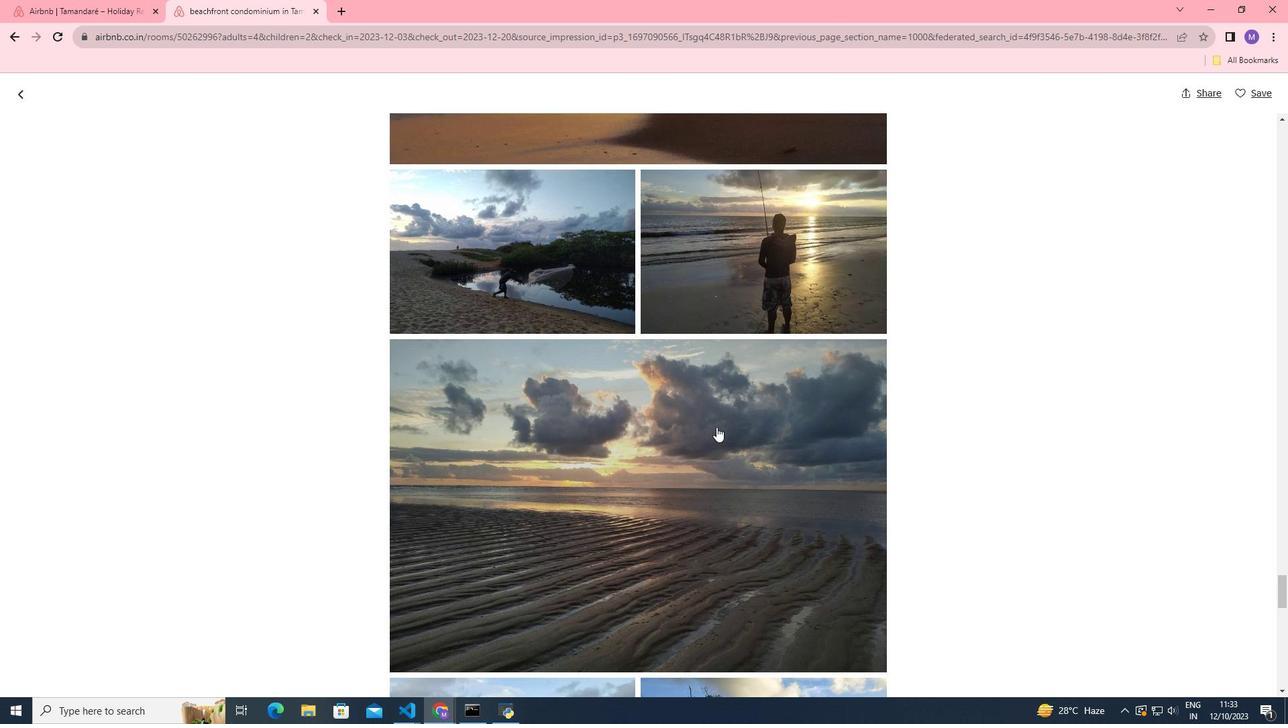 
Action: Mouse scrolled (716, 426) with delta (0, 0)
Screenshot: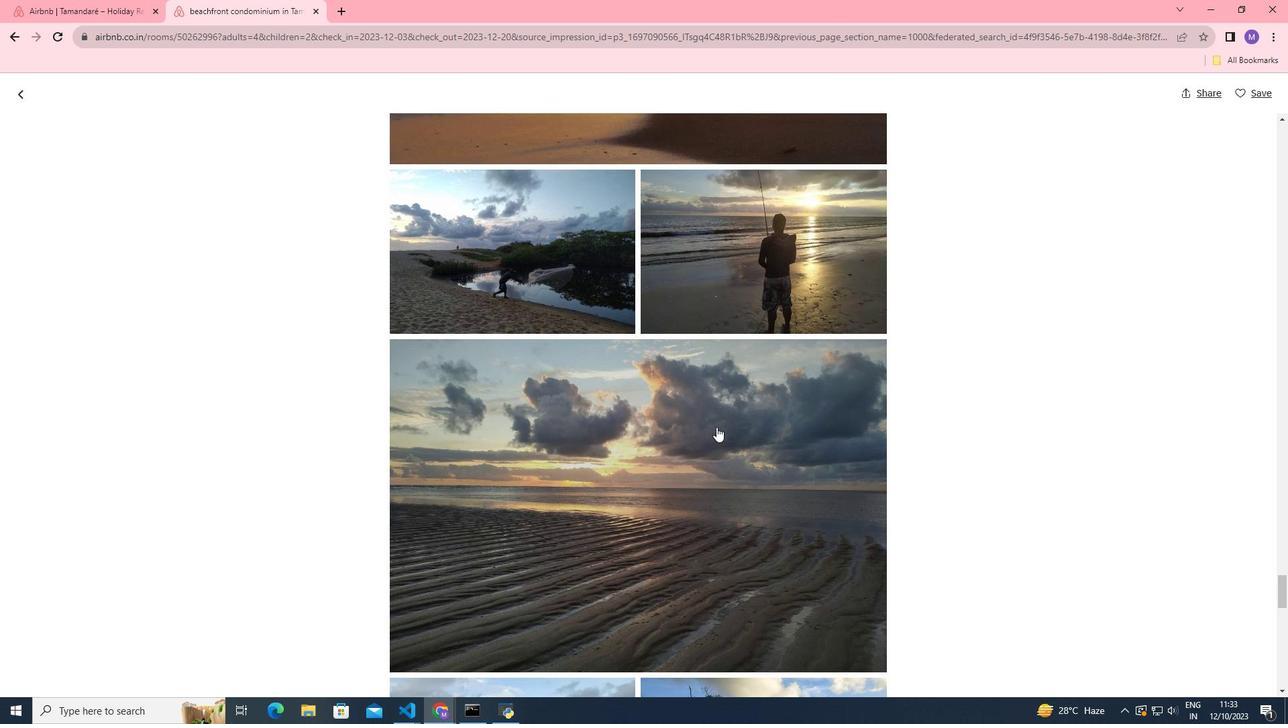 
Action: Mouse scrolled (716, 426) with delta (0, 0)
Screenshot: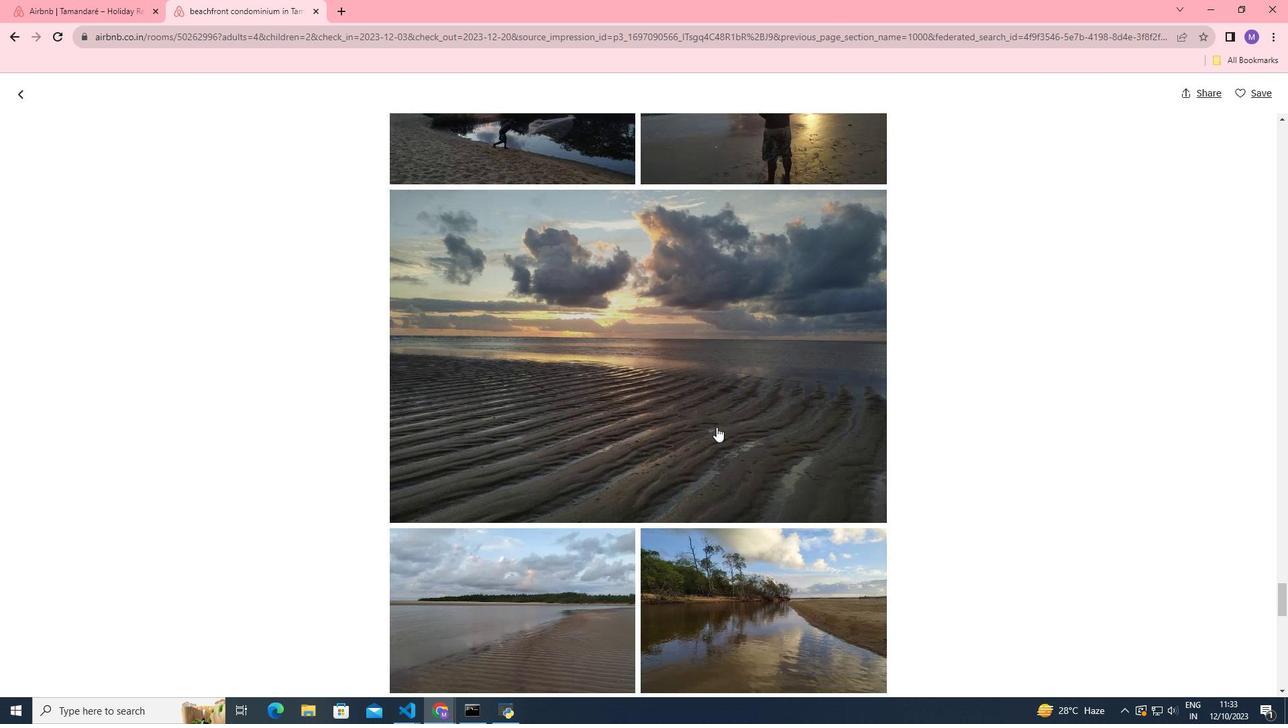 
Action: Mouse scrolled (716, 426) with delta (0, 0)
Screenshot: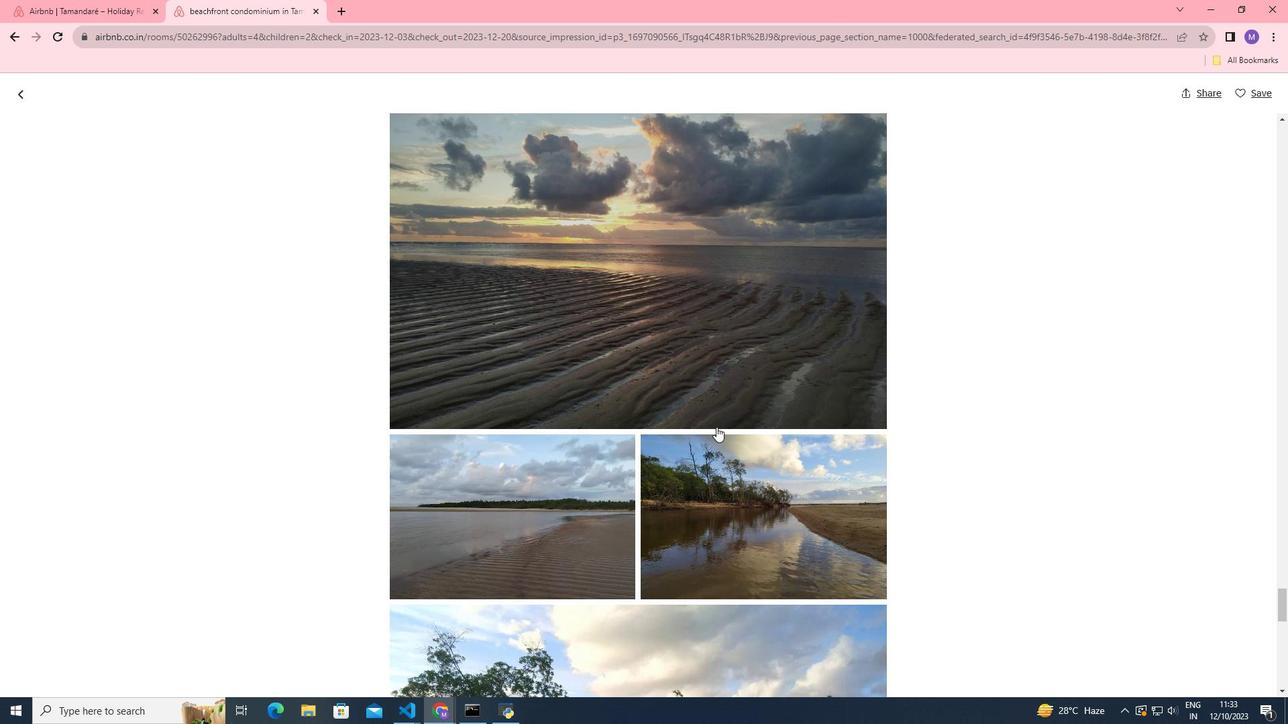 
Action: Mouse scrolled (716, 426) with delta (0, 0)
Screenshot: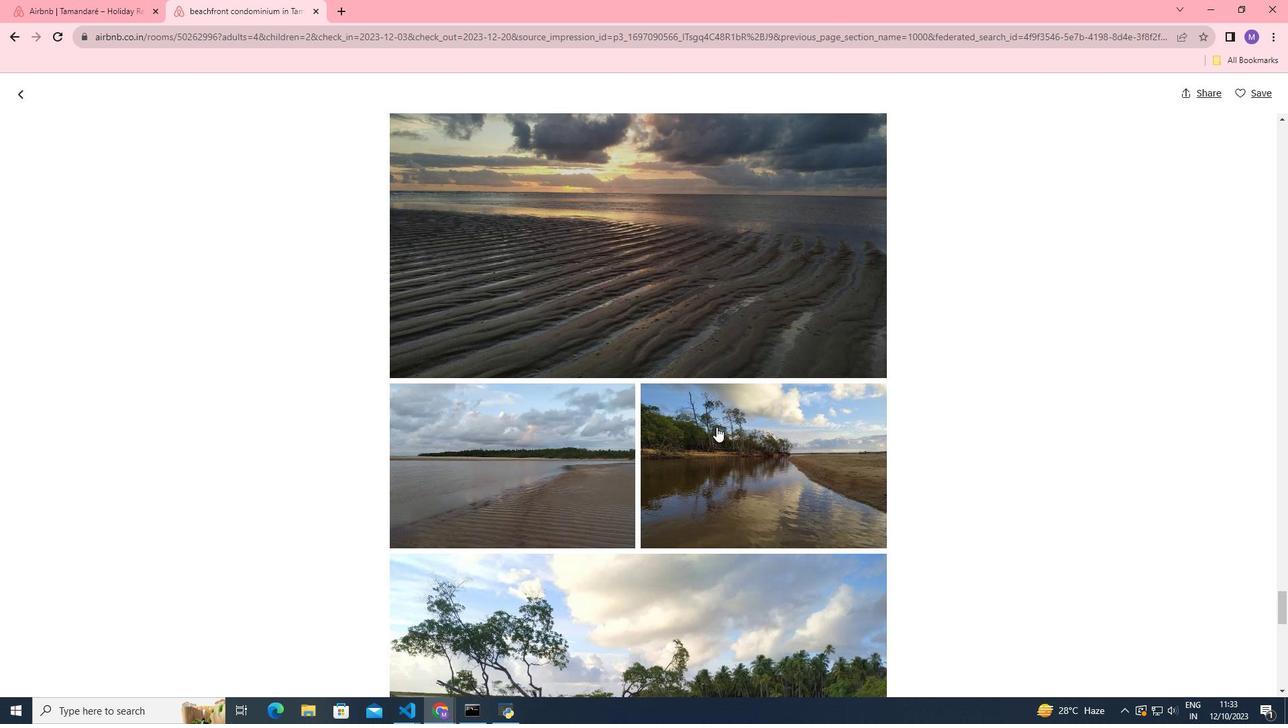 
Action: Mouse scrolled (716, 426) with delta (0, 0)
Screenshot: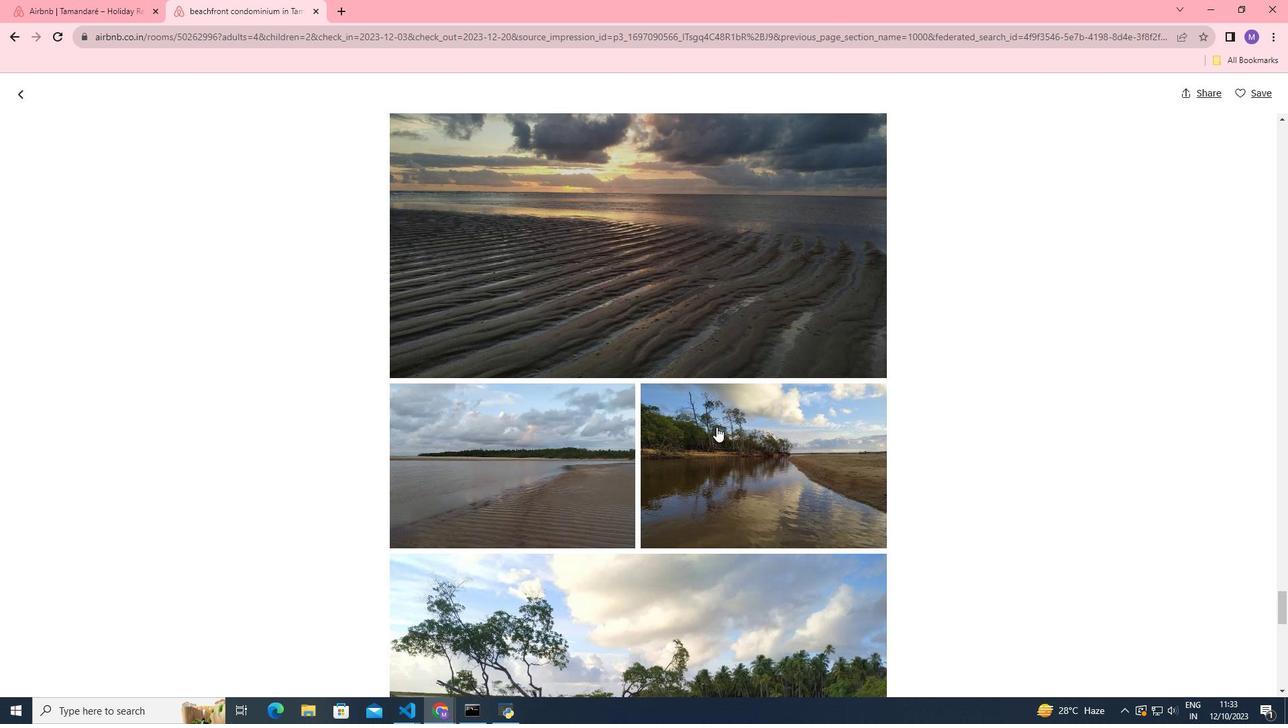 
Action: Mouse scrolled (716, 426) with delta (0, 0)
Screenshot: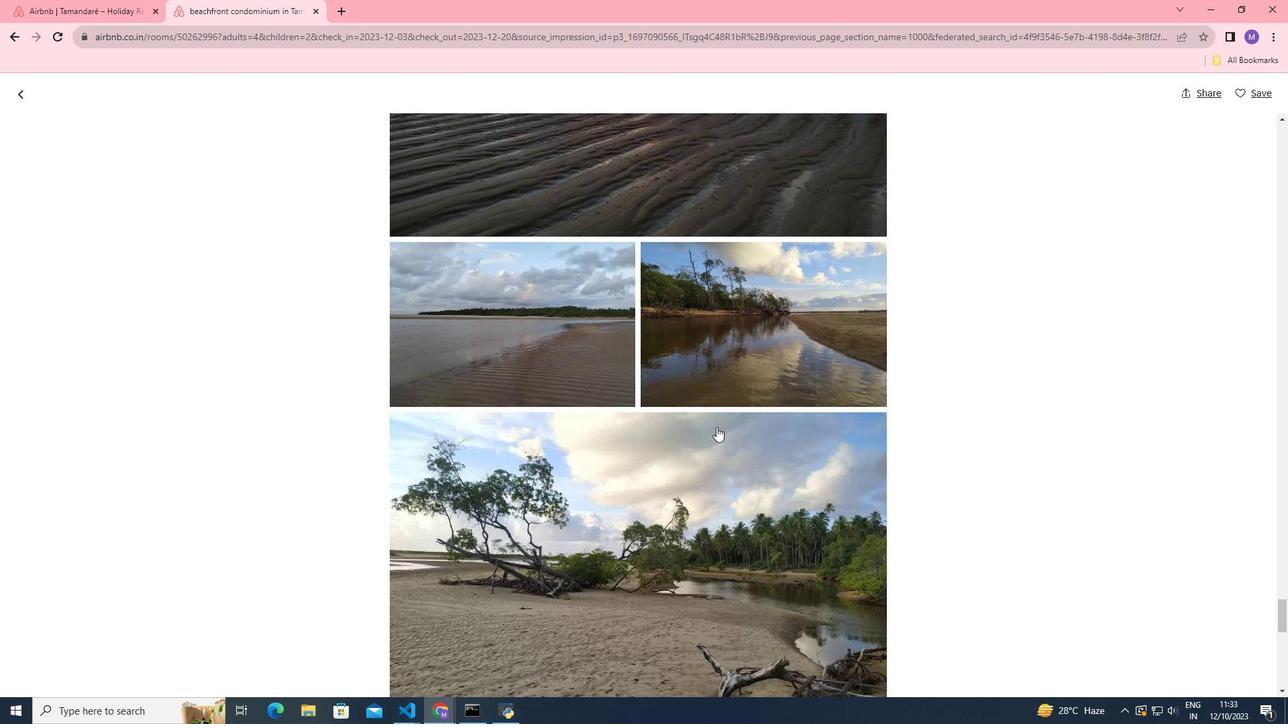 
Action: Mouse scrolled (716, 426) with delta (0, 0)
Screenshot: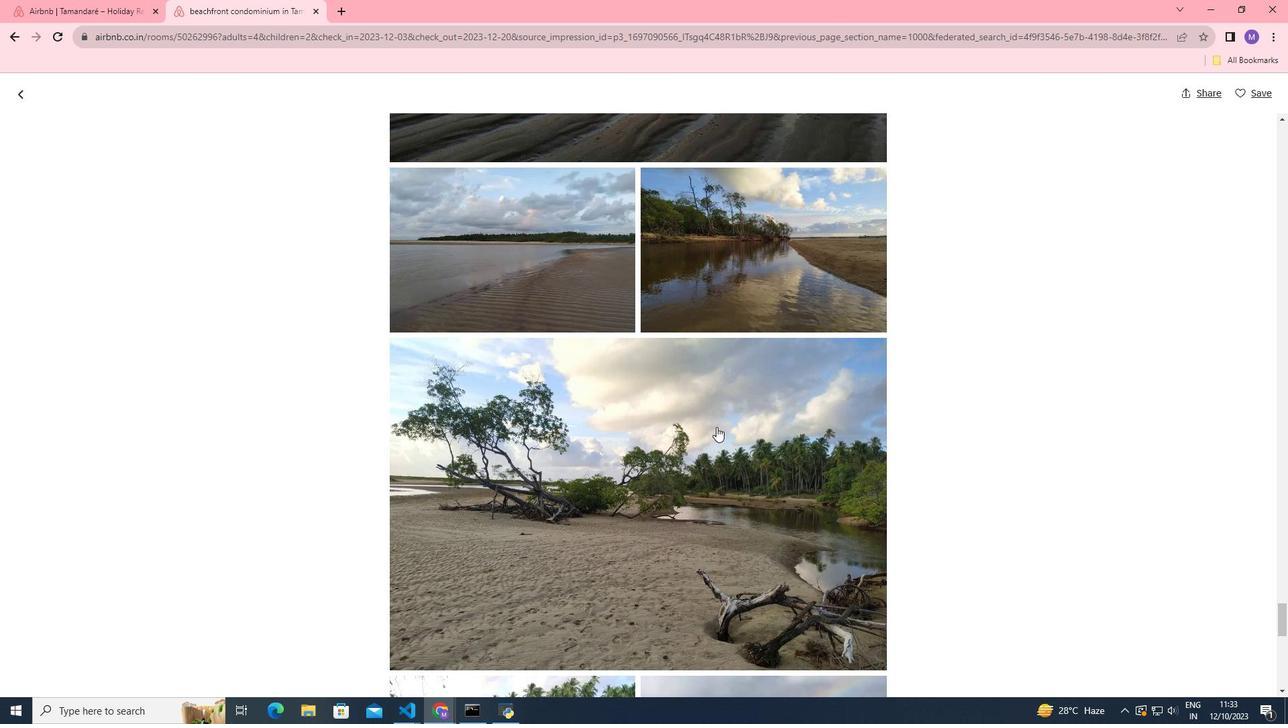 
Action: Mouse scrolled (716, 426) with delta (0, 0)
Screenshot: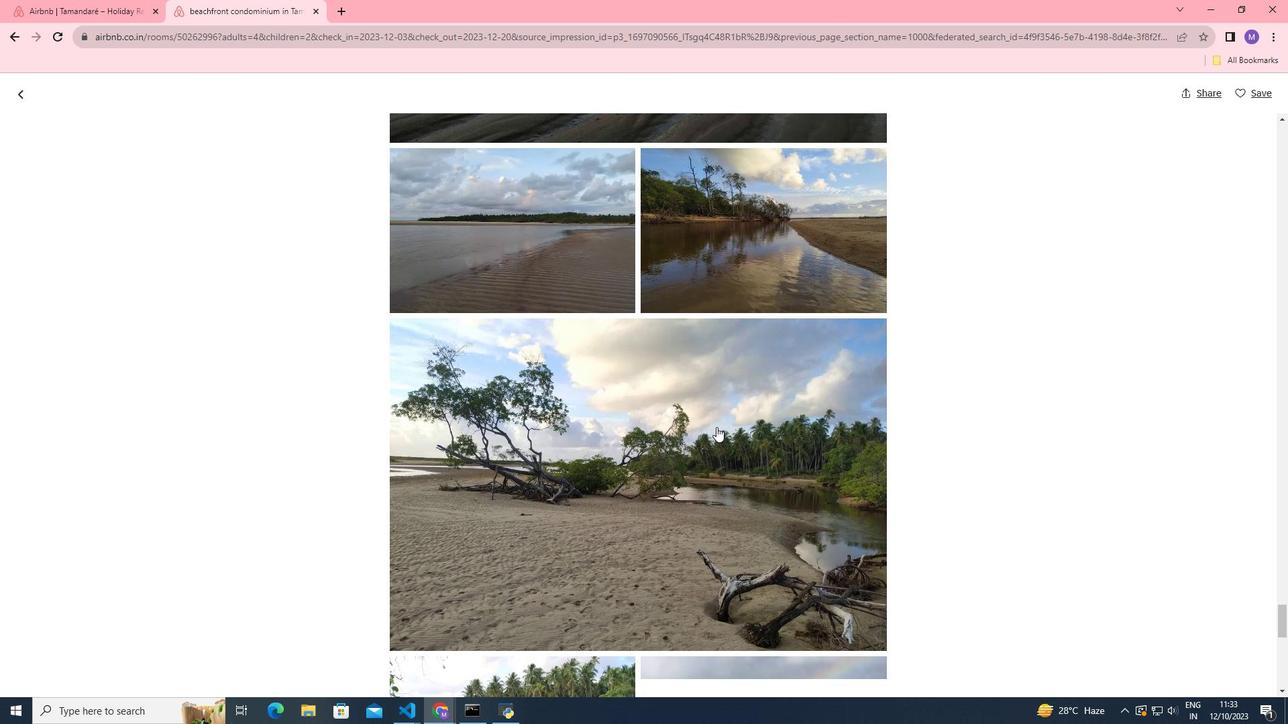 
Action: Mouse scrolled (716, 426) with delta (0, 0)
Screenshot: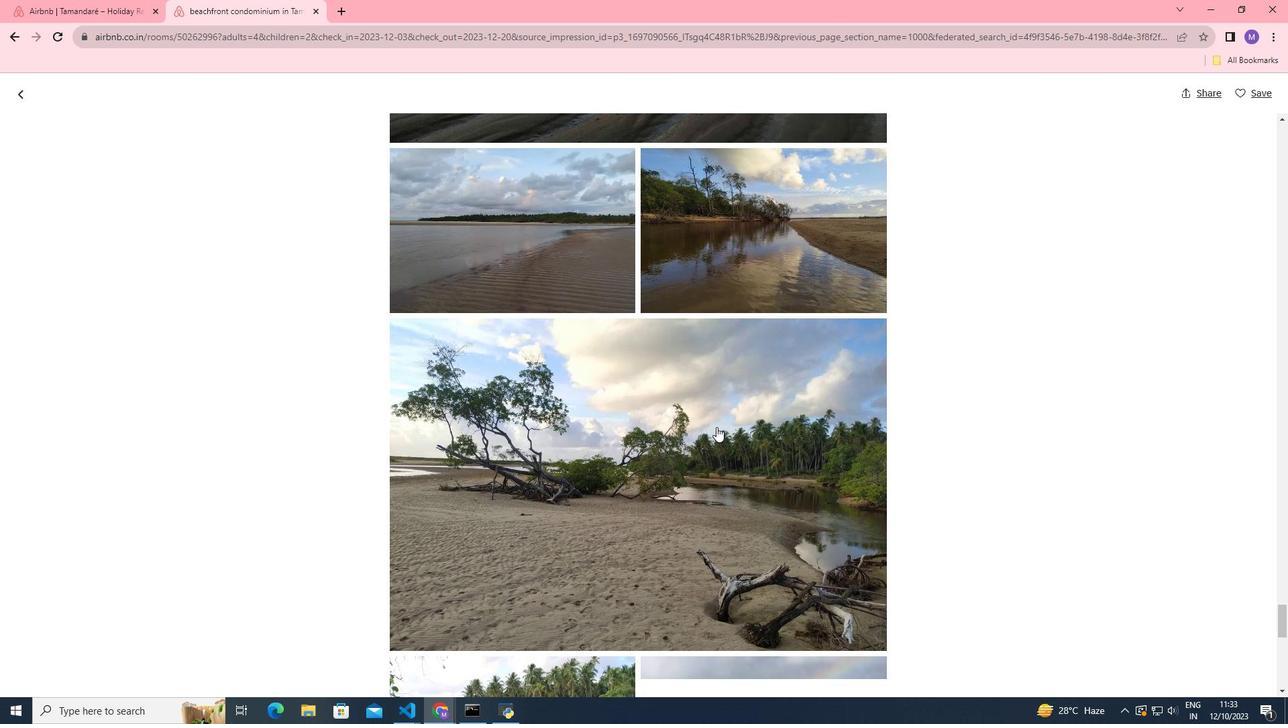 
Action: Mouse scrolled (716, 426) with delta (0, 0)
Screenshot: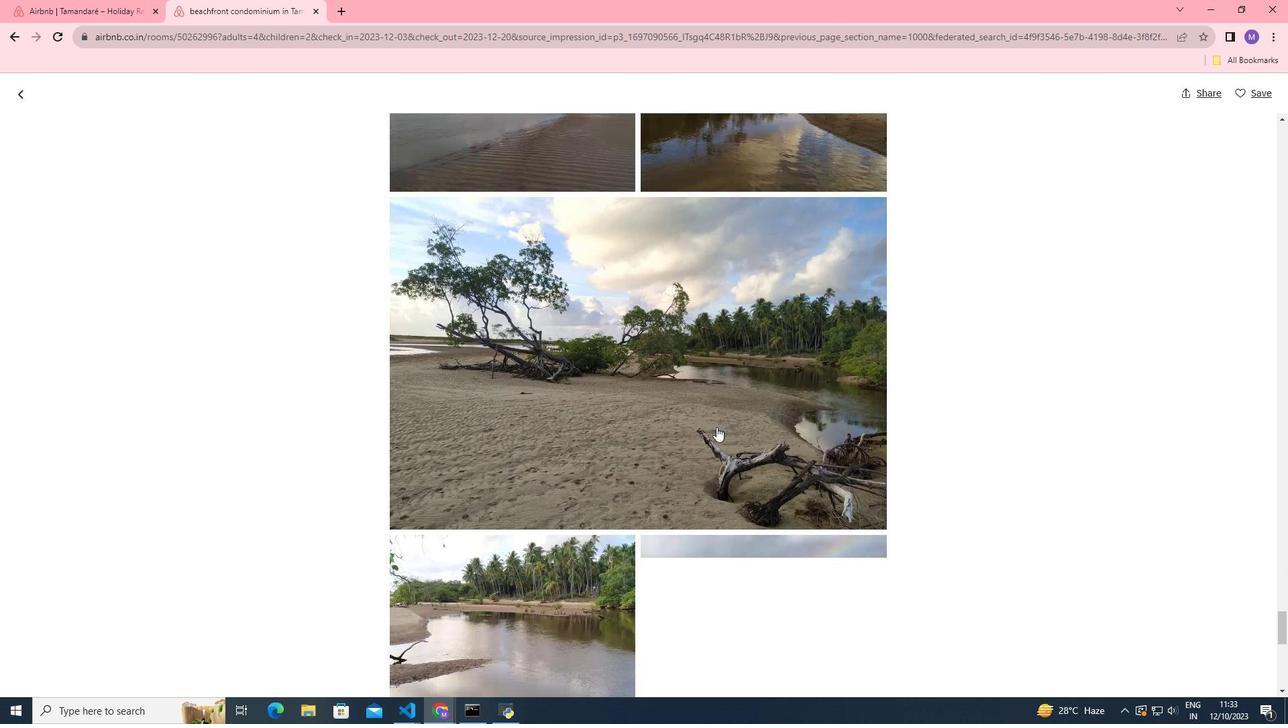 
Action: Mouse scrolled (716, 426) with delta (0, 0)
Screenshot: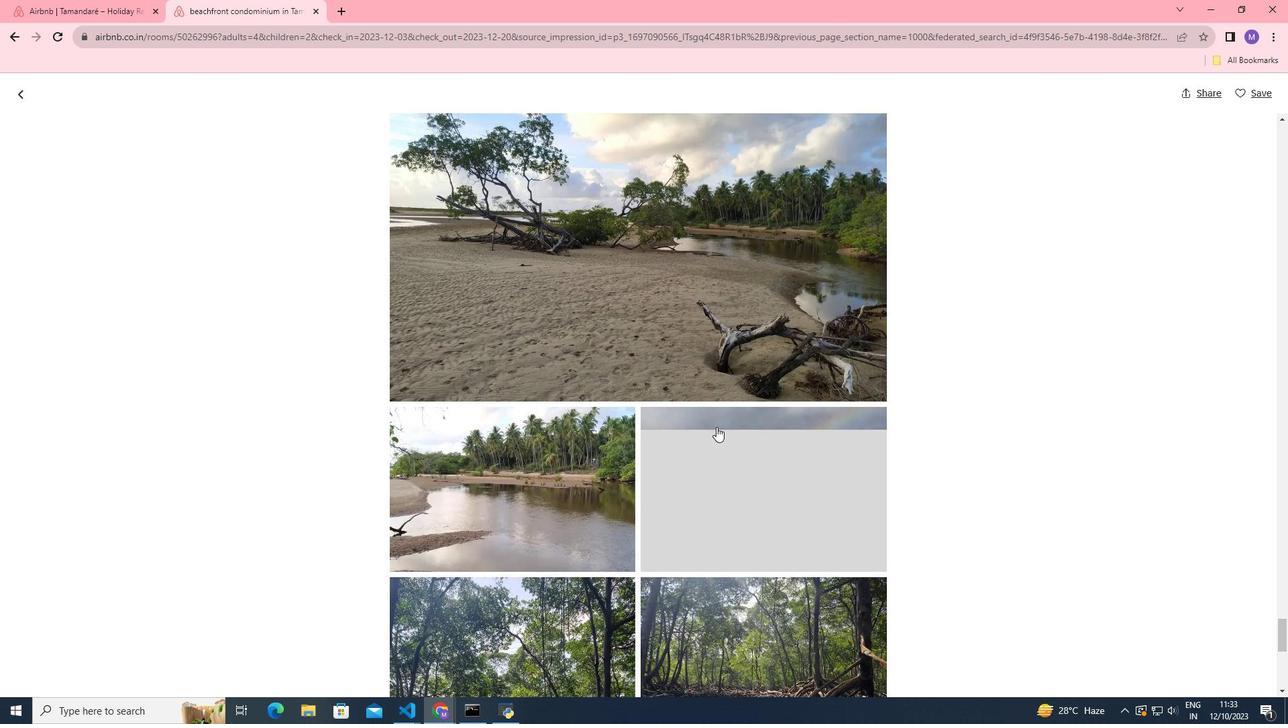 
Action: Mouse scrolled (716, 426) with delta (0, 0)
Screenshot: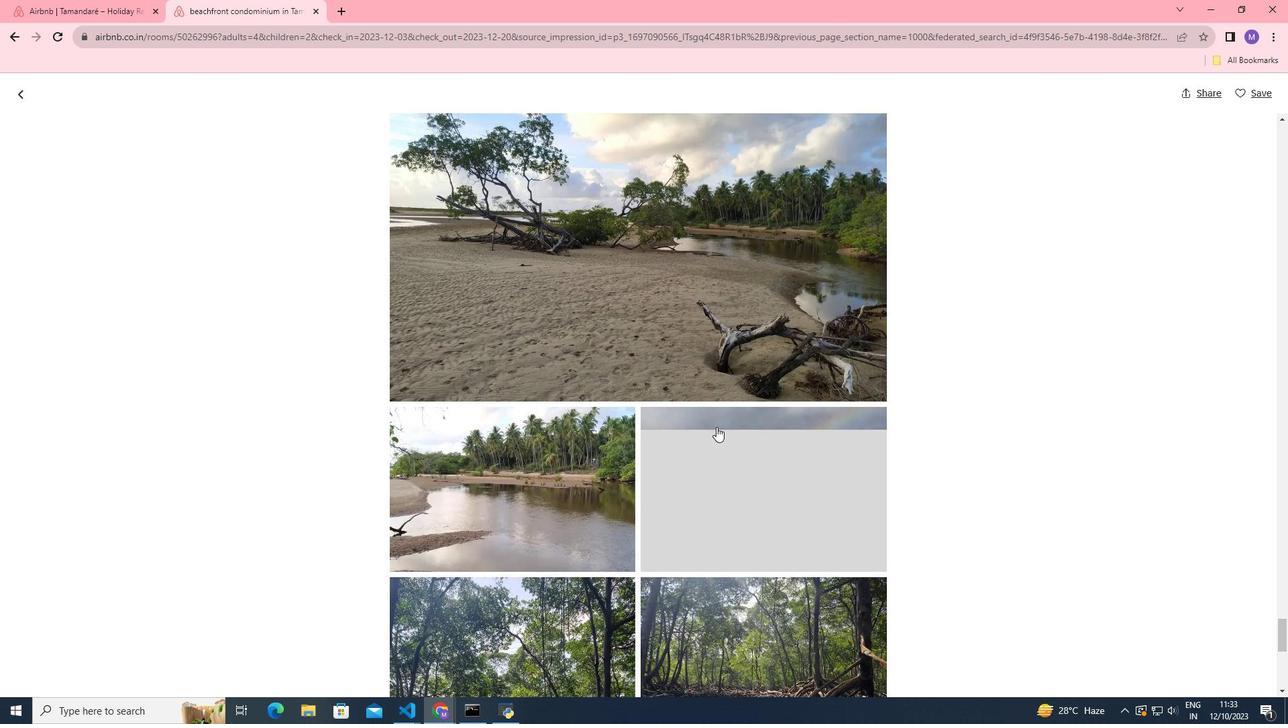 
Action: Mouse scrolled (716, 426) with delta (0, 0)
Screenshot: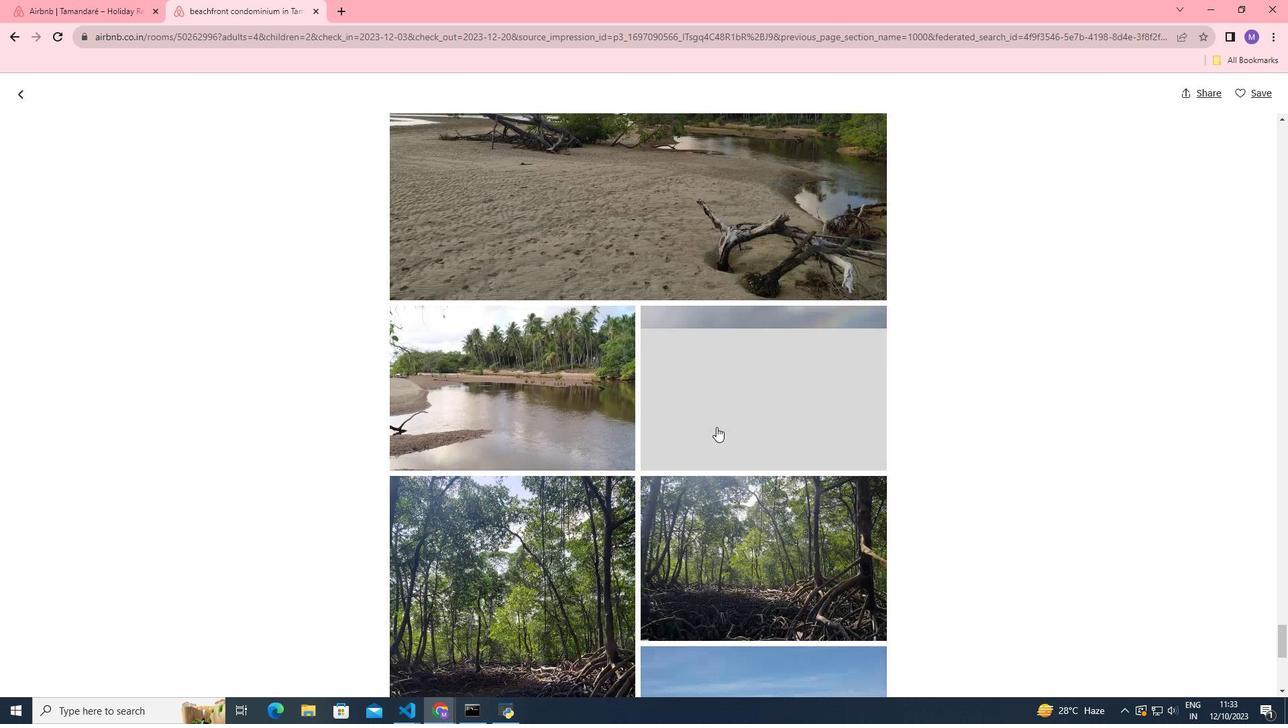 
Action: Mouse scrolled (716, 426) with delta (0, 0)
Screenshot: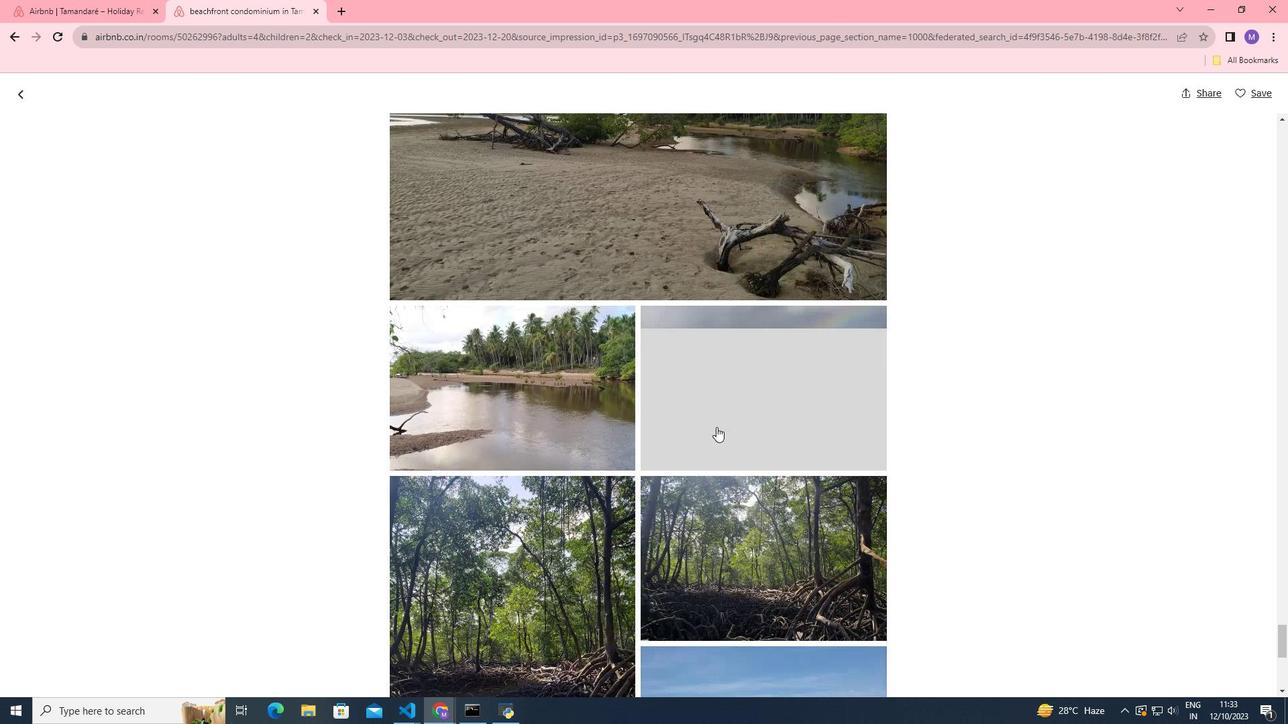 
Action: Mouse scrolled (716, 426) with delta (0, 0)
Screenshot: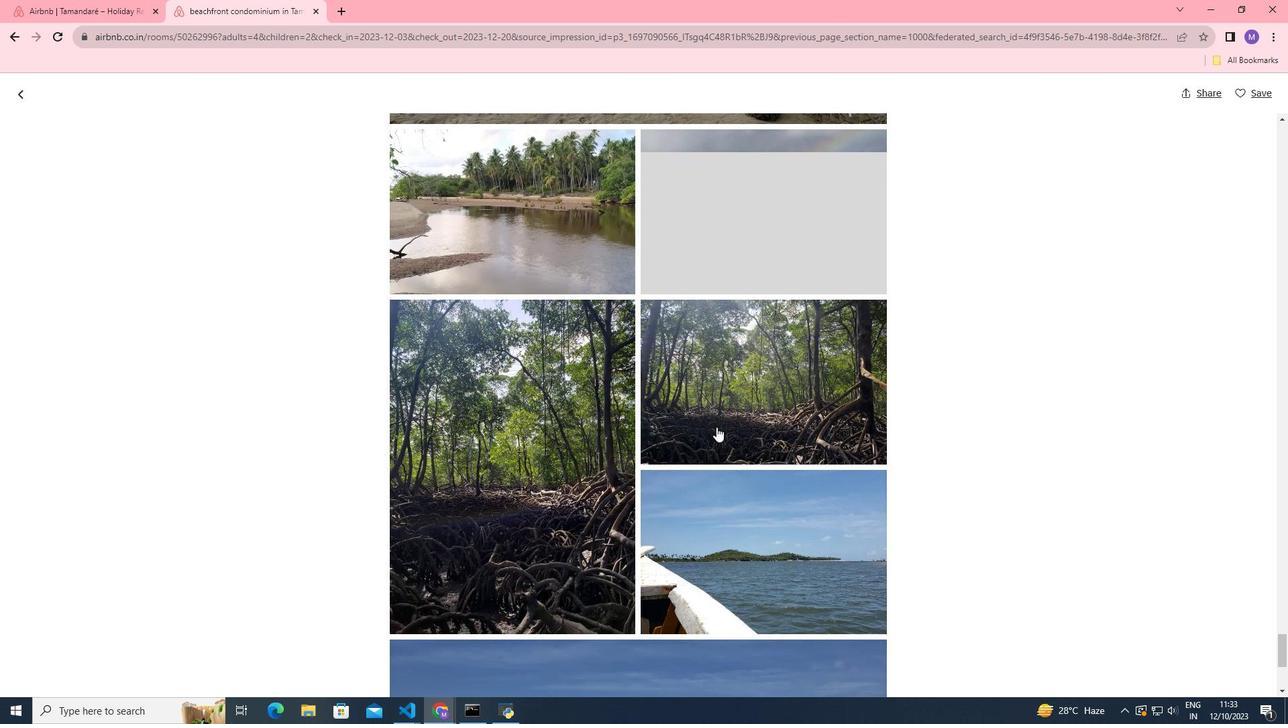 
Action: Mouse scrolled (716, 426) with delta (0, 0)
Screenshot: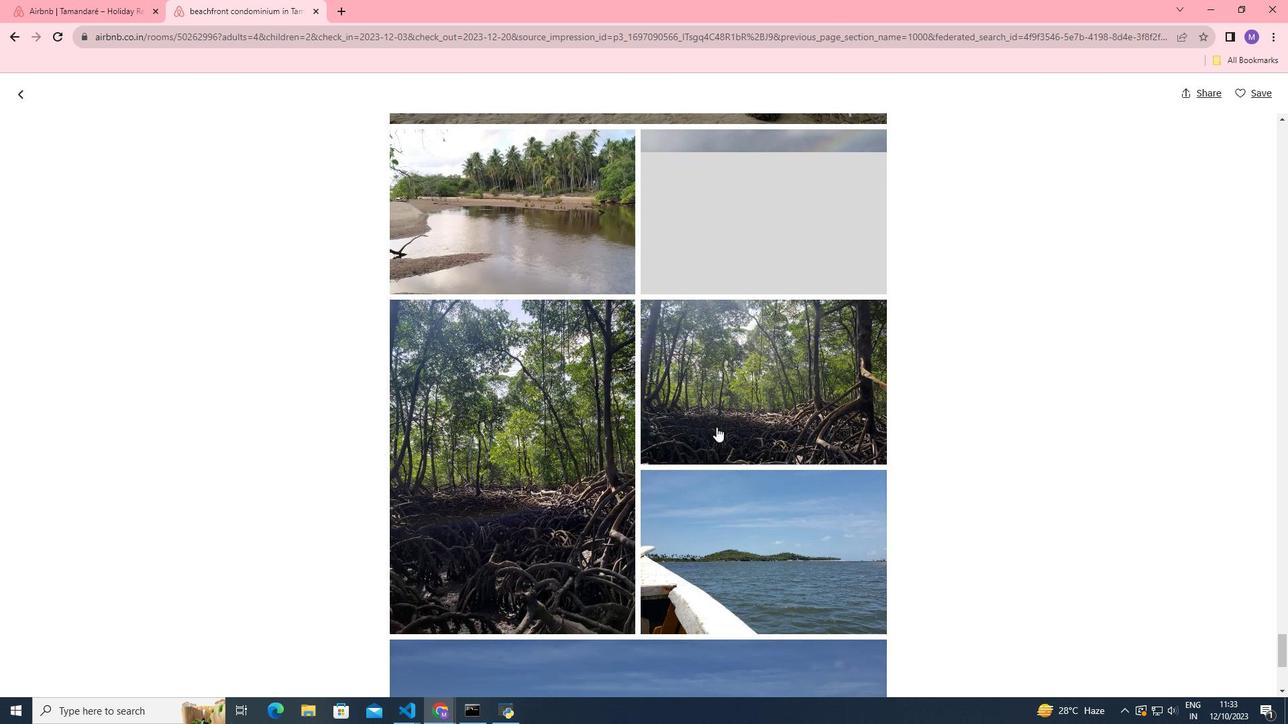 
Action: Mouse scrolled (716, 426) with delta (0, 0)
Screenshot: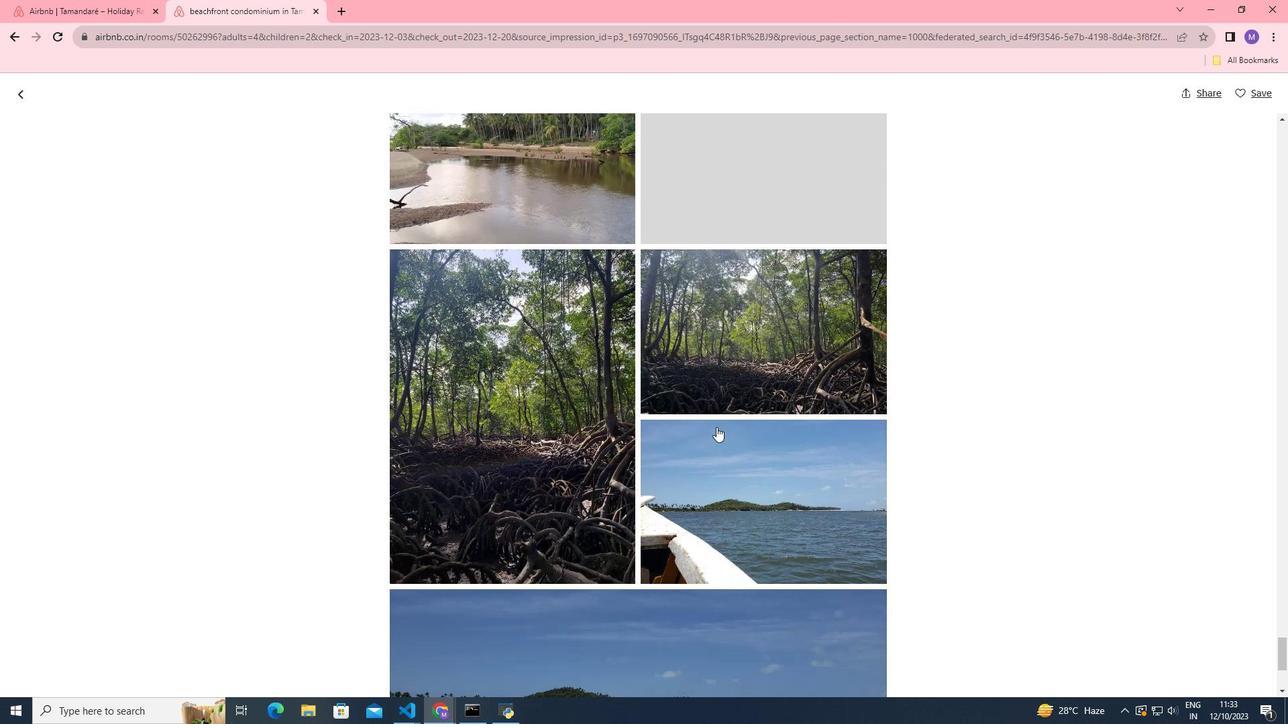 
Action: Mouse scrolled (716, 426) with delta (0, 0)
Screenshot: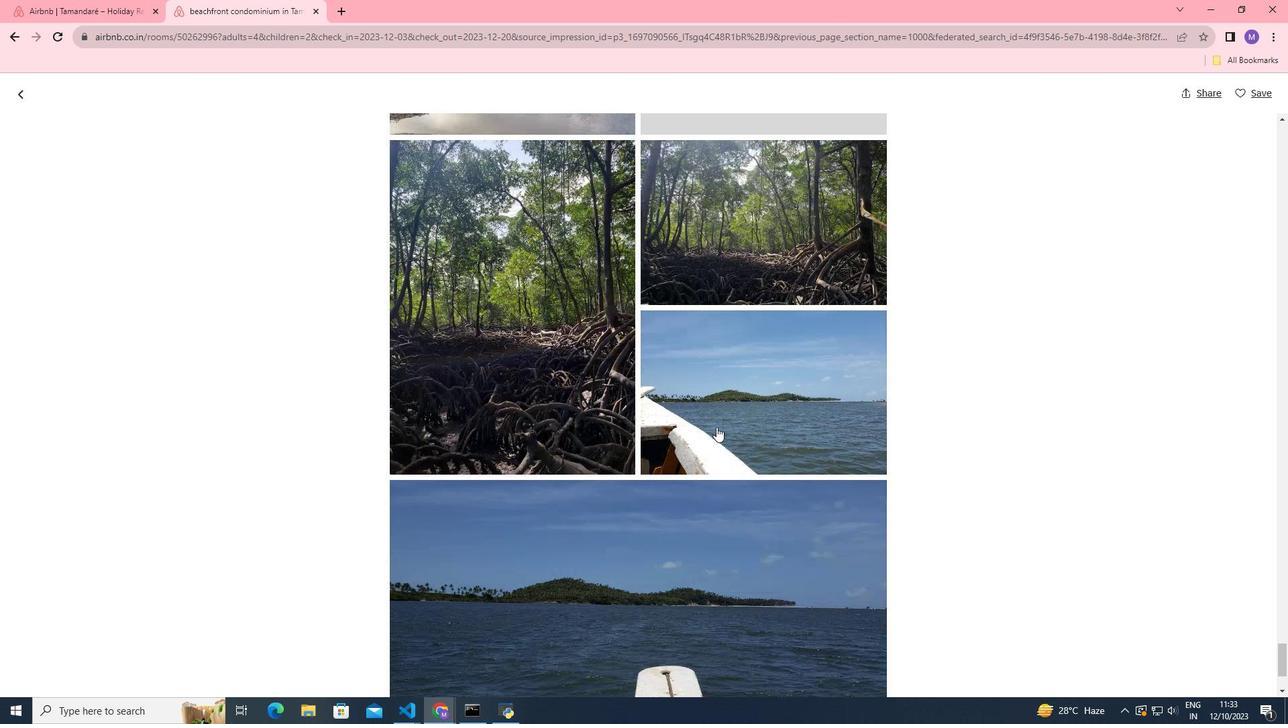 
Action: Mouse scrolled (716, 426) with delta (0, 0)
Screenshot: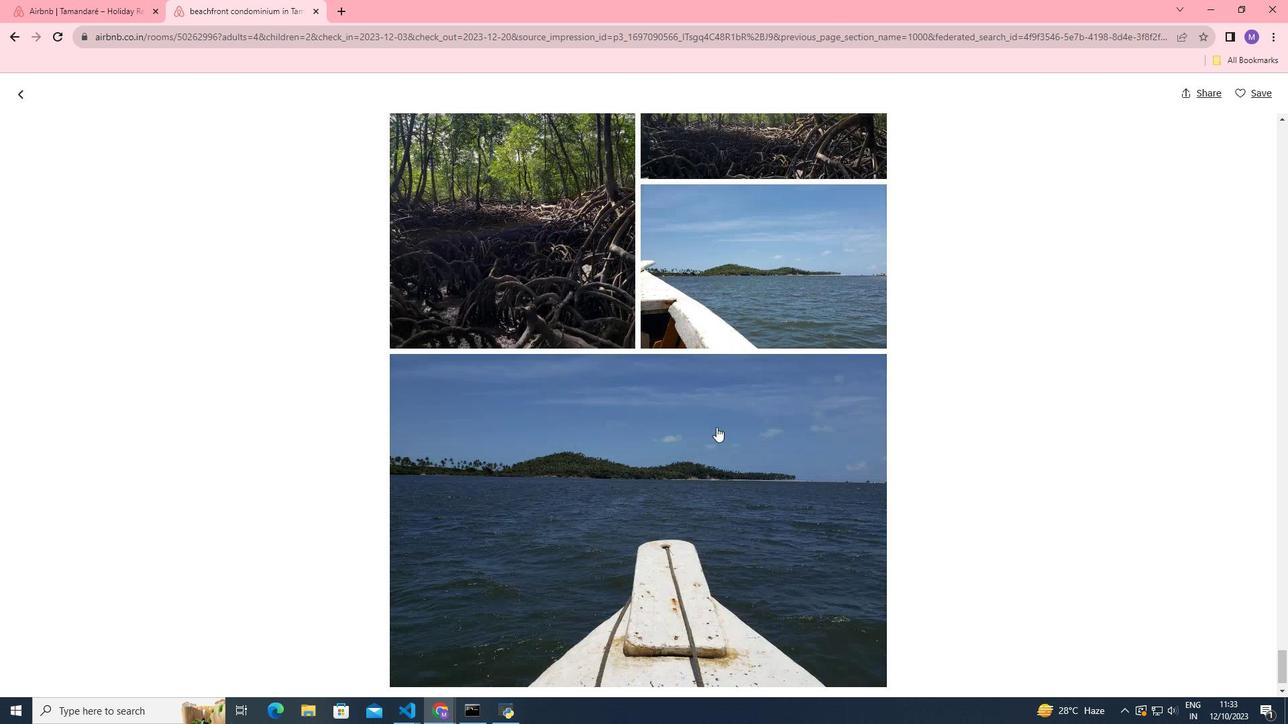 
Action: Mouse scrolled (716, 426) with delta (0, 0)
Screenshot: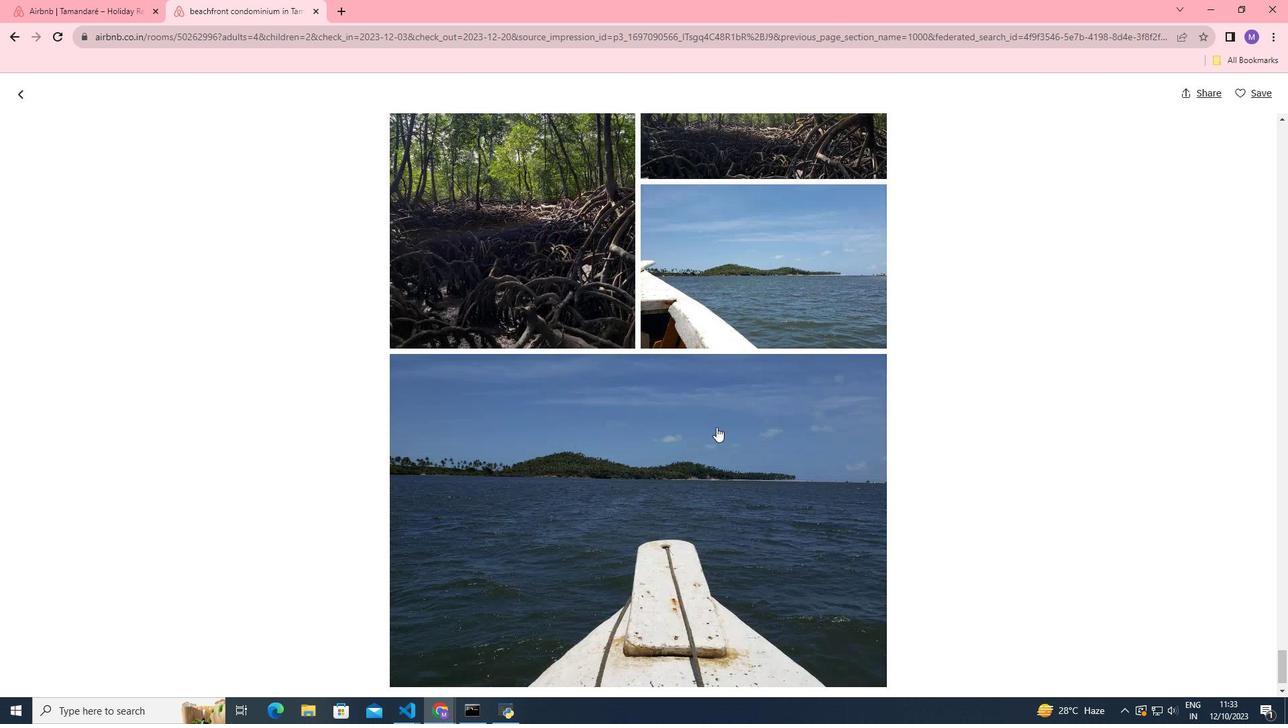 
Action: Mouse scrolled (716, 426) with delta (0, 0)
Screenshot: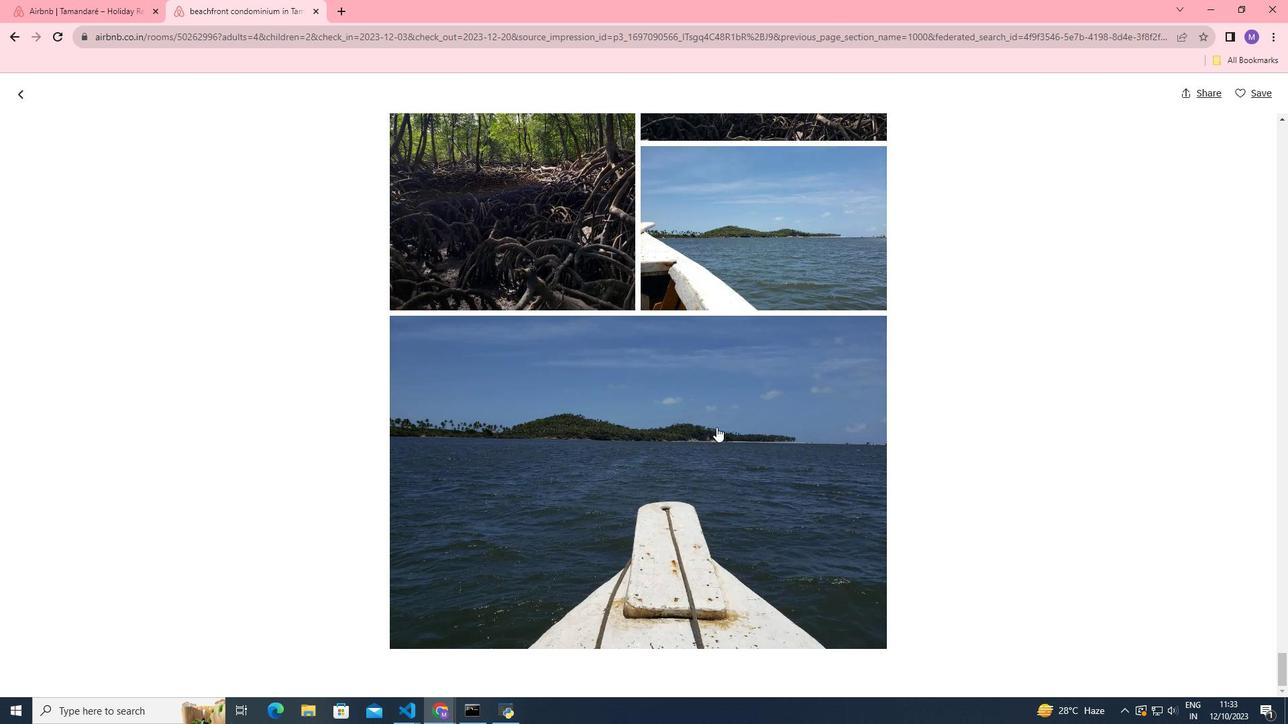 
Action: Mouse scrolled (716, 426) with delta (0, 0)
Screenshot: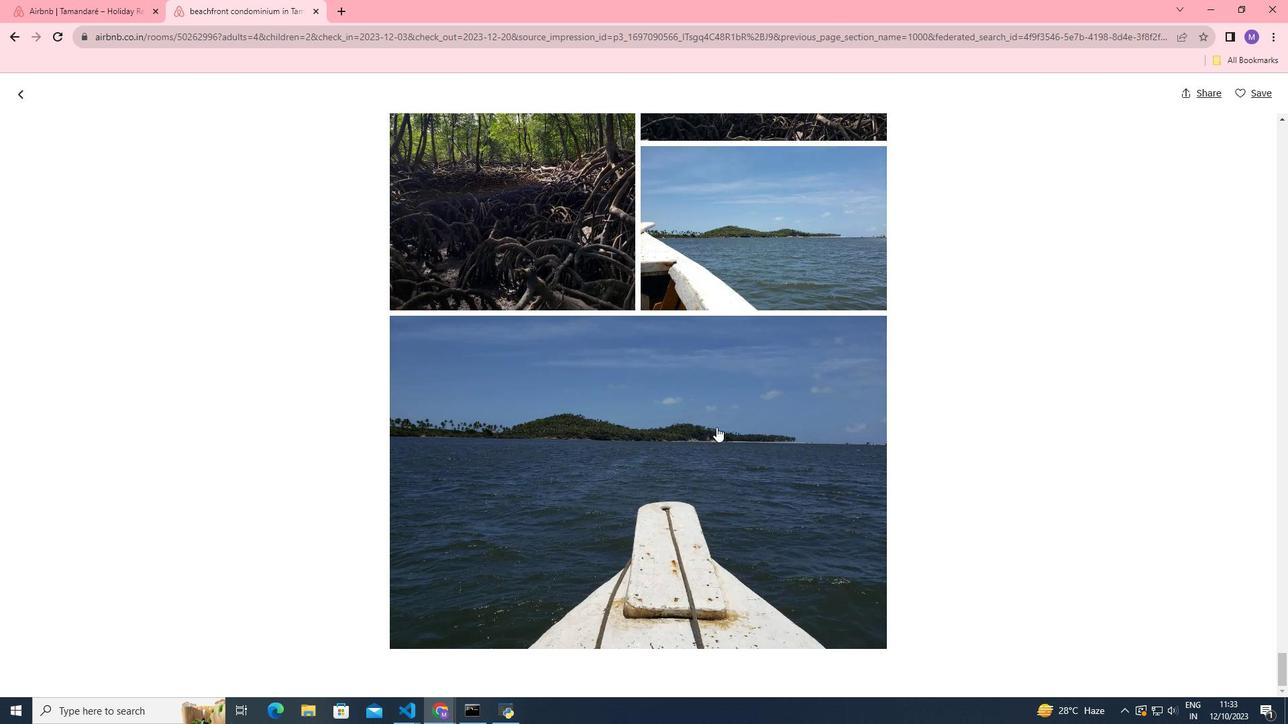 
Action: Mouse scrolled (716, 426) with delta (0, 0)
Screenshot: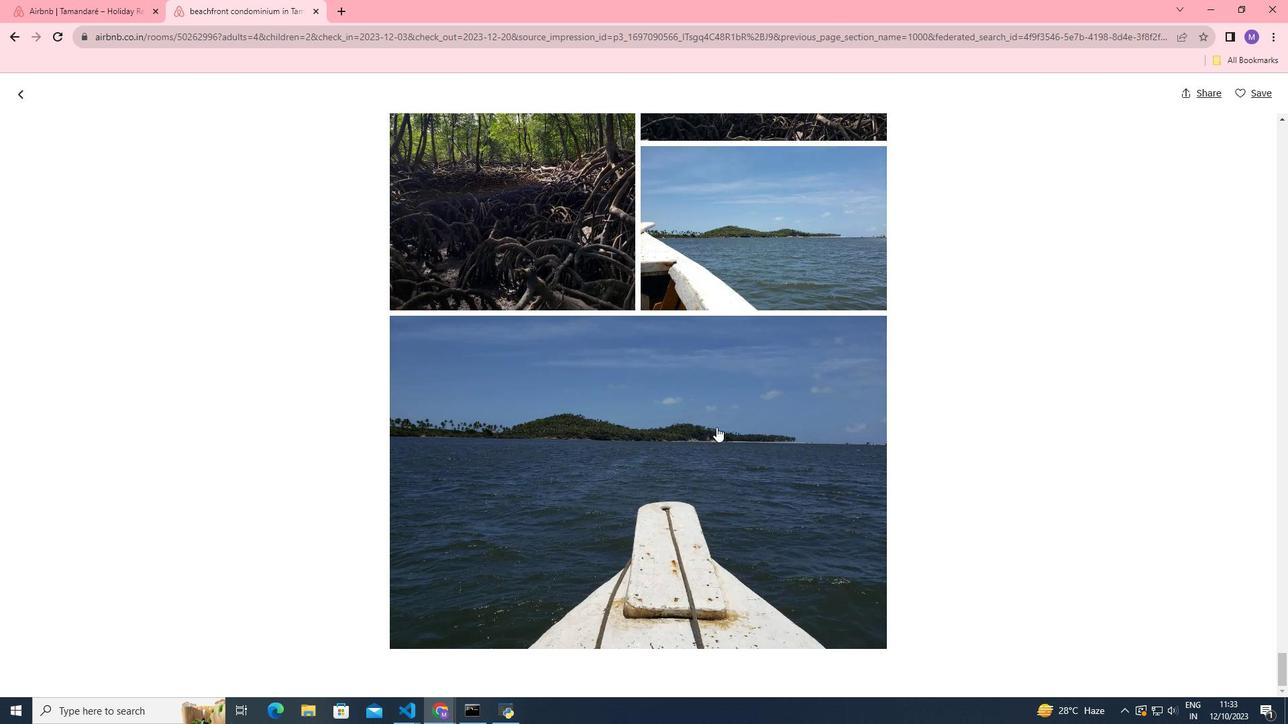 
Action: Mouse scrolled (716, 426) with delta (0, 0)
Screenshot: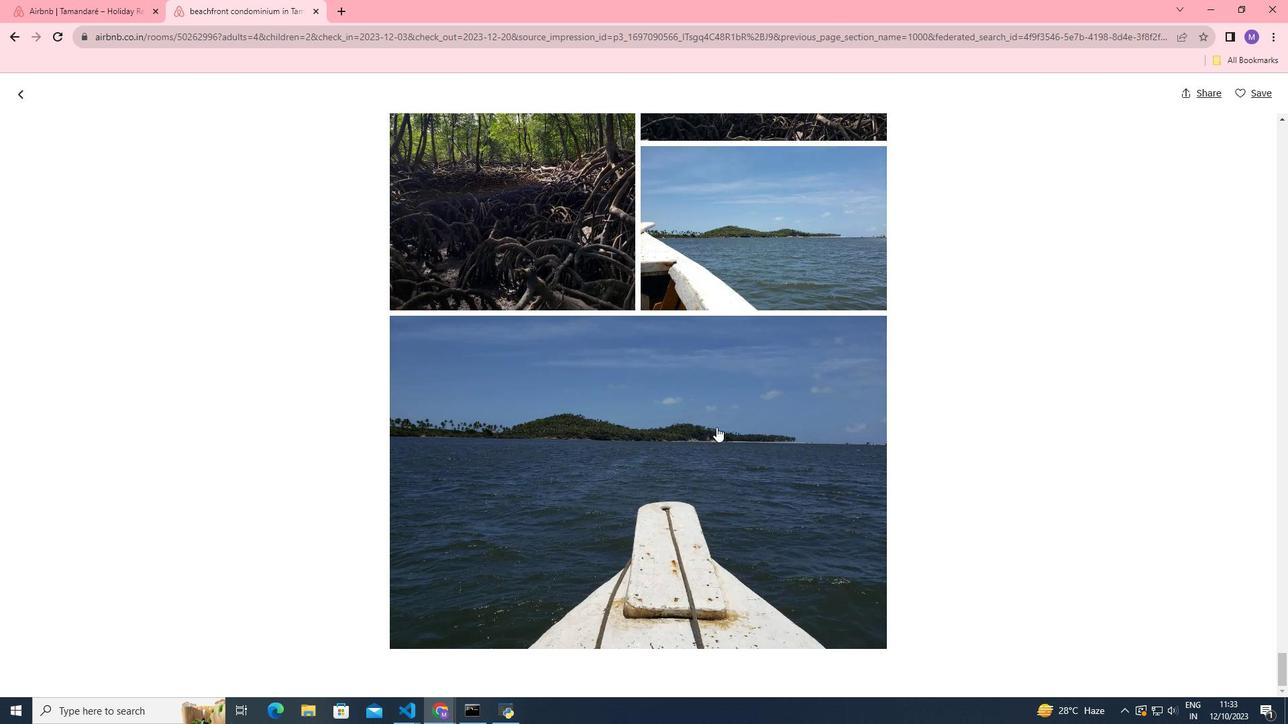 
Action: Mouse moved to (15, 97)
Screenshot: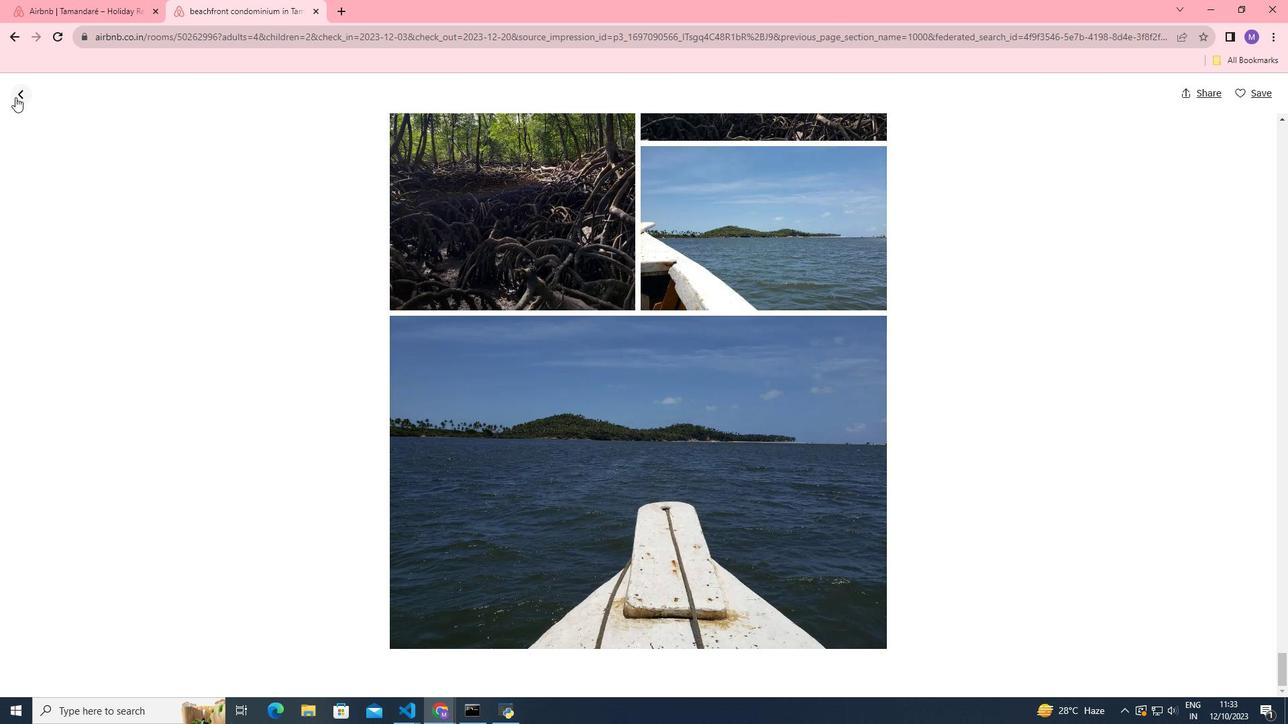 
Action: Mouse pressed left at (15, 97)
Screenshot: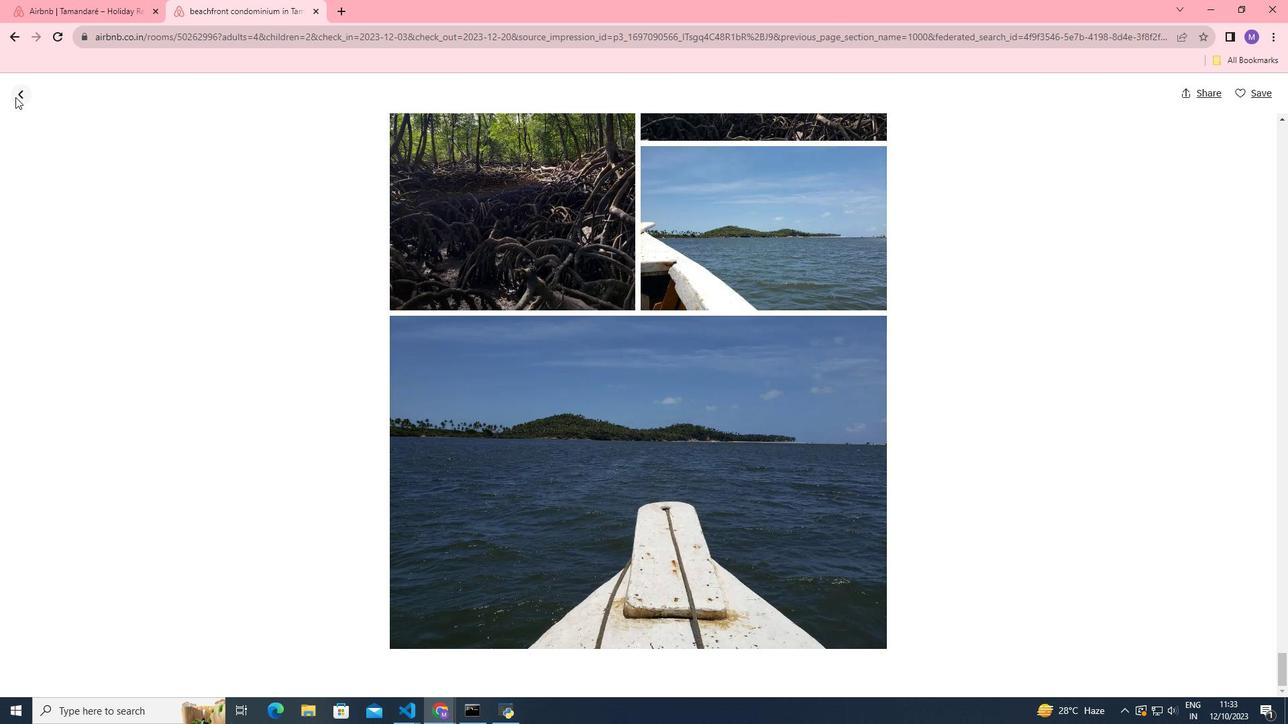 
Action: Mouse moved to (460, 318)
Screenshot: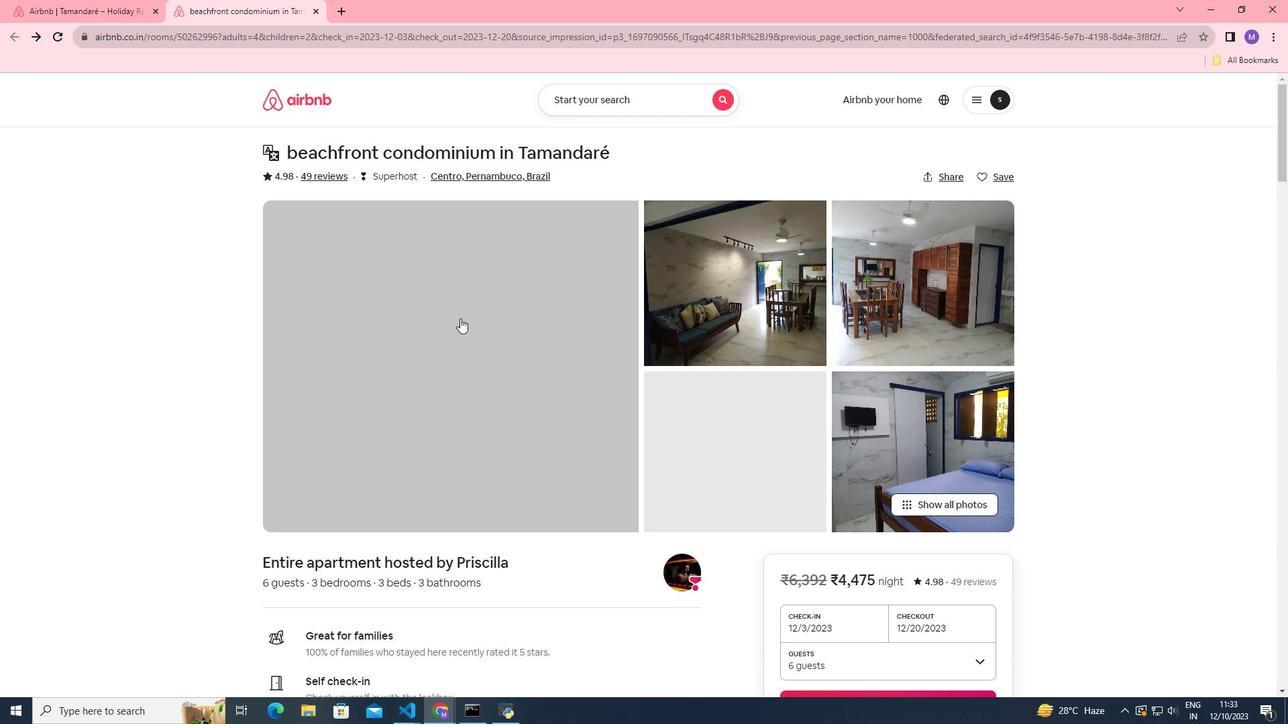
Action: Mouse scrolled (460, 318) with delta (0, 0)
Screenshot: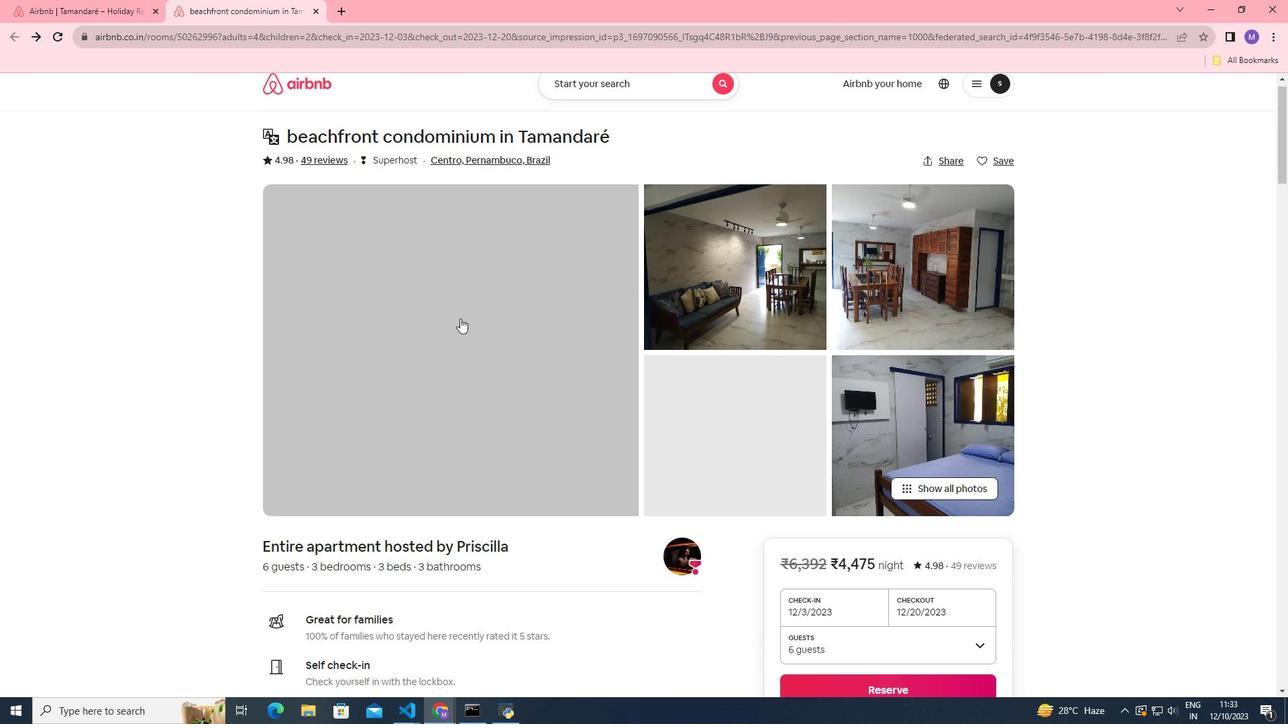 
Action: Mouse scrolled (460, 318) with delta (0, 0)
Screenshot: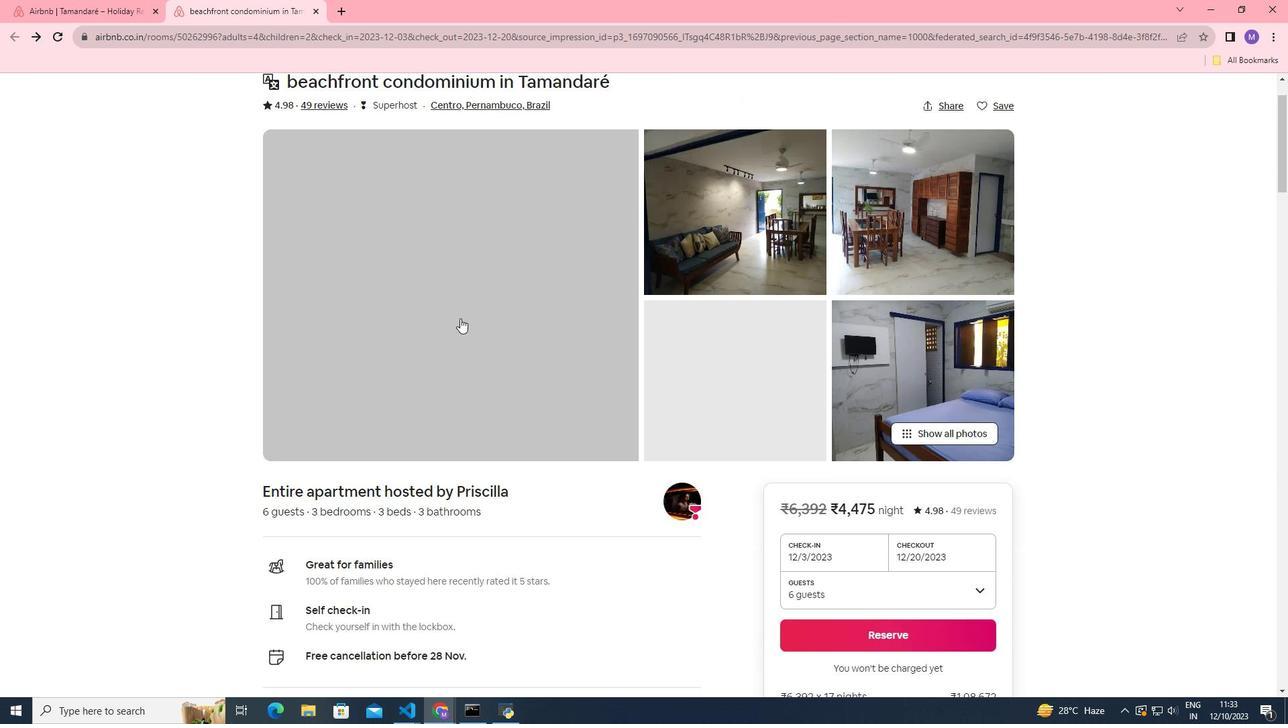 
Action: Mouse scrolled (460, 318) with delta (0, 0)
Screenshot: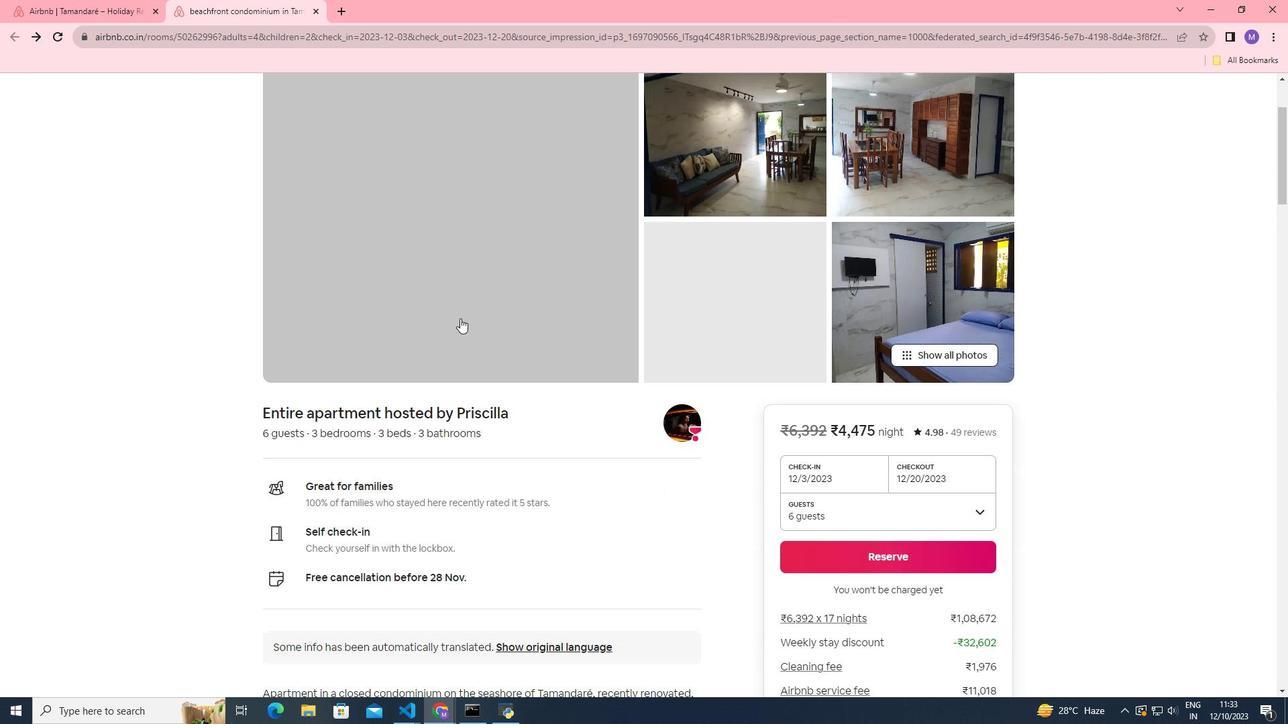 
Action: Mouse scrolled (460, 318) with delta (0, 0)
Screenshot: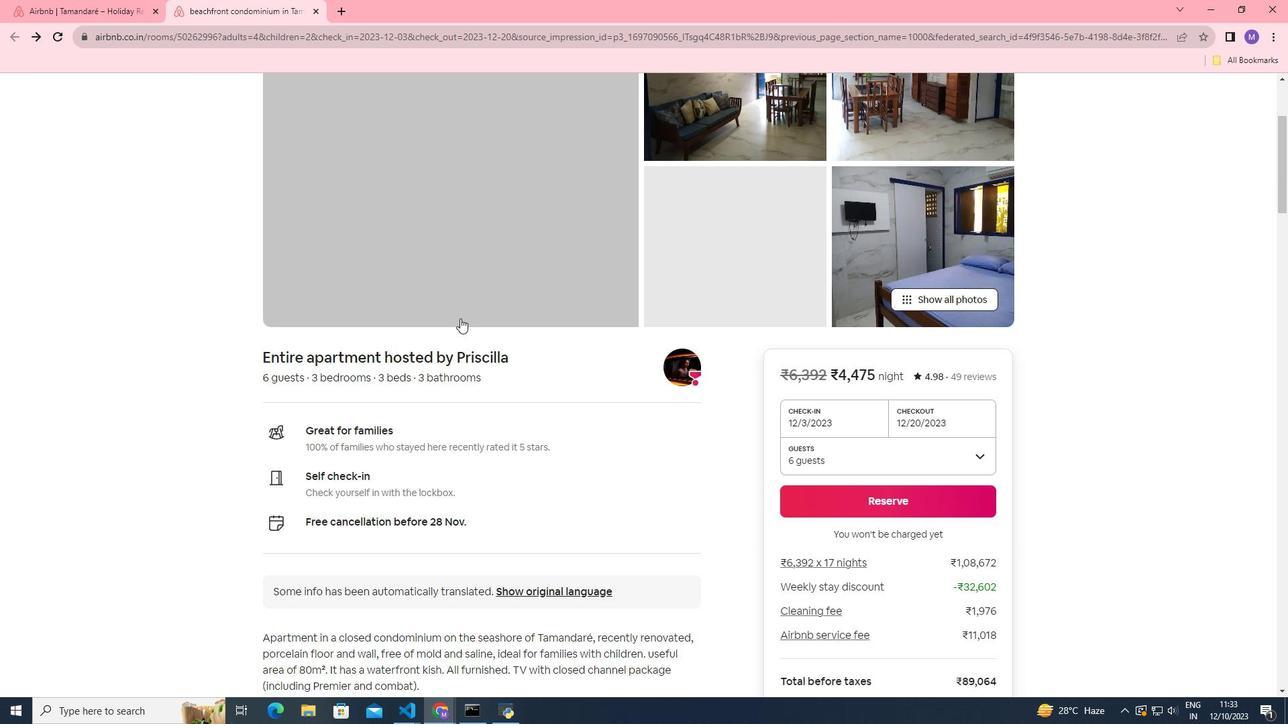 
Action: Mouse scrolled (460, 318) with delta (0, 0)
Screenshot: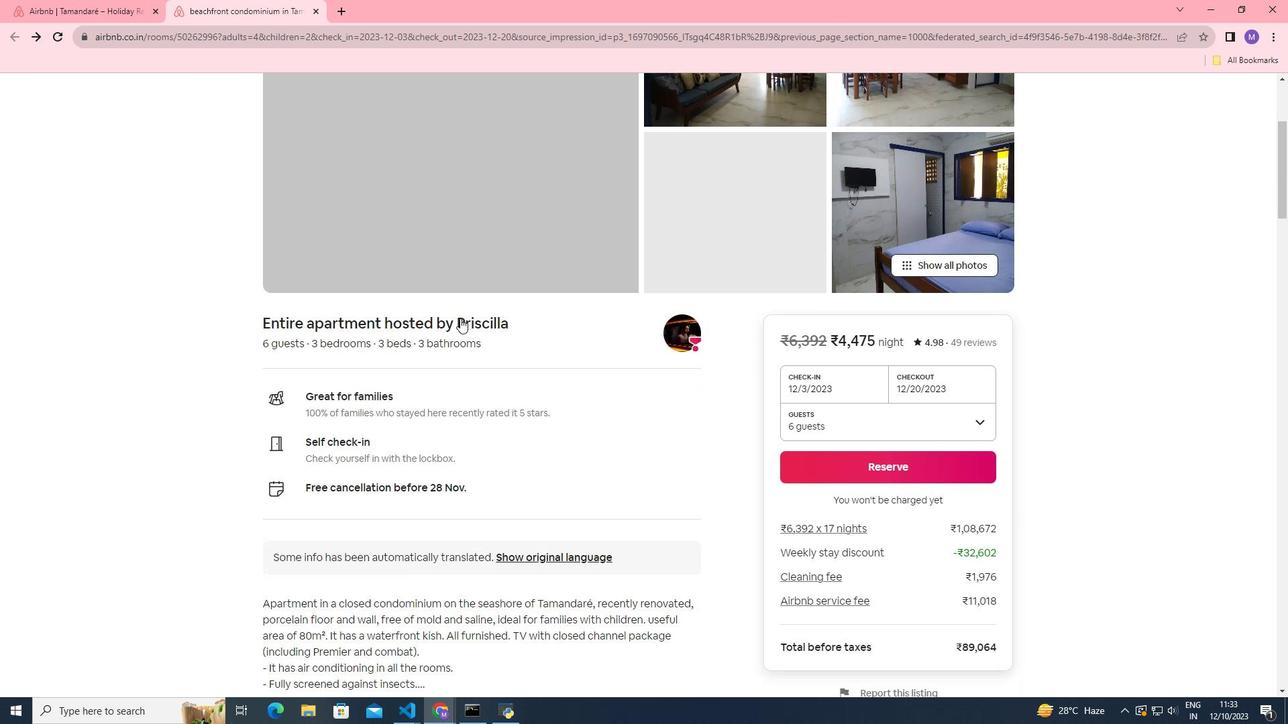 
Action: Mouse scrolled (460, 318) with delta (0, 0)
Screenshot: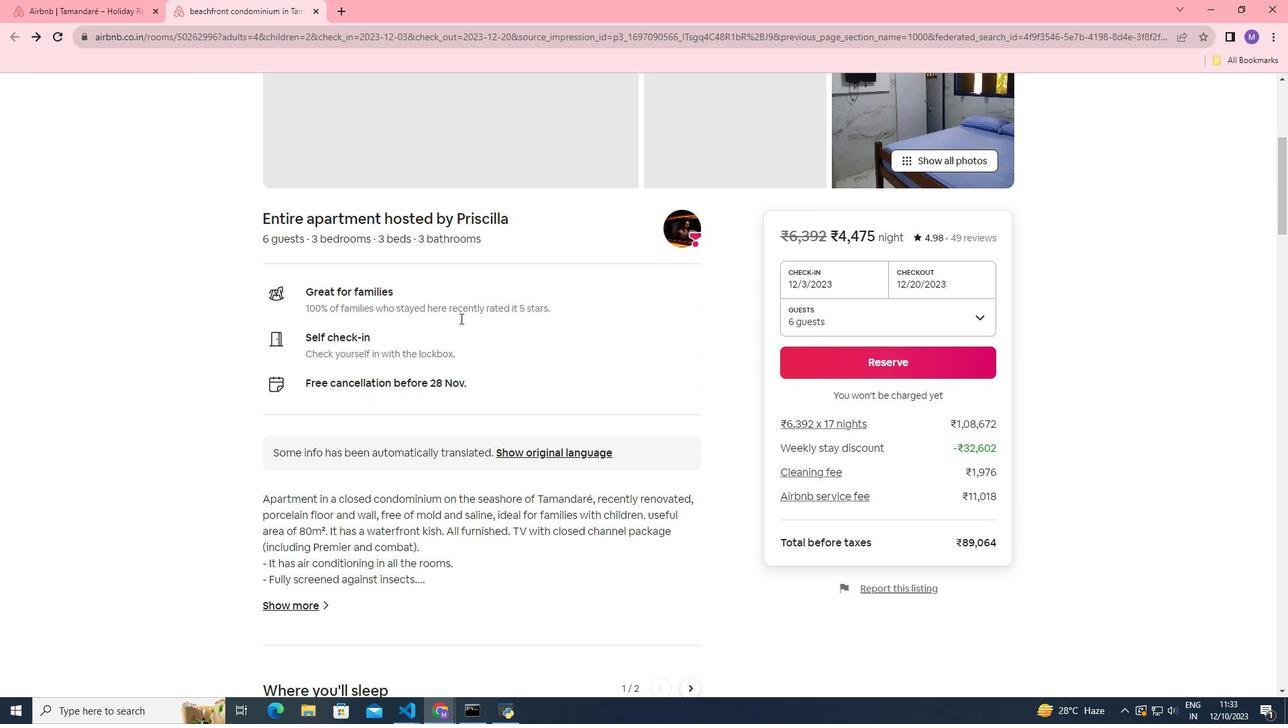 
Action: Mouse scrolled (460, 318) with delta (0, 0)
Screenshot: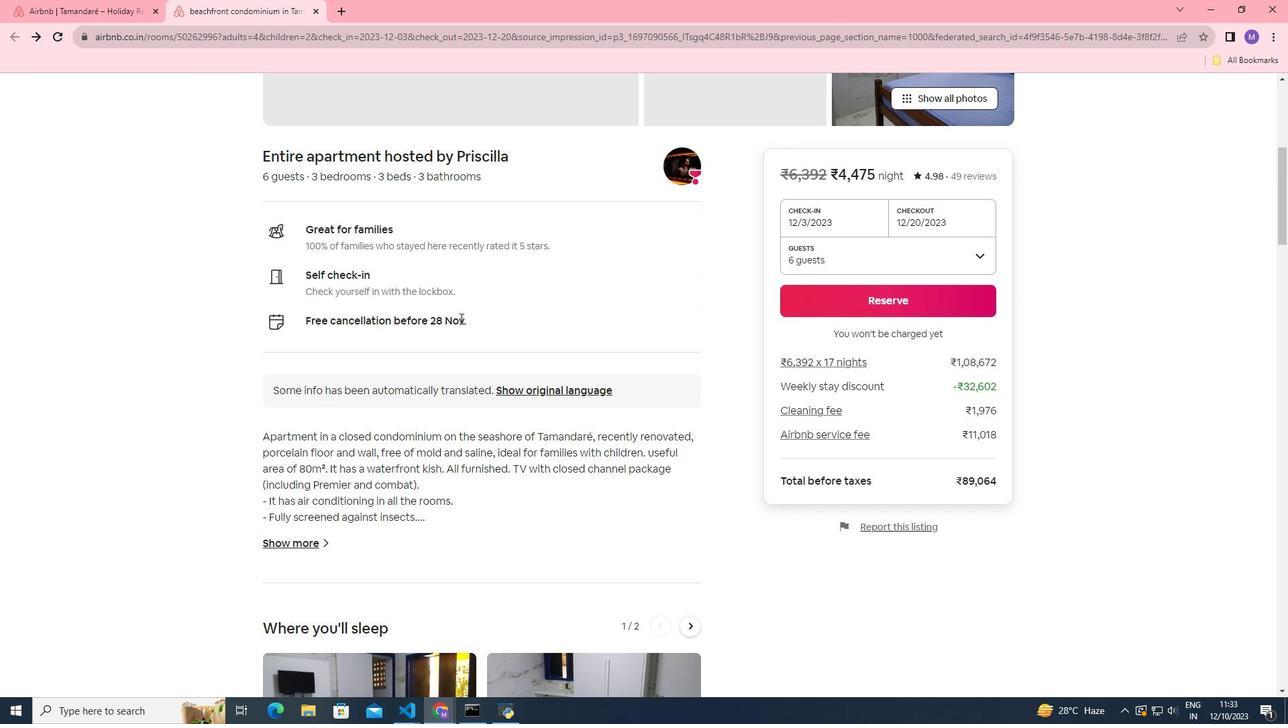 
Action: Mouse scrolled (460, 318) with delta (0, 0)
Screenshot: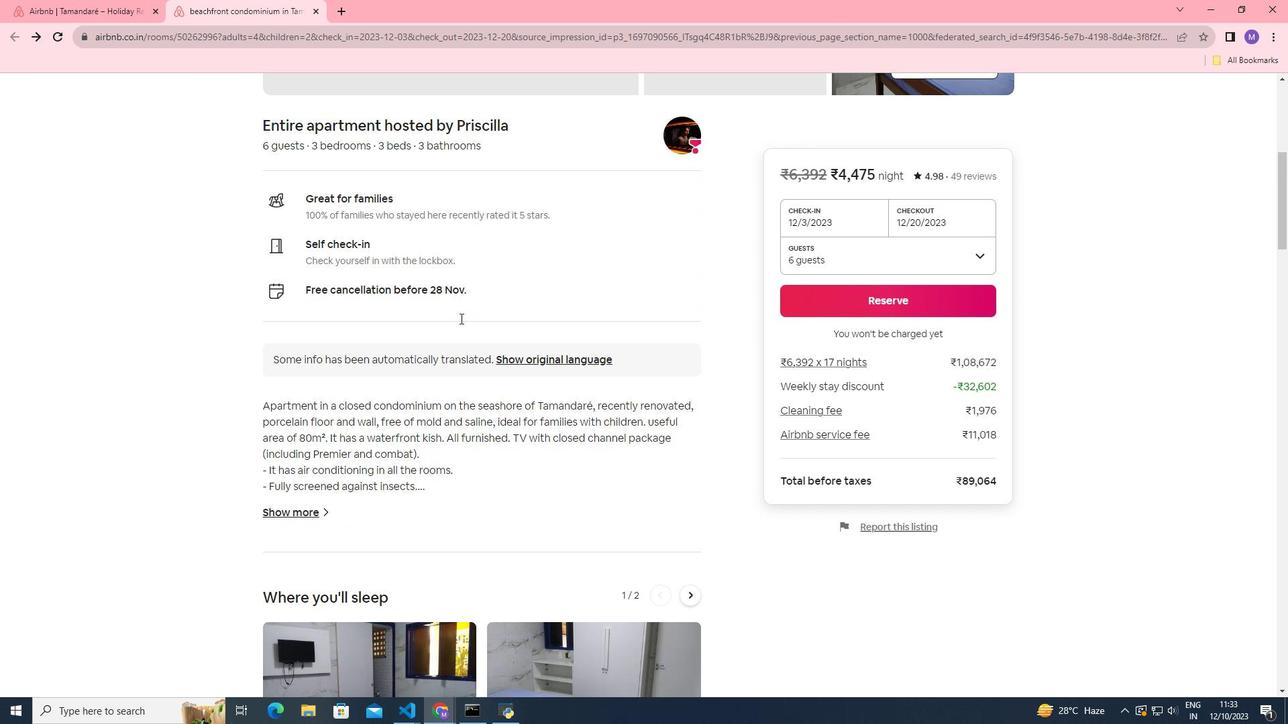 
Action: Mouse moved to (267, 413)
Screenshot: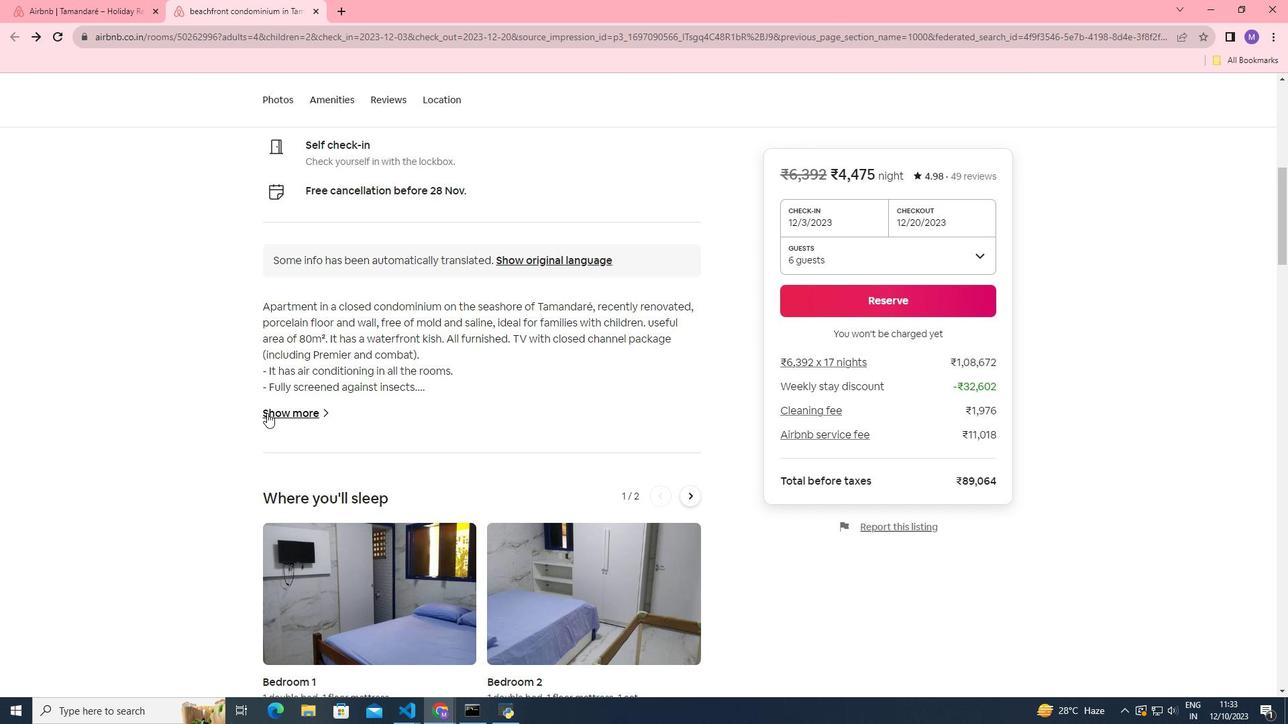 
Action: Mouse pressed left at (267, 413)
Screenshot: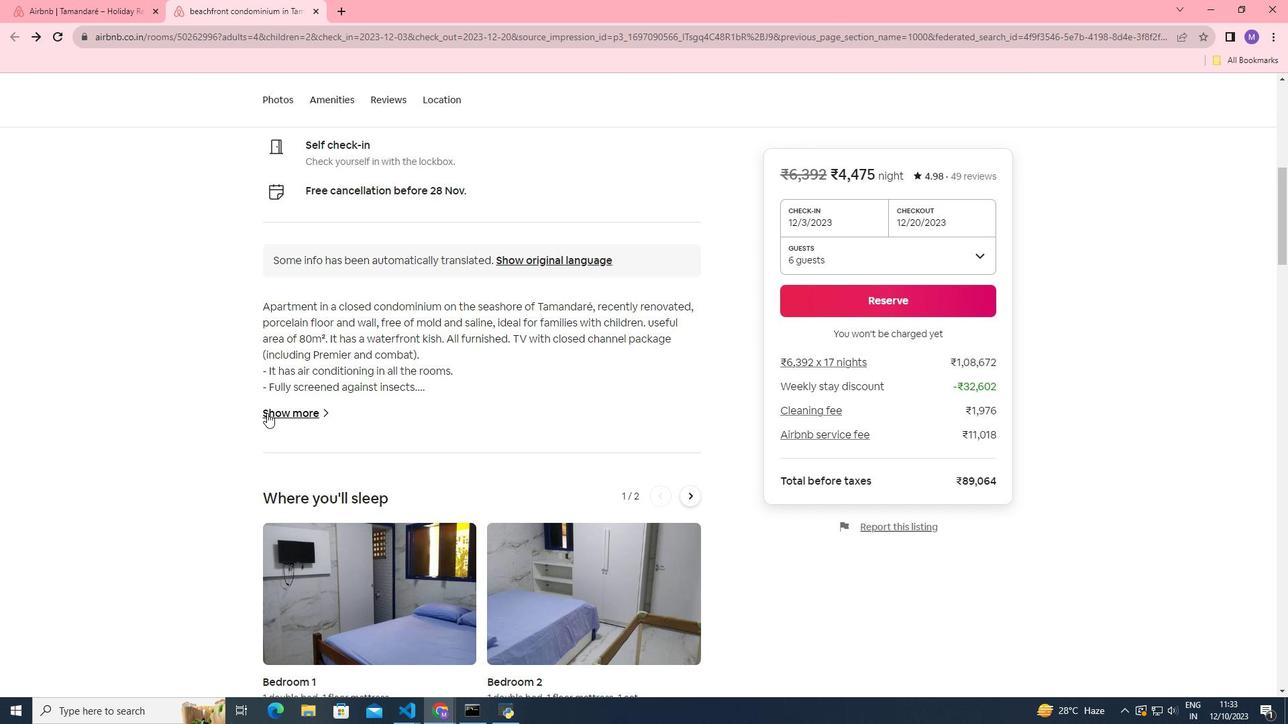 
Action: Mouse moved to (396, 191)
Screenshot: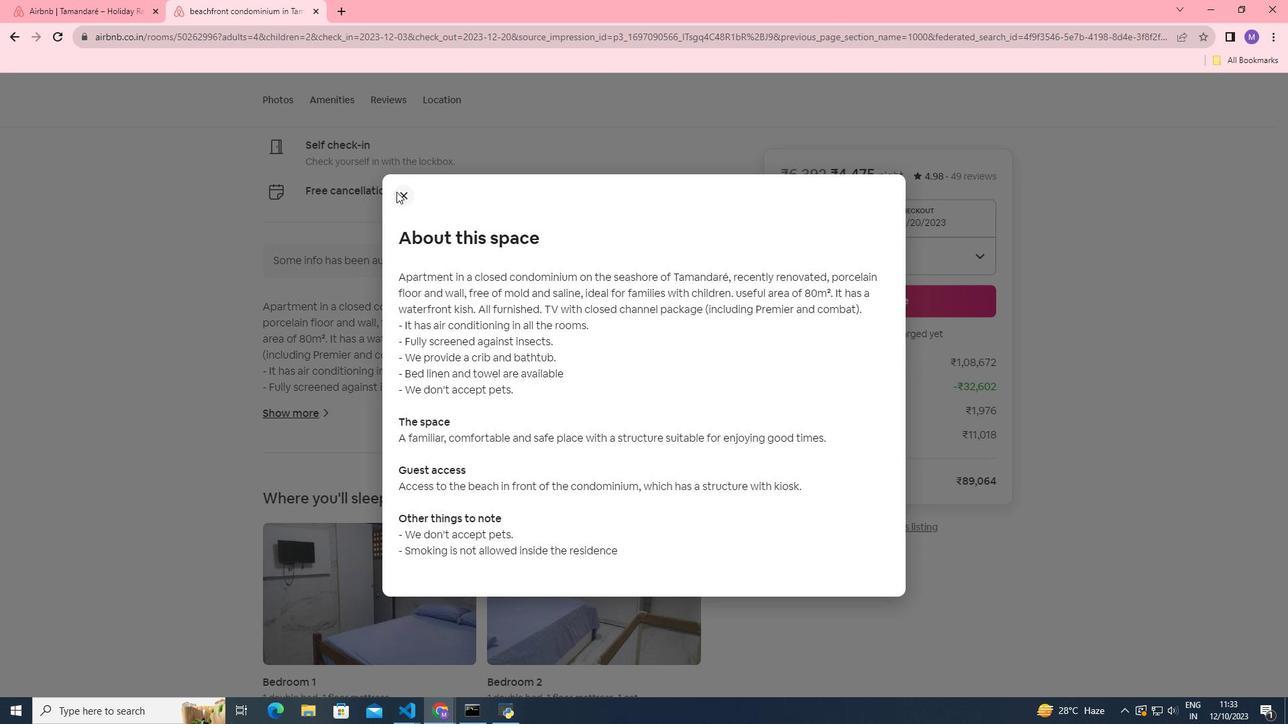 
Action: Mouse pressed left at (396, 191)
Screenshot: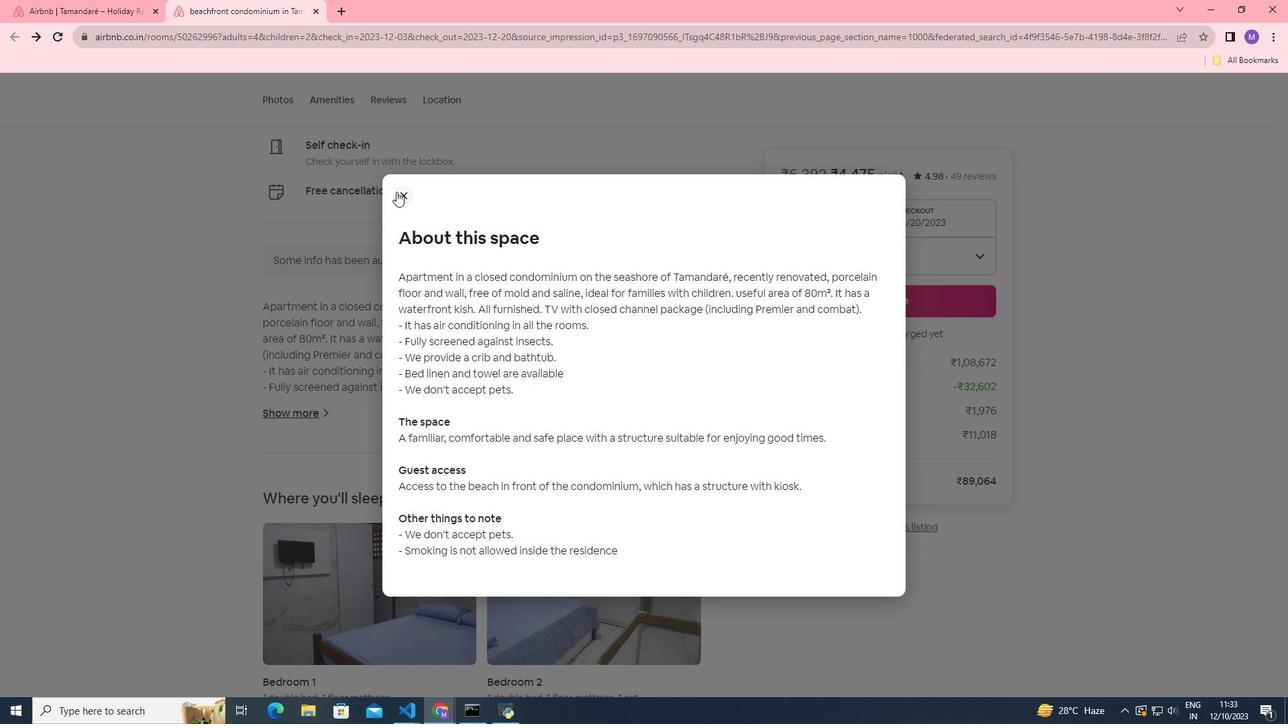 
Action: Mouse pressed left at (396, 191)
Screenshot: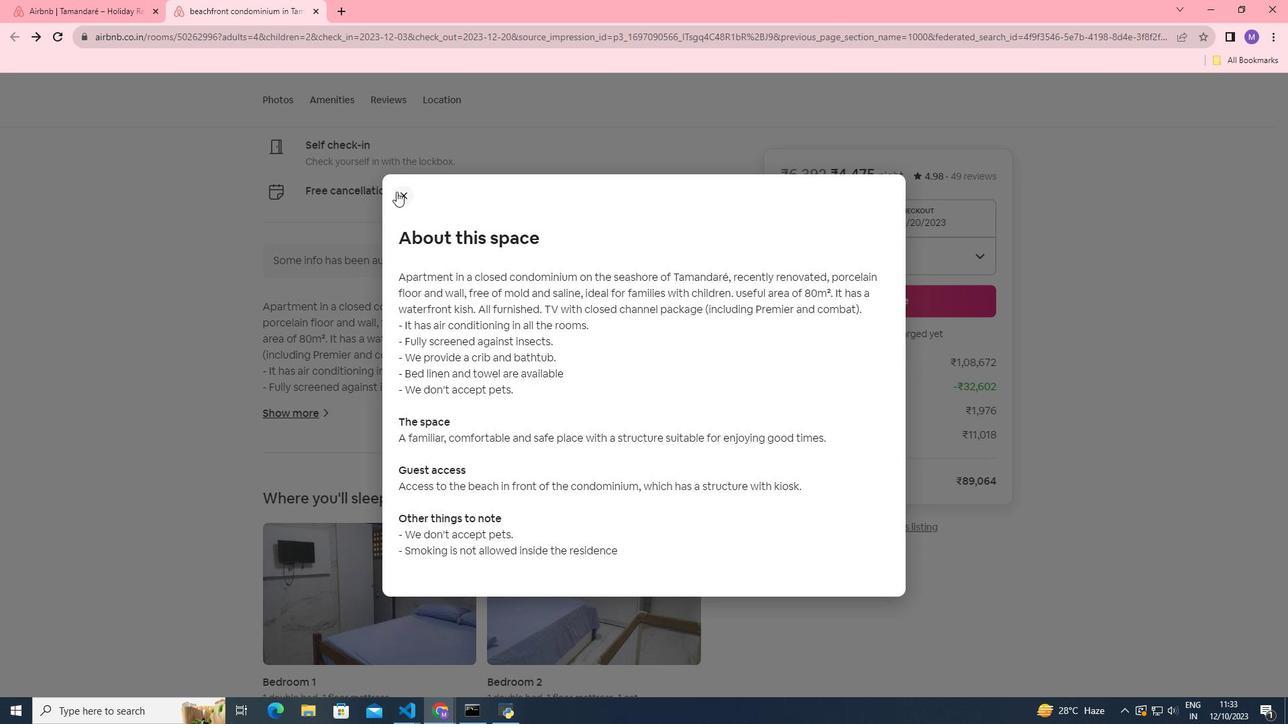 
Action: Mouse moved to (398, 316)
Screenshot: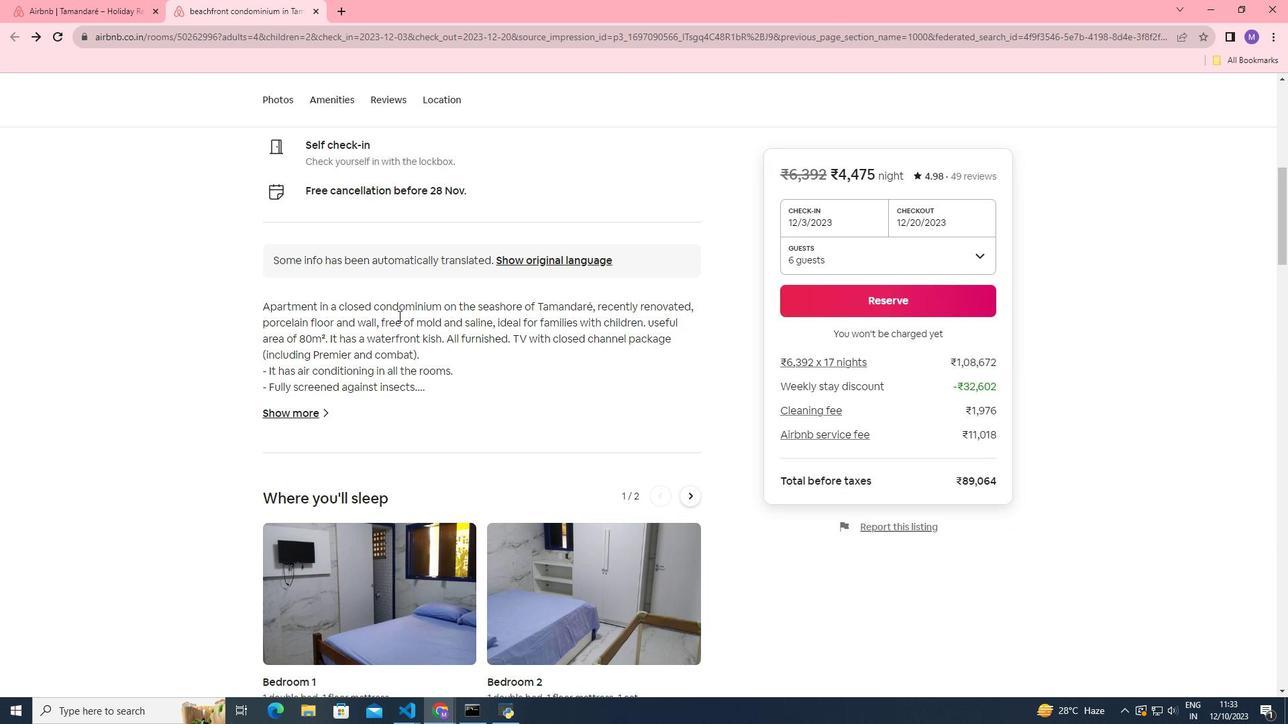 
Action: Mouse scrolled (398, 315) with delta (0, 0)
Screenshot: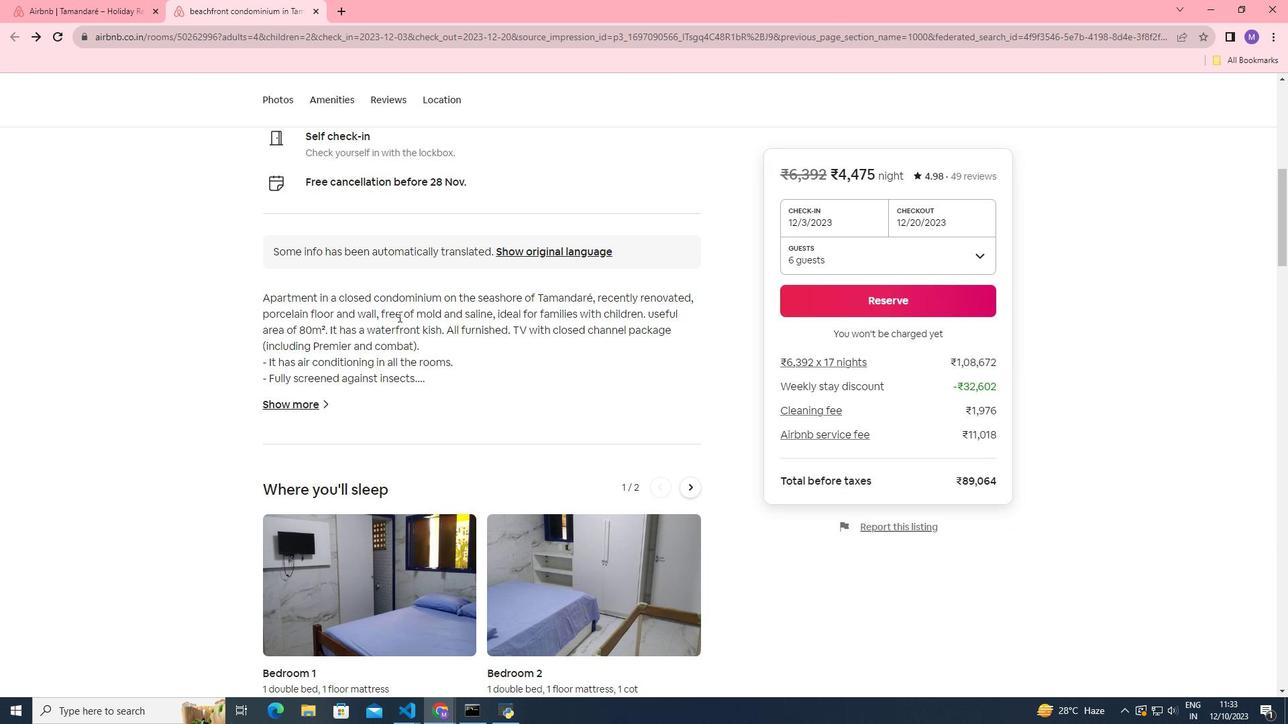 
Action: Mouse moved to (398, 316)
Screenshot: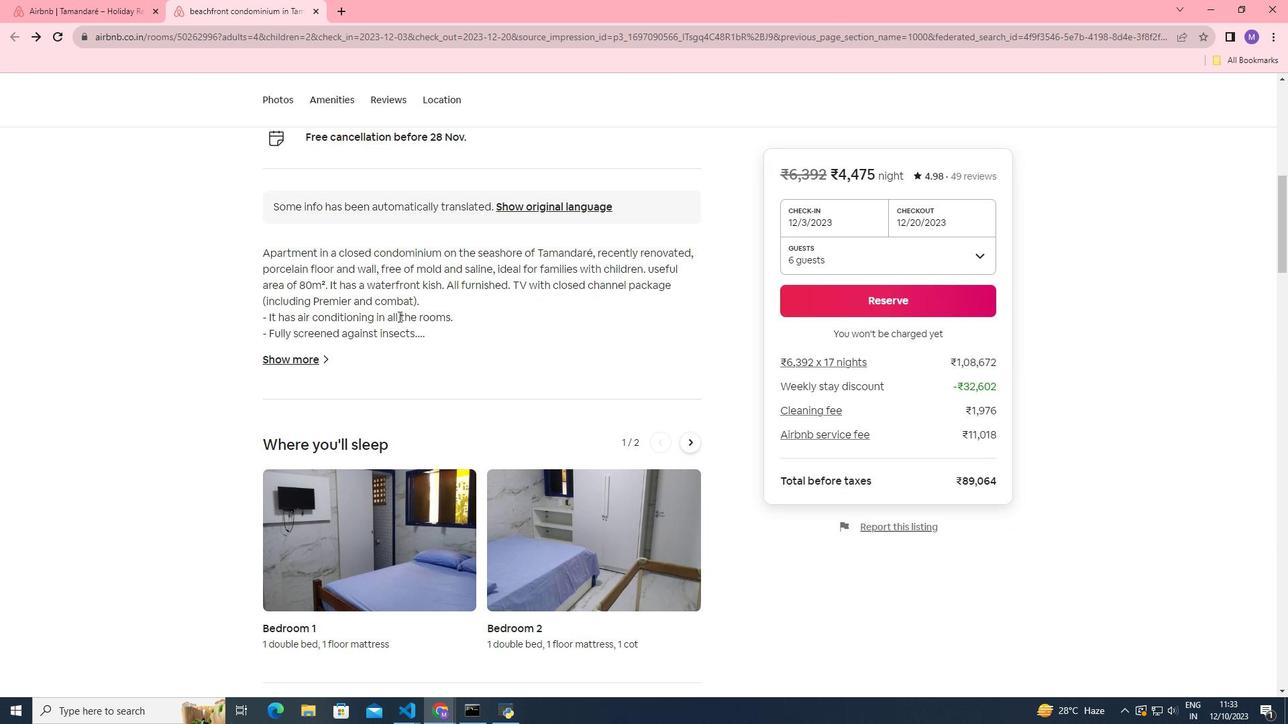 
Action: Mouse scrolled (398, 316) with delta (0, 0)
Screenshot: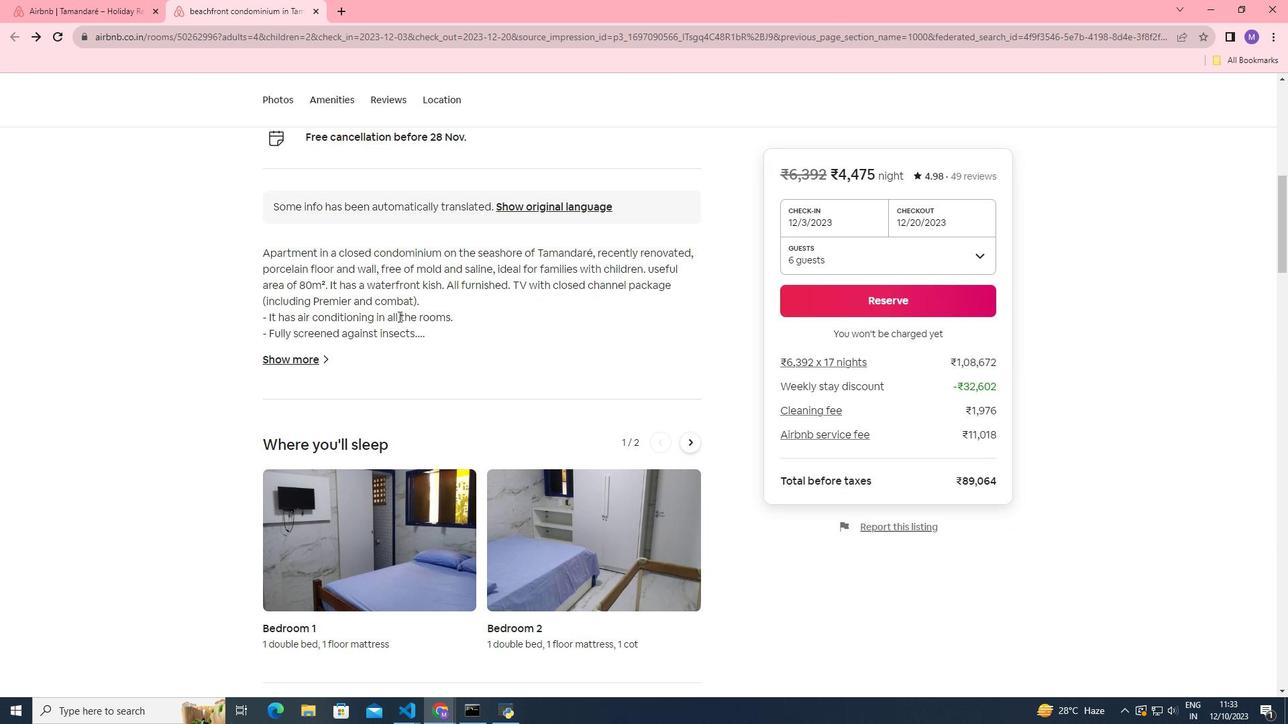 
Action: Mouse scrolled (398, 316) with delta (0, 0)
Screenshot: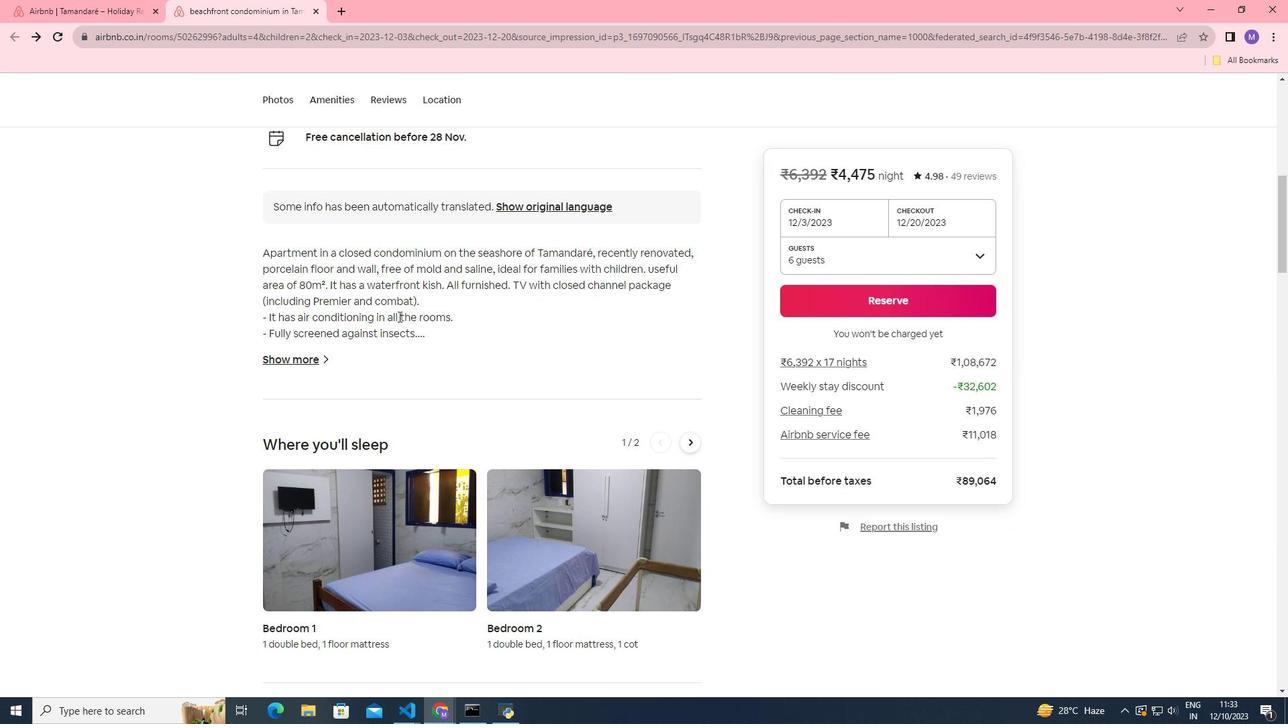 
Action: Mouse scrolled (398, 316) with delta (0, 0)
Screenshot: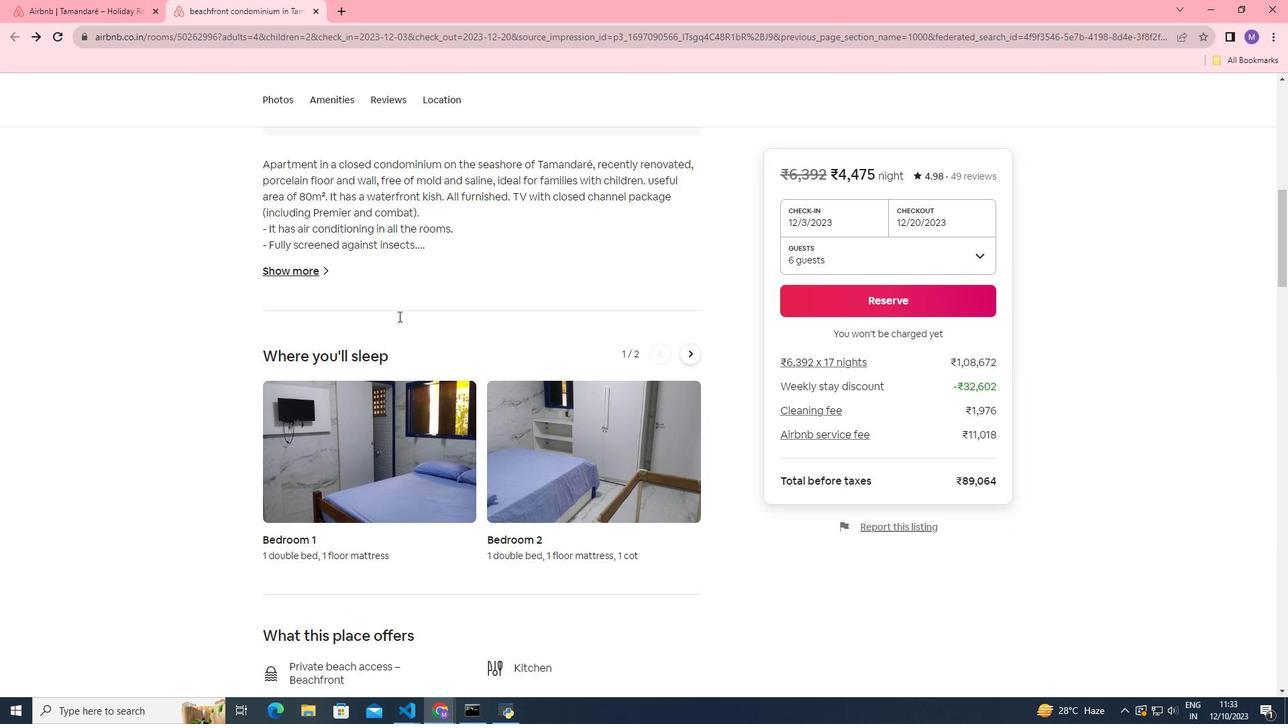 
Action: Mouse moved to (398, 320)
Screenshot: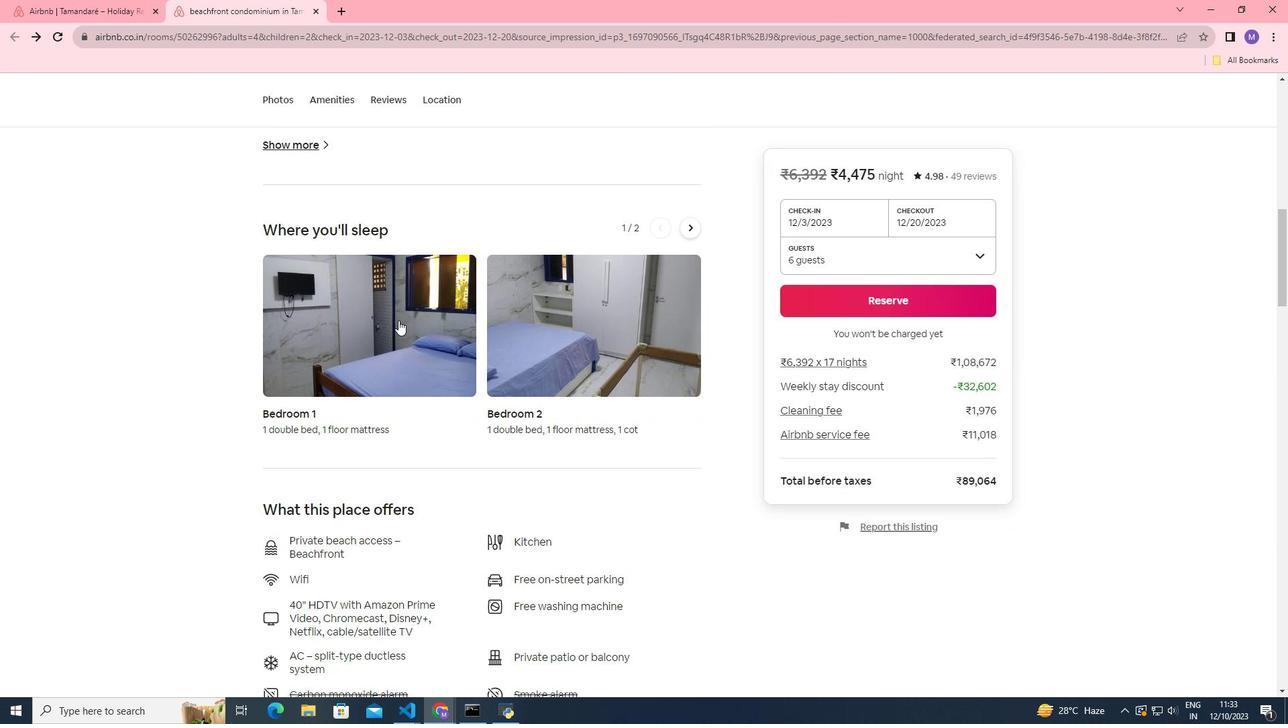 
Action: Mouse scrolled (398, 320) with delta (0, 0)
Screenshot: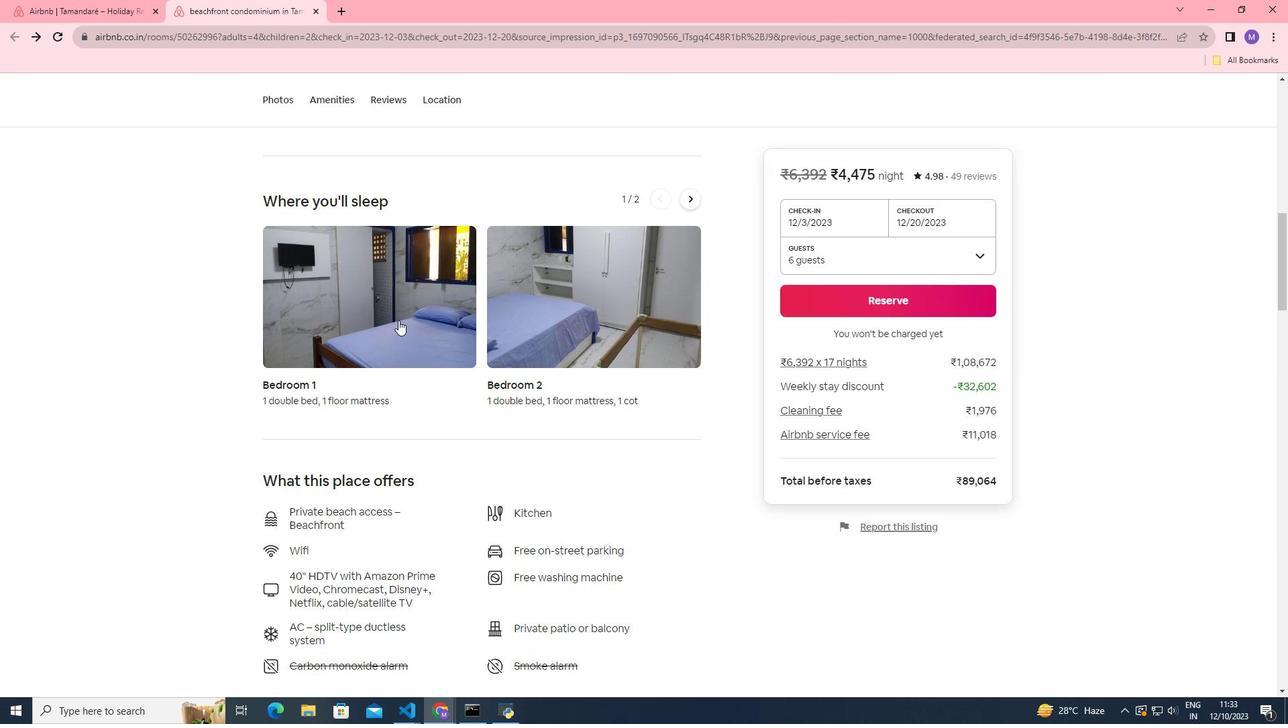 
Action: Mouse scrolled (398, 320) with delta (0, 0)
Screenshot: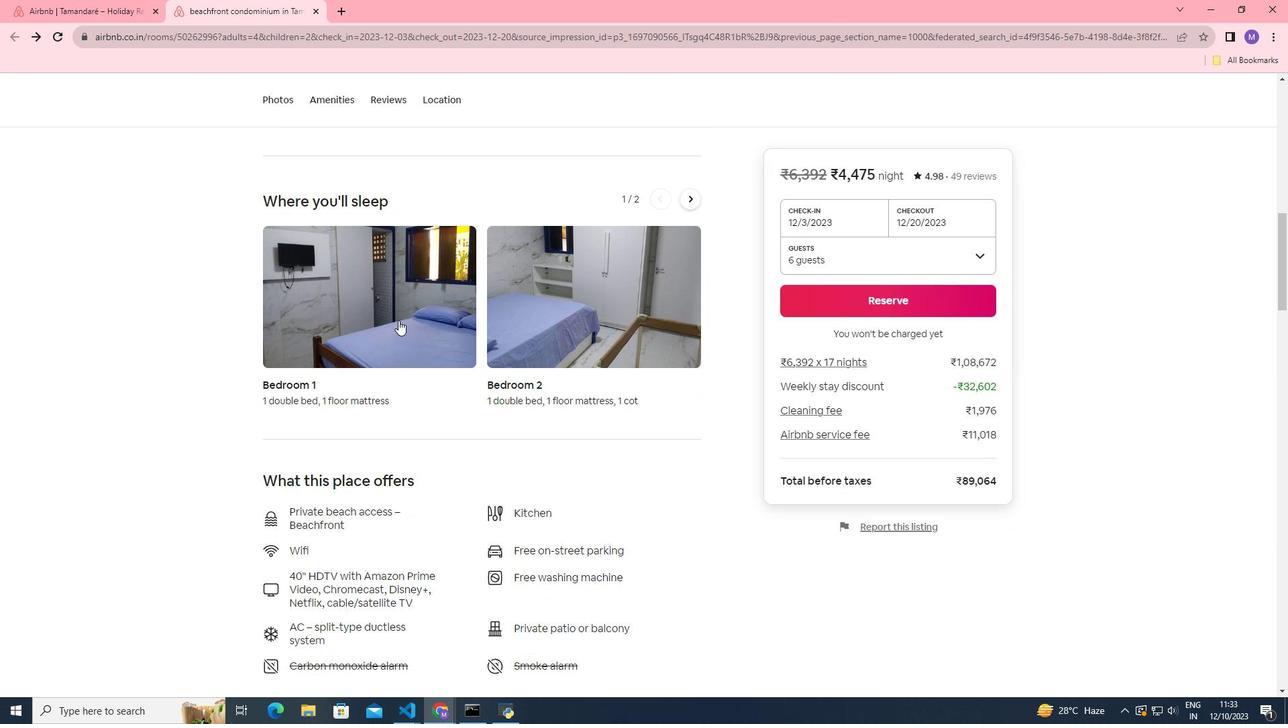 
Action: Mouse scrolled (398, 320) with delta (0, 0)
Screenshot: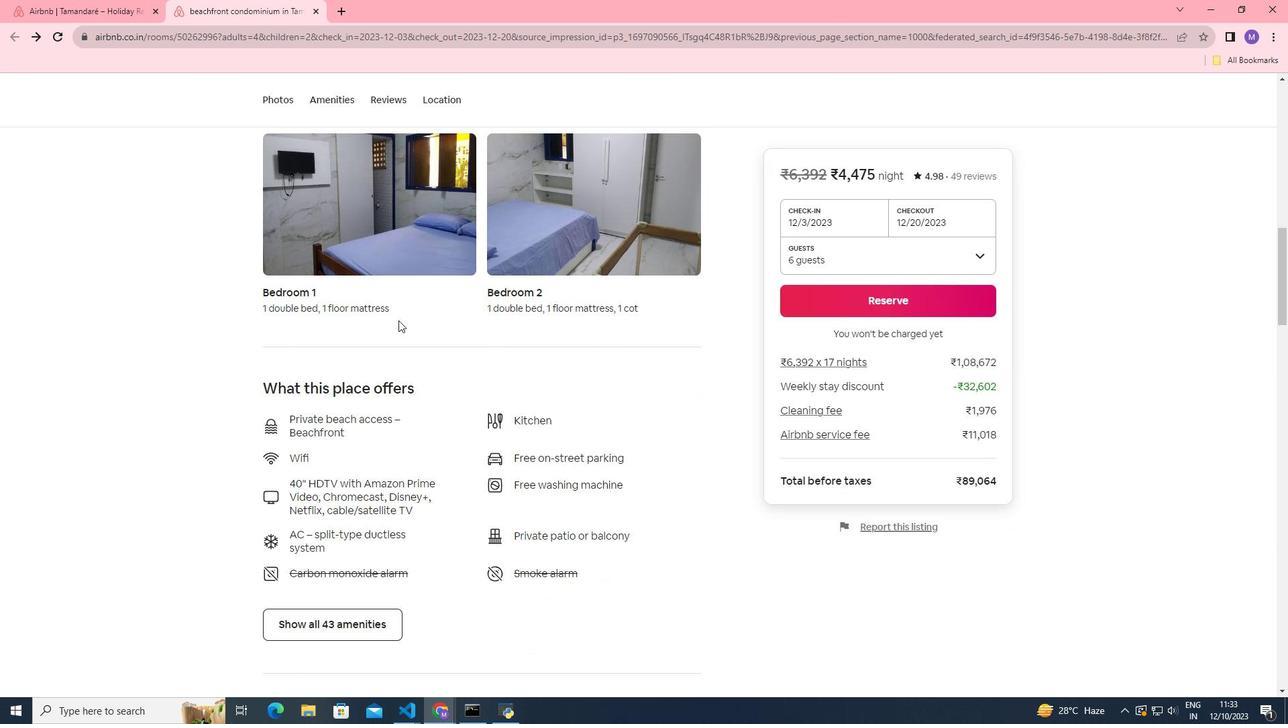 
Action: Mouse scrolled (398, 320) with delta (0, 0)
Screenshot: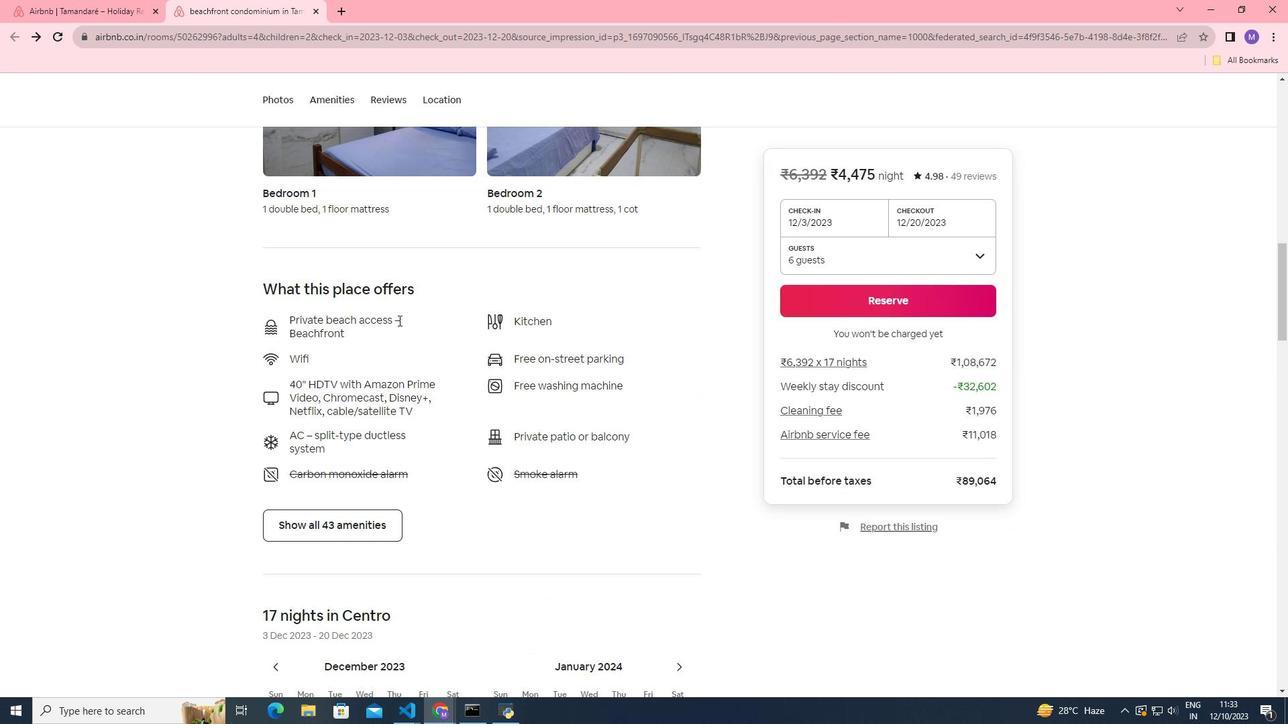 
Action: Mouse moved to (358, 486)
Screenshot: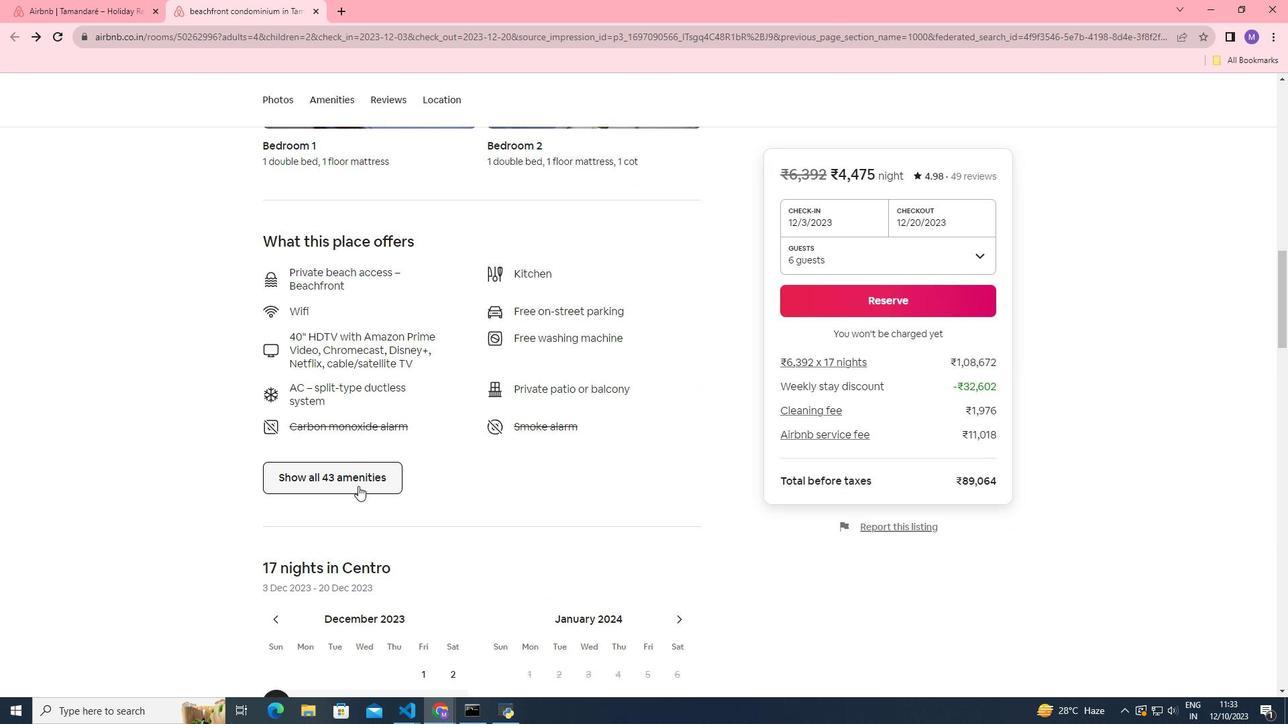 
Action: Mouse pressed left at (358, 486)
Screenshot: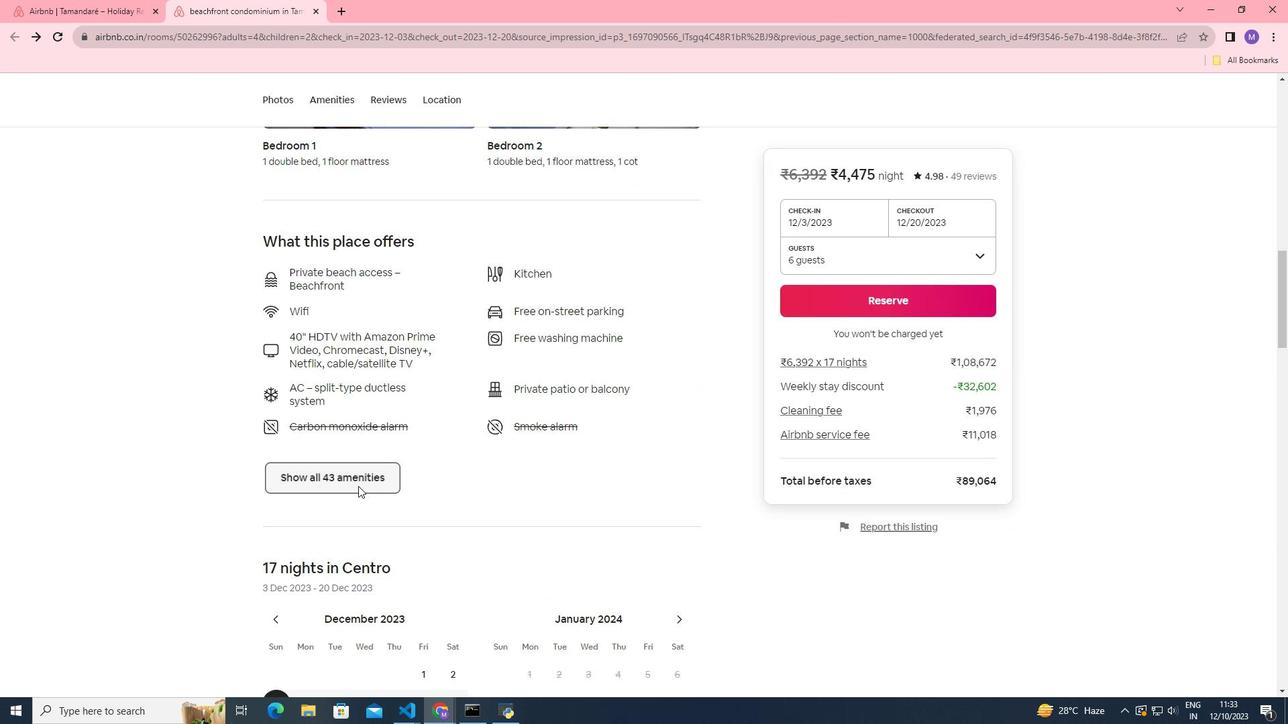 
Action: Mouse moved to (485, 420)
Screenshot: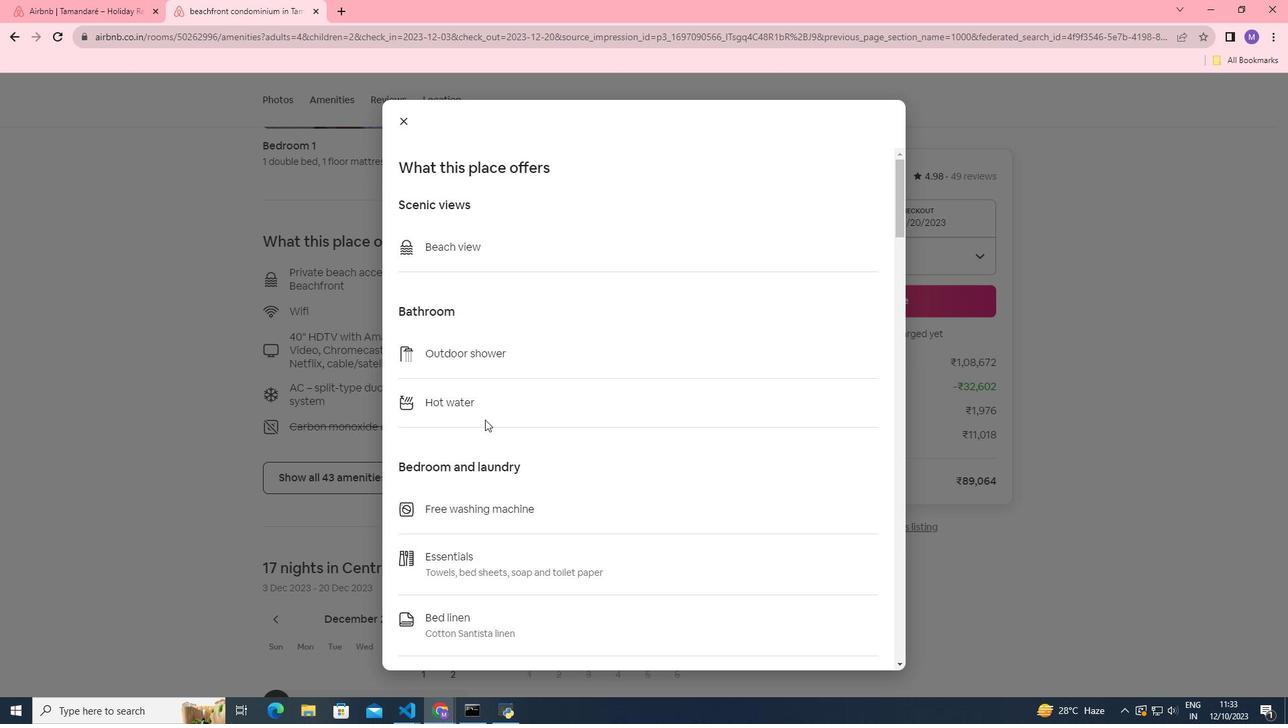 
Action: Mouse scrolled (485, 419) with delta (0, 0)
Screenshot: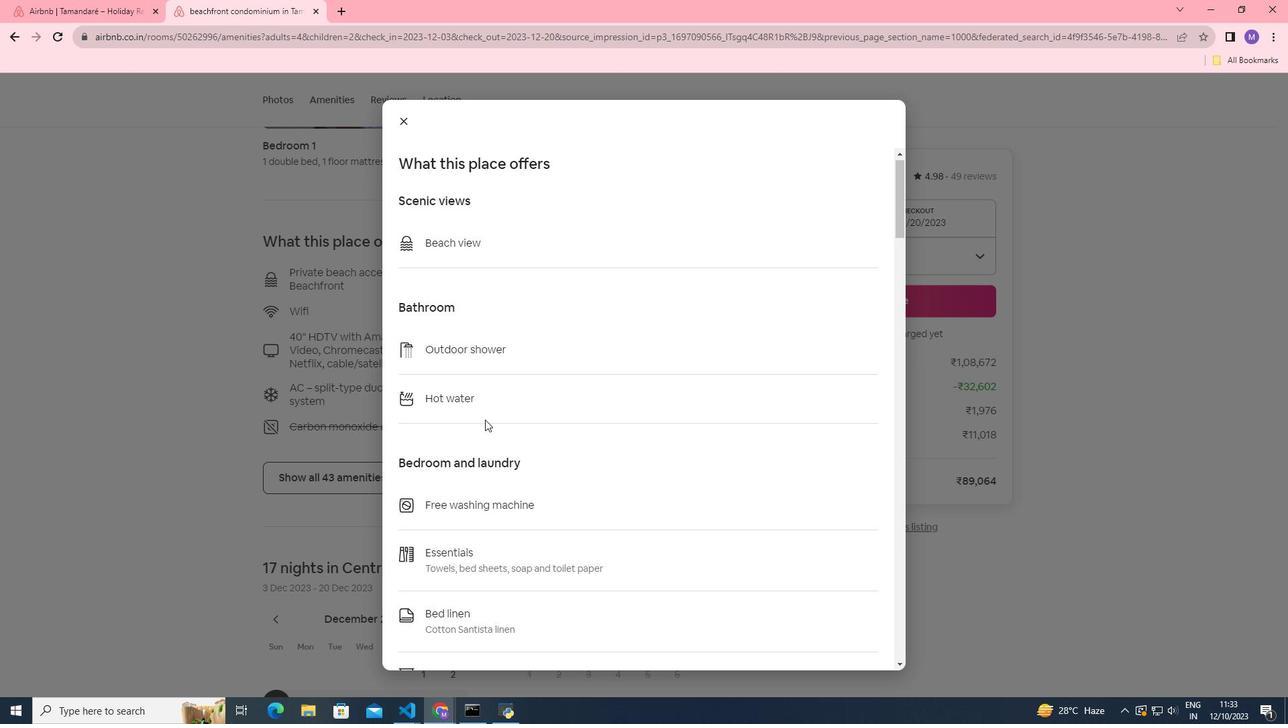 
Action: Mouse scrolled (485, 419) with delta (0, 0)
Screenshot: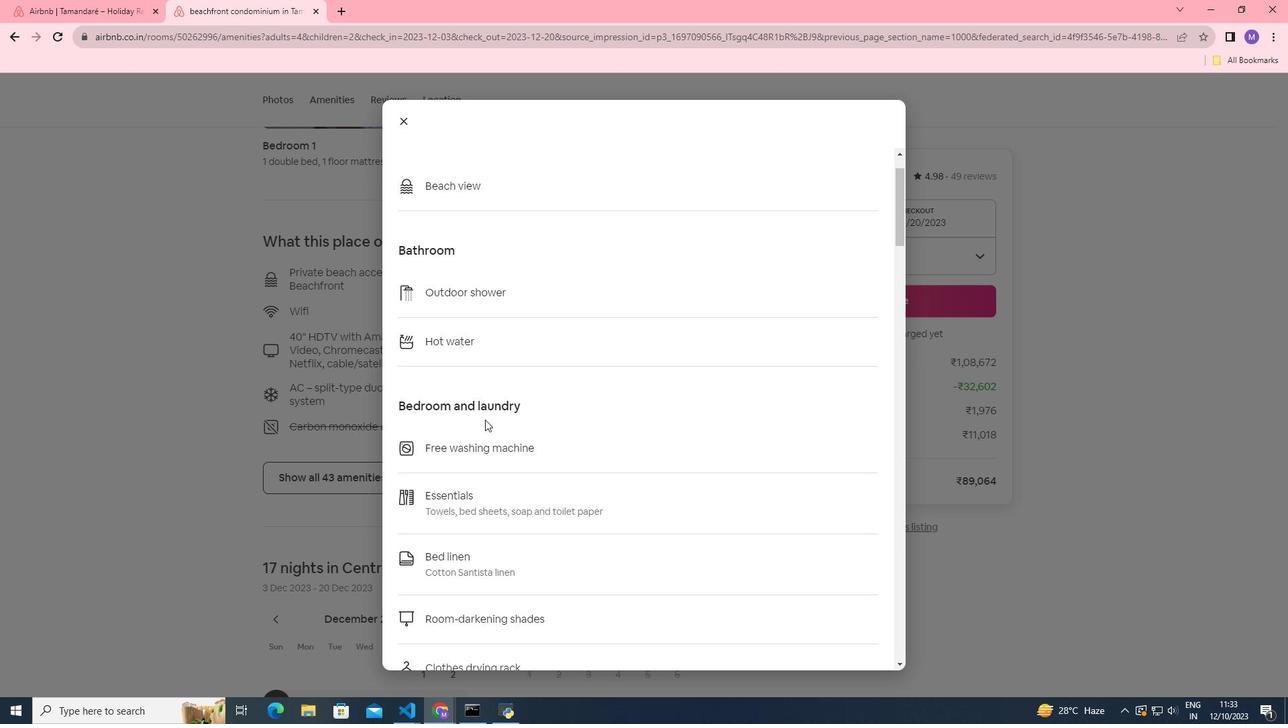 
Action: Mouse scrolled (485, 419) with delta (0, 0)
Screenshot: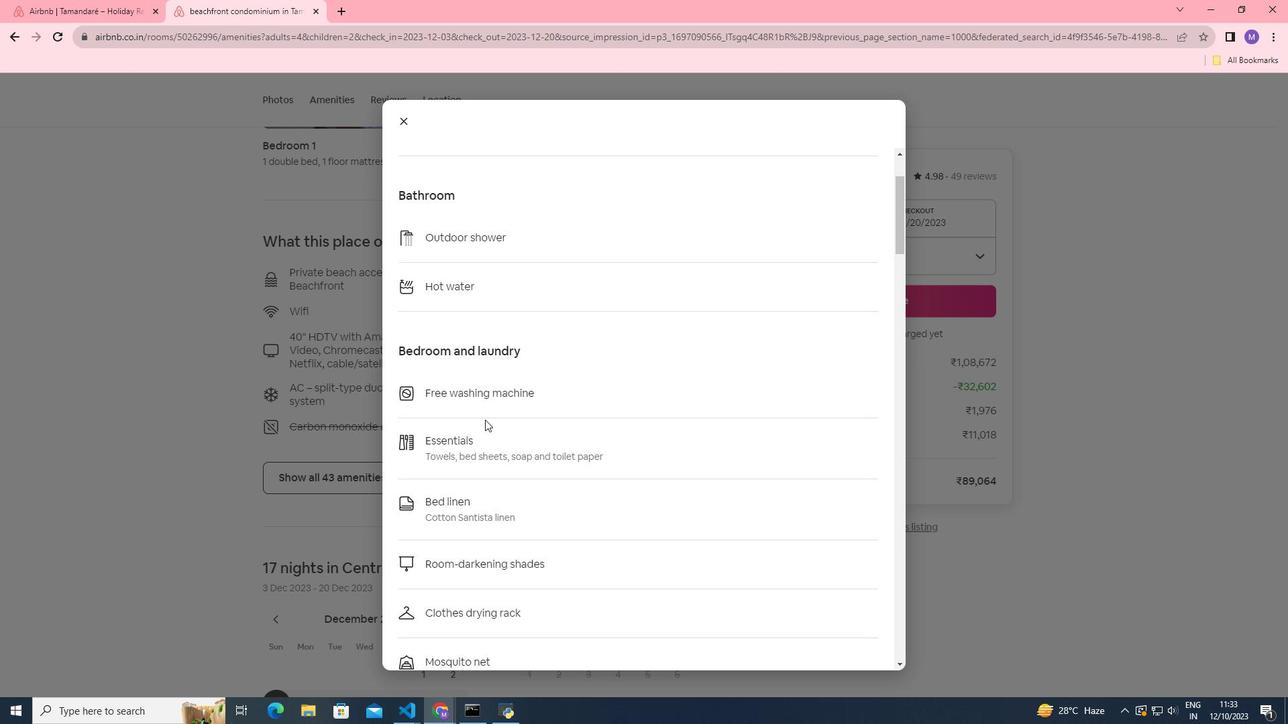 
Action: Mouse scrolled (485, 419) with delta (0, 0)
Screenshot: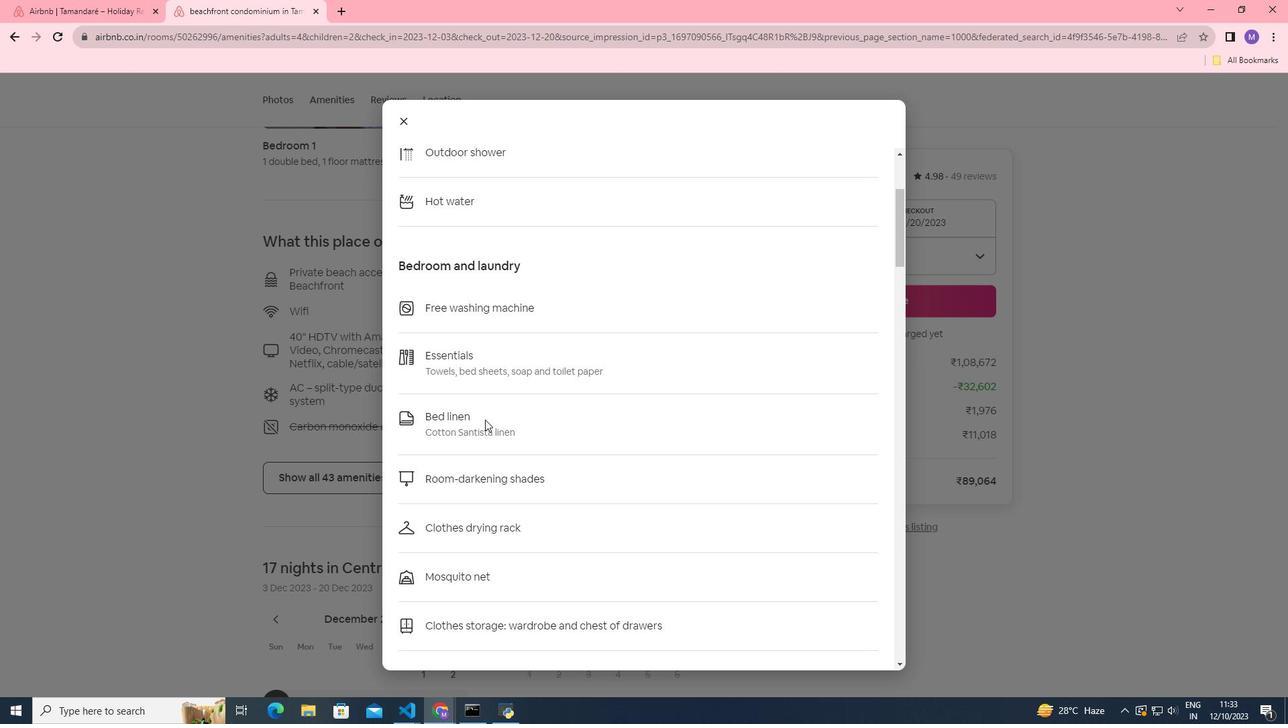
Action: Mouse scrolled (485, 419) with delta (0, 0)
Screenshot: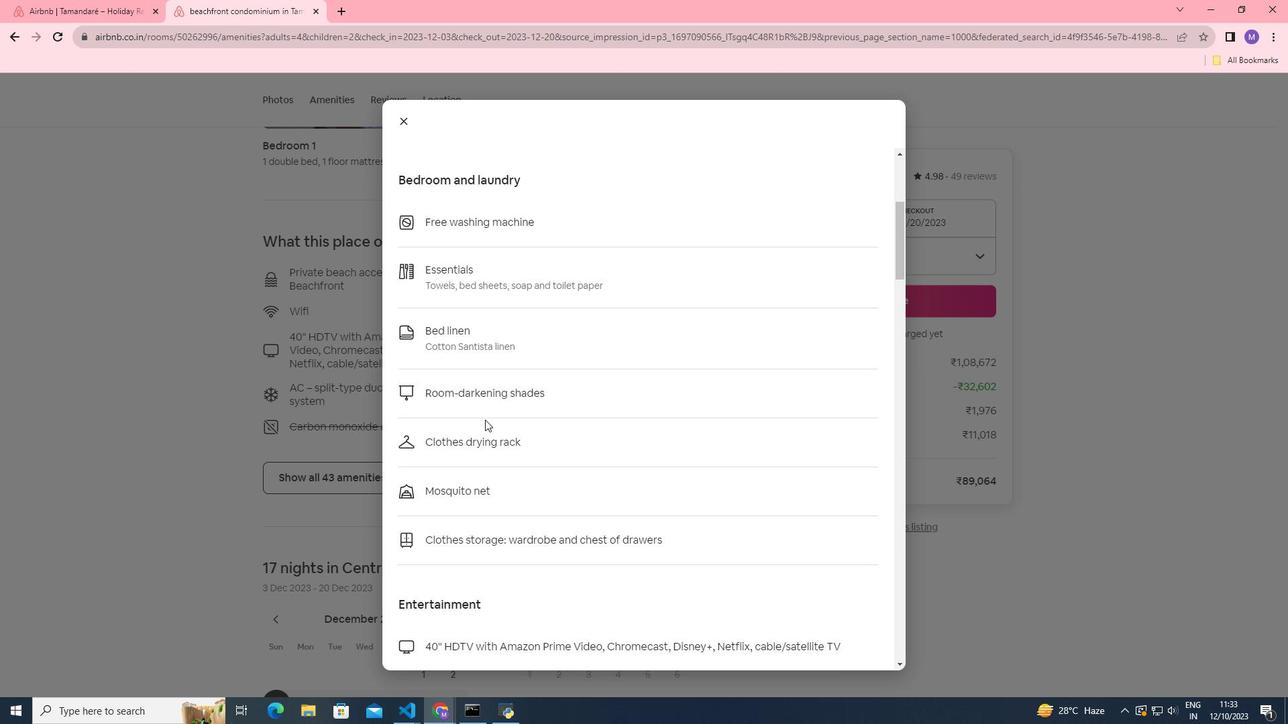 
Action: Mouse scrolled (485, 419) with delta (0, 0)
Screenshot: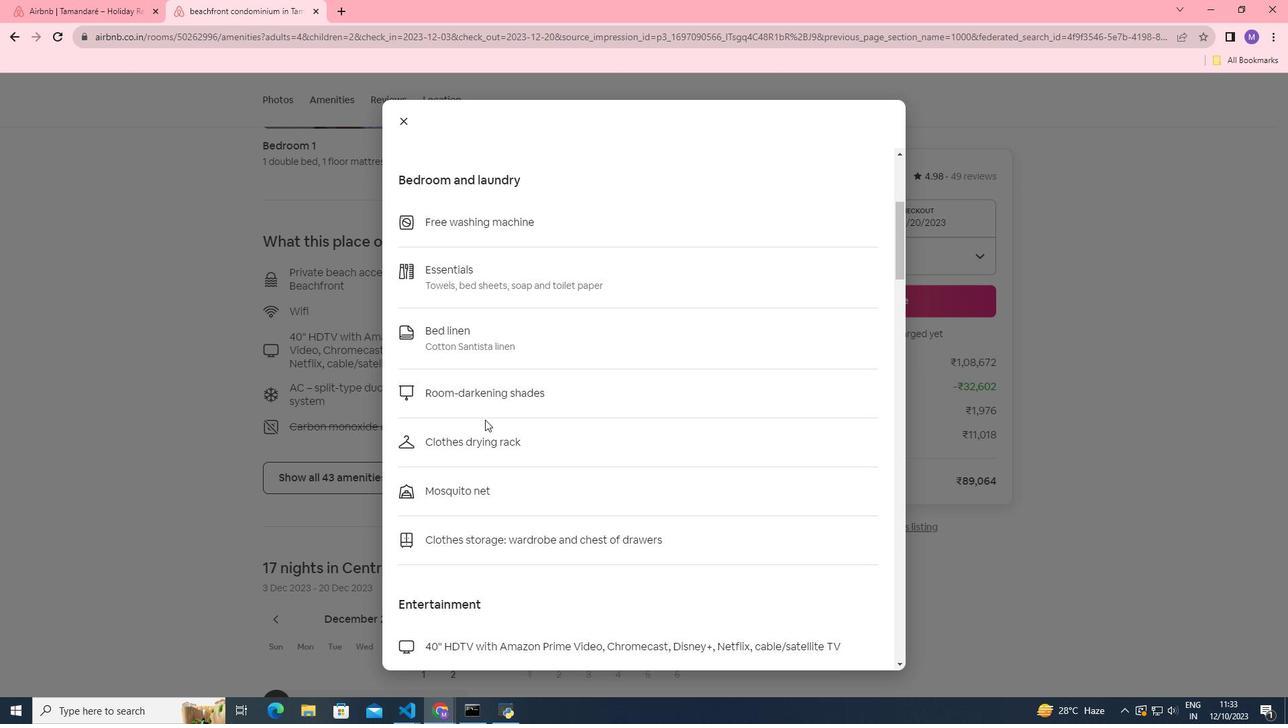 
Action: Mouse scrolled (485, 419) with delta (0, 0)
Screenshot: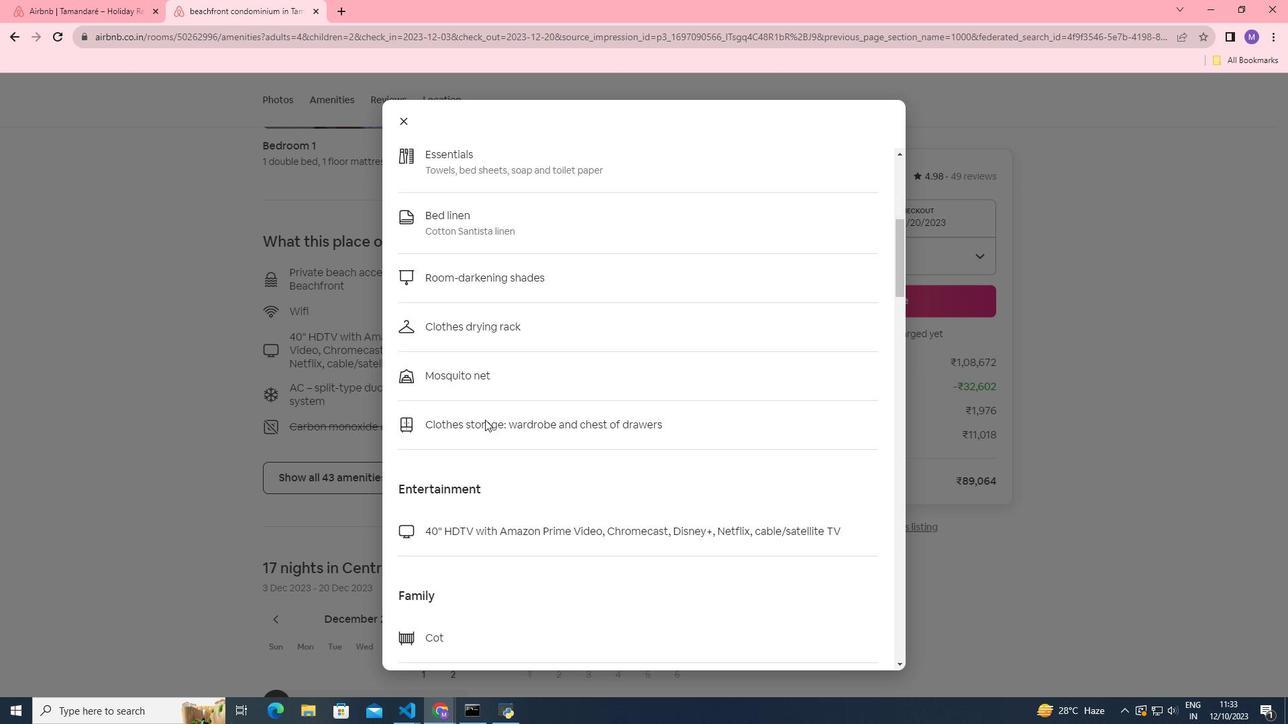 
Action: Mouse scrolled (485, 419) with delta (0, 0)
Screenshot: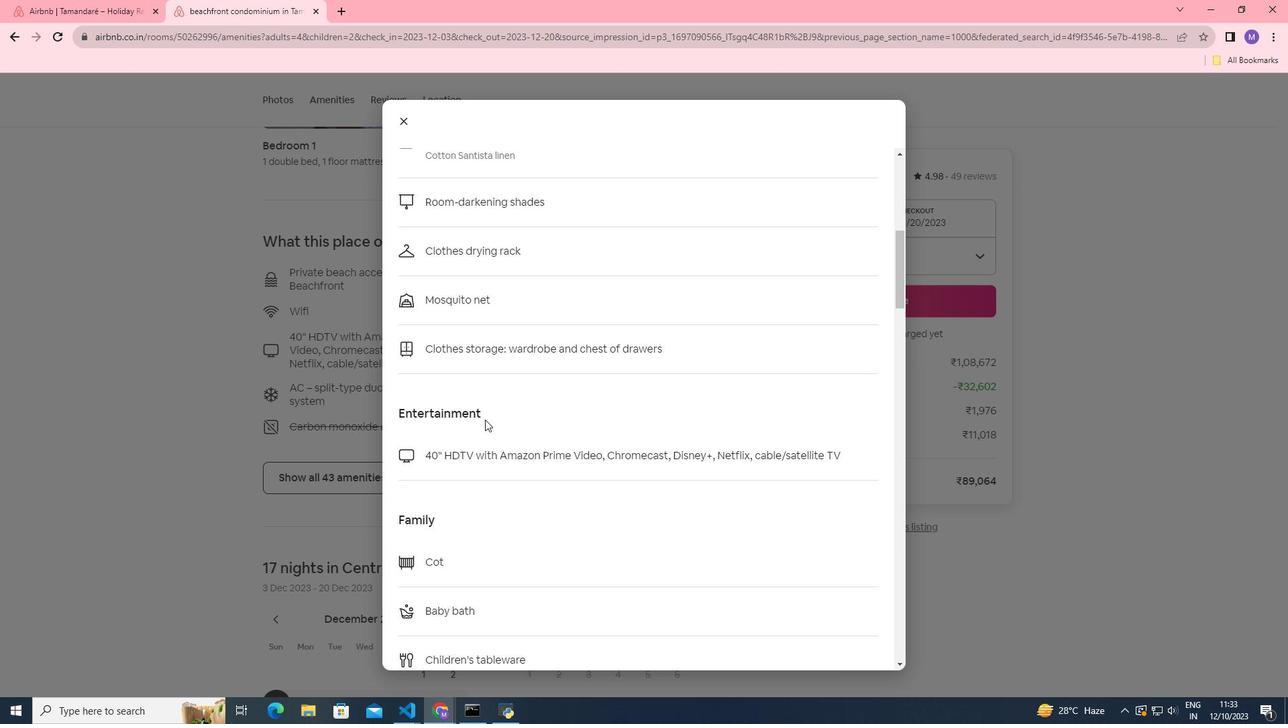 
Action: Mouse scrolled (485, 419) with delta (0, 0)
Screenshot: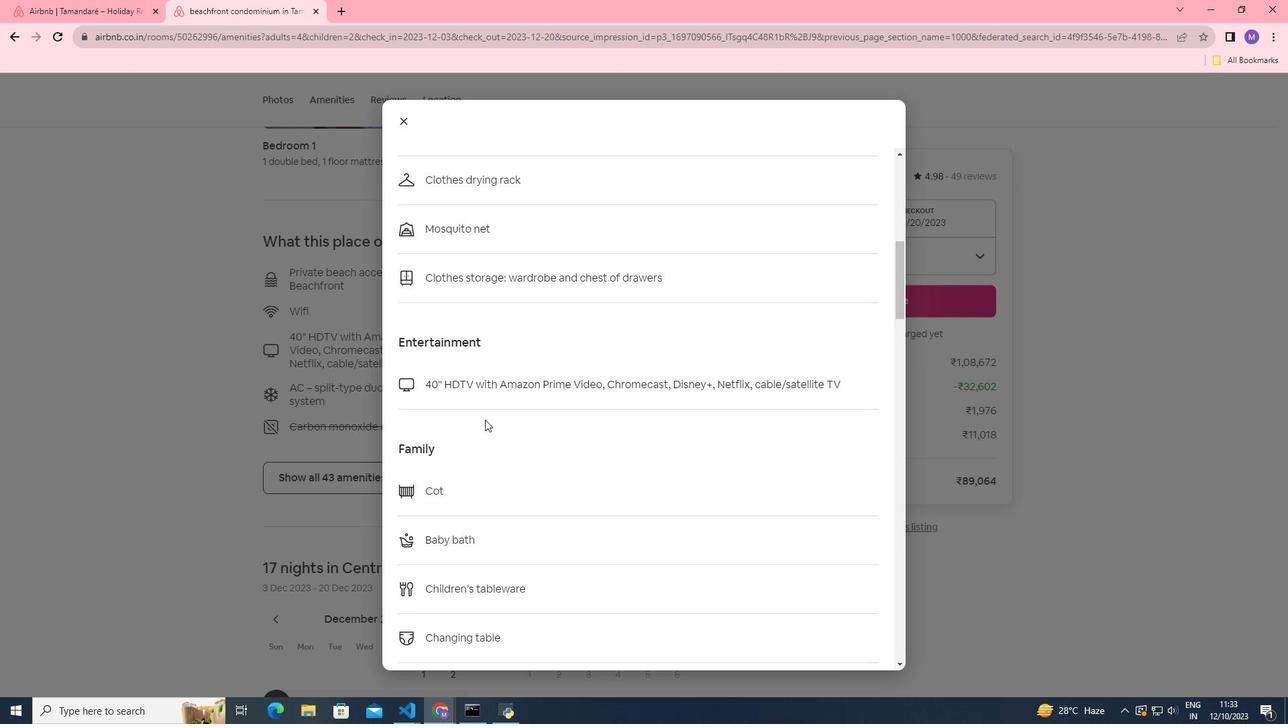 
Action: Mouse scrolled (485, 419) with delta (0, 0)
Screenshot: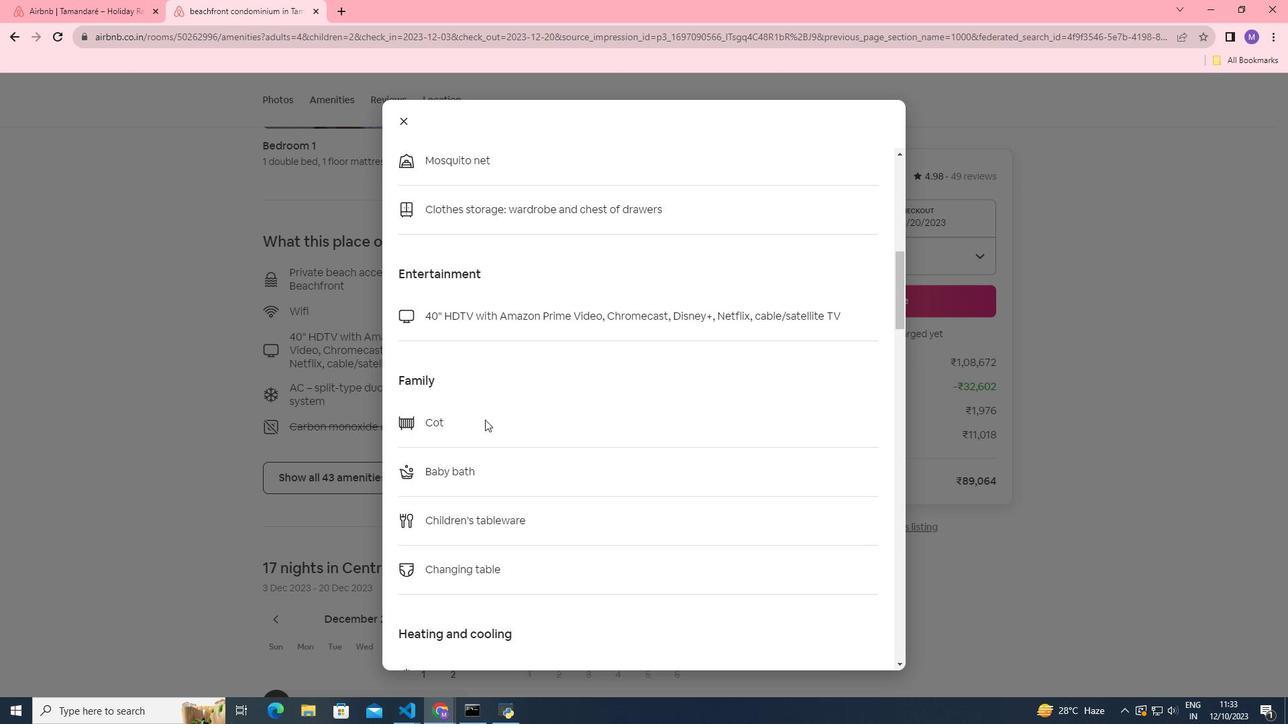 
Action: Mouse scrolled (485, 419) with delta (0, 0)
Screenshot: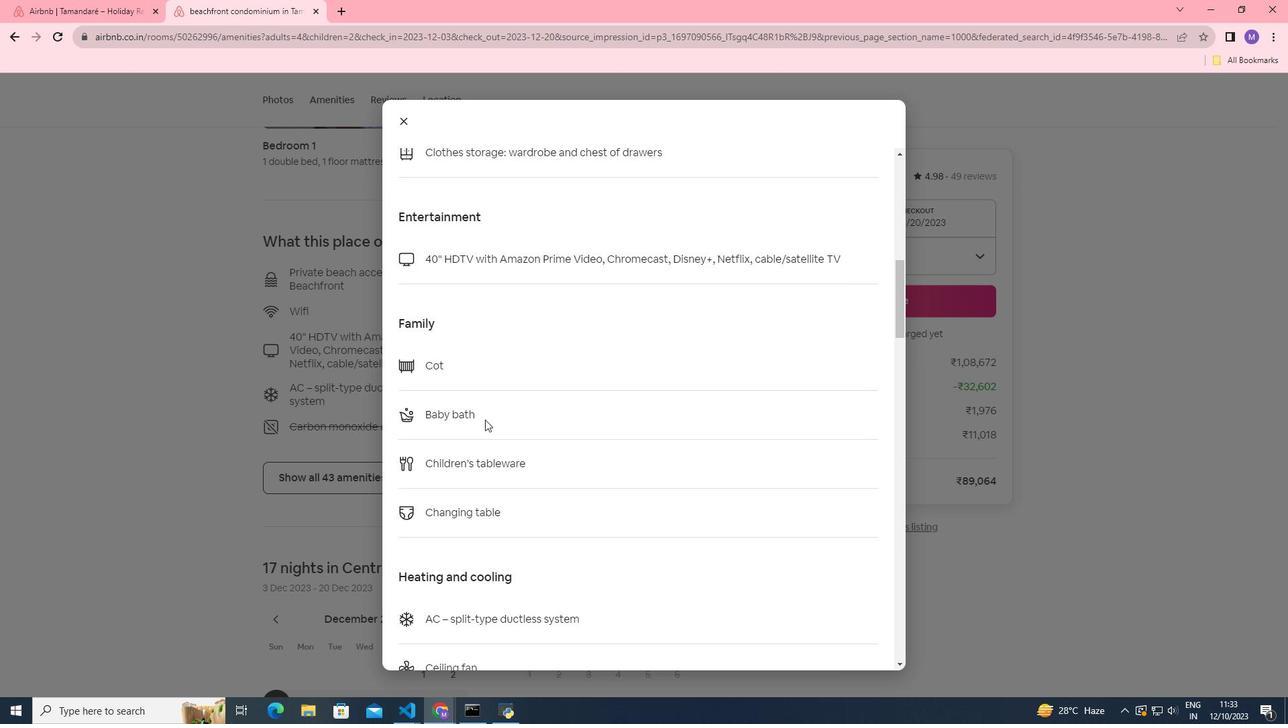 
Action: Mouse scrolled (485, 419) with delta (0, 0)
Screenshot: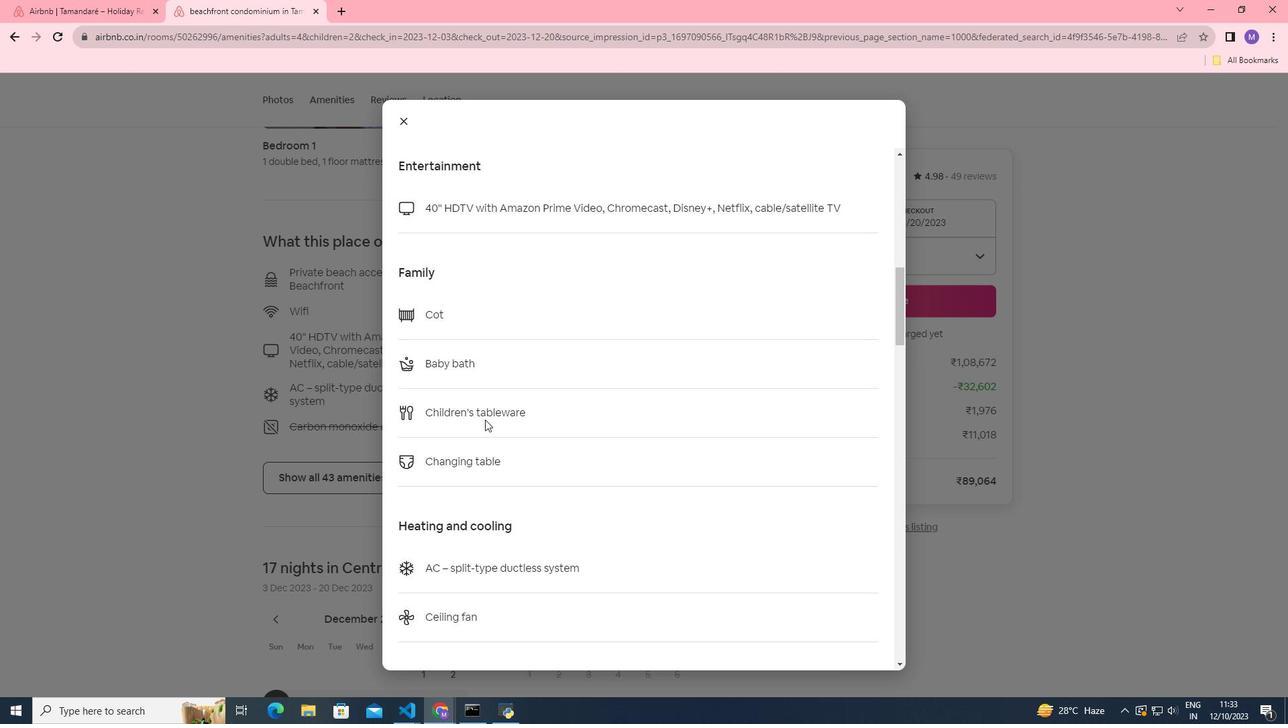 
Action: Mouse scrolled (485, 419) with delta (0, 0)
Screenshot: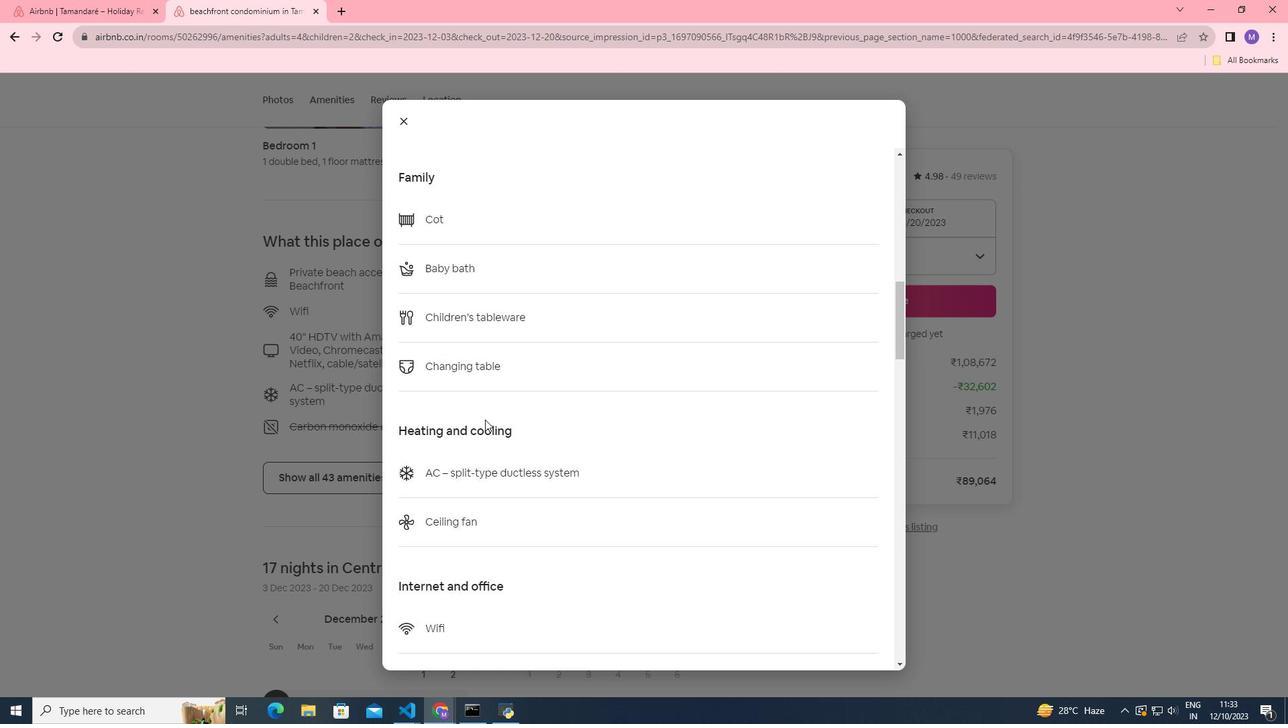 
Action: Mouse scrolled (485, 419) with delta (0, 0)
Screenshot: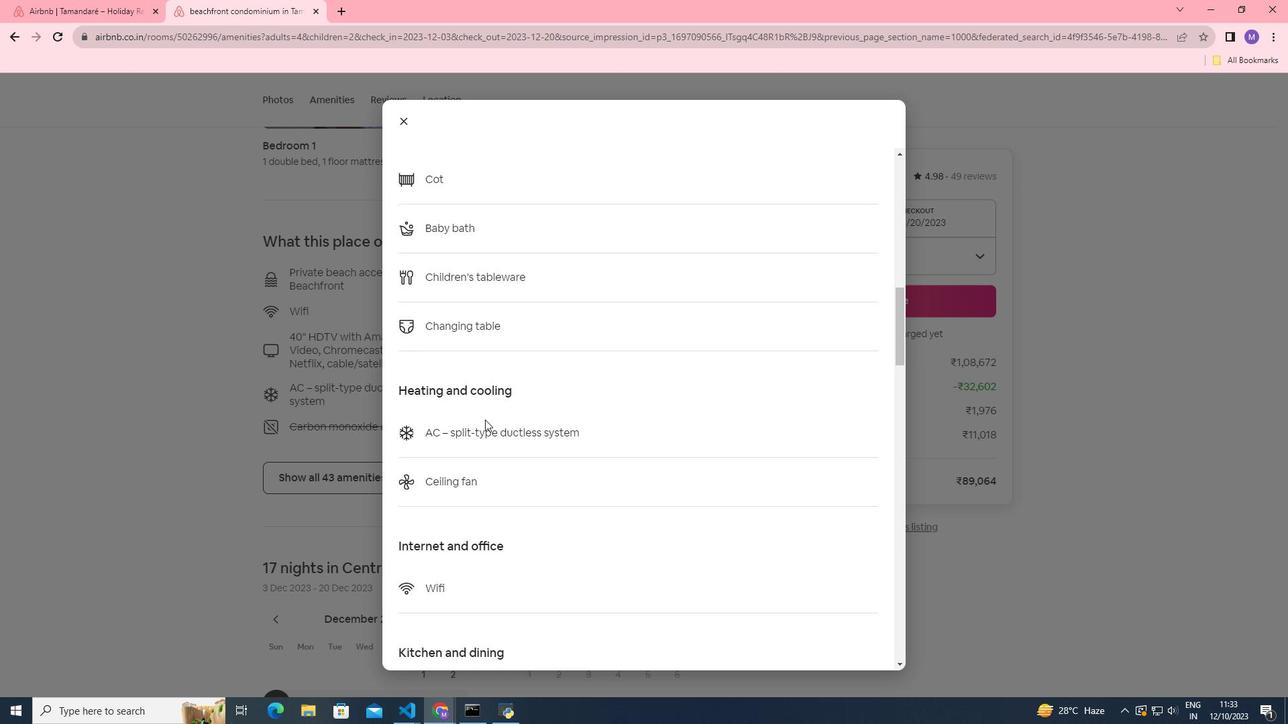 
Action: Mouse scrolled (485, 419) with delta (0, 0)
Screenshot: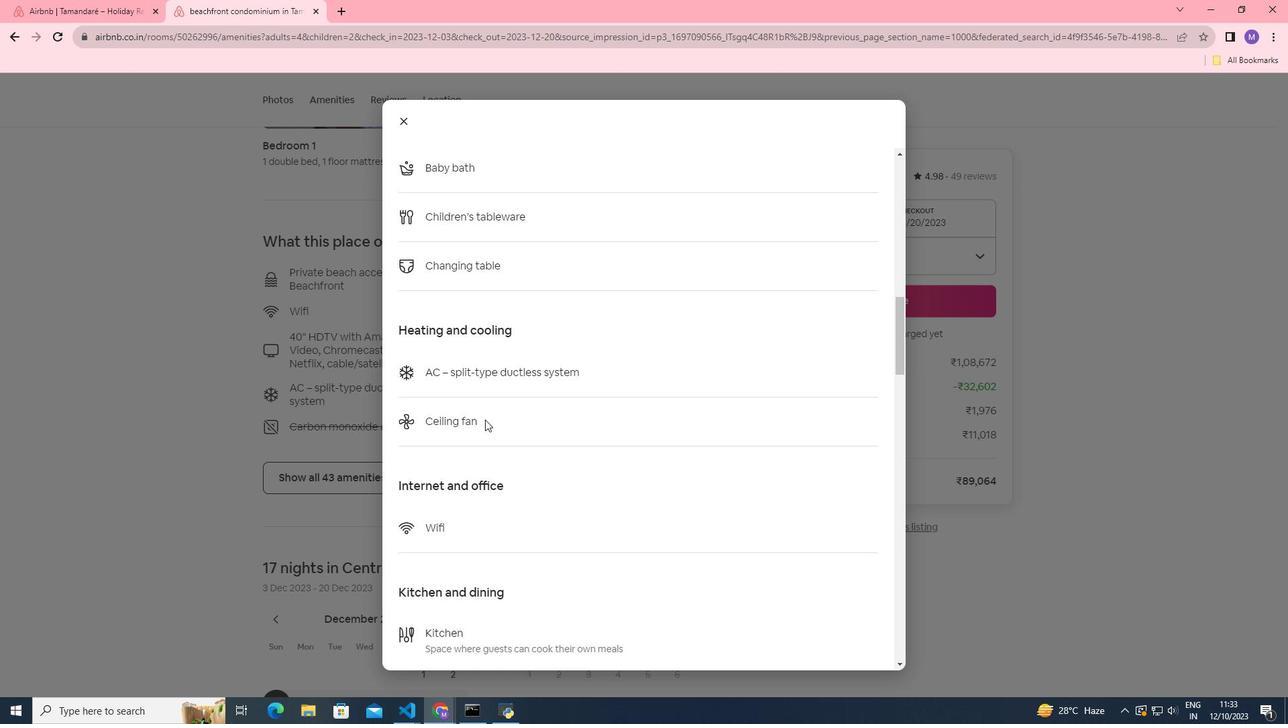 
Action: Mouse scrolled (485, 419) with delta (0, 0)
Screenshot: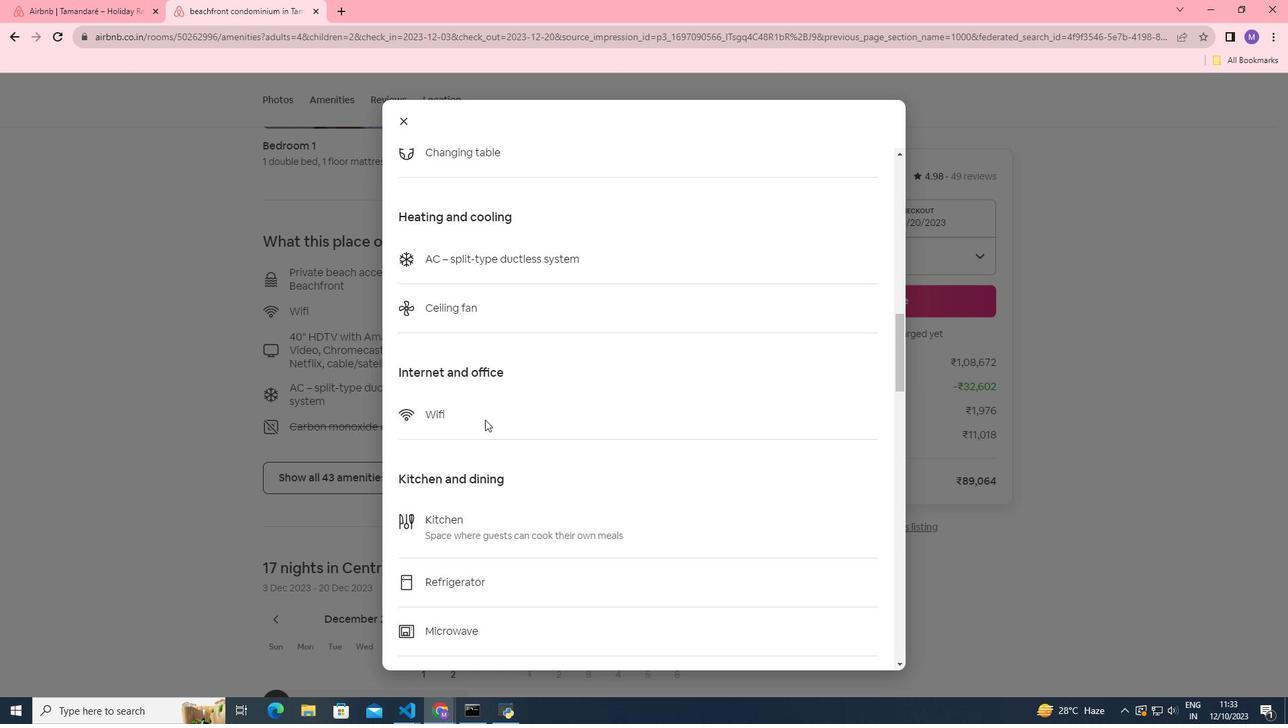 
Action: Mouse scrolled (485, 419) with delta (0, 0)
Screenshot: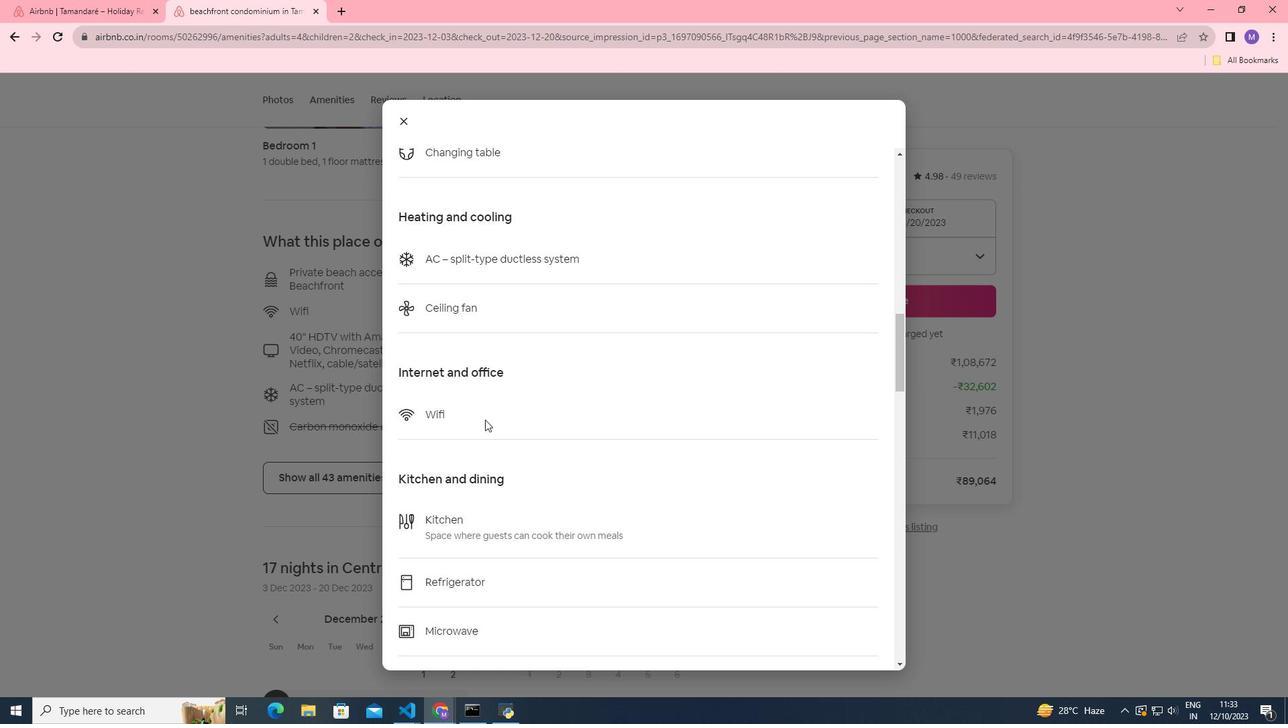 
Action: Mouse scrolled (485, 419) with delta (0, 0)
Screenshot: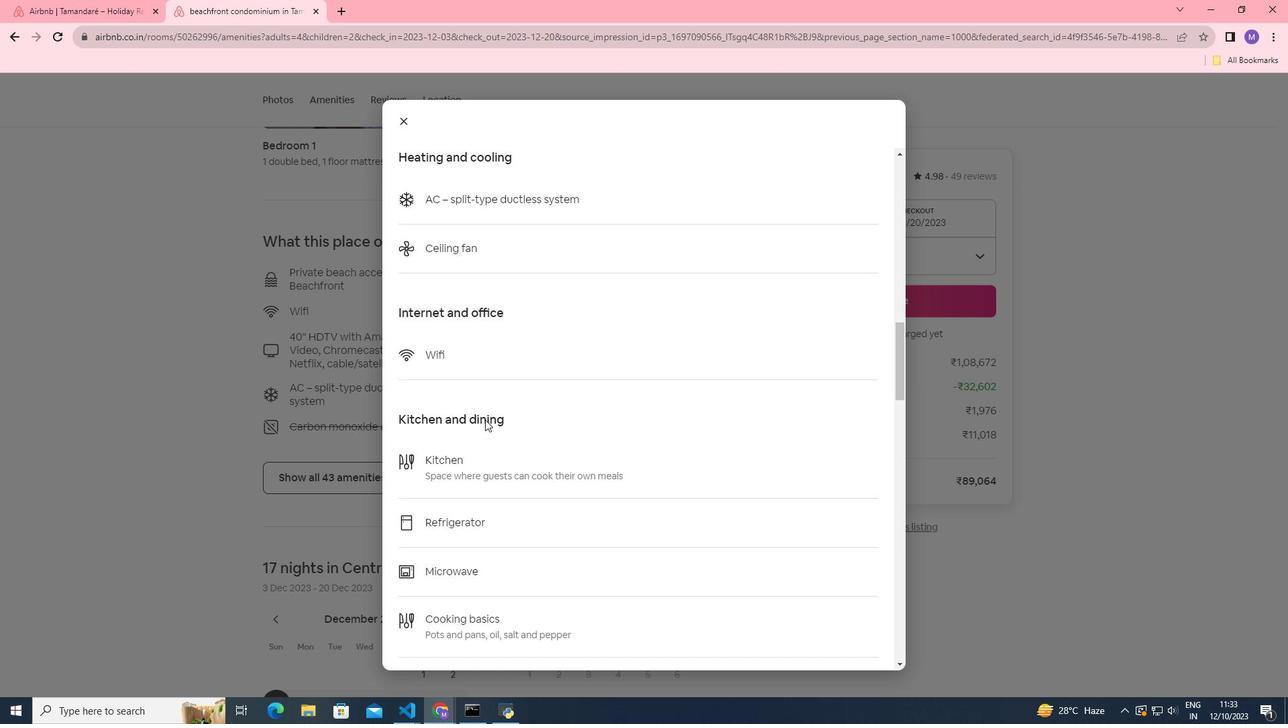 
Action: Mouse scrolled (485, 419) with delta (0, 0)
Screenshot: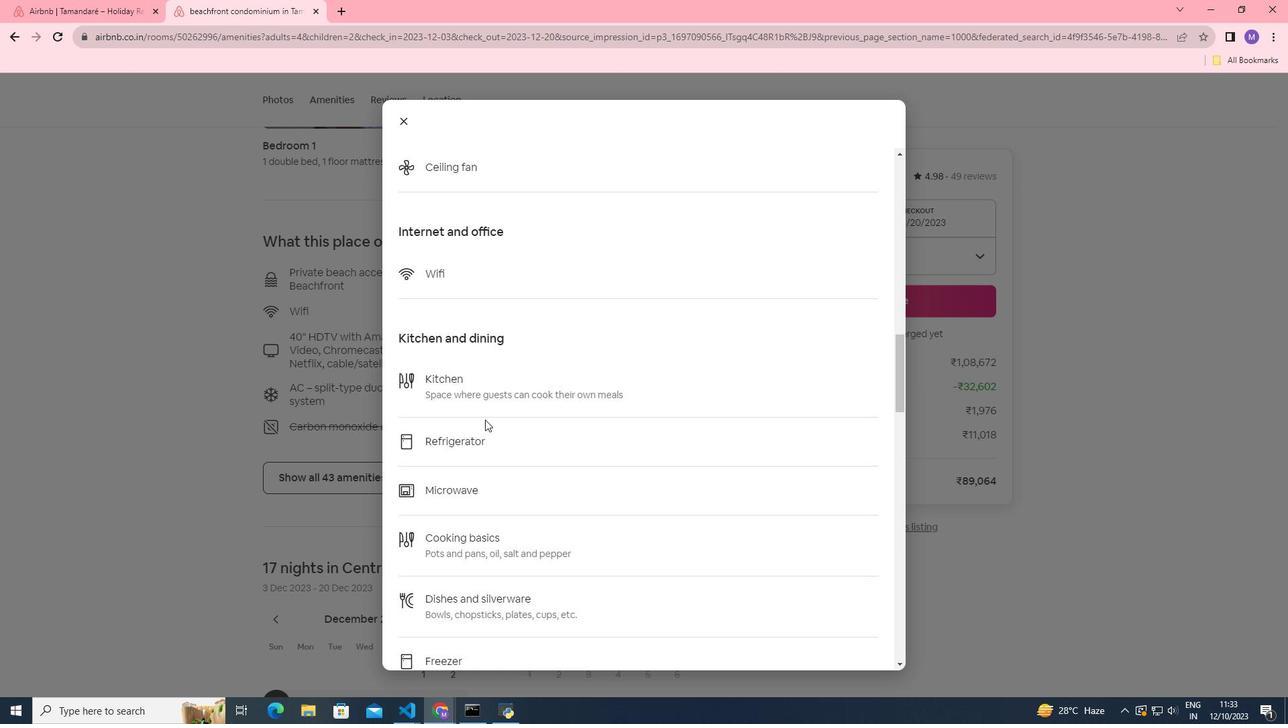 
Action: Mouse scrolled (485, 419) with delta (0, 0)
Screenshot: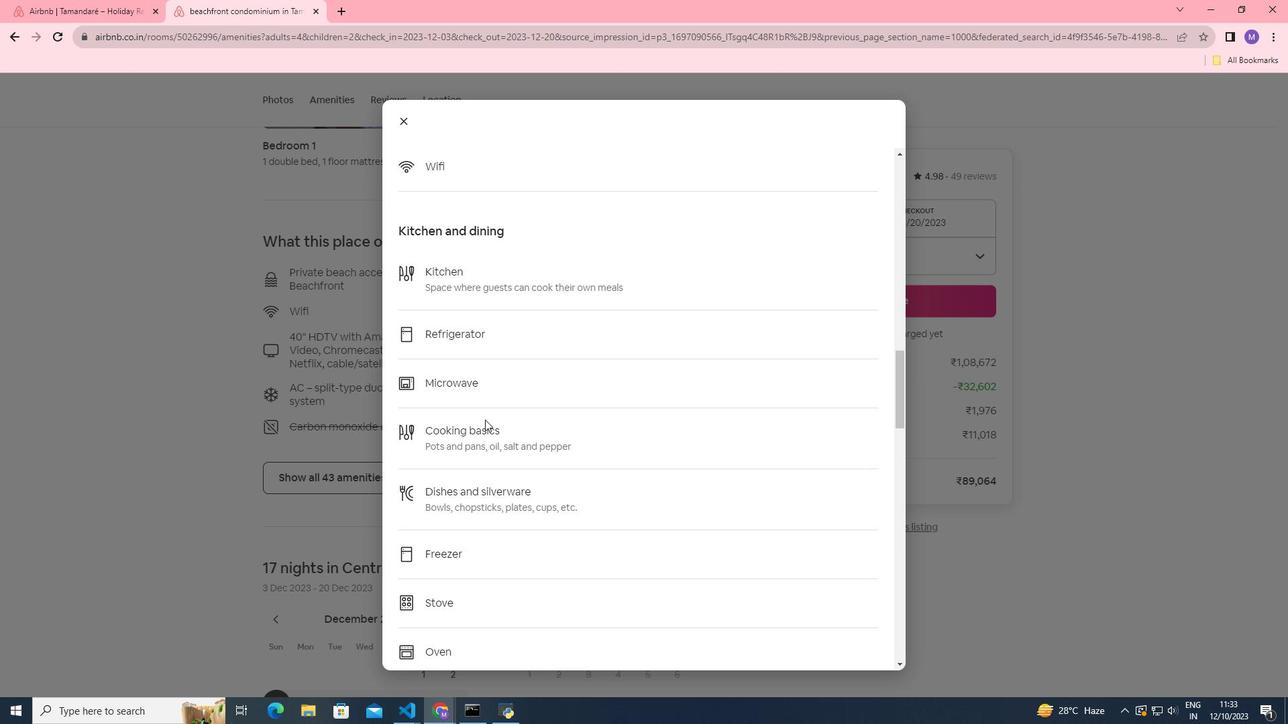 
Action: Mouse scrolled (485, 419) with delta (0, 0)
Screenshot: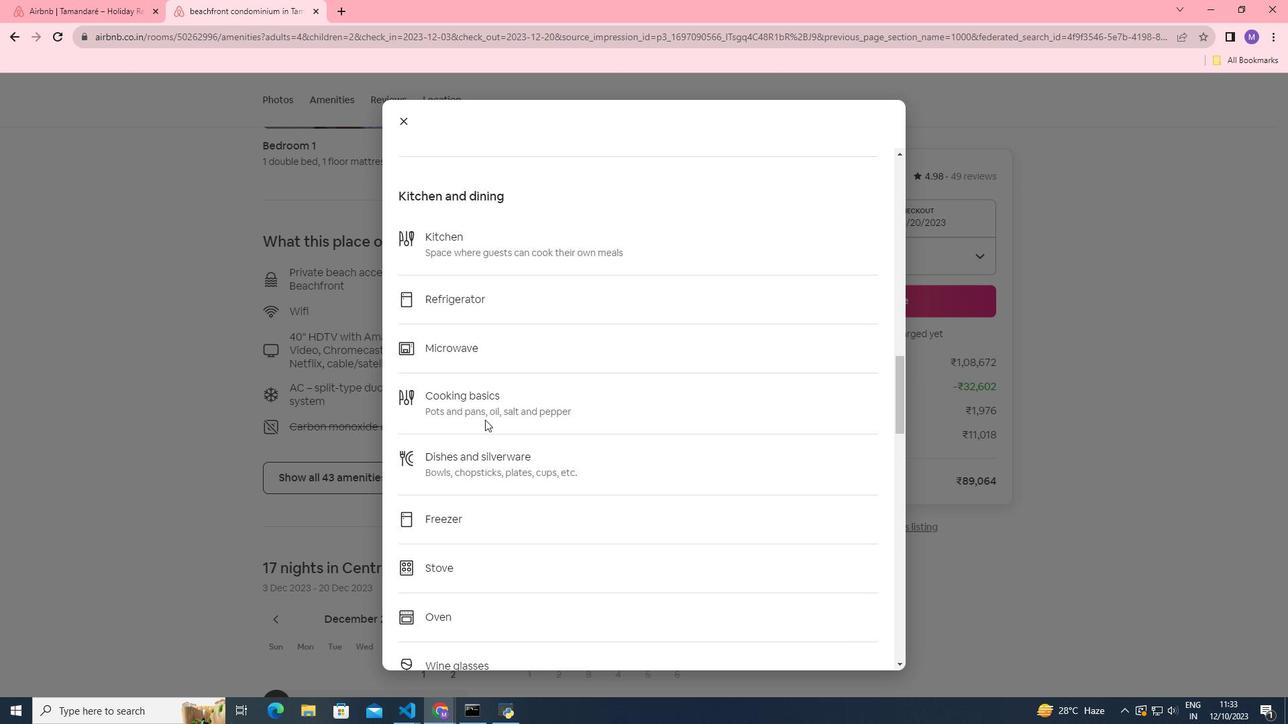 
Action: Mouse scrolled (485, 419) with delta (0, 0)
Screenshot: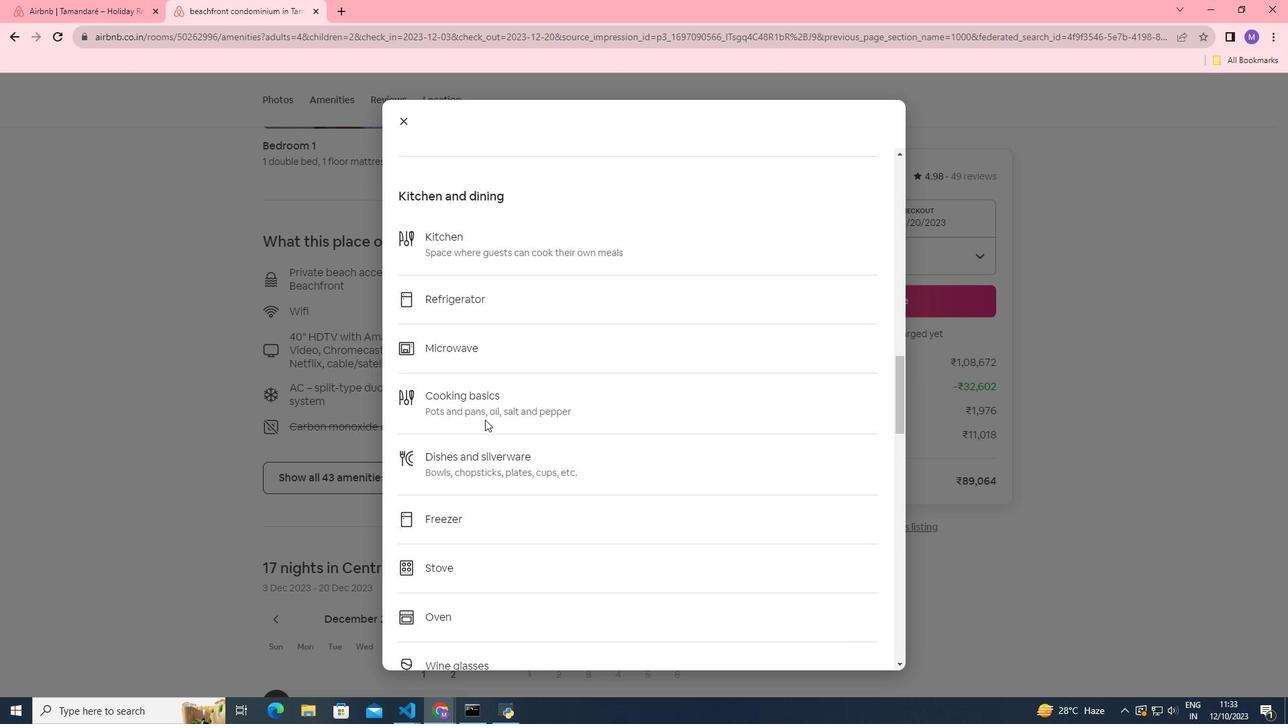 
Action: Mouse scrolled (485, 419) with delta (0, 0)
Screenshot: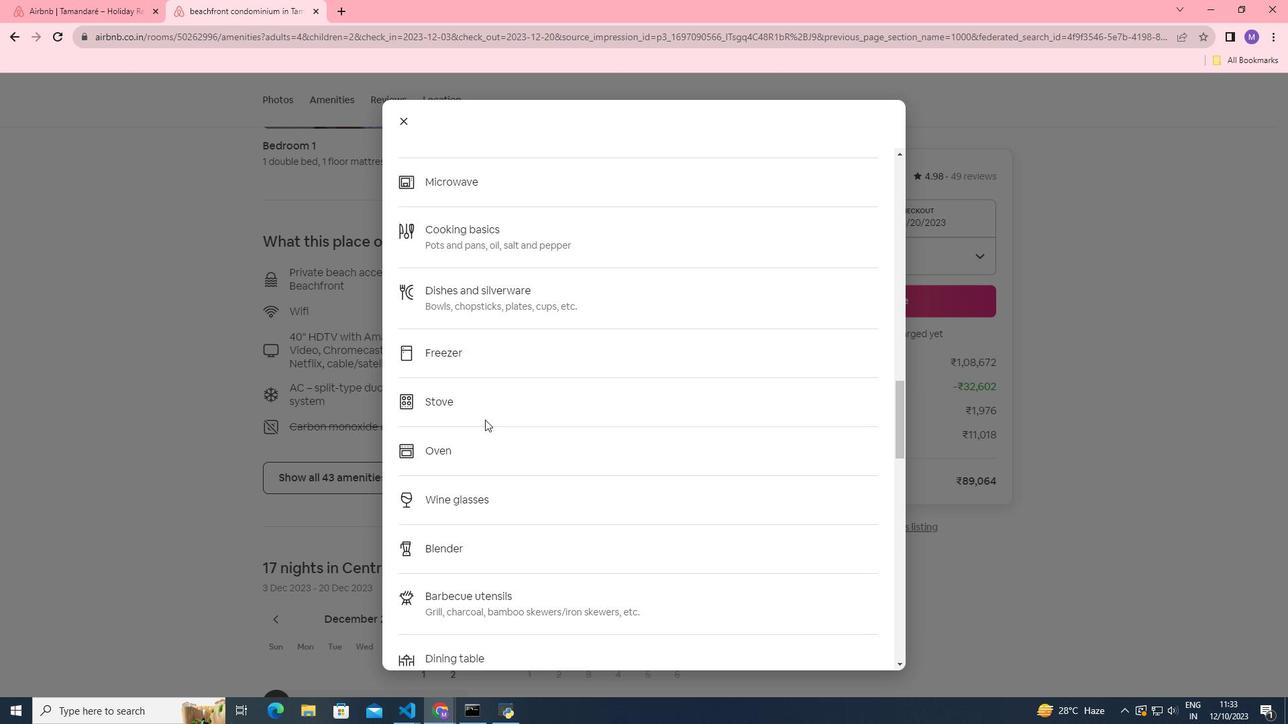 
Action: Mouse scrolled (485, 419) with delta (0, 0)
Screenshot: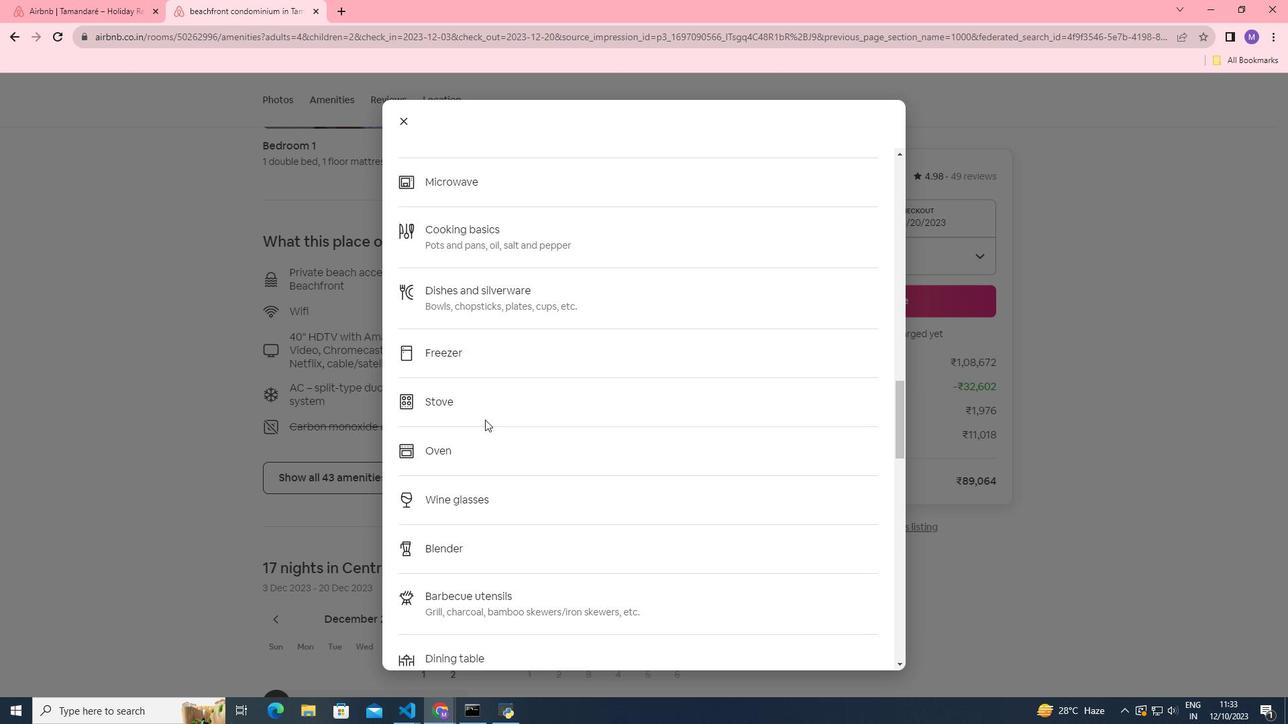 
Action: Mouse scrolled (485, 419) with delta (0, 0)
Screenshot: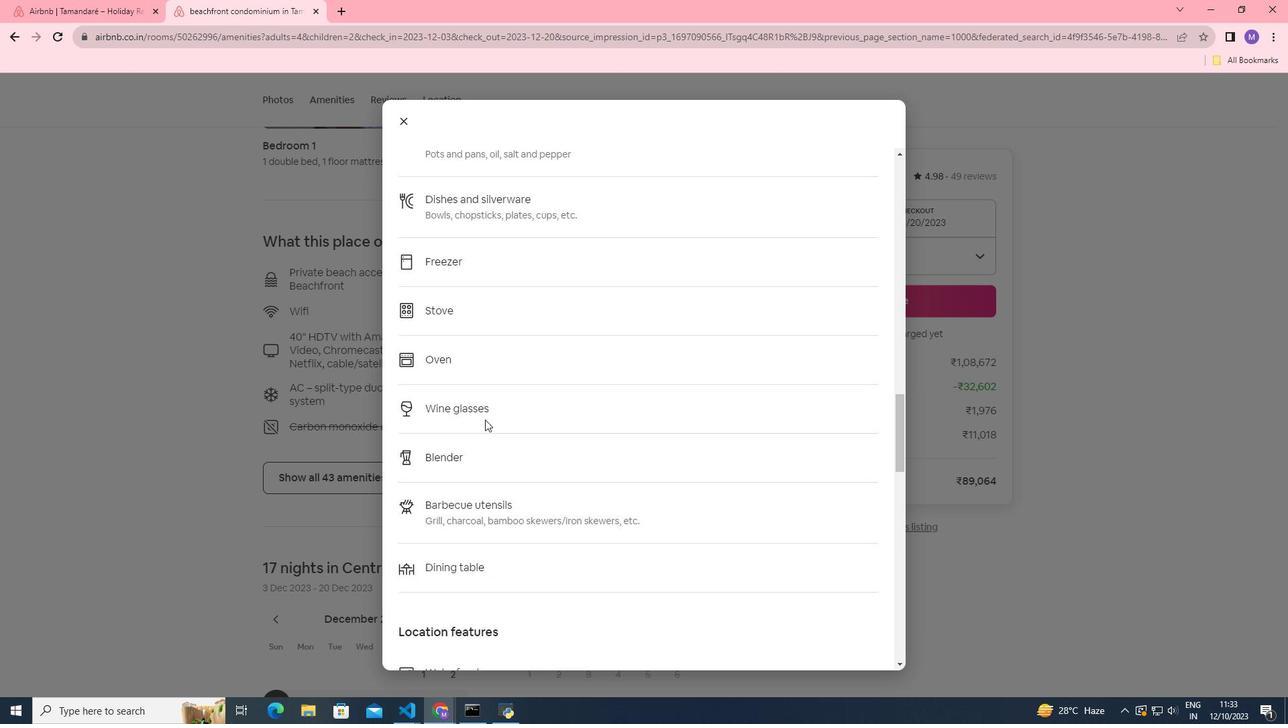
Action: Mouse scrolled (485, 419) with delta (0, 0)
Screenshot: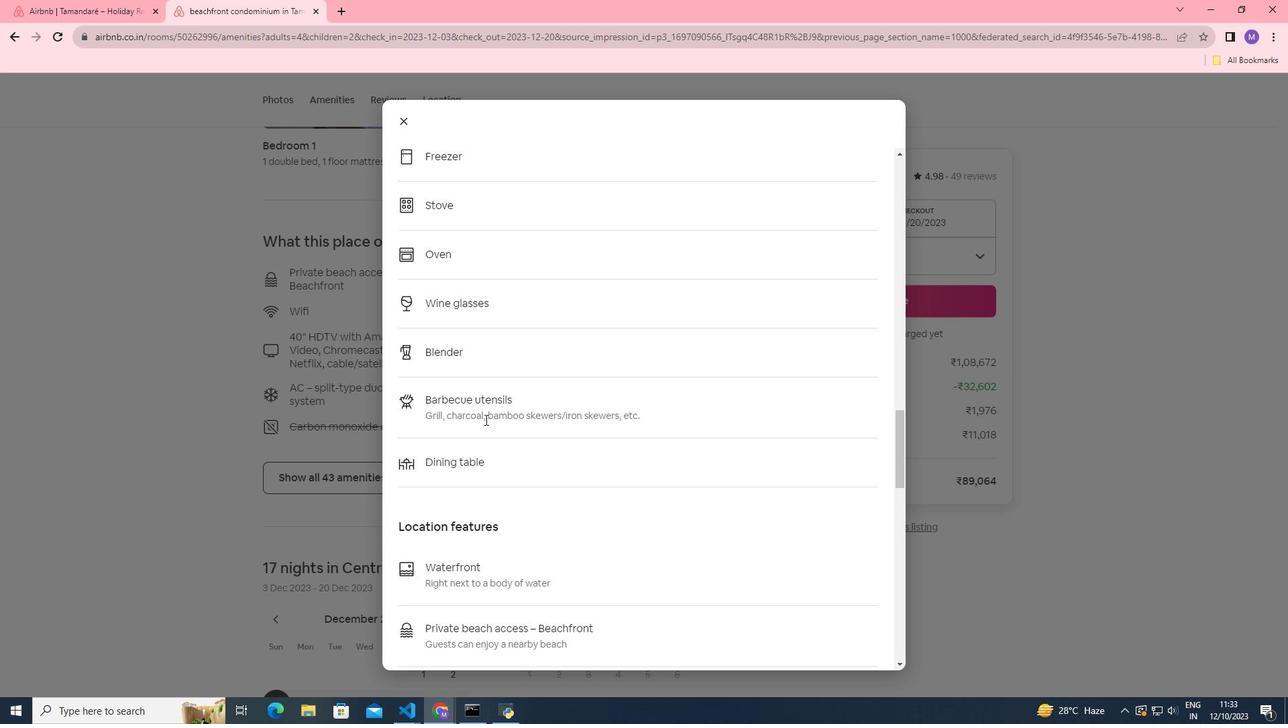 
Action: Mouse scrolled (485, 419) with delta (0, 0)
Screenshot: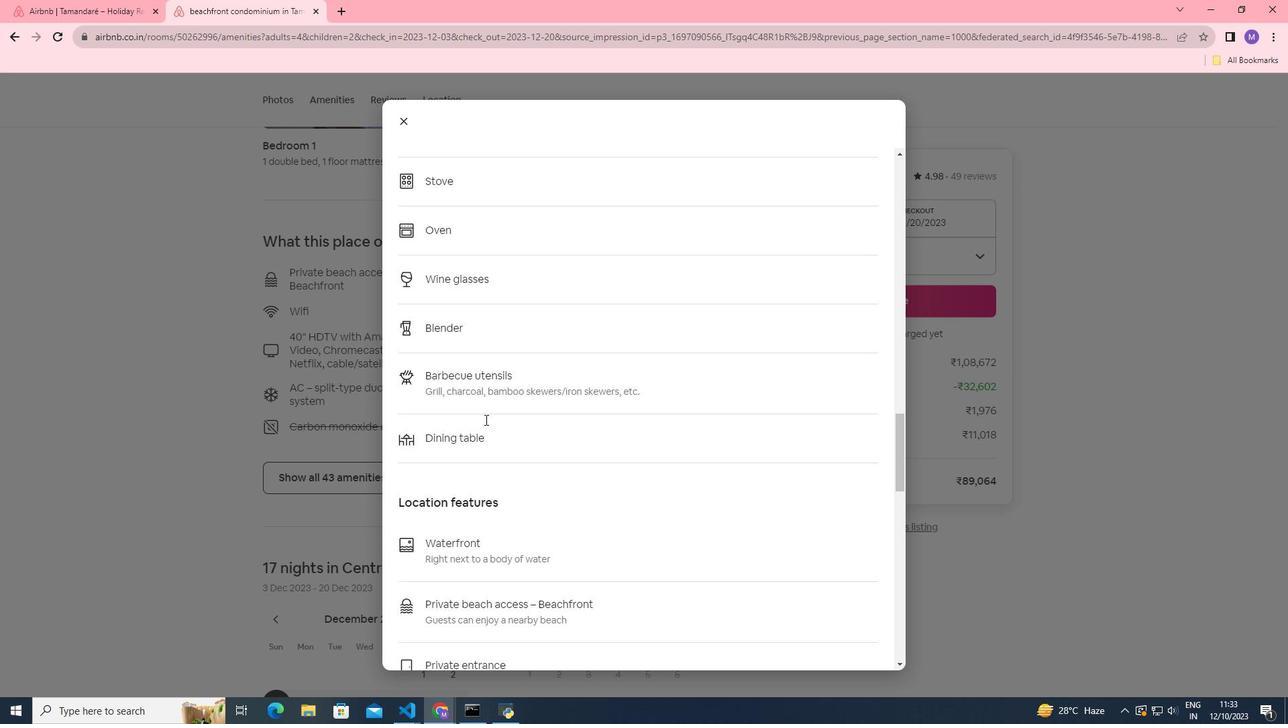 
Action: Mouse scrolled (485, 419) with delta (0, 0)
Screenshot: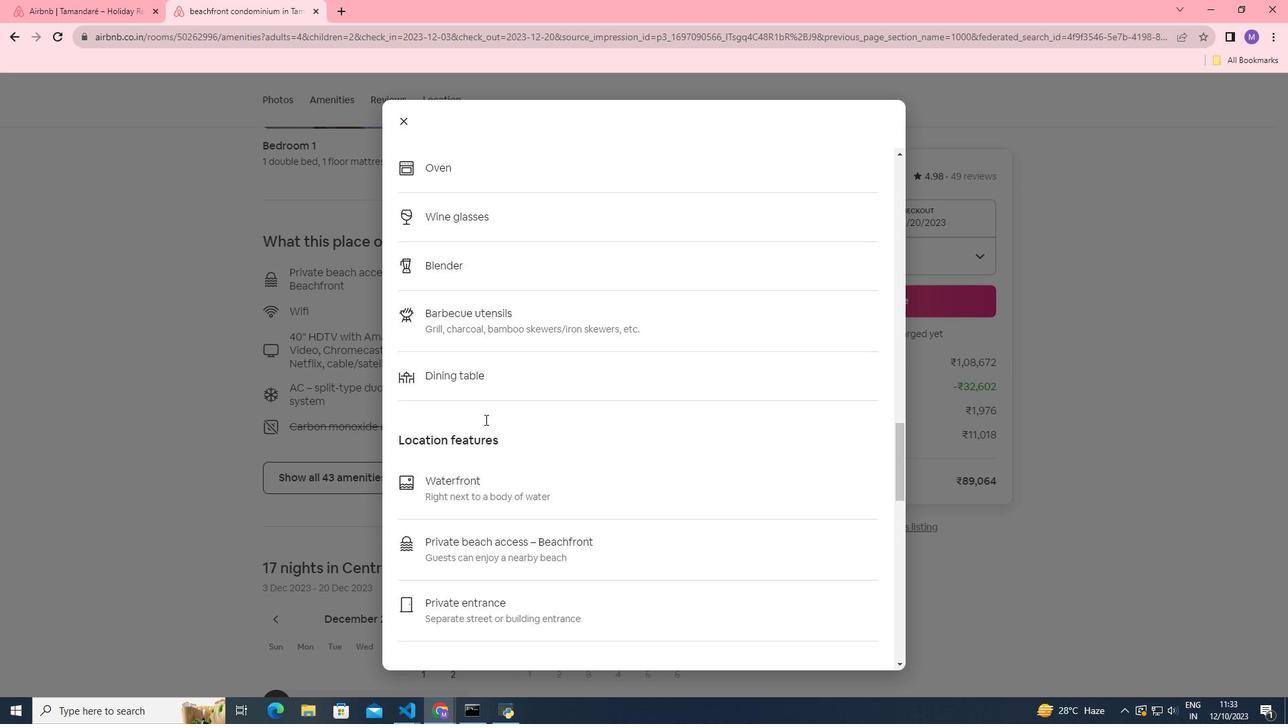 
Action: Mouse scrolled (485, 419) with delta (0, 0)
Screenshot: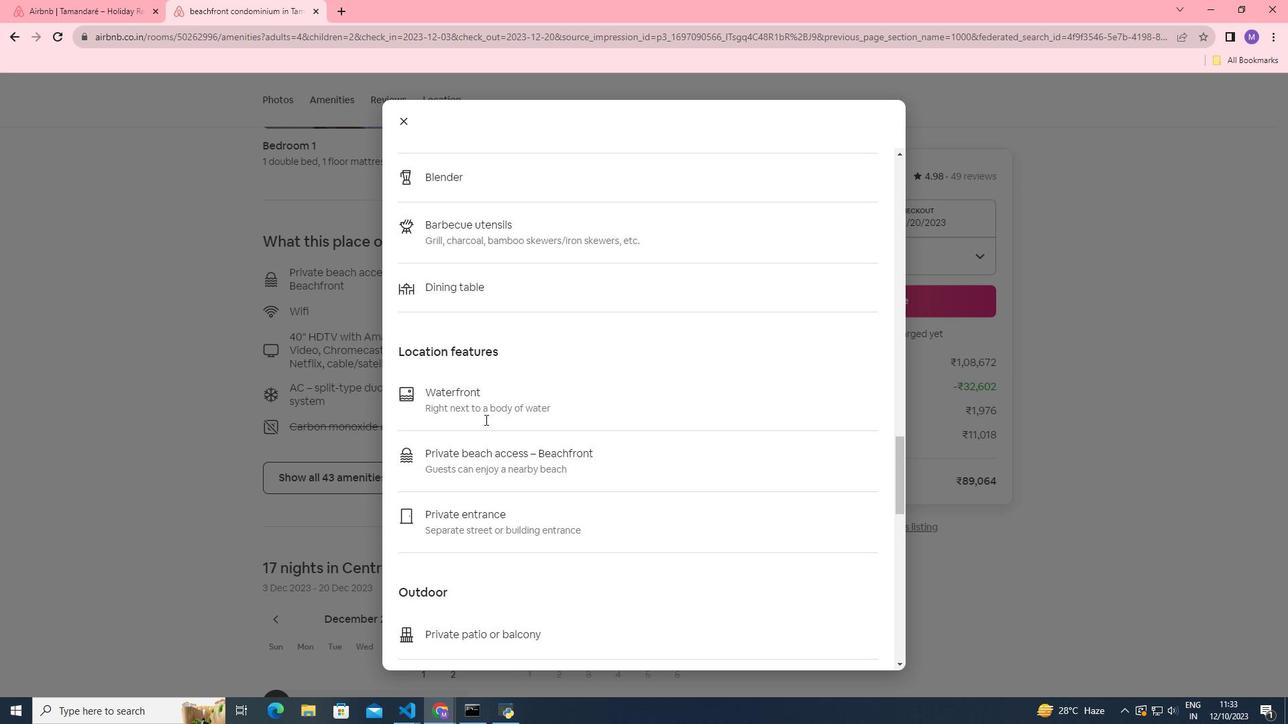 
Action: Mouse scrolled (485, 419) with delta (0, 0)
Screenshot: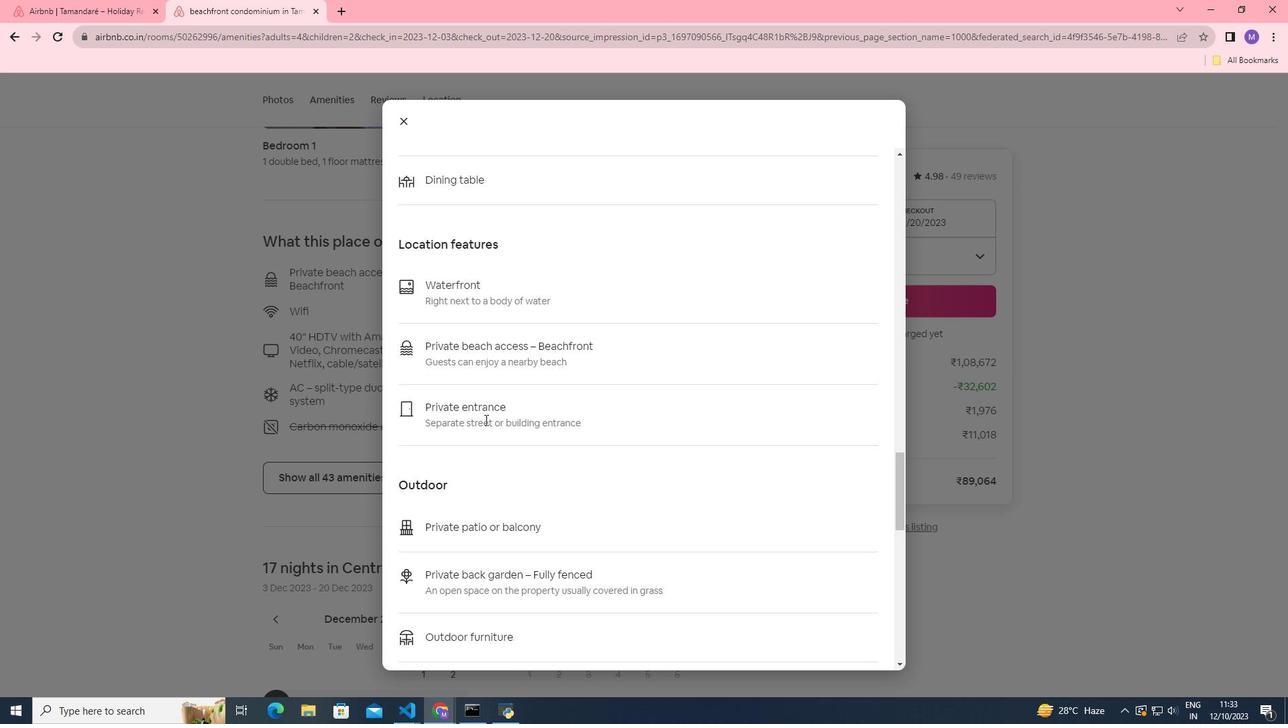 
Action: Mouse scrolled (485, 419) with delta (0, 0)
Screenshot: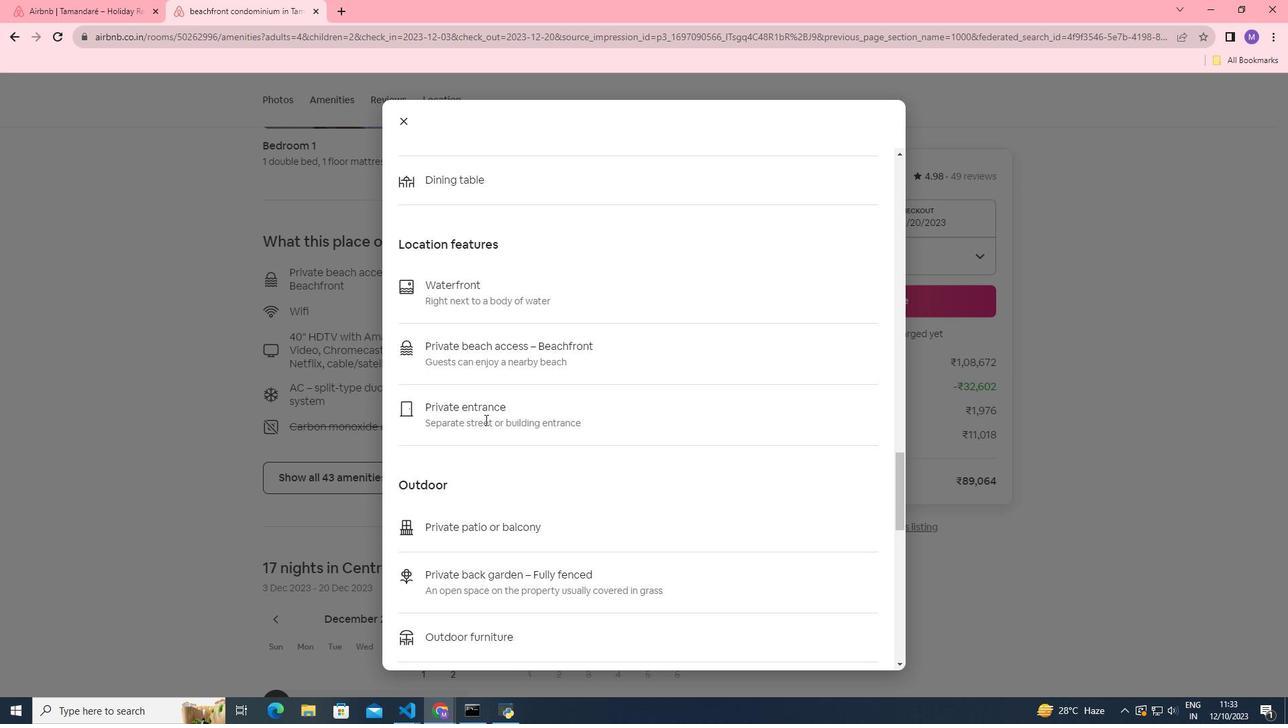 
Action: Mouse scrolled (485, 419) with delta (0, 0)
Screenshot: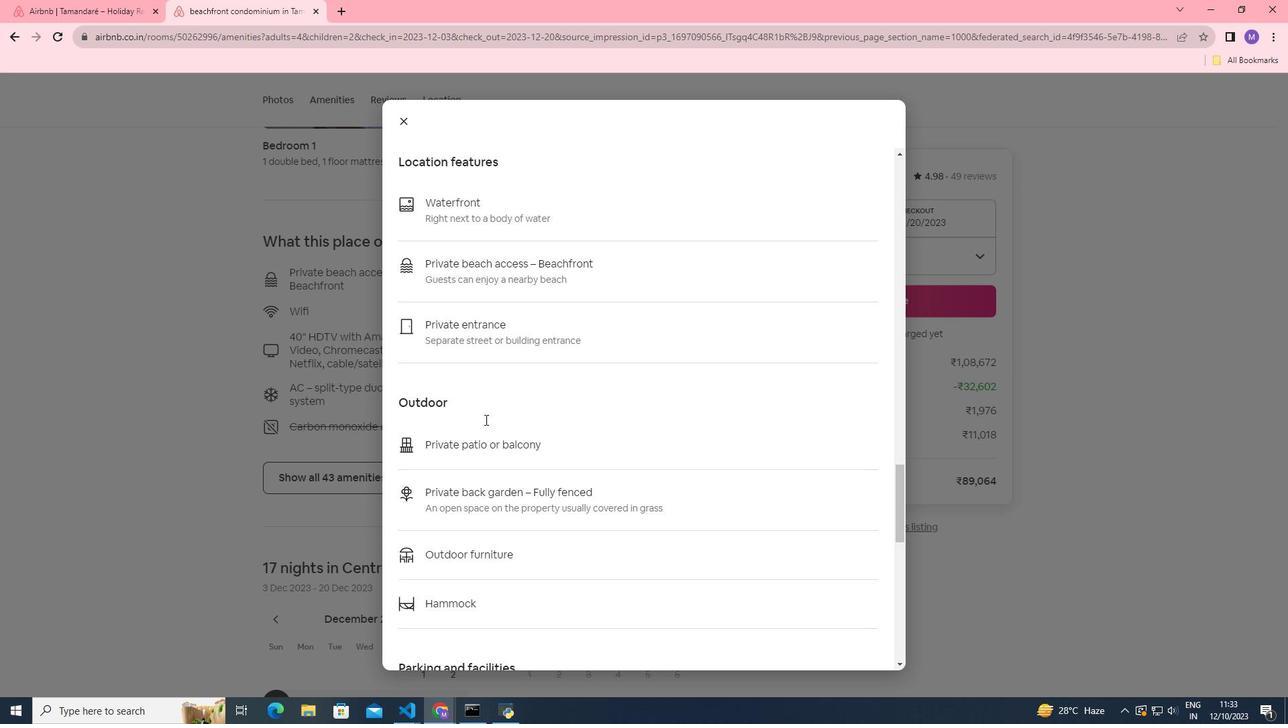 
Action: Mouse scrolled (485, 419) with delta (0, 0)
Screenshot: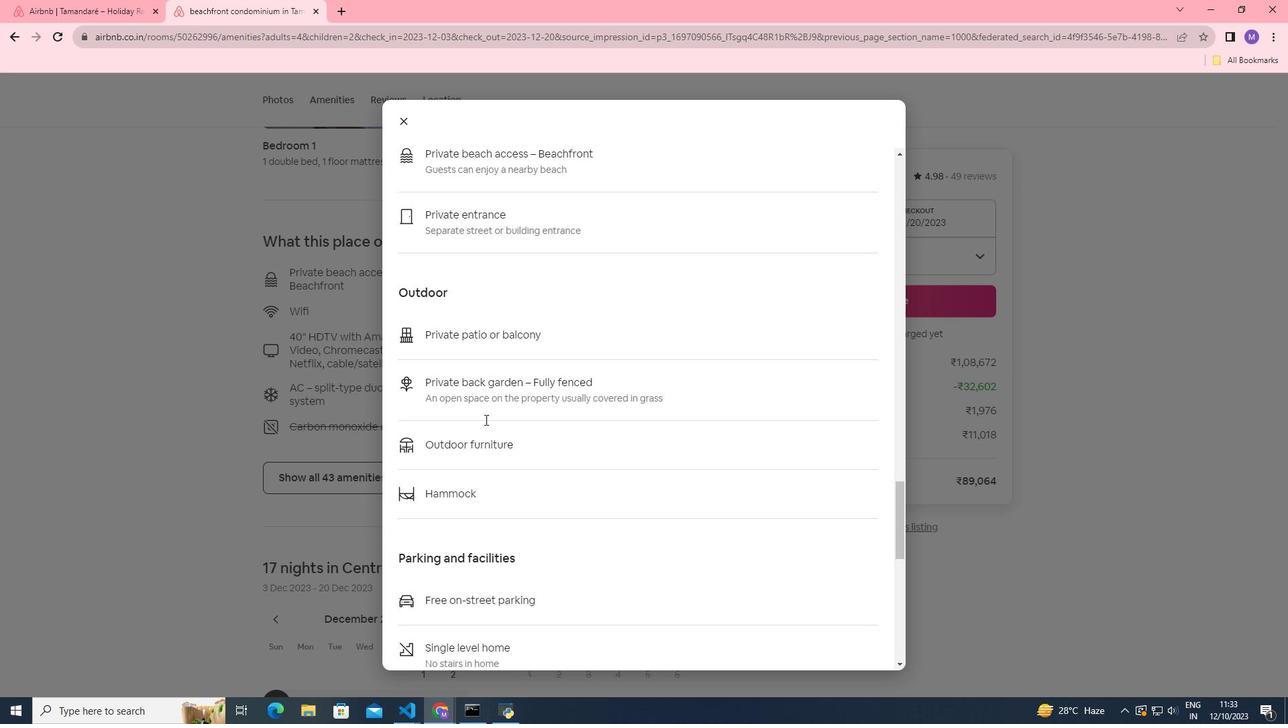 
Action: Mouse scrolled (485, 419) with delta (0, 0)
Screenshot: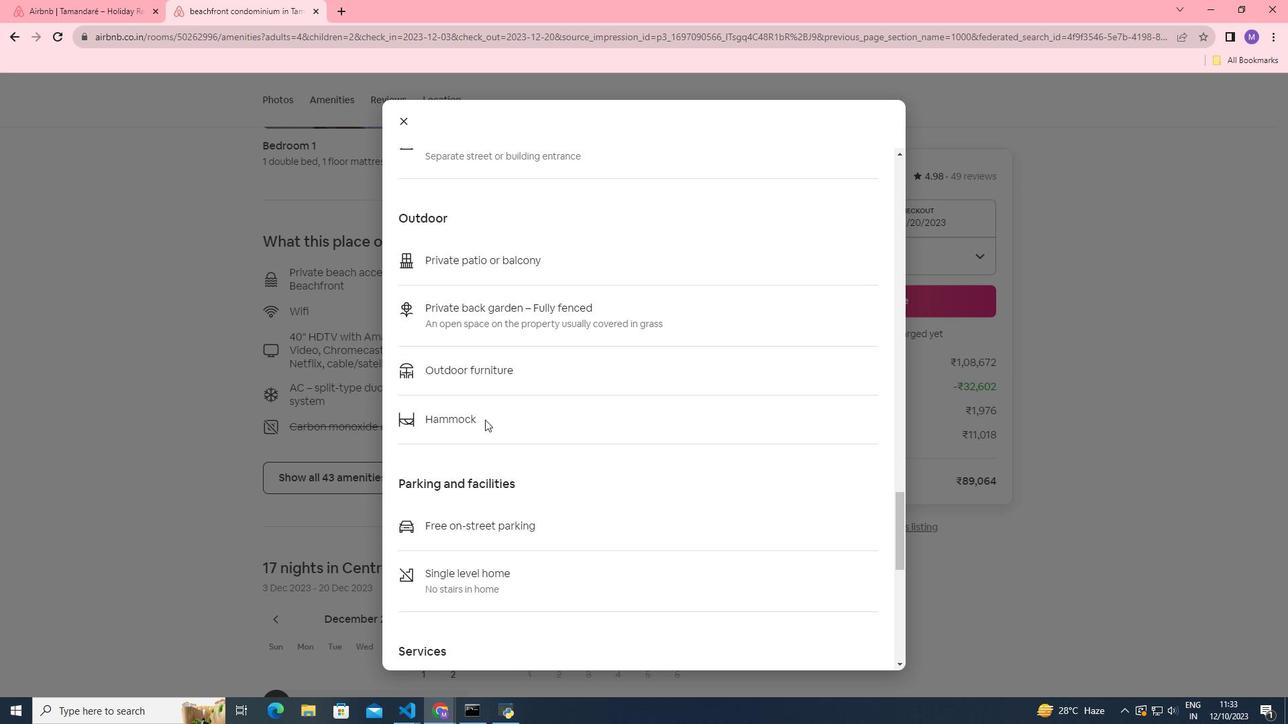 
Action: Mouse scrolled (485, 419) with delta (0, 0)
Screenshot: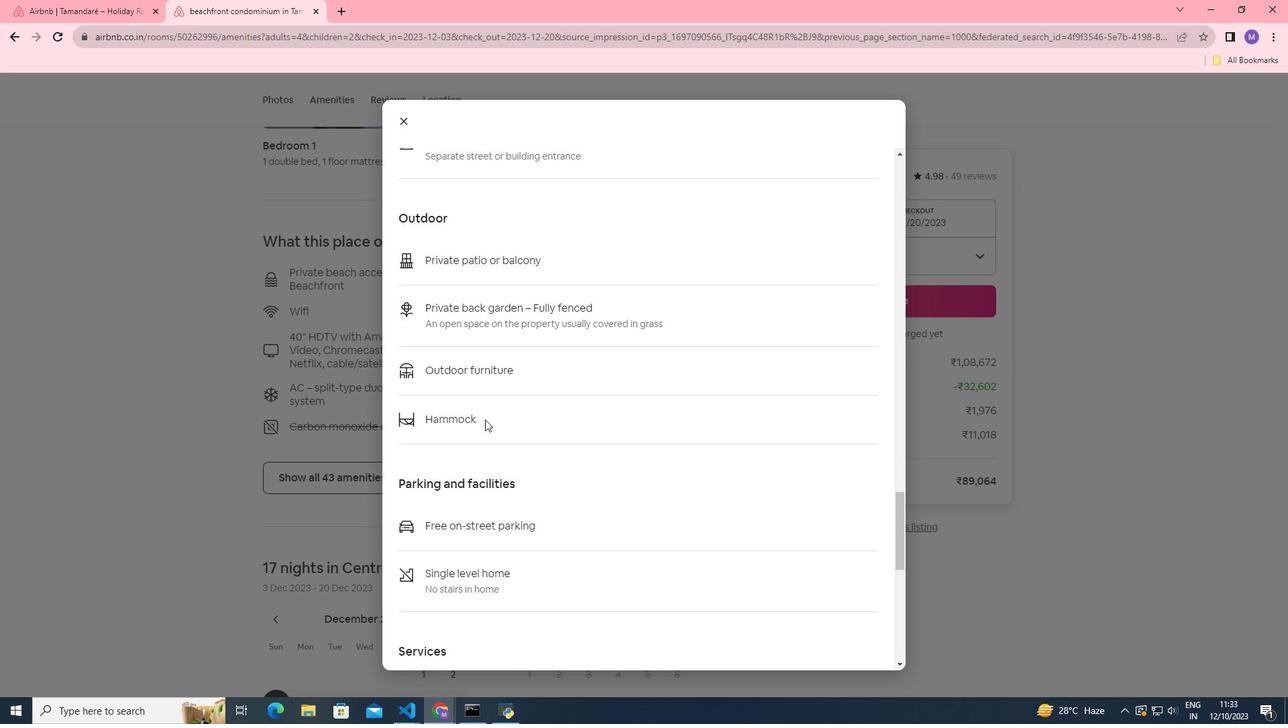 
Action: Mouse scrolled (485, 419) with delta (0, 0)
Screenshot: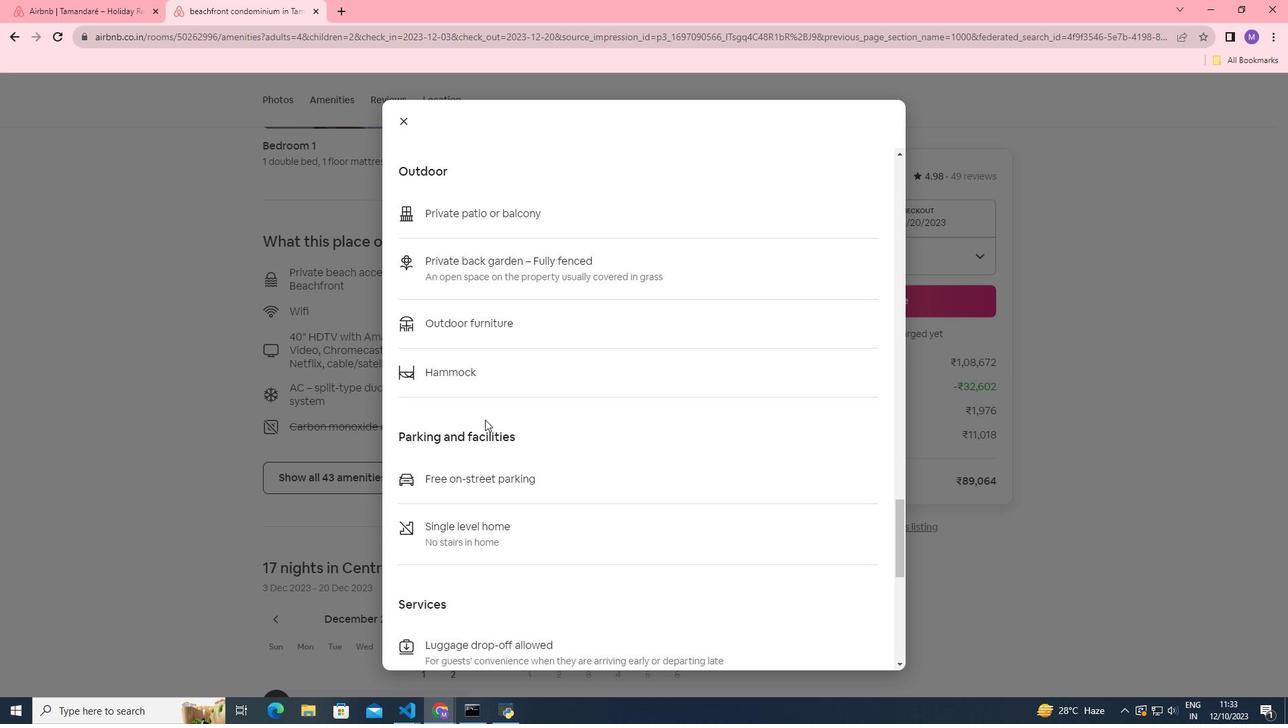 
Action: Mouse scrolled (485, 419) with delta (0, 0)
Screenshot: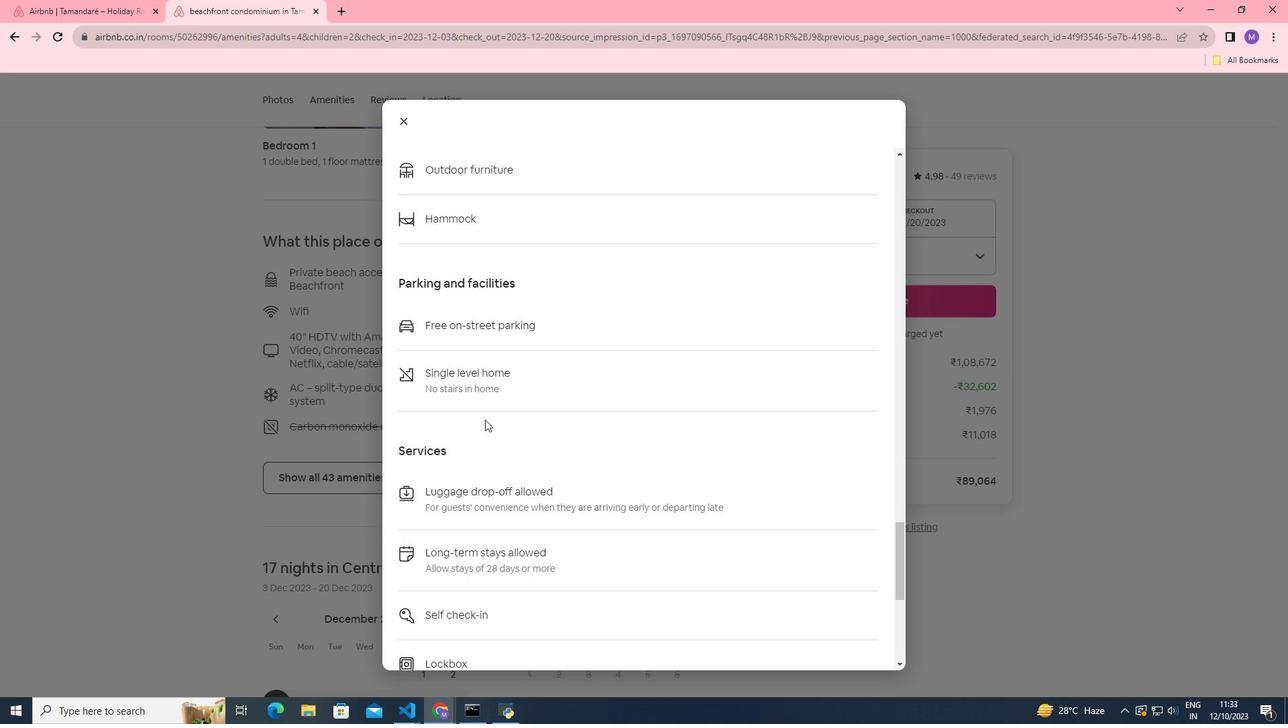
Action: Mouse scrolled (485, 419) with delta (0, 0)
